 Task: Create a Virtual Fashion Shows and Runways: Online platforms for virtual fashion events.
Action: Key pressed online<Key.space>fasho<Key.backspace>ion<Key.space>show
Screenshot: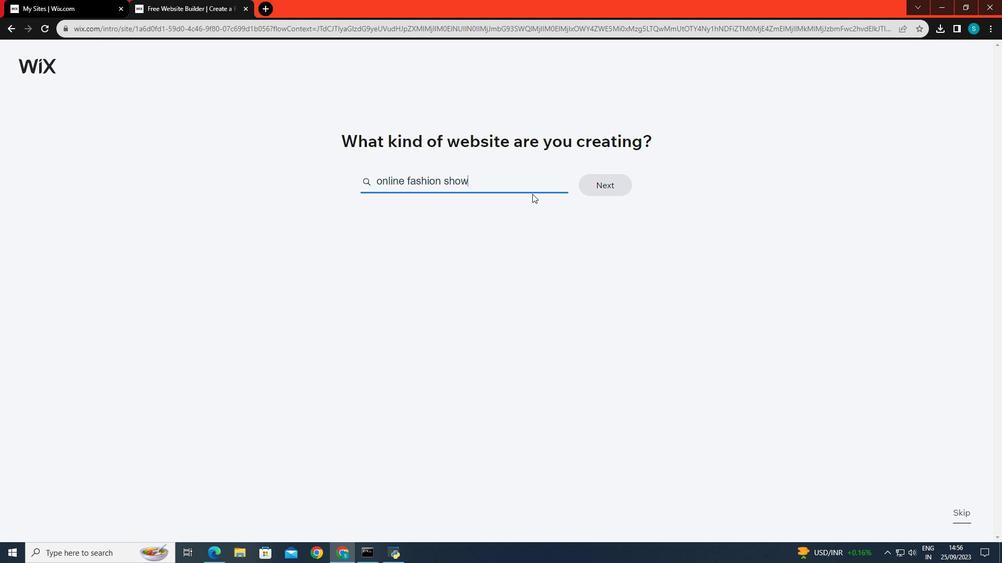 
Action: Mouse moved to (432, 289)
Screenshot: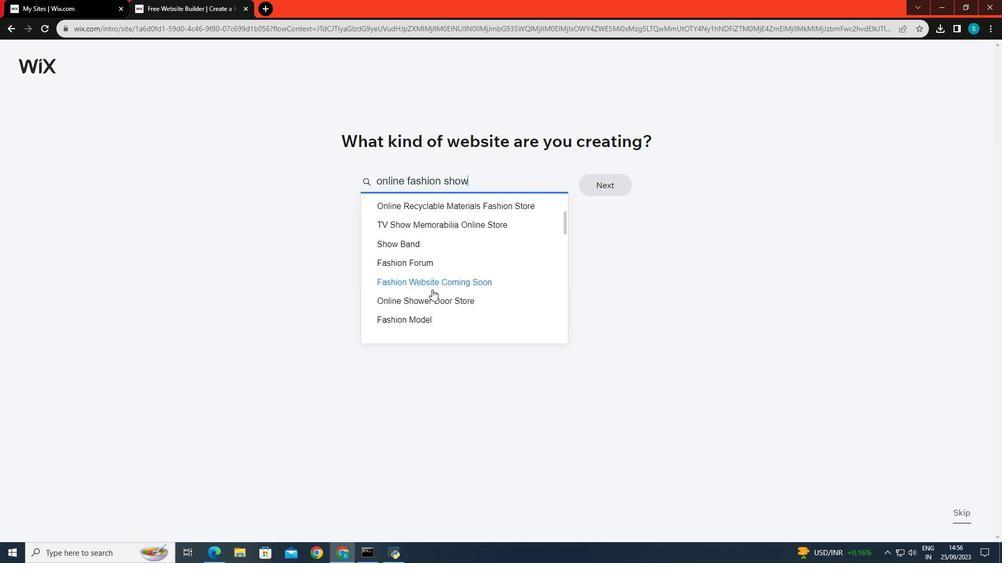 
Action: Mouse scrolled (432, 289) with delta (0, 0)
Screenshot: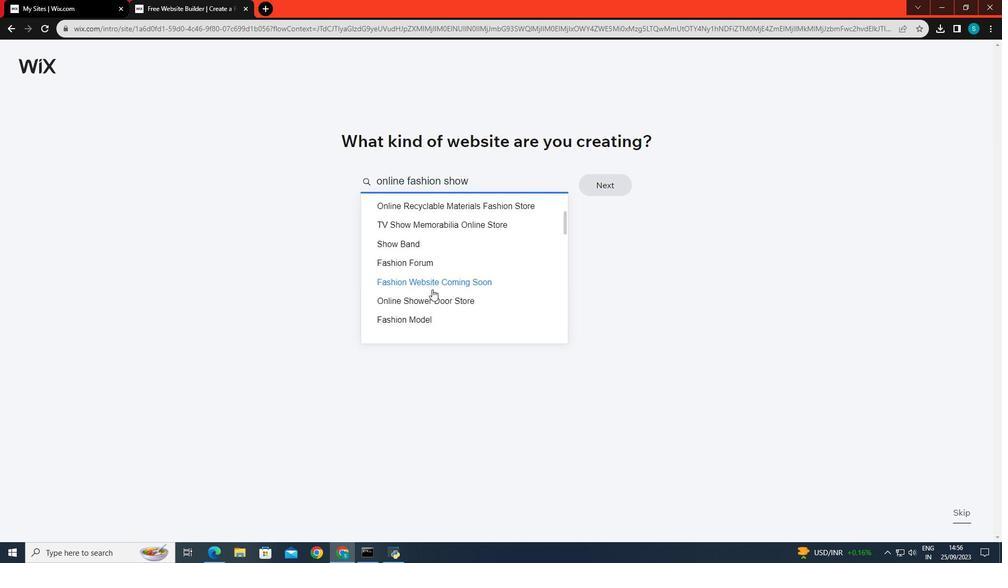 
Action: Mouse scrolled (432, 289) with delta (0, 0)
Screenshot: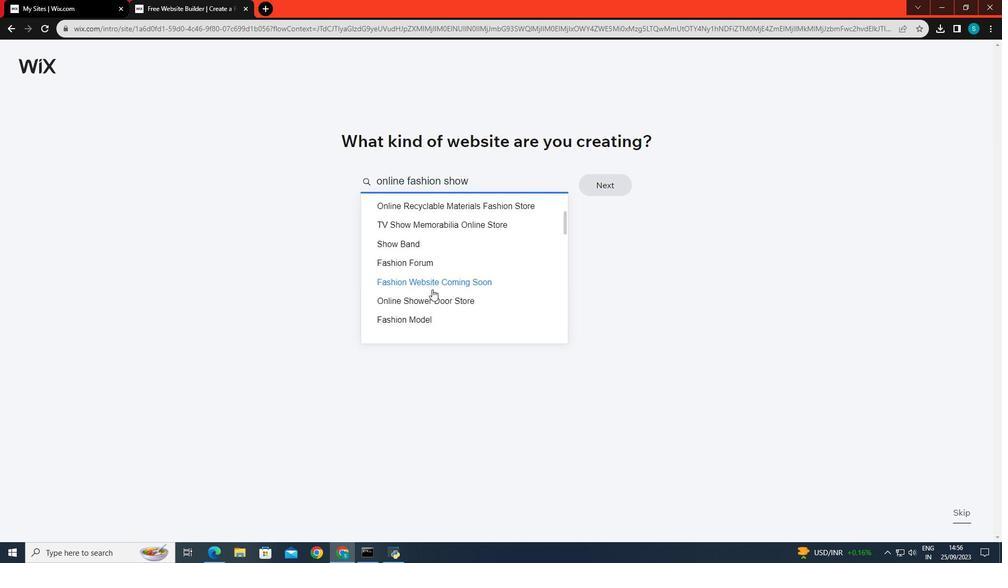 
Action: Mouse scrolled (432, 289) with delta (0, 0)
Screenshot: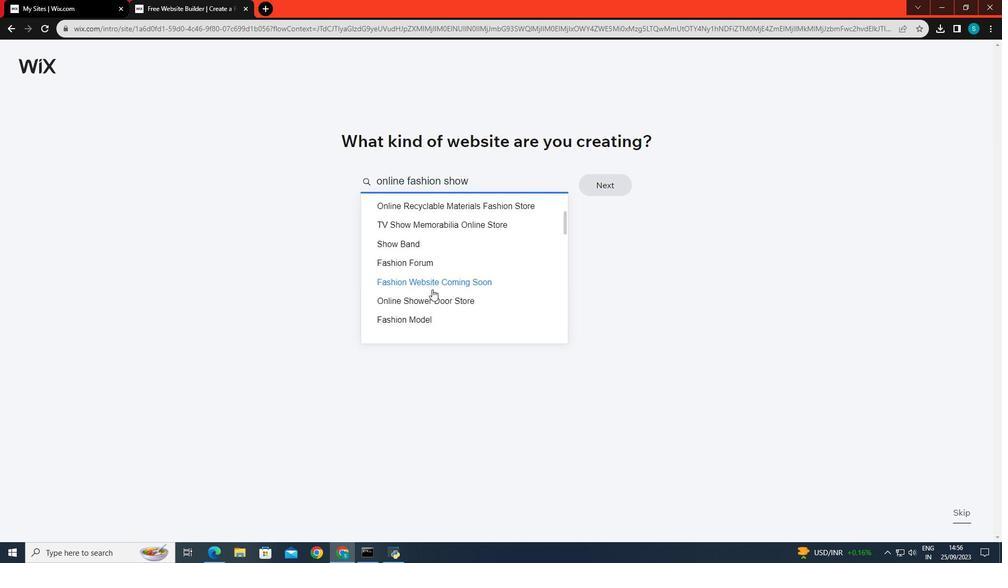 
Action: Mouse moved to (421, 325)
Screenshot: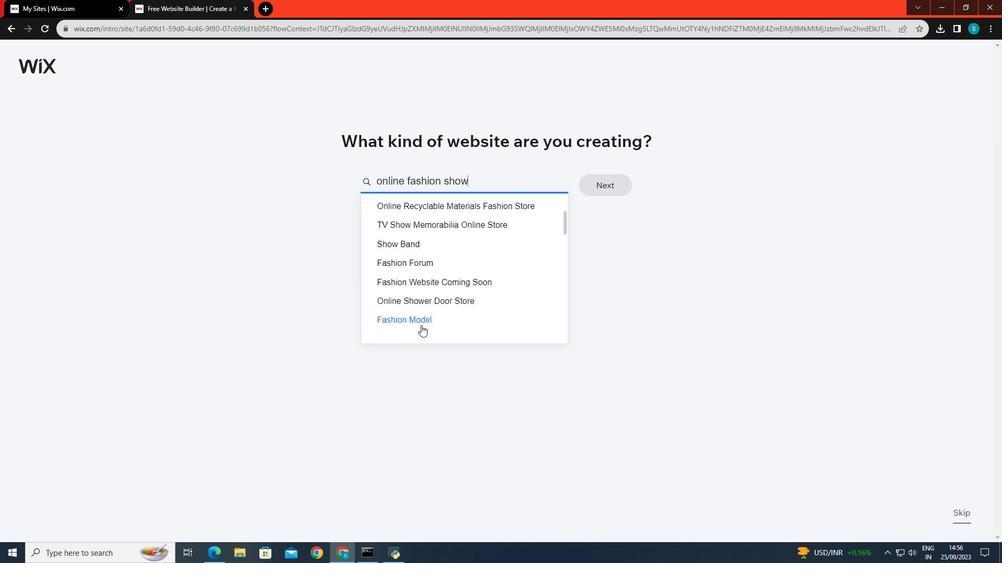 
Action: Mouse scrolled (421, 325) with delta (0, 0)
Screenshot: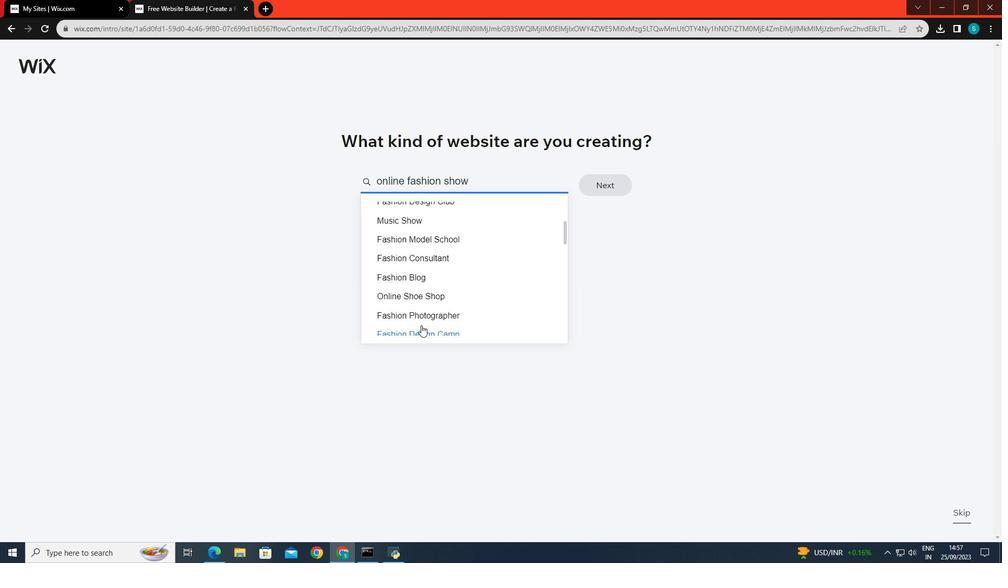 
Action: Mouse scrolled (421, 325) with delta (0, 0)
Screenshot: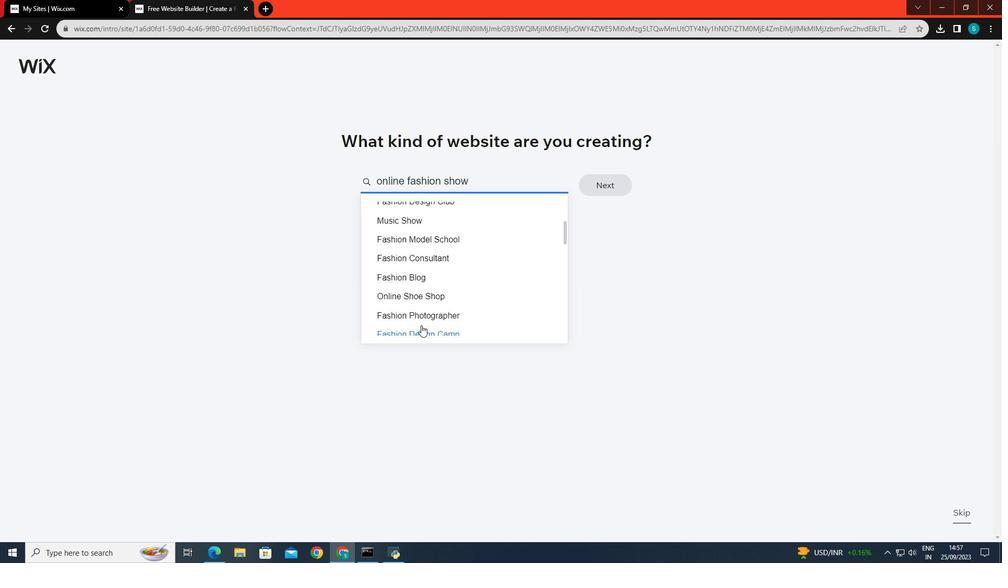 
Action: Mouse scrolled (421, 325) with delta (0, 0)
Screenshot: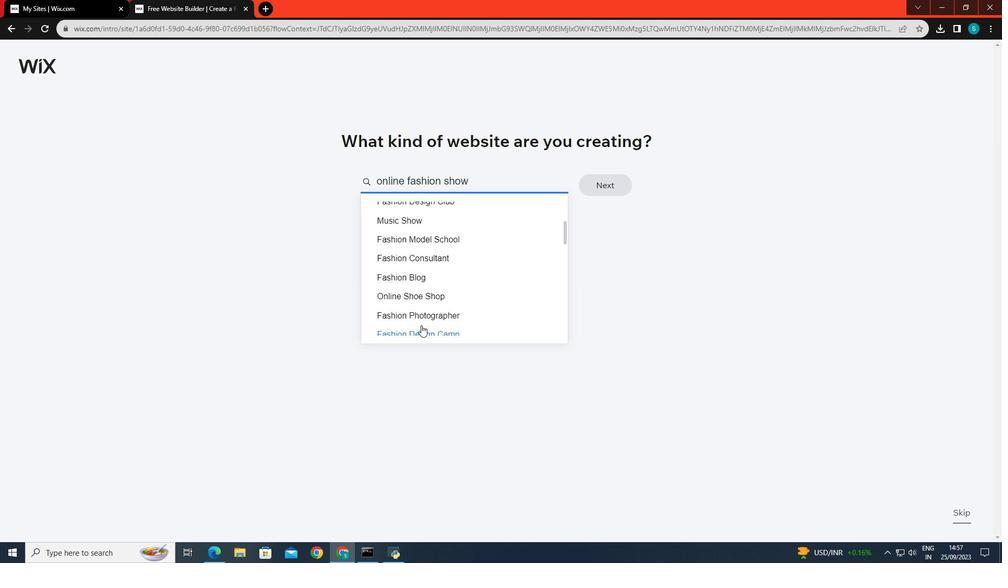 
Action: Mouse scrolled (421, 325) with delta (0, 0)
Screenshot: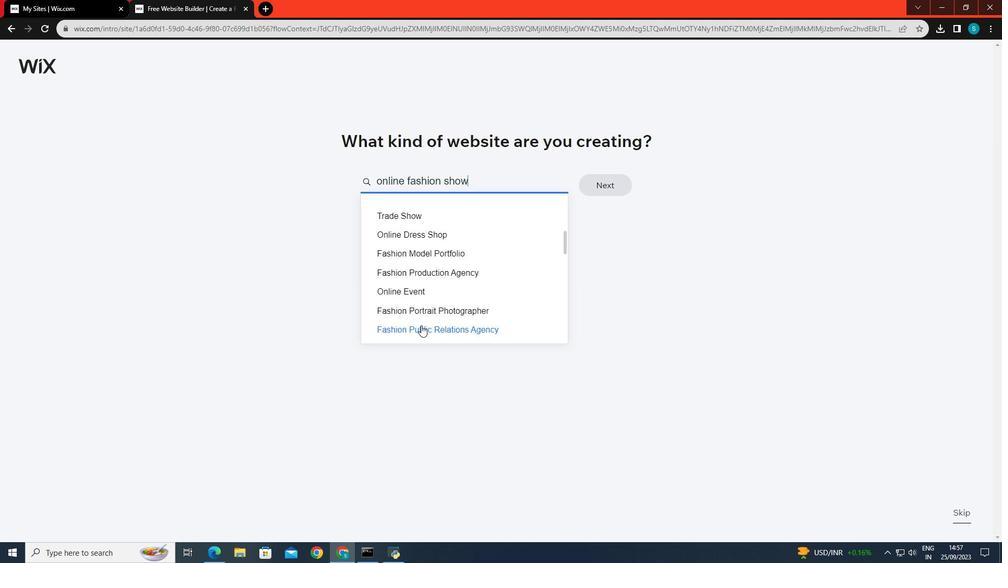 
Action: Mouse scrolled (421, 325) with delta (0, 0)
Screenshot: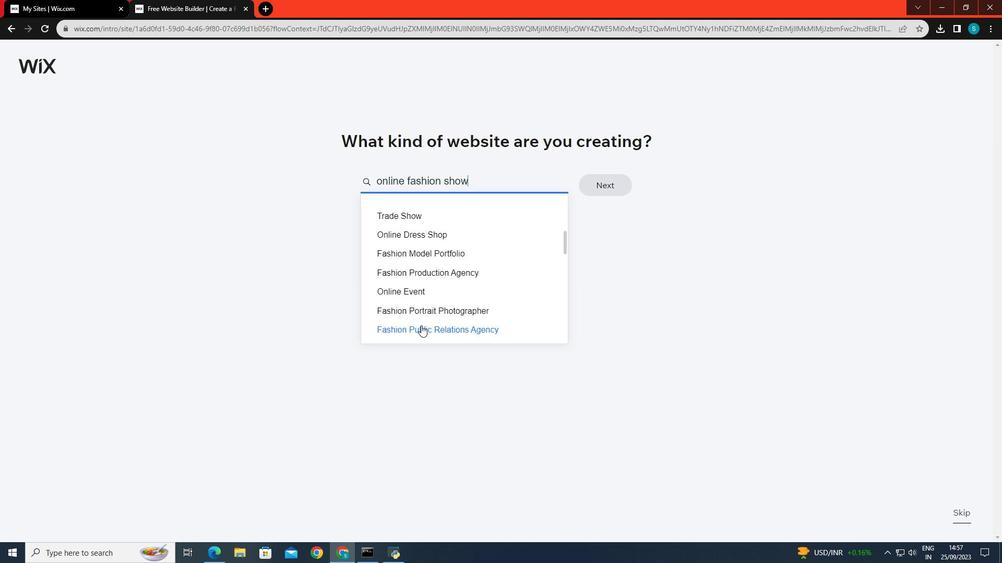 
Action: Mouse scrolled (421, 325) with delta (0, 0)
Screenshot: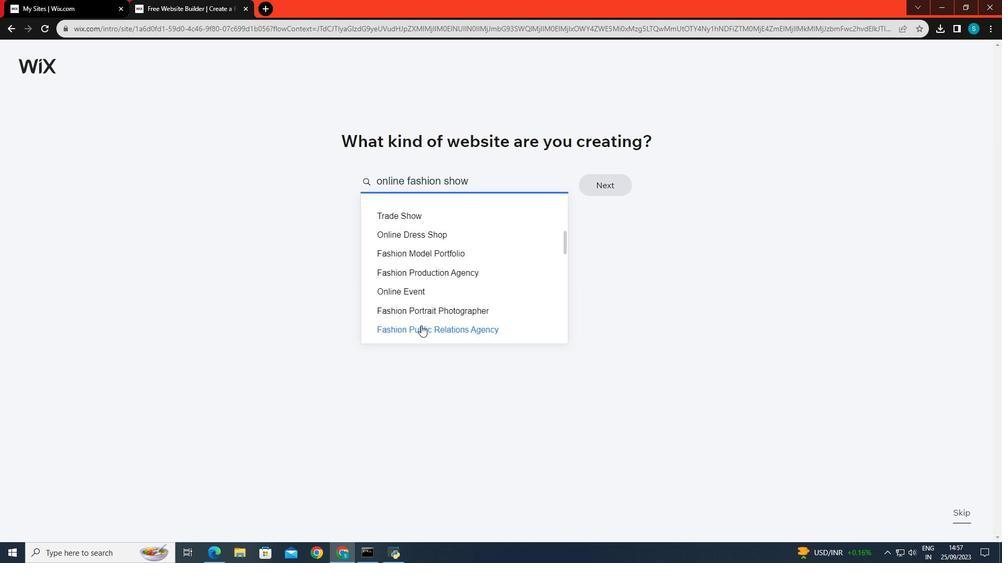 
Action: Mouse moved to (417, 293)
Screenshot: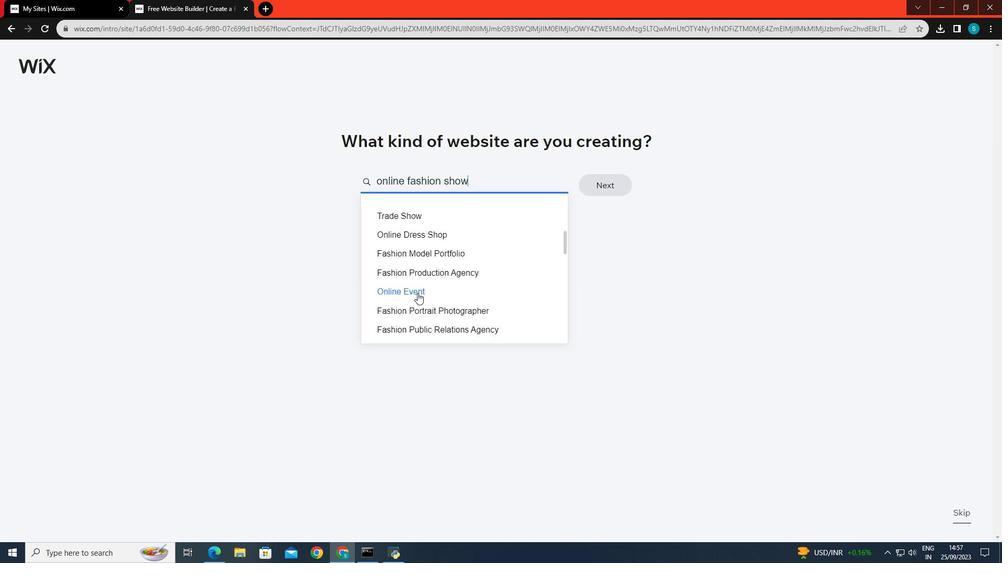 
Action: Mouse pressed left at (417, 293)
Screenshot: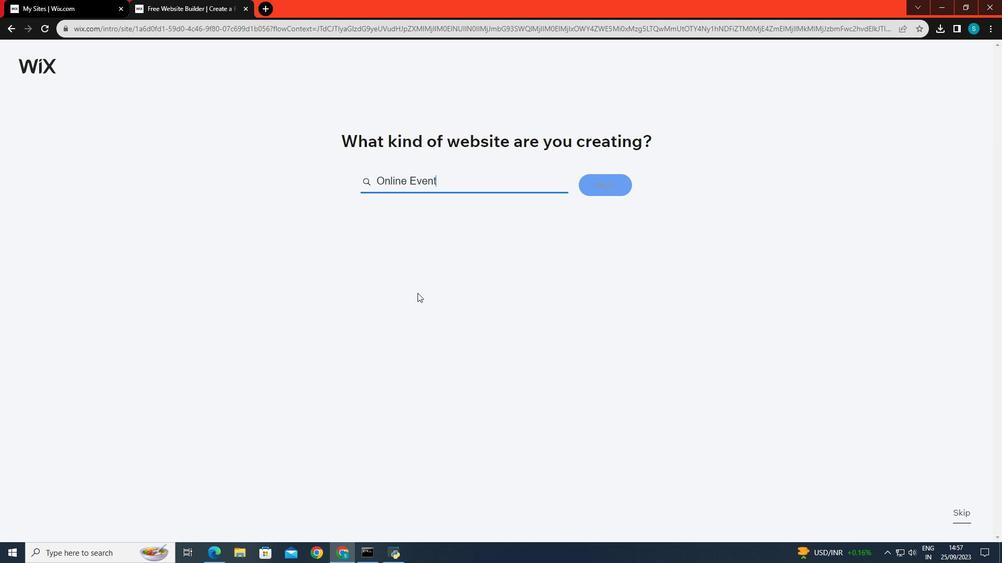 
Action: Mouse moved to (618, 186)
Screenshot: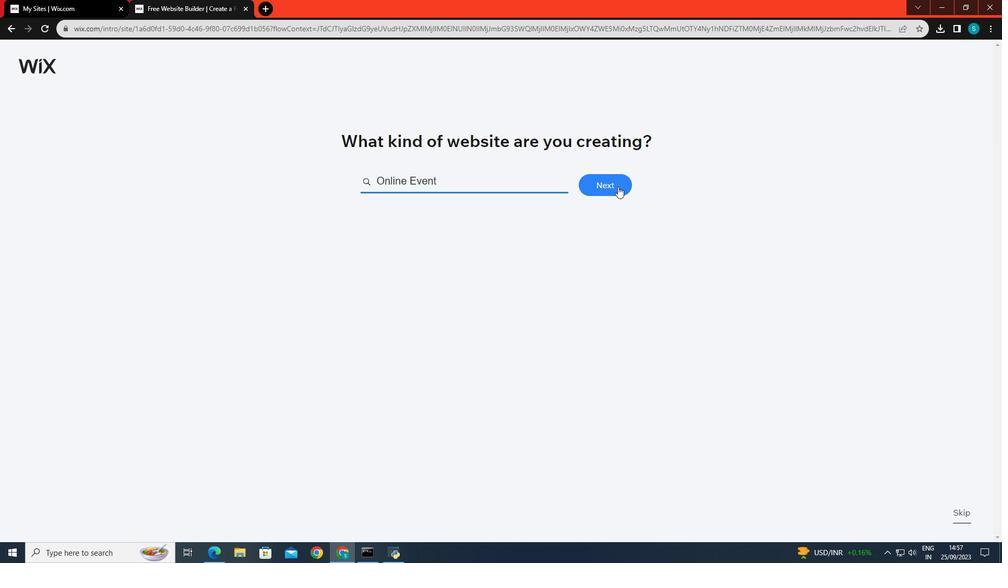 
Action: Mouse pressed left at (618, 186)
Screenshot: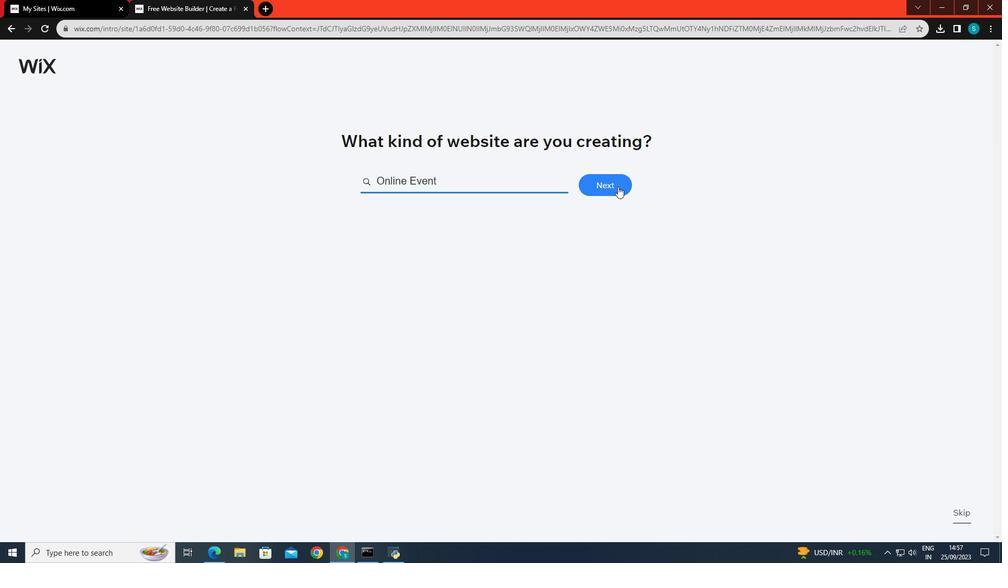 
Action: Mouse moved to (812, 143)
Screenshot: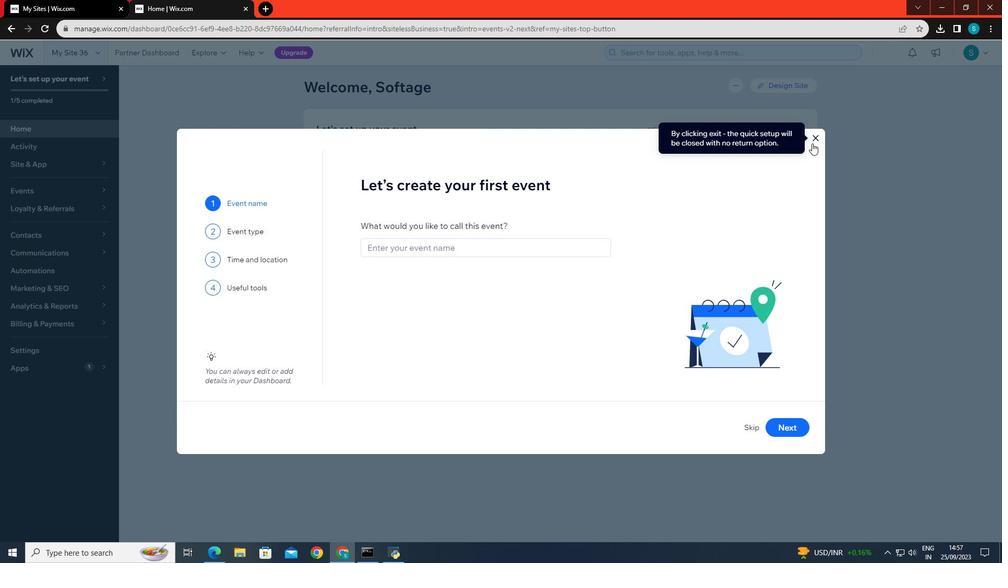 
Action: Mouse pressed left at (812, 143)
Screenshot: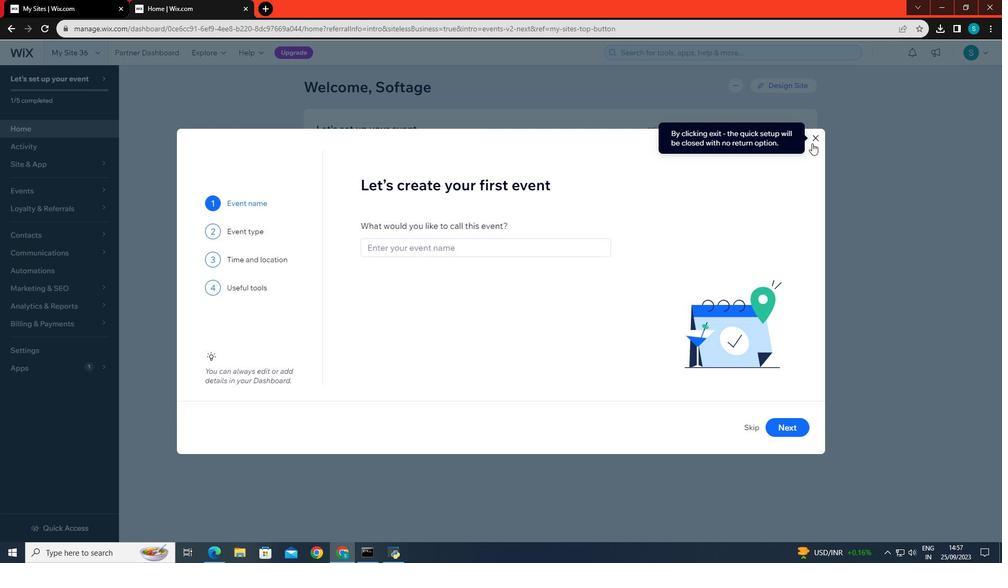 
Action: Mouse moved to (812, 139)
Screenshot: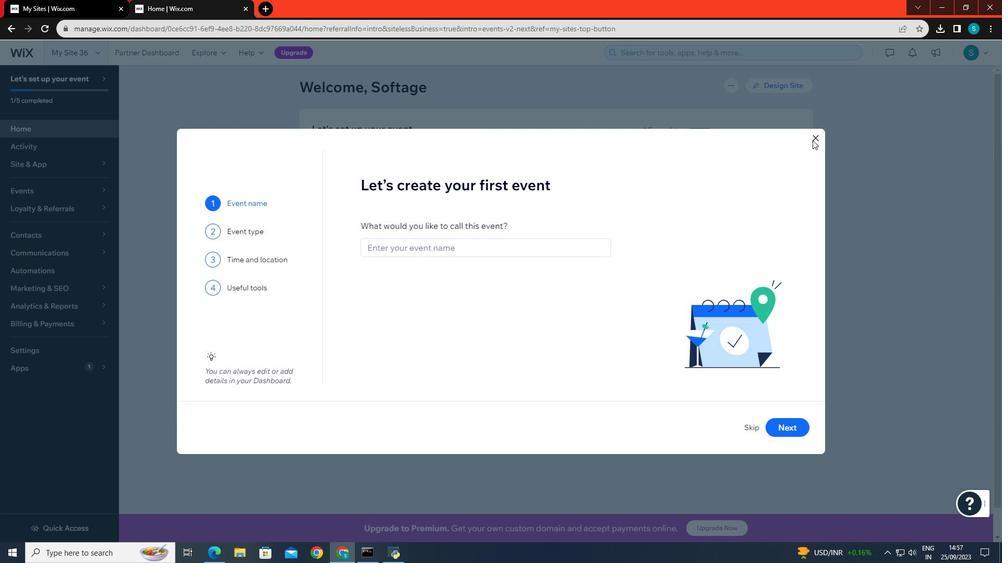 
Action: Mouse pressed left at (812, 139)
Screenshot: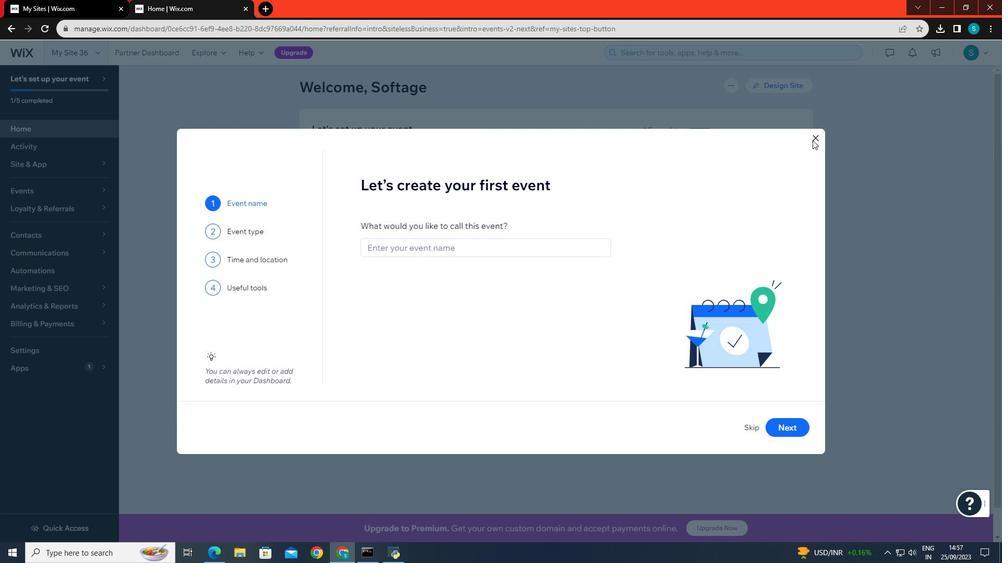 
Action: Mouse moved to (157, 162)
Screenshot: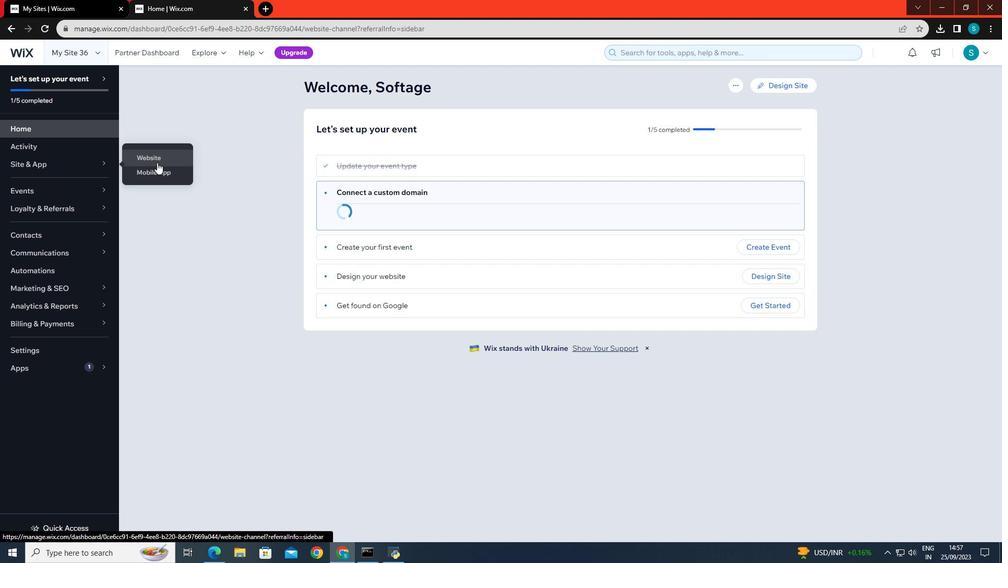 
Action: Mouse pressed left at (157, 162)
Screenshot: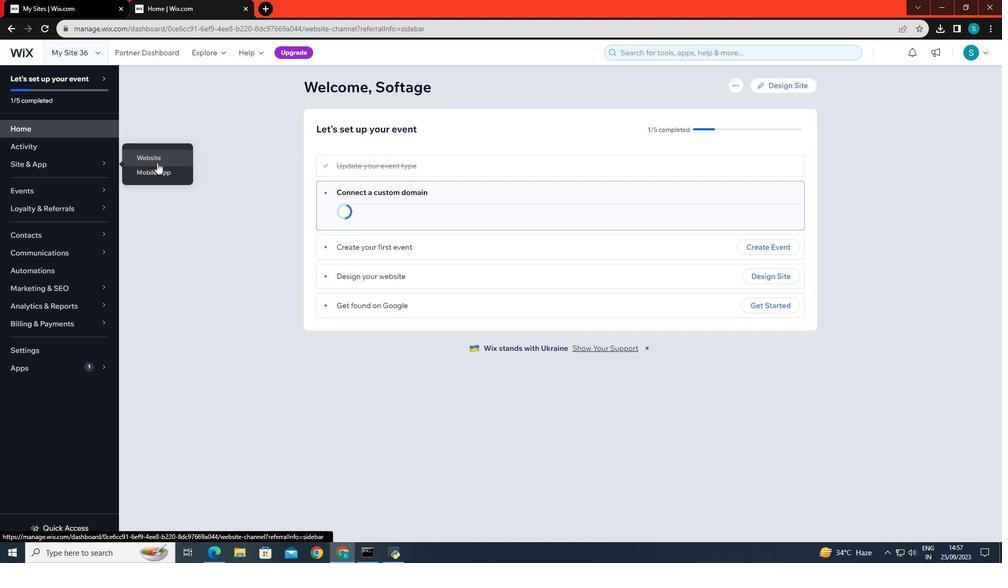 
Action: Mouse moved to (388, 293)
Screenshot: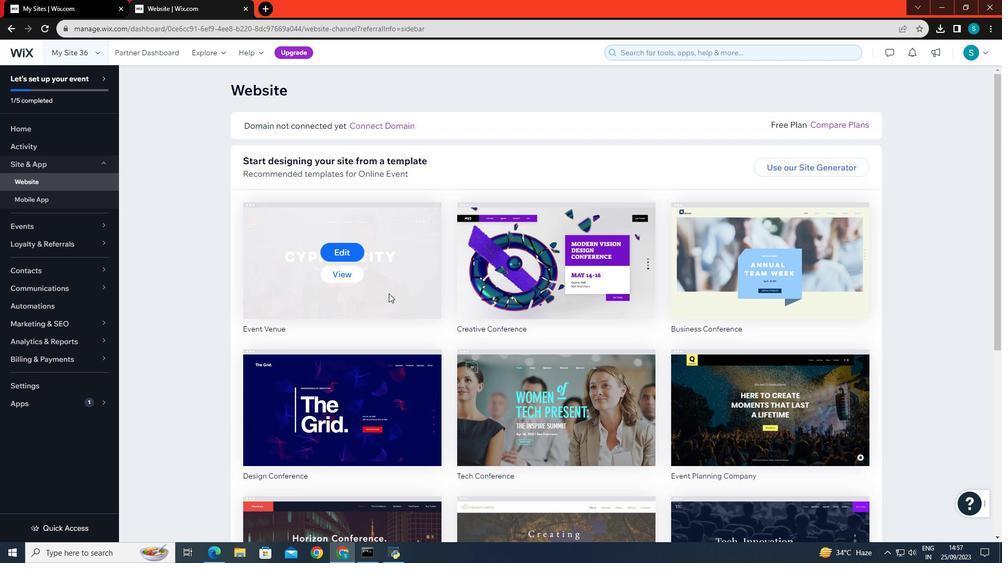 
Action: Mouse scrolled (388, 293) with delta (0, 0)
Screenshot: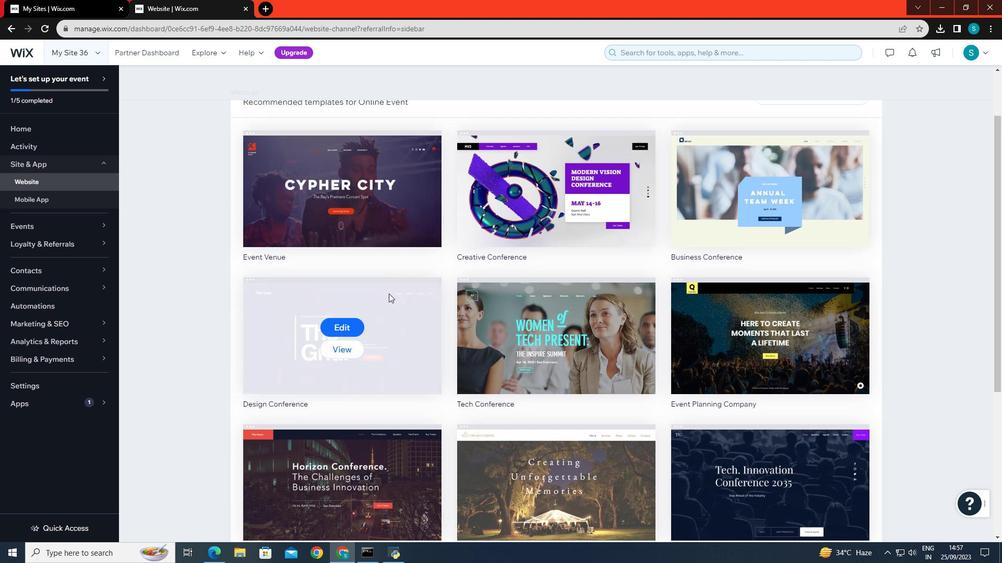
Action: Mouse scrolled (388, 293) with delta (0, 0)
Screenshot: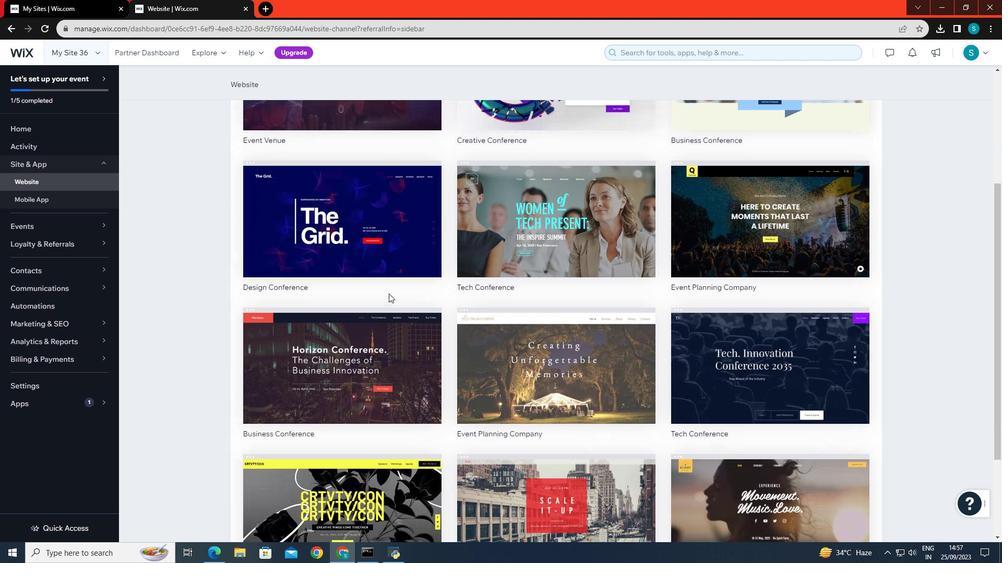 
Action: Mouse scrolled (388, 293) with delta (0, 0)
Screenshot: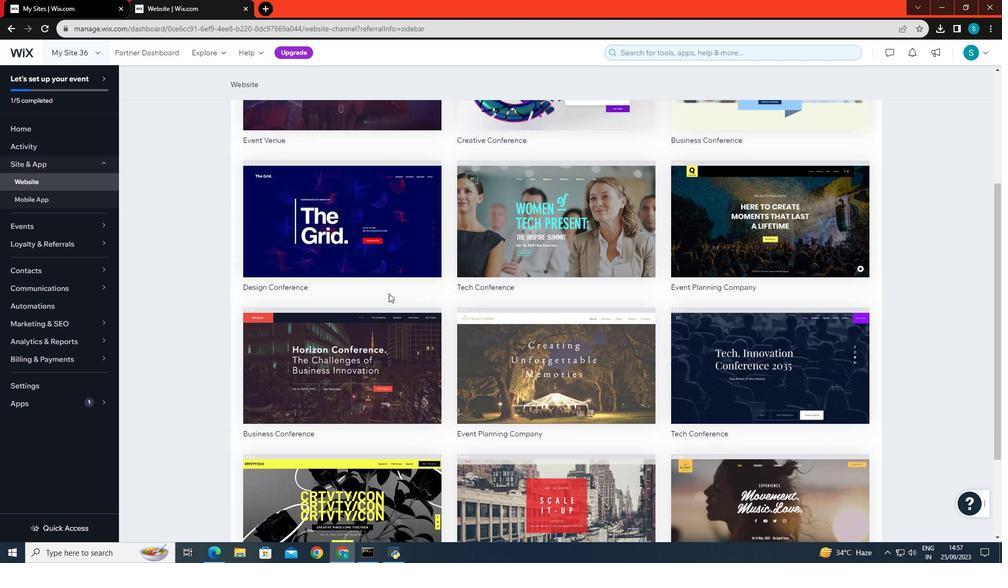 
Action: Mouse scrolled (388, 293) with delta (0, 0)
Screenshot: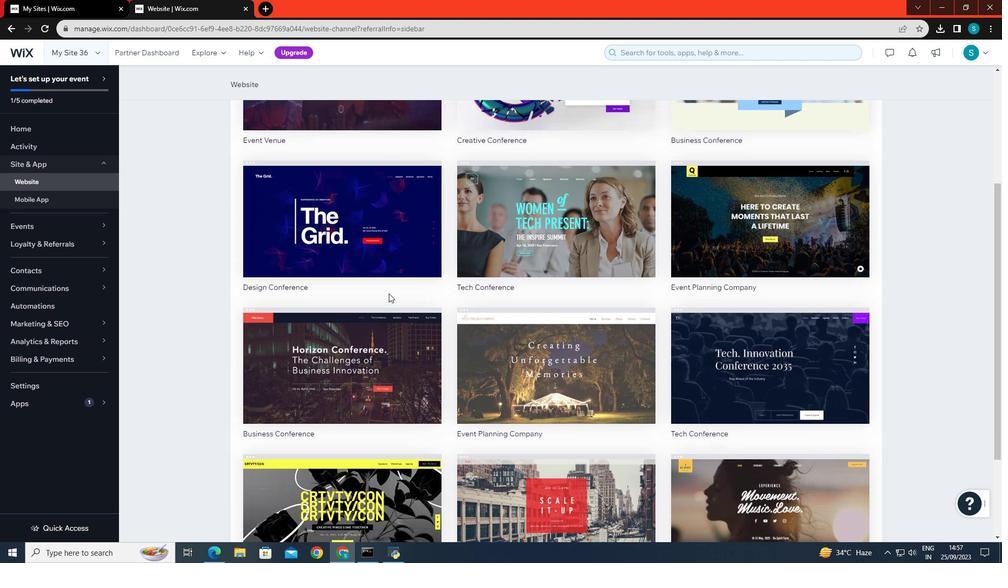 
Action: Mouse scrolled (388, 293) with delta (0, 0)
Screenshot: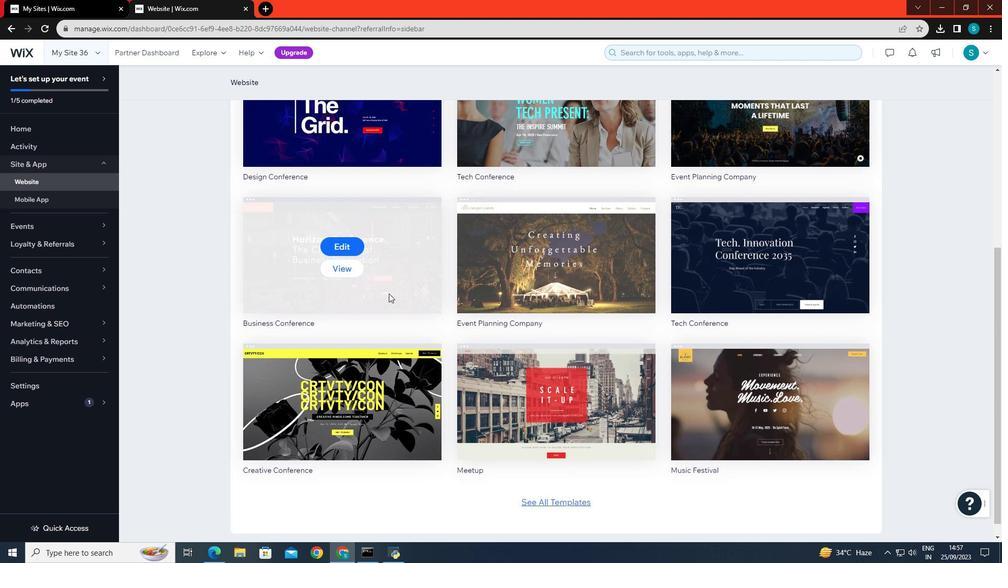 
Action: Mouse scrolled (388, 293) with delta (0, 0)
Screenshot: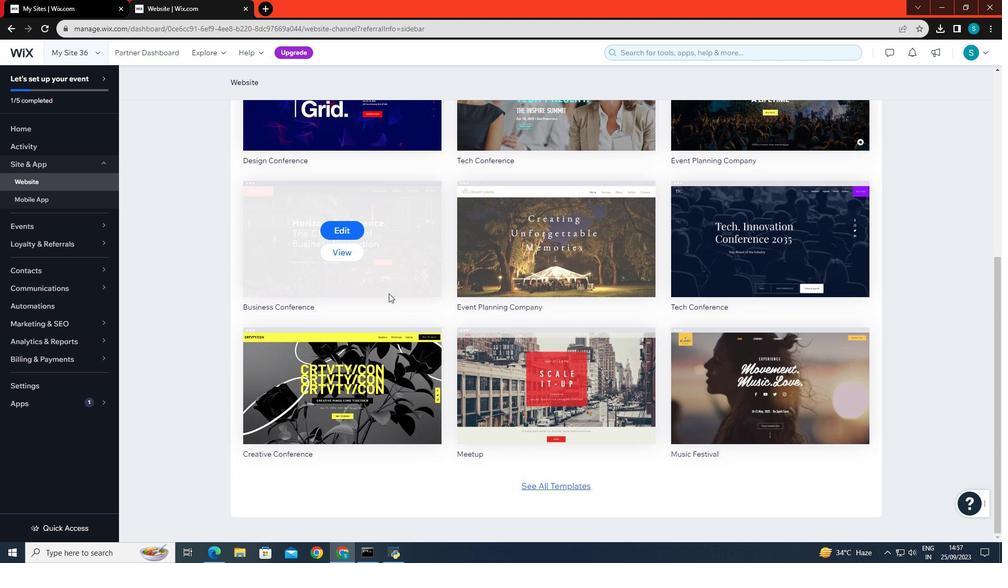 
Action: Mouse scrolled (388, 293) with delta (0, 0)
Screenshot: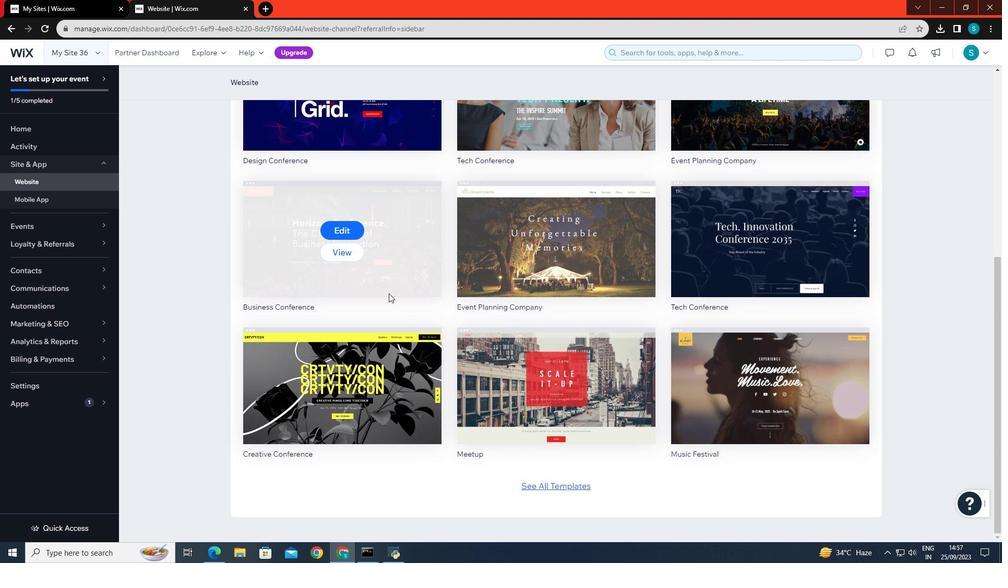 
Action: Mouse moved to (360, 230)
Screenshot: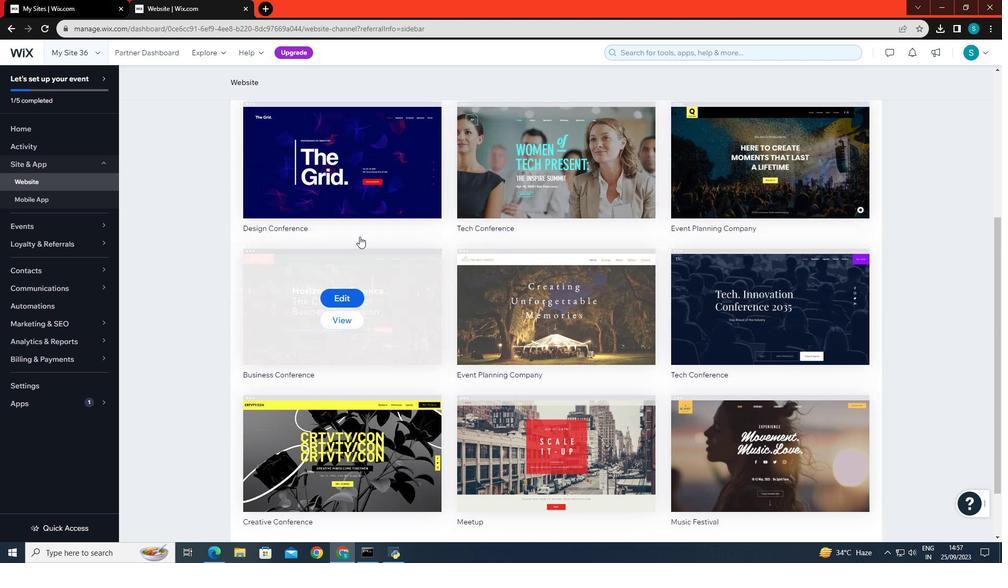 
Action: Mouse scrolled (360, 231) with delta (0, 0)
Screenshot: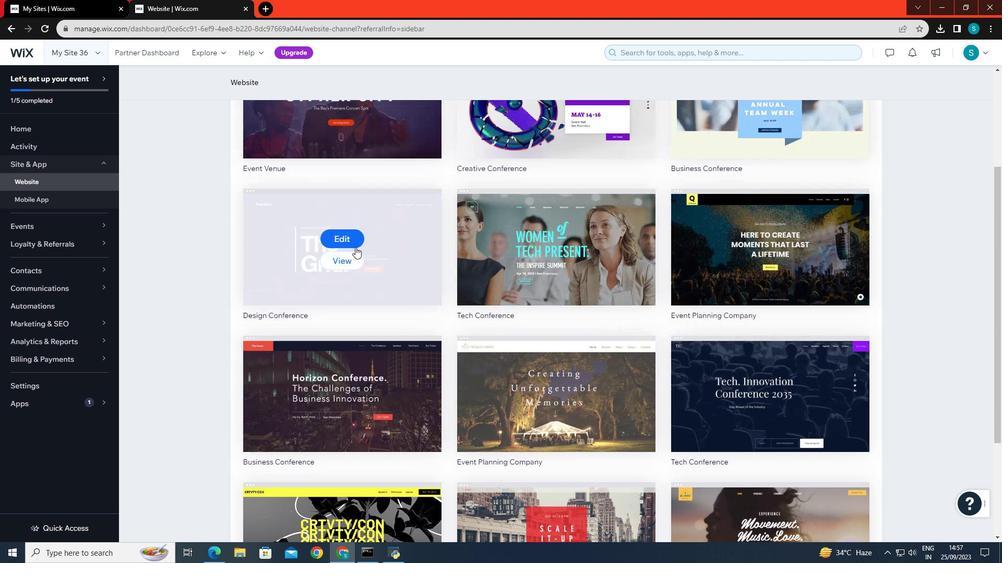 
Action: Mouse scrolled (360, 231) with delta (0, 0)
Screenshot: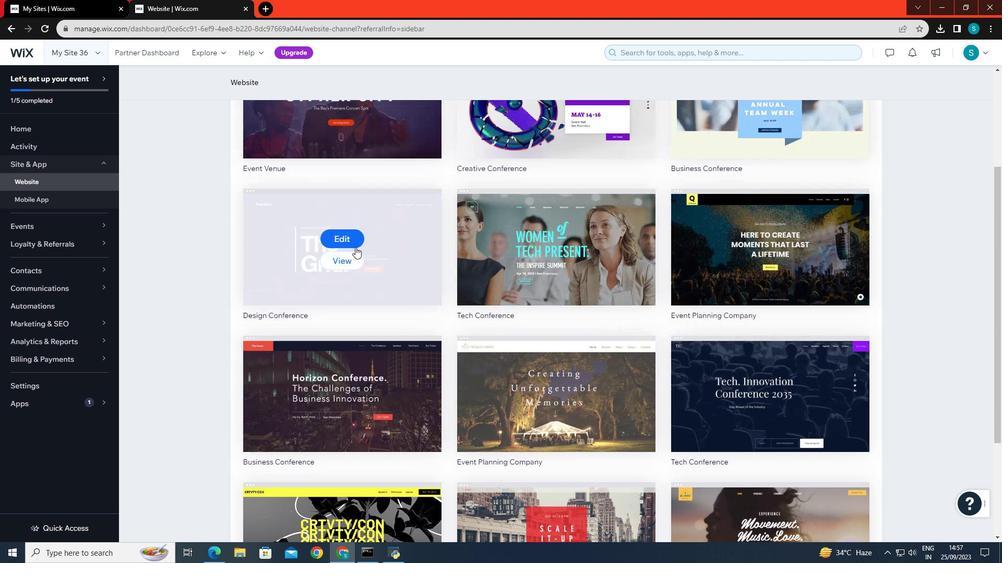 
Action: Mouse scrolled (360, 231) with delta (0, 0)
Screenshot: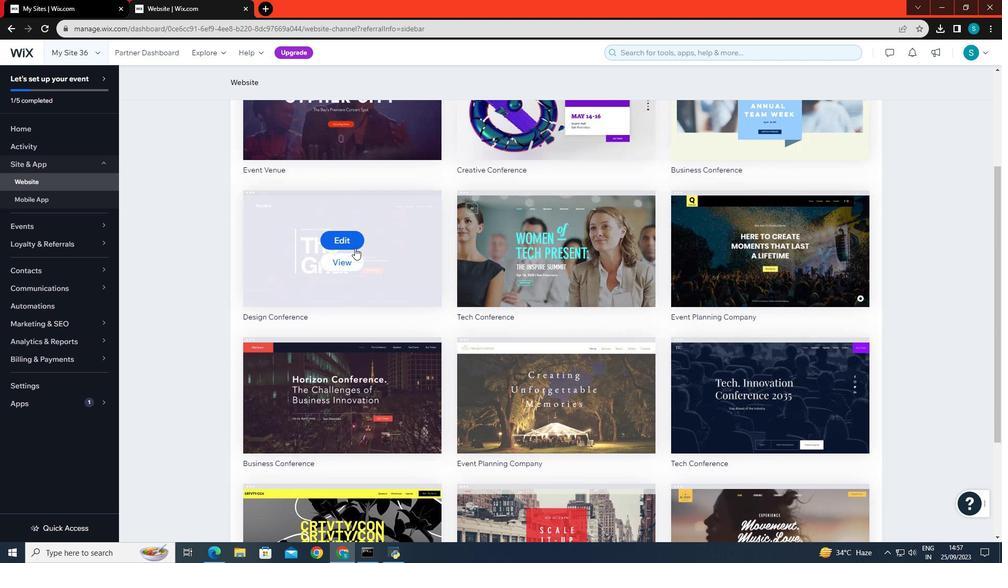 
Action: Mouse moved to (335, 205)
Screenshot: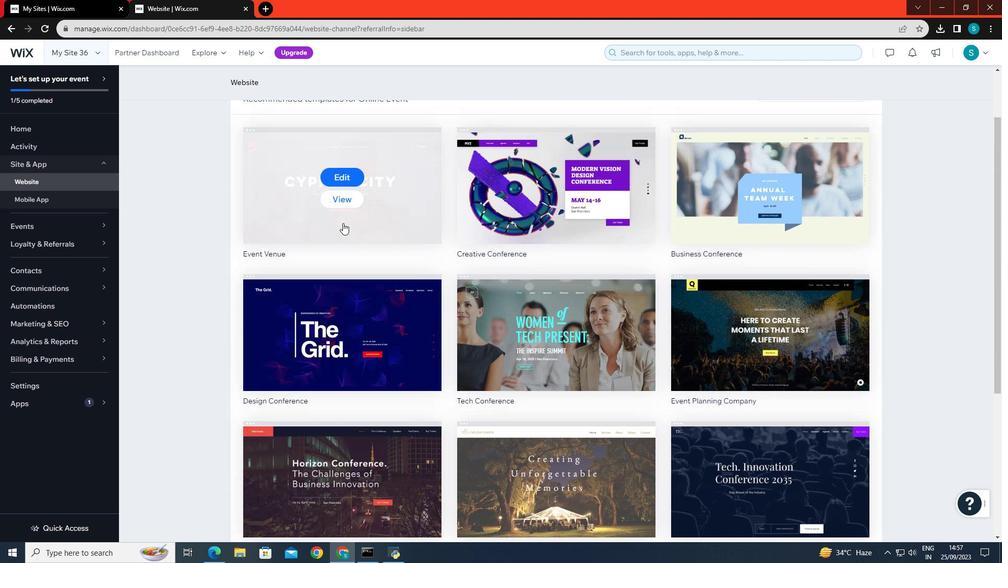 
Action: Mouse scrolled (335, 206) with delta (0, 0)
Screenshot: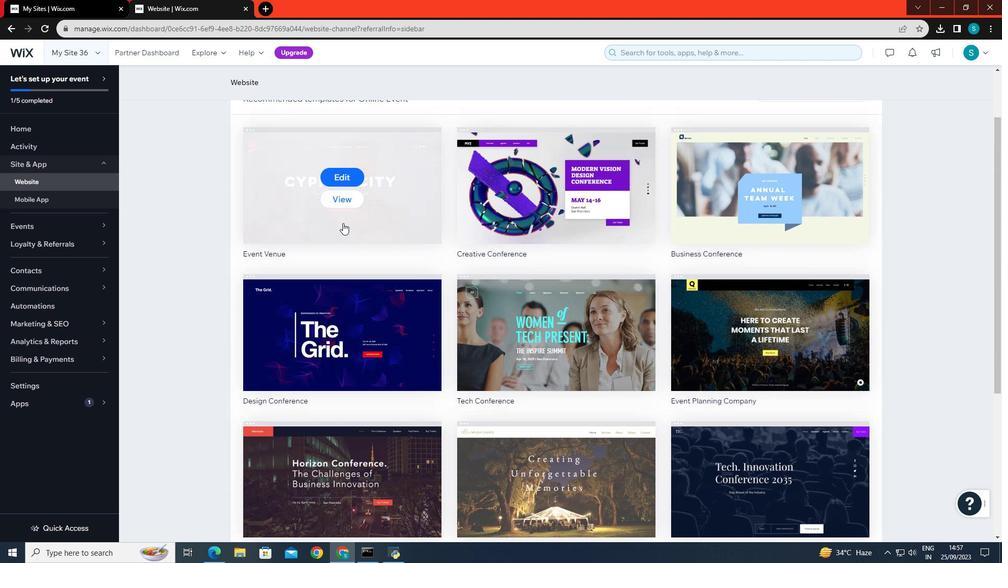 
Action: Mouse scrolled (335, 206) with delta (0, 0)
Screenshot: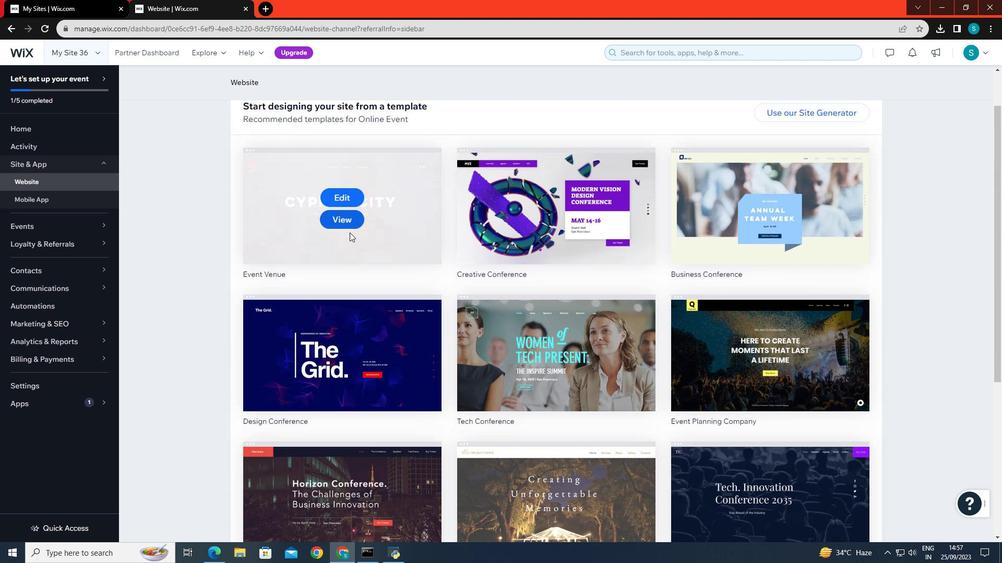
Action: Mouse moved to (342, 221)
Screenshot: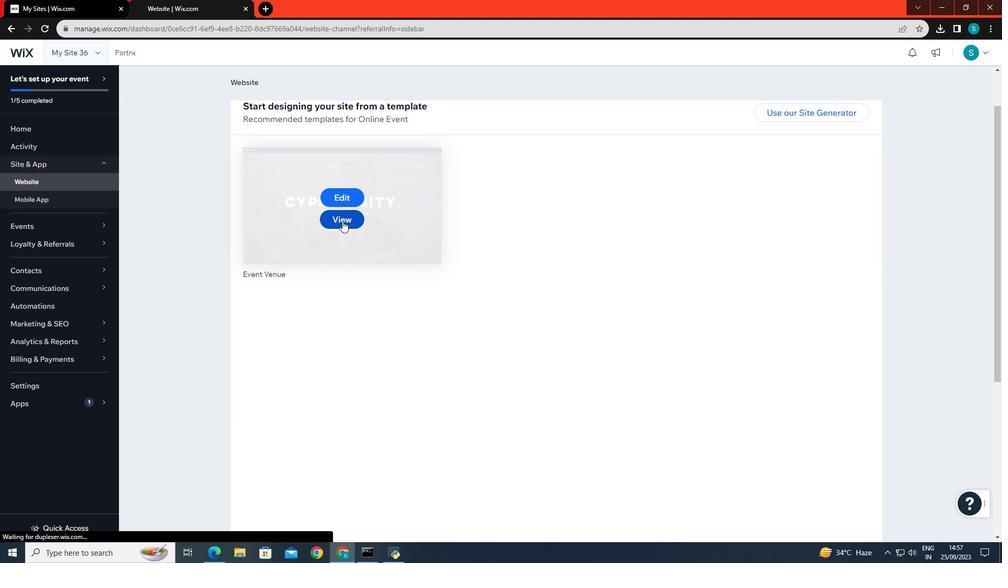 
Action: Mouse pressed left at (342, 221)
Screenshot: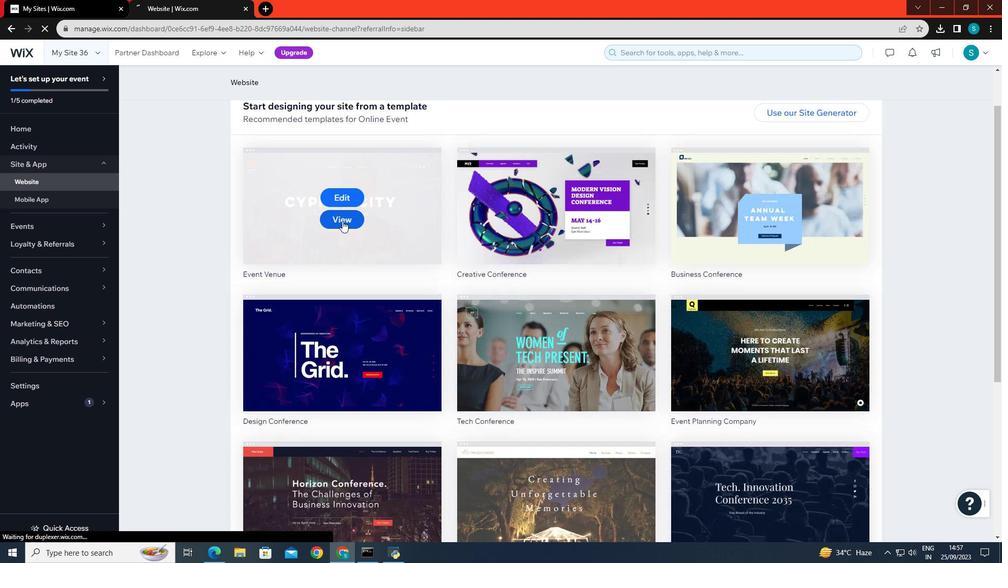 
Action: Mouse moved to (552, 286)
Screenshot: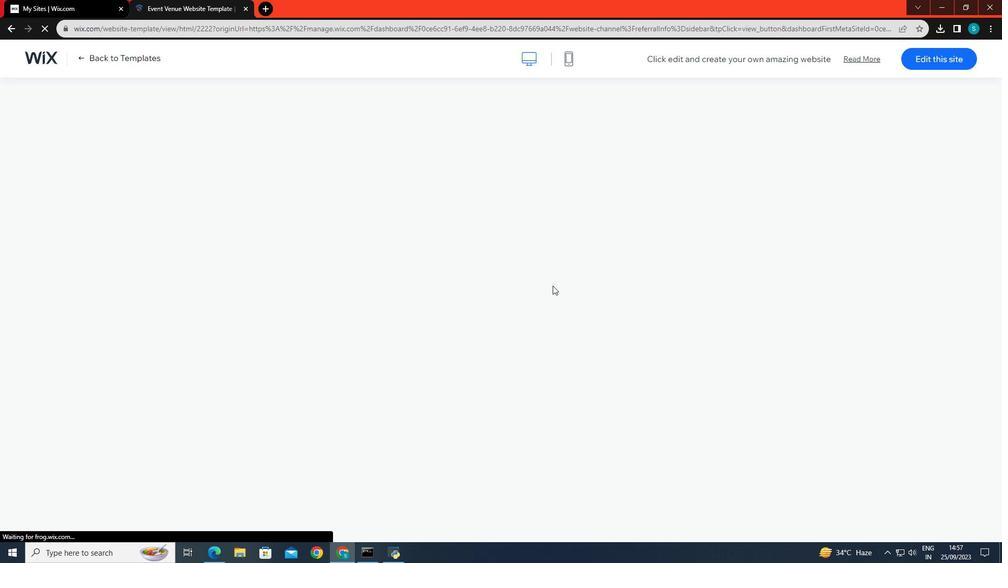 
Action: Mouse scrolled (552, 285) with delta (0, 0)
Screenshot: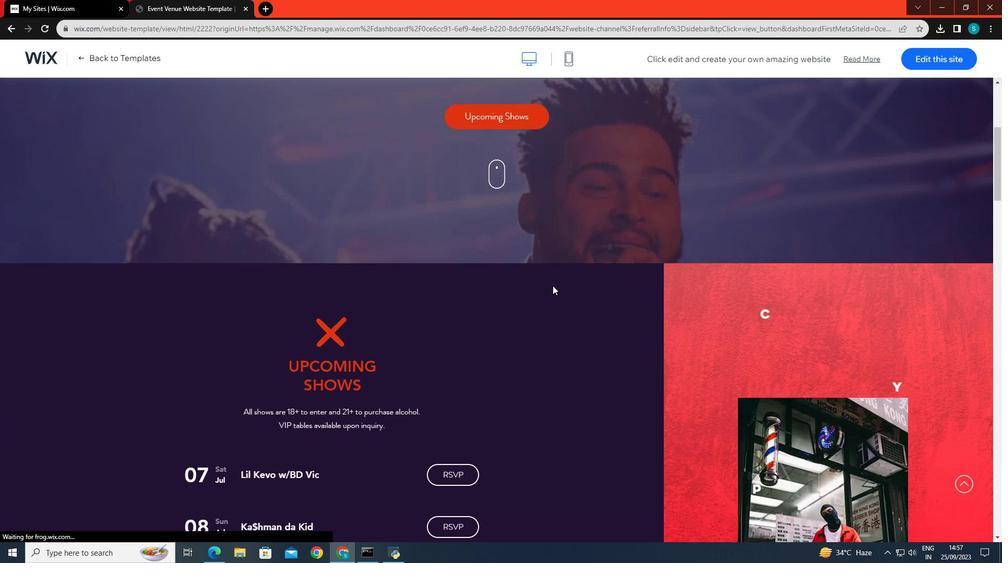 
Action: Mouse scrolled (552, 285) with delta (0, 0)
Screenshot: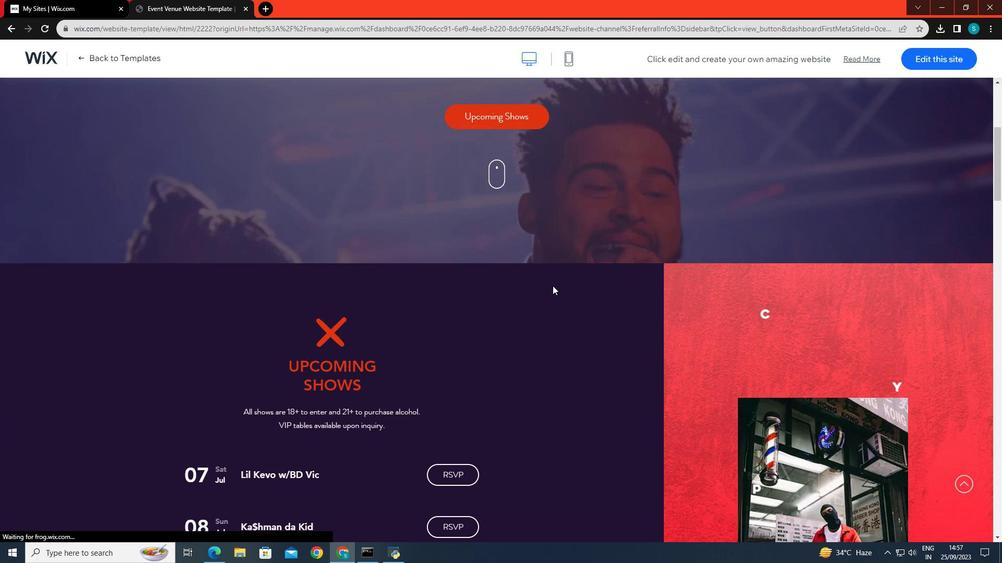 
Action: Mouse scrolled (552, 285) with delta (0, 0)
Screenshot: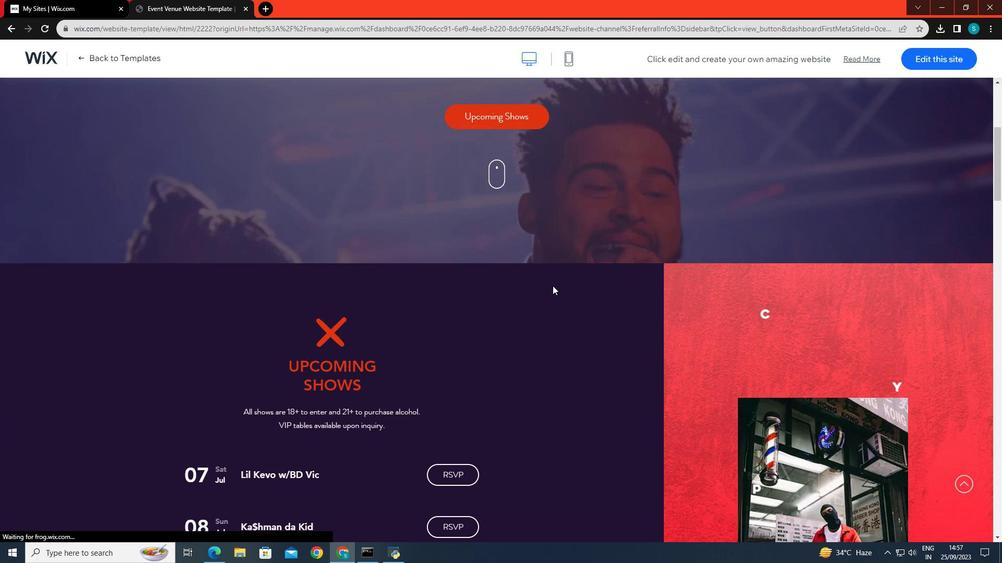 
Action: Mouse scrolled (552, 285) with delta (0, 0)
Screenshot: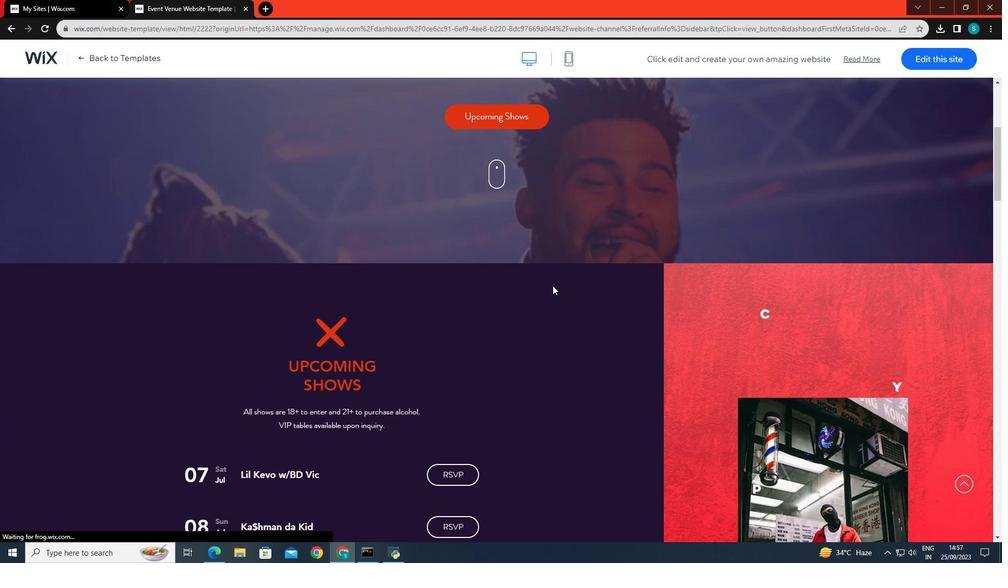 
Action: Mouse scrolled (552, 285) with delta (0, 0)
Screenshot: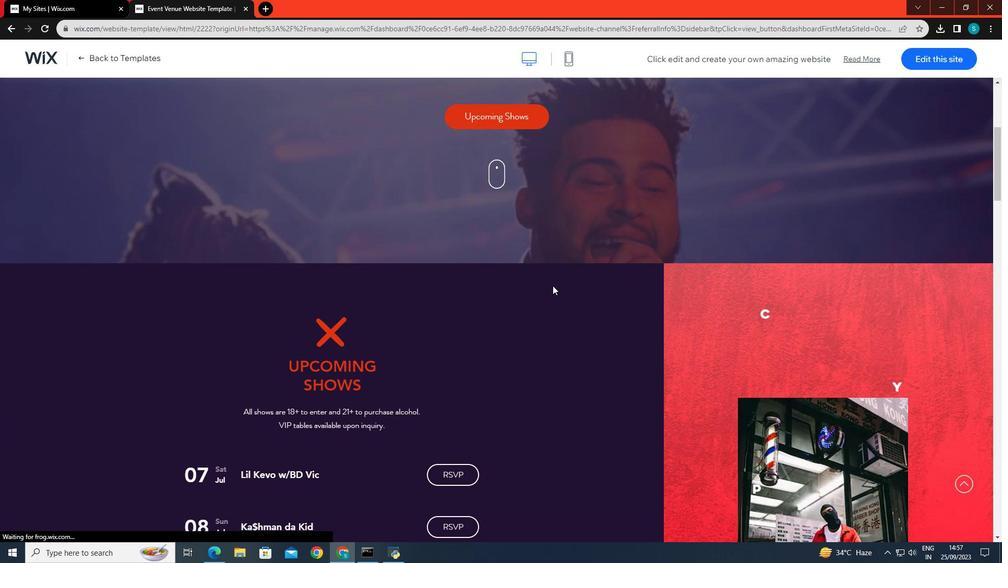 
Action: Mouse scrolled (552, 285) with delta (0, 0)
Screenshot: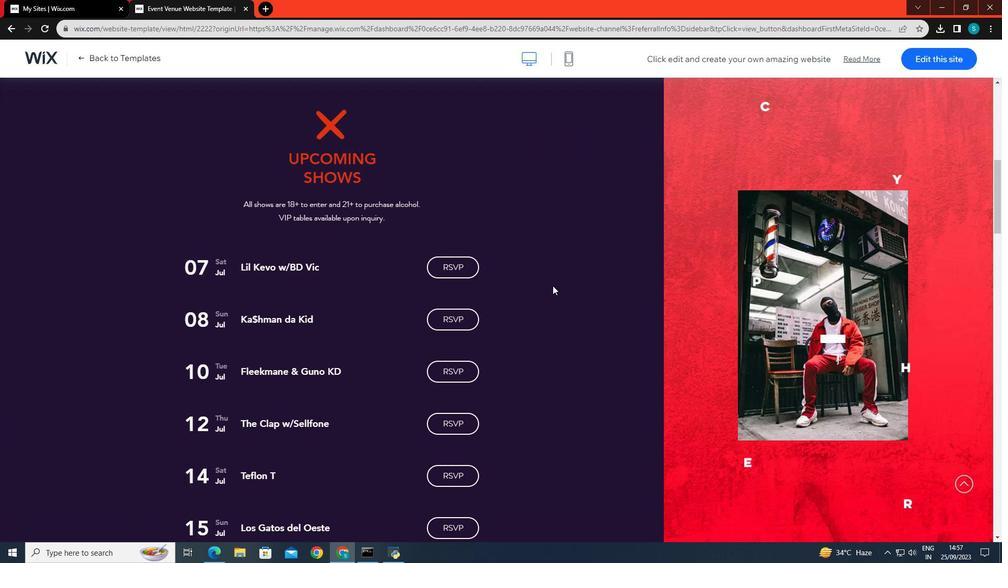 
Action: Mouse scrolled (552, 285) with delta (0, 0)
Screenshot: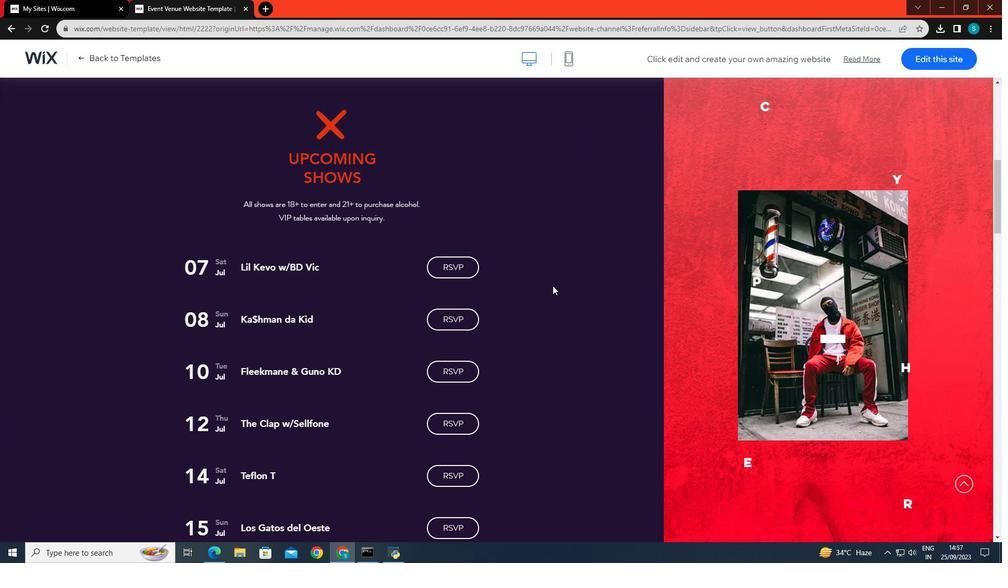 
Action: Mouse scrolled (552, 285) with delta (0, 0)
Screenshot: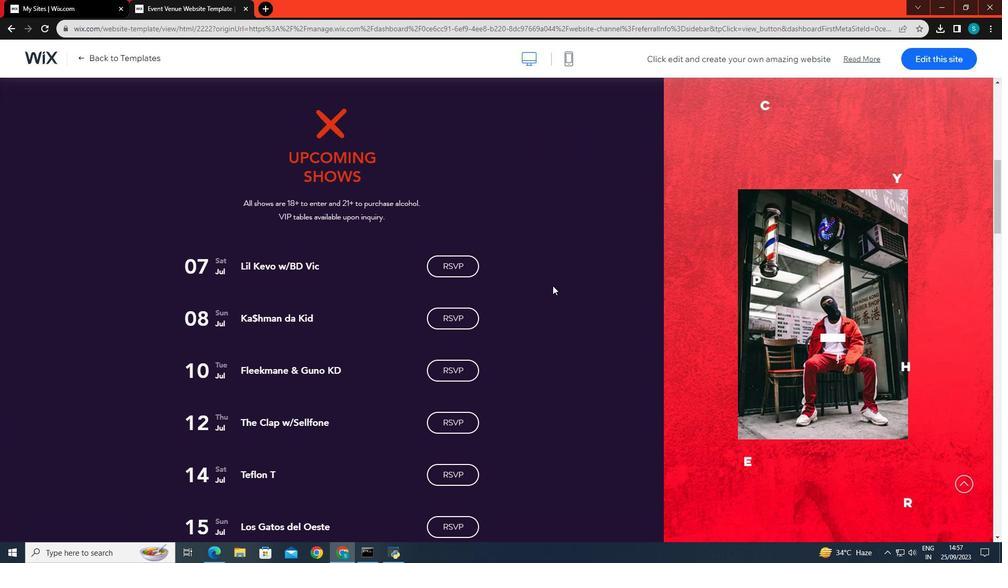 
Action: Mouse scrolled (552, 285) with delta (0, 0)
Screenshot: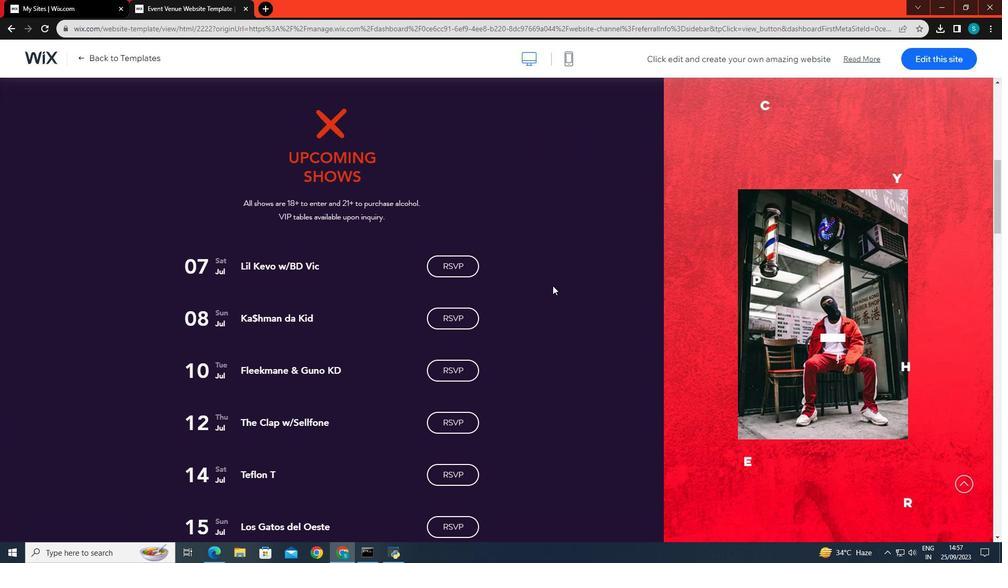 
Action: Mouse scrolled (552, 285) with delta (0, 0)
Screenshot: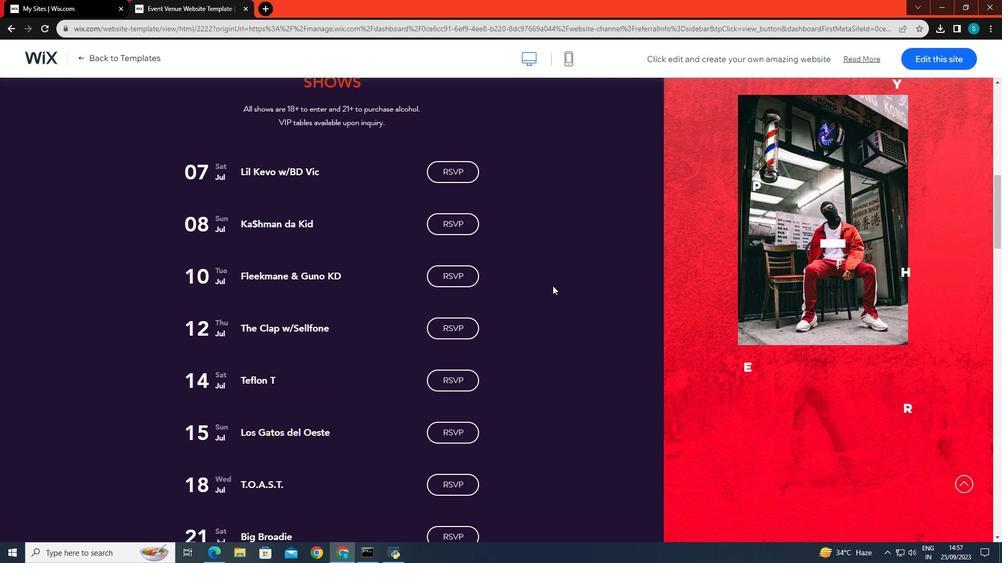 
Action: Mouse scrolled (552, 285) with delta (0, 0)
Screenshot: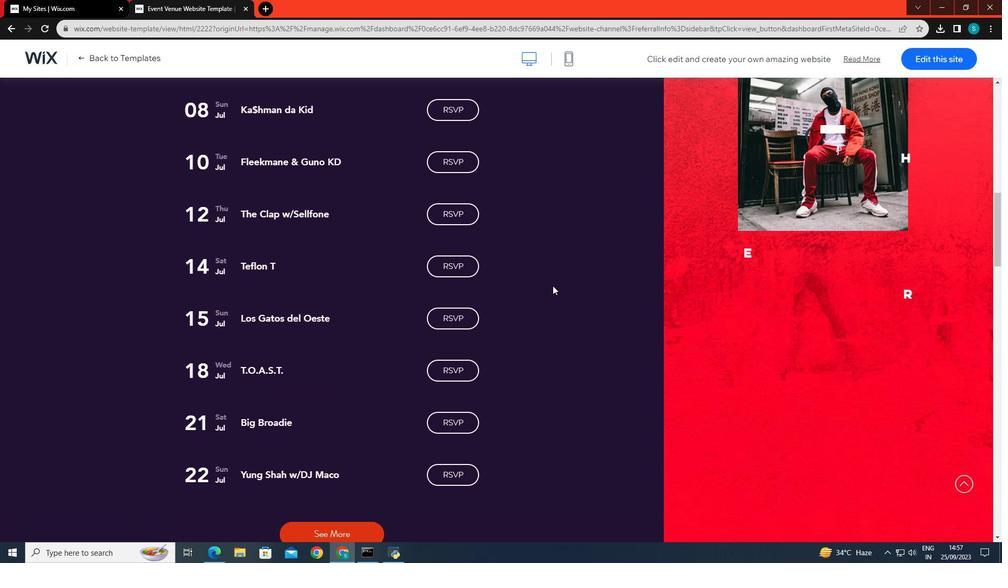 
Action: Mouse scrolled (552, 285) with delta (0, 0)
Screenshot: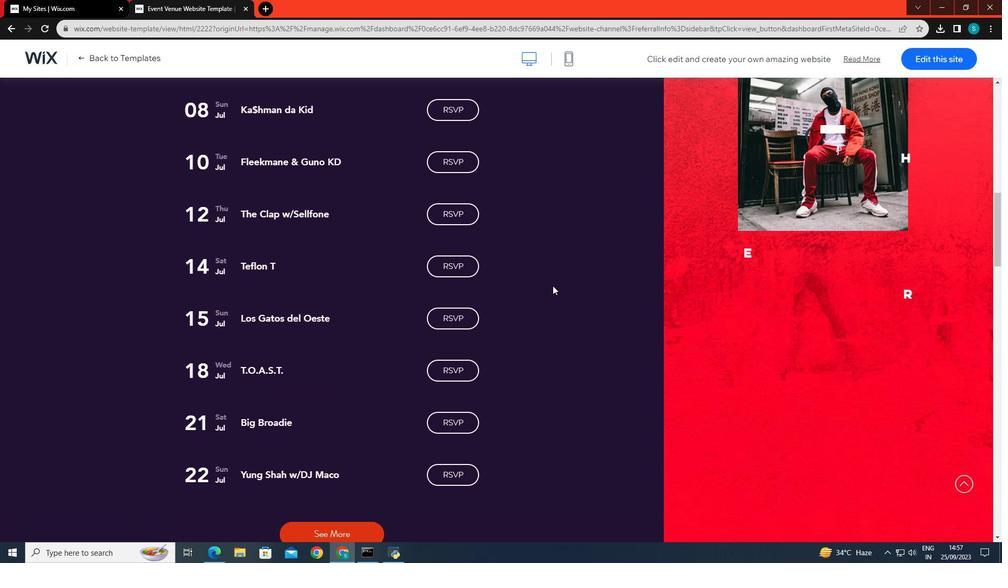 
Action: Mouse scrolled (552, 285) with delta (0, 0)
Screenshot: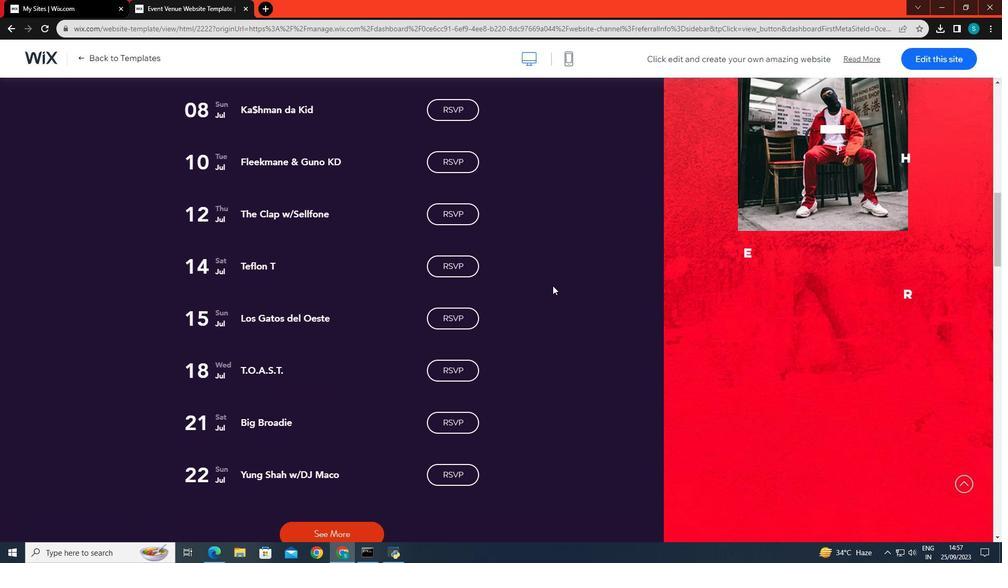 
Action: Mouse scrolled (552, 285) with delta (0, 0)
Screenshot: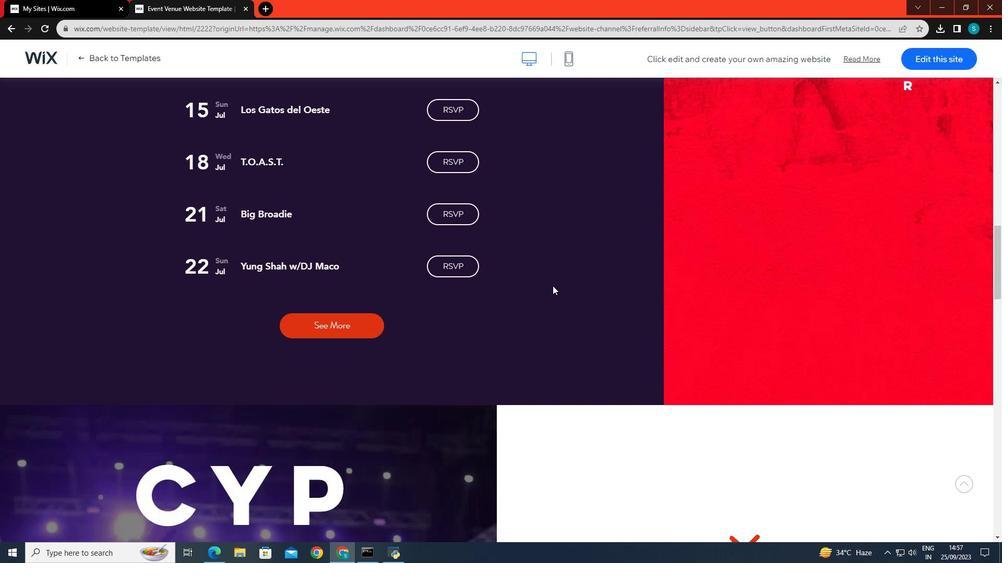 
Action: Mouse scrolled (552, 285) with delta (0, 0)
Screenshot: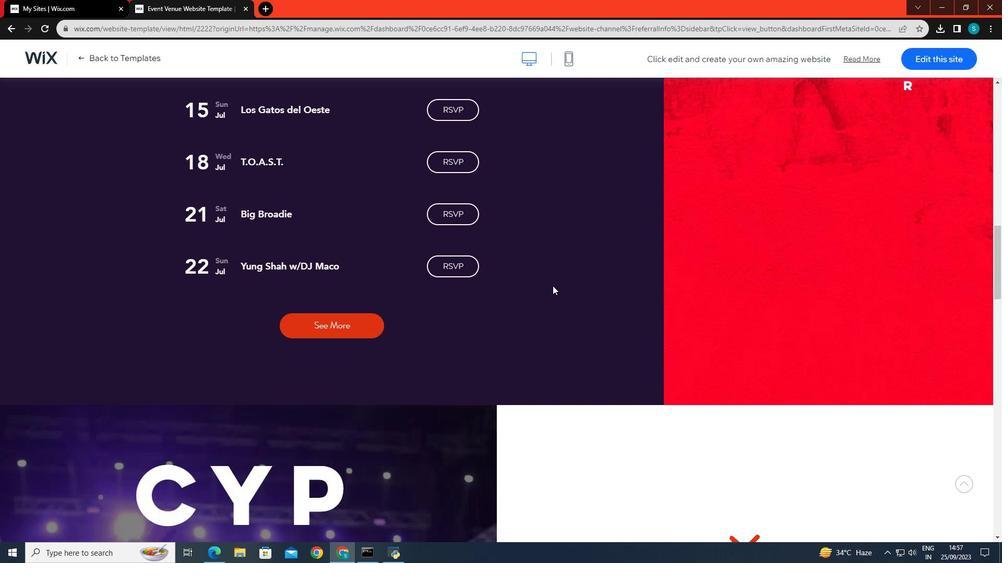 
Action: Mouse scrolled (552, 285) with delta (0, 0)
Screenshot: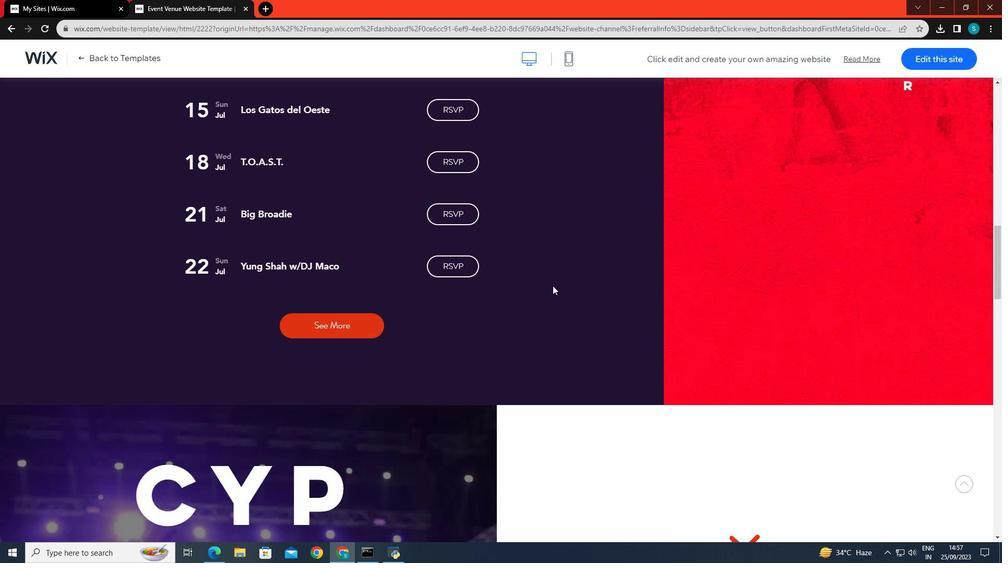 
Action: Mouse scrolled (552, 285) with delta (0, 0)
Screenshot: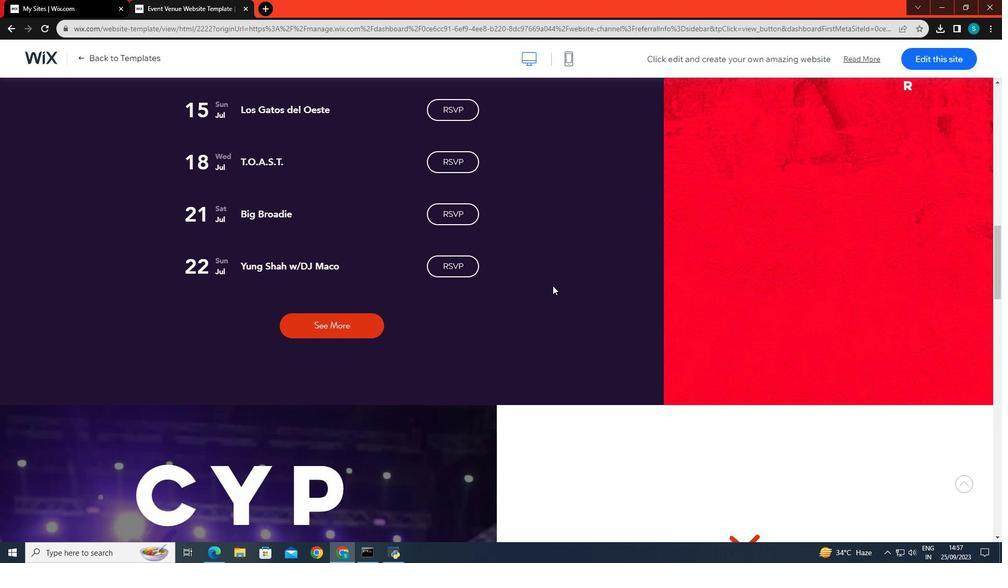 
Action: Mouse scrolled (552, 285) with delta (0, 0)
Screenshot: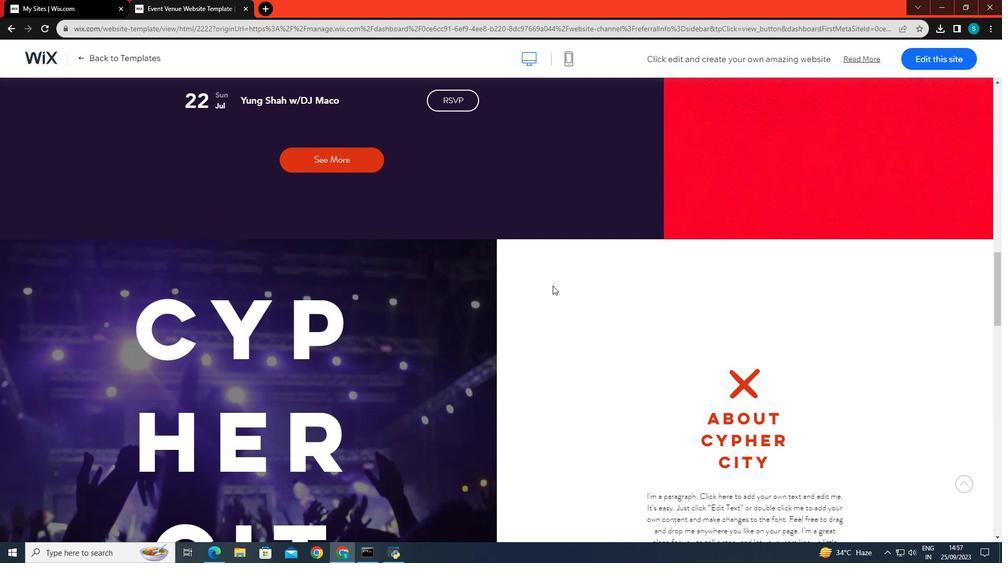 
Action: Mouse scrolled (552, 285) with delta (0, 0)
Screenshot: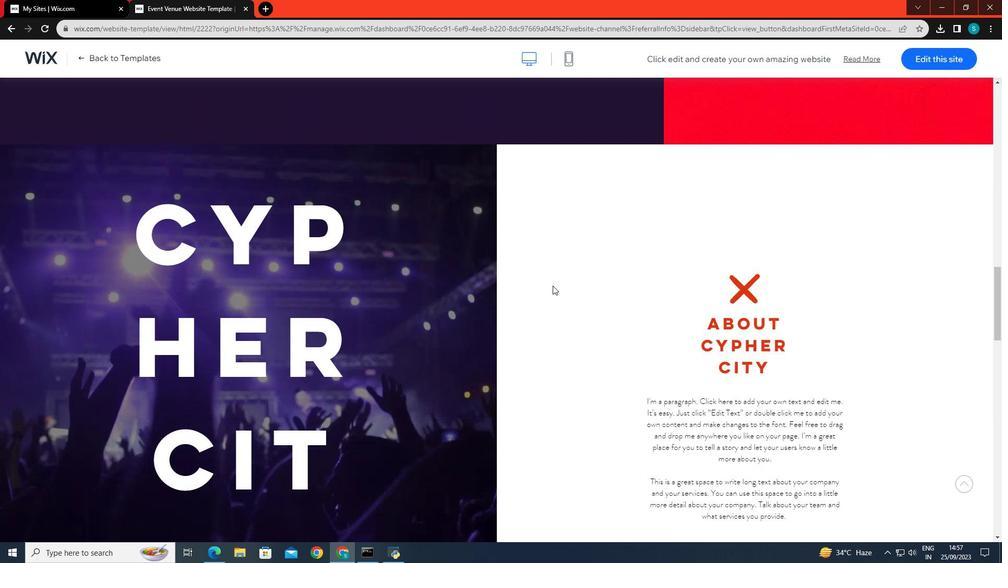 
Action: Mouse scrolled (552, 285) with delta (0, 0)
Screenshot: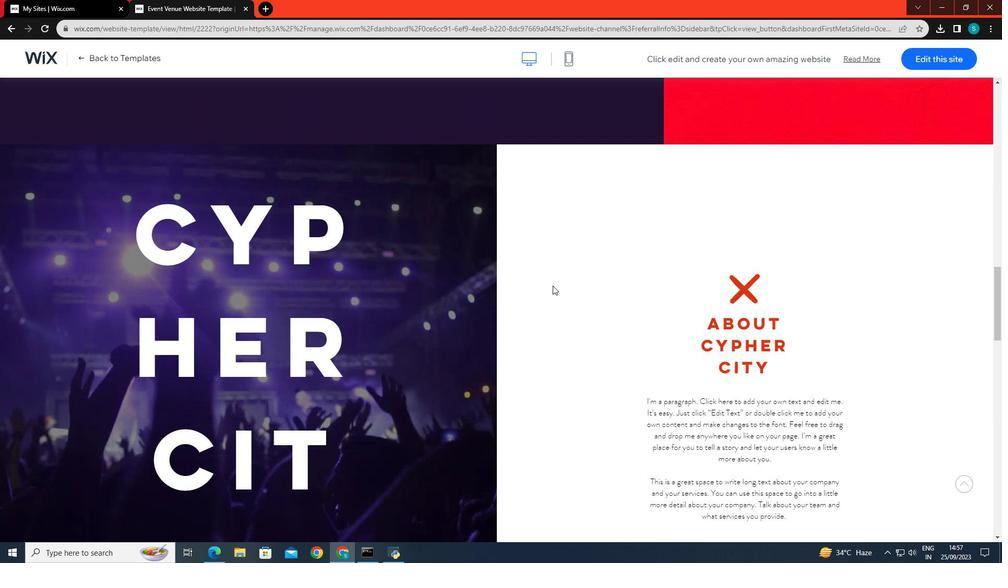 
Action: Mouse scrolled (552, 285) with delta (0, 0)
Screenshot: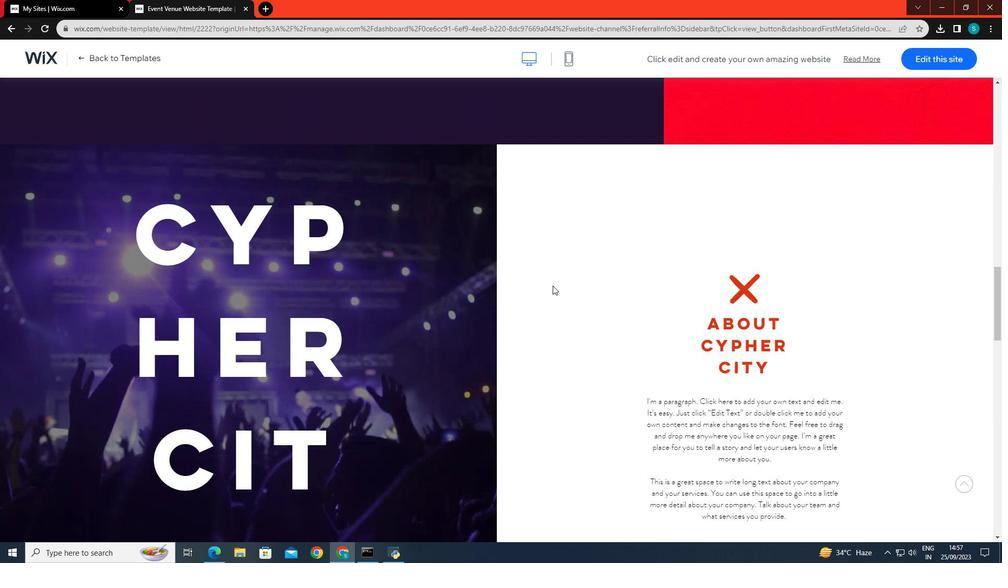 
Action: Mouse scrolled (552, 285) with delta (0, 0)
Screenshot: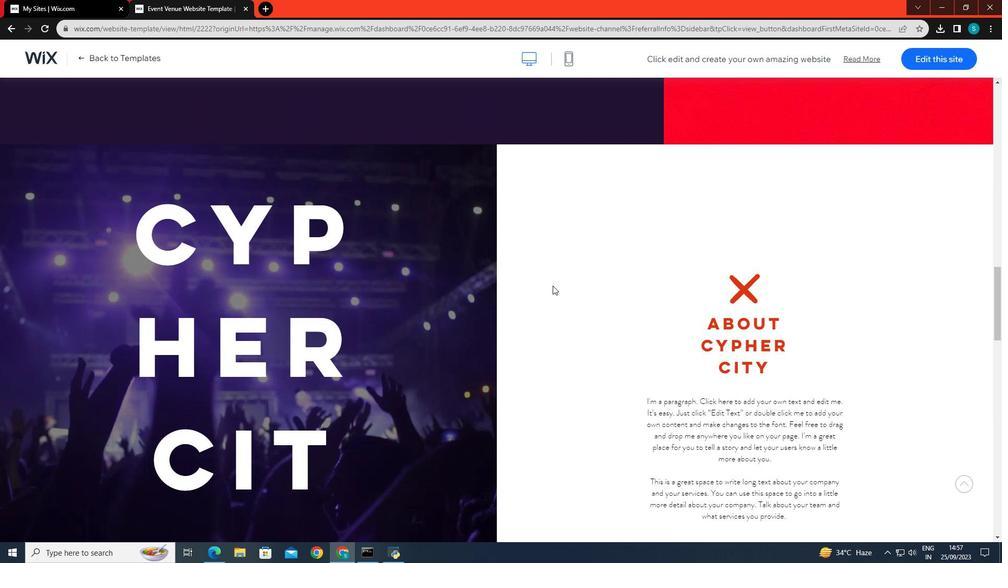 
Action: Mouse scrolled (552, 285) with delta (0, 0)
Screenshot: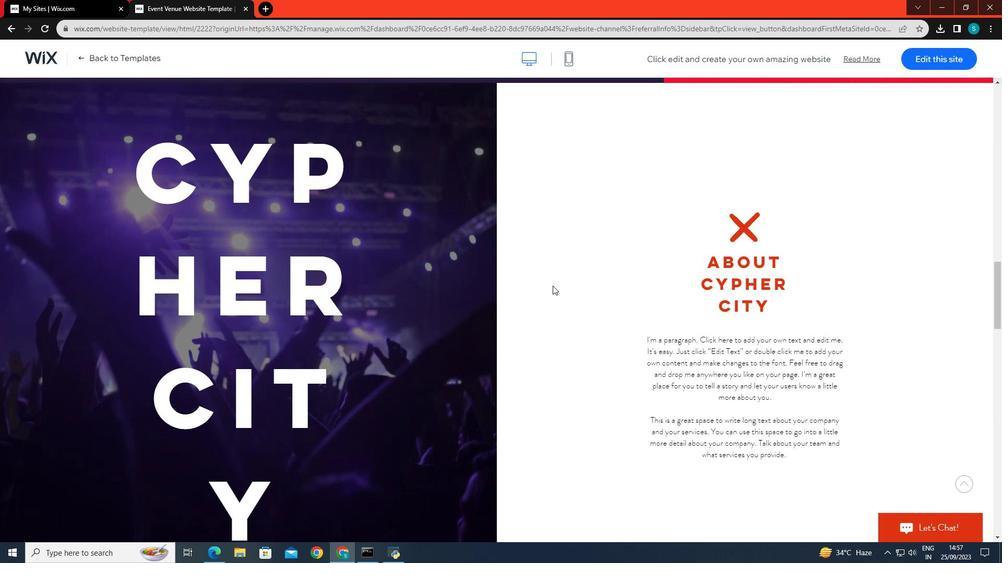 
Action: Mouse scrolled (552, 285) with delta (0, 0)
Screenshot: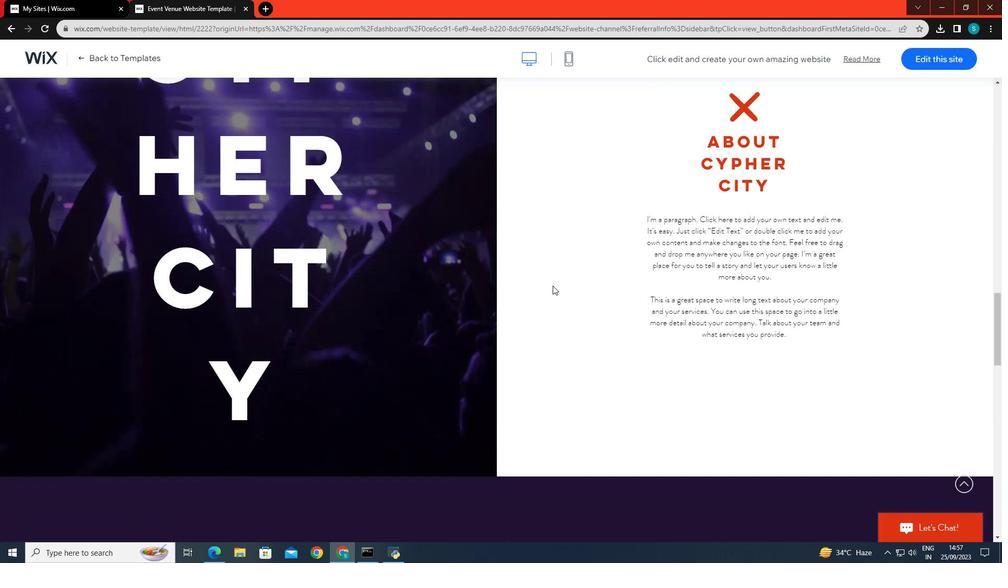 
Action: Mouse scrolled (552, 285) with delta (0, 0)
Screenshot: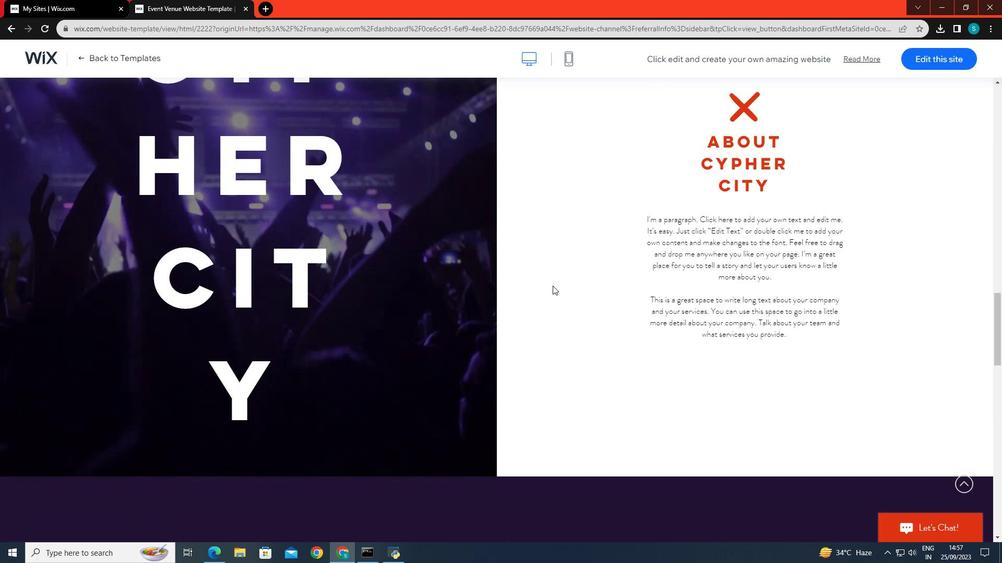 
Action: Mouse scrolled (552, 285) with delta (0, 0)
Screenshot: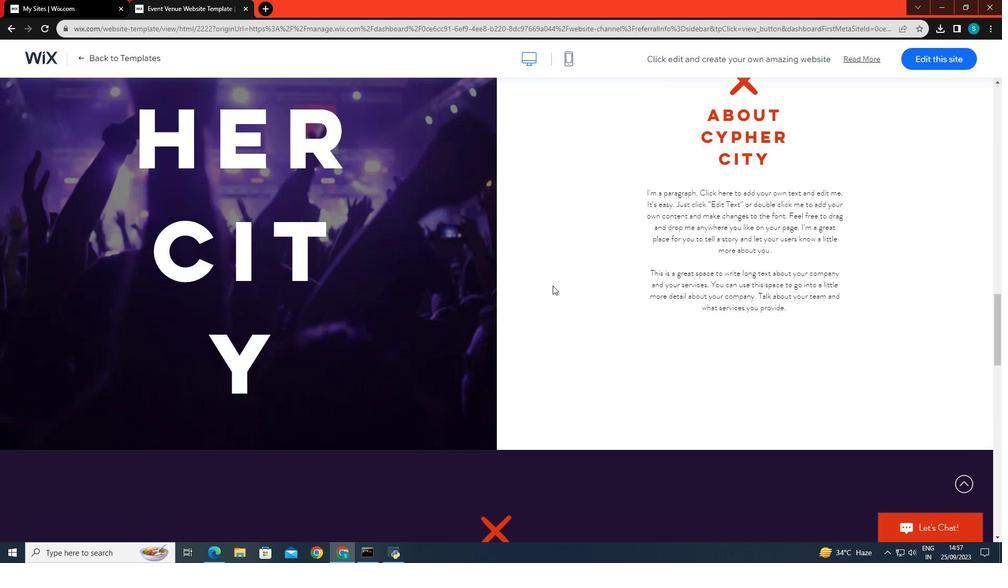 
Action: Mouse scrolled (552, 285) with delta (0, 0)
Screenshot: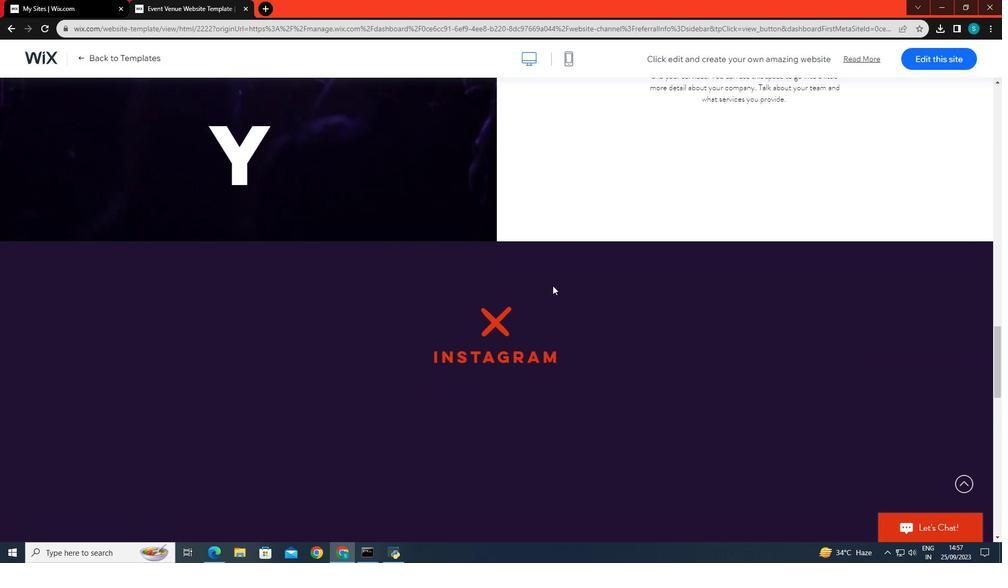 
Action: Mouse scrolled (552, 285) with delta (0, 0)
Screenshot: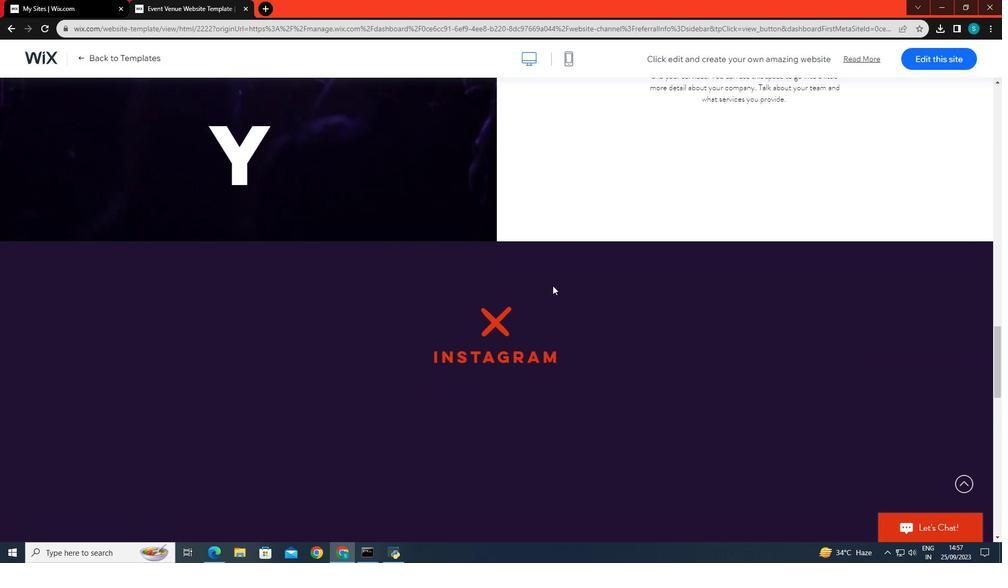 
Action: Mouse scrolled (552, 285) with delta (0, 0)
Screenshot: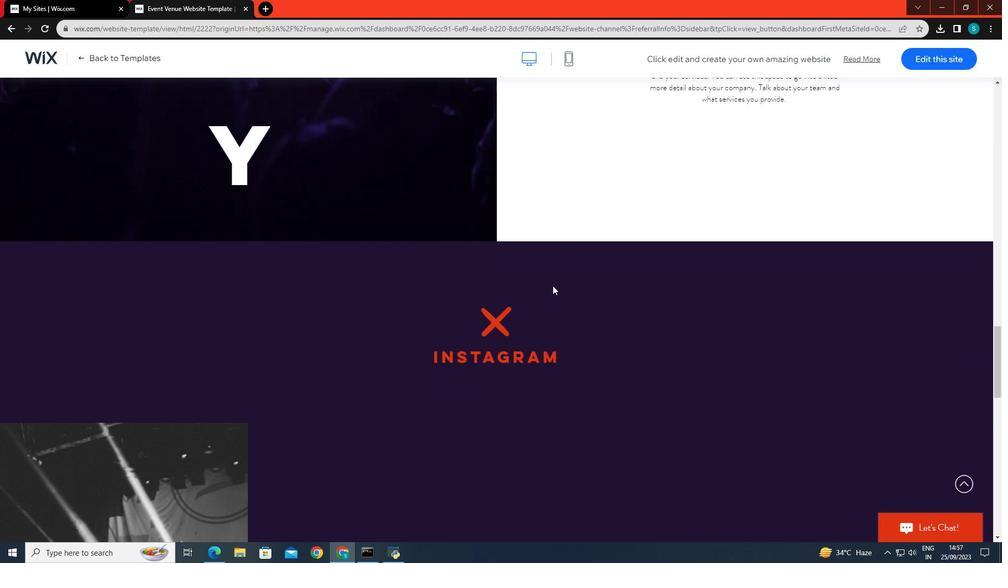 
Action: Mouse scrolled (552, 285) with delta (0, 0)
Screenshot: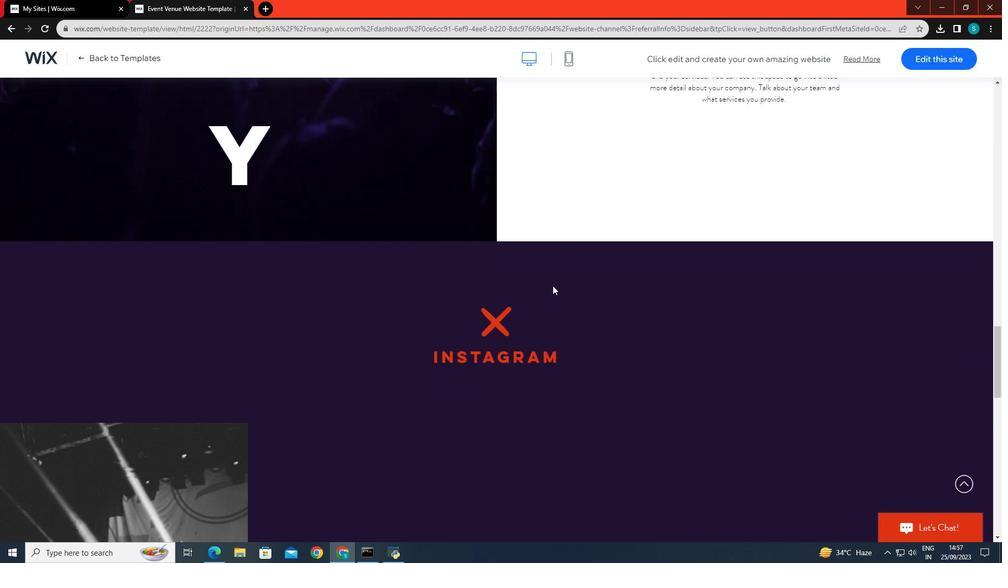 
Action: Mouse scrolled (552, 285) with delta (0, 0)
Screenshot: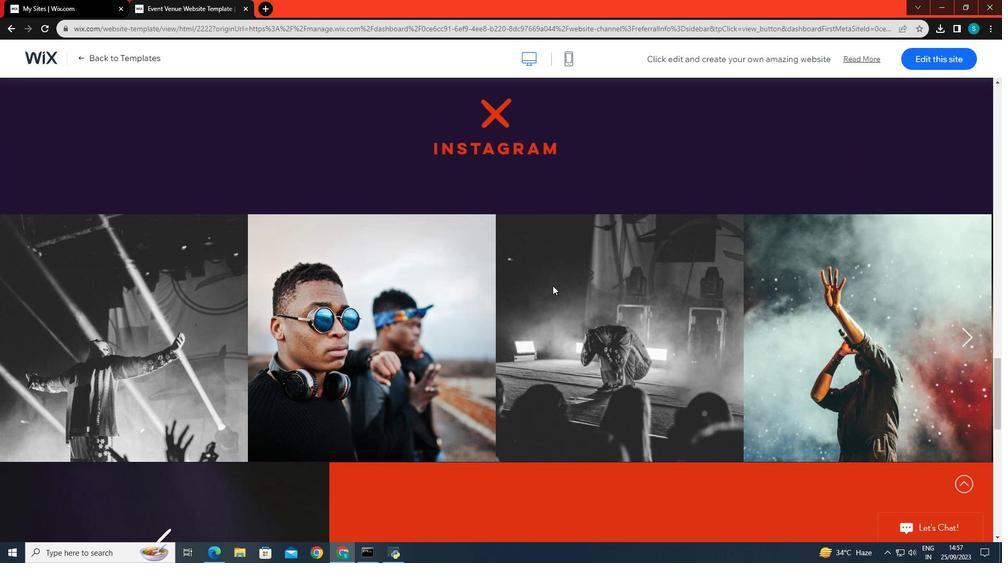 
Action: Mouse scrolled (552, 285) with delta (0, 0)
Screenshot: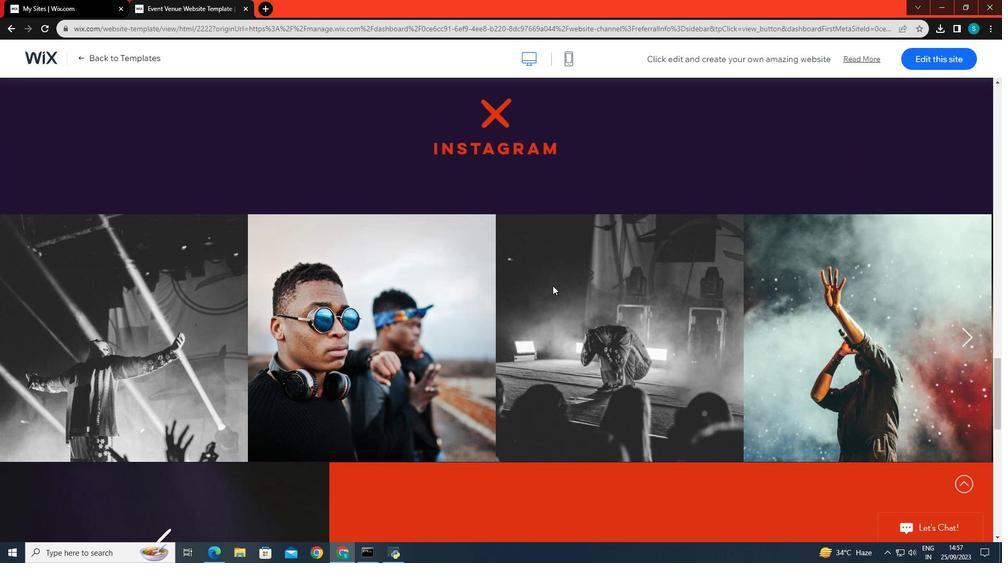 
Action: Mouse scrolled (552, 285) with delta (0, 0)
Screenshot: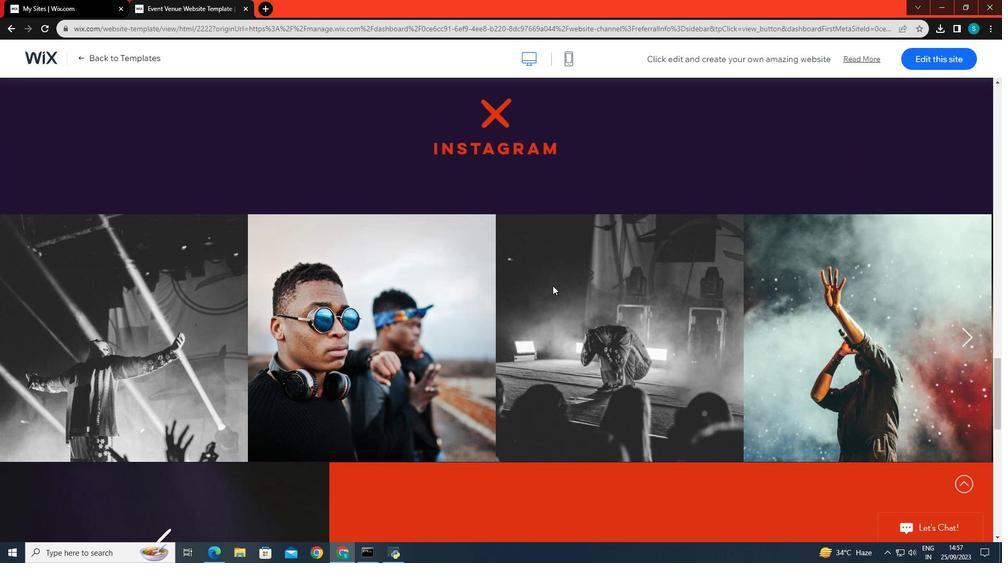 
Action: Mouse scrolled (552, 285) with delta (0, 0)
Screenshot: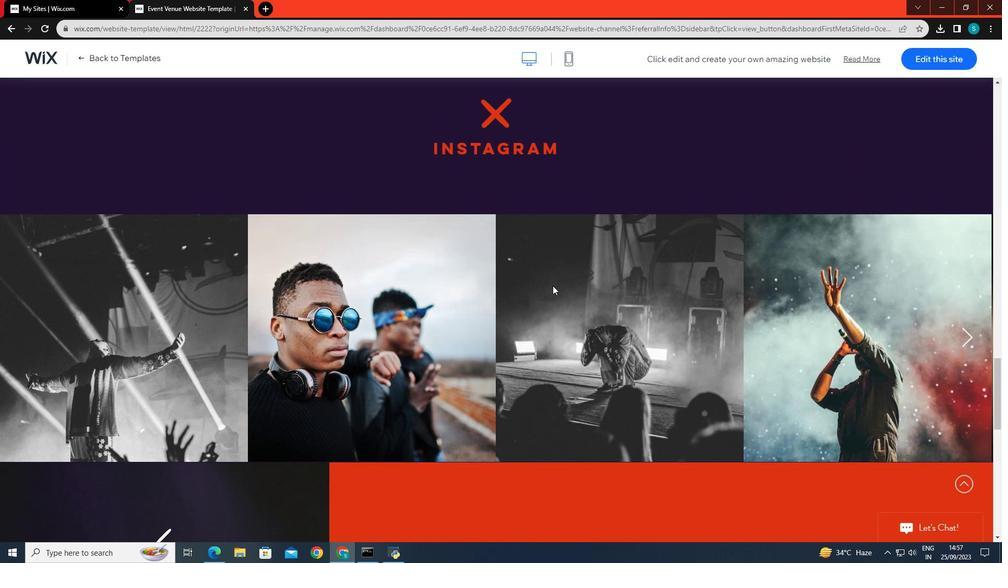 
Action: Mouse scrolled (552, 285) with delta (0, 0)
Screenshot: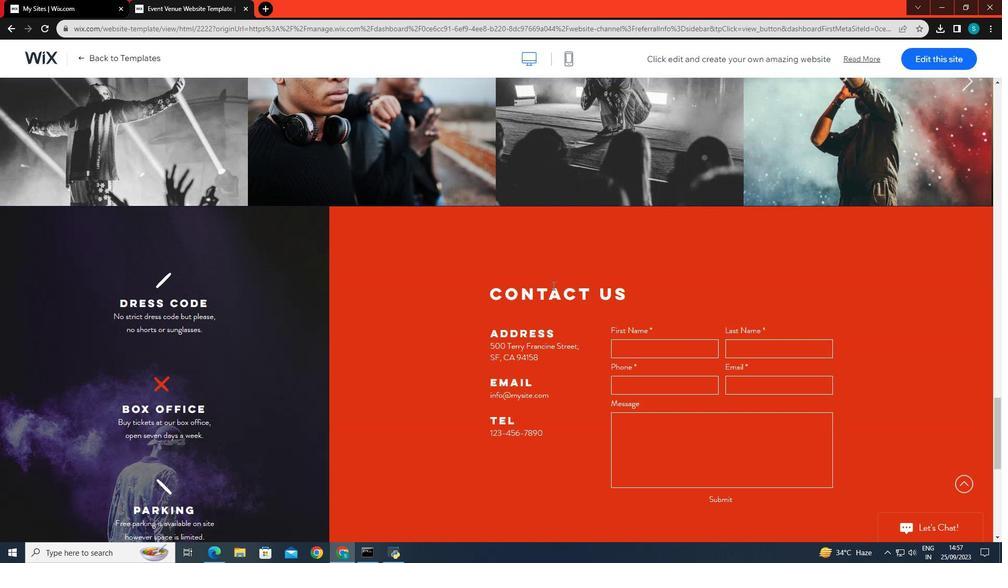 
Action: Mouse scrolled (552, 285) with delta (0, 0)
Screenshot: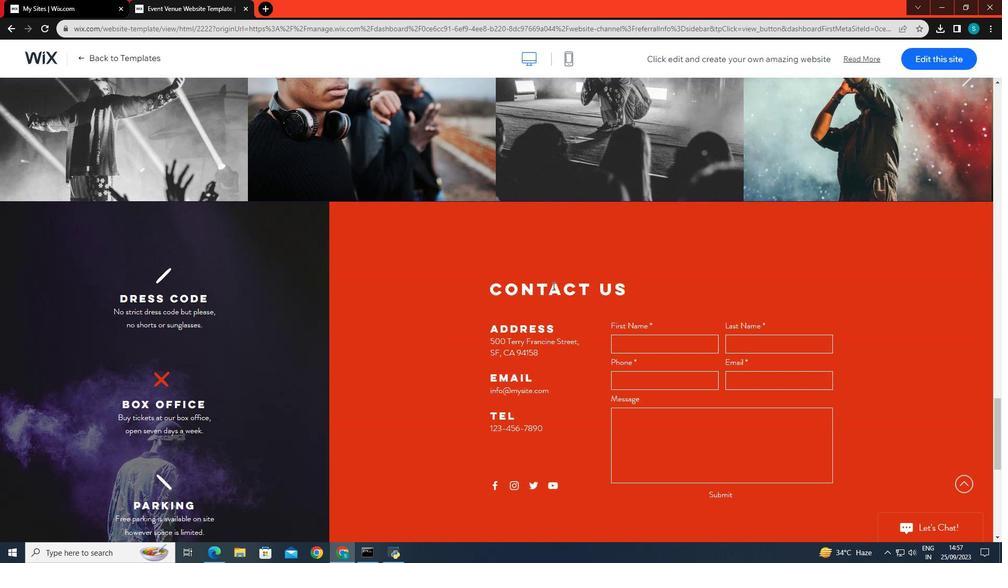 
Action: Mouse scrolled (552, 285) with delta (0, 0)
Screenshot: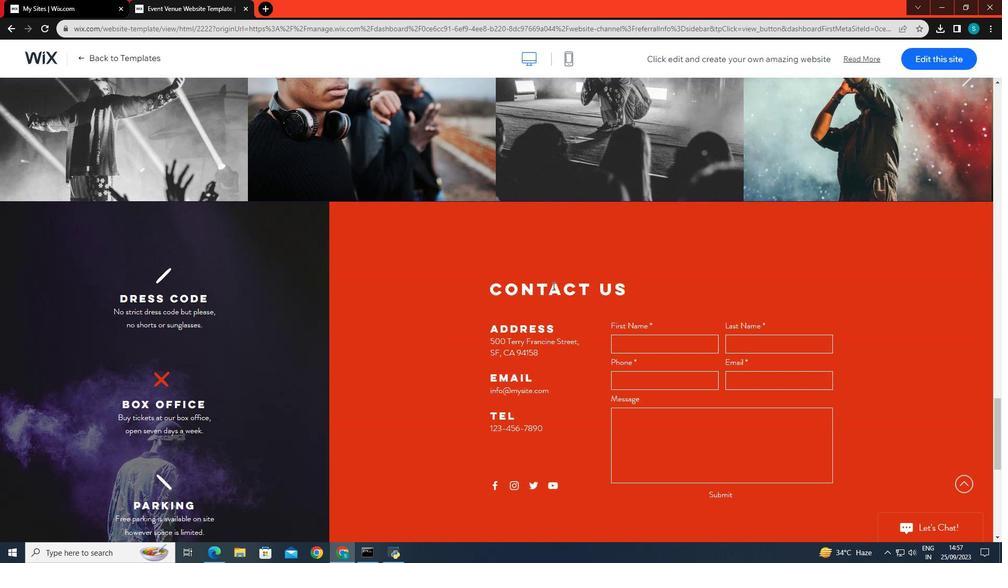 
Action: Mouse scrolled (552, 285) with delta (0, 0)
Screenshot: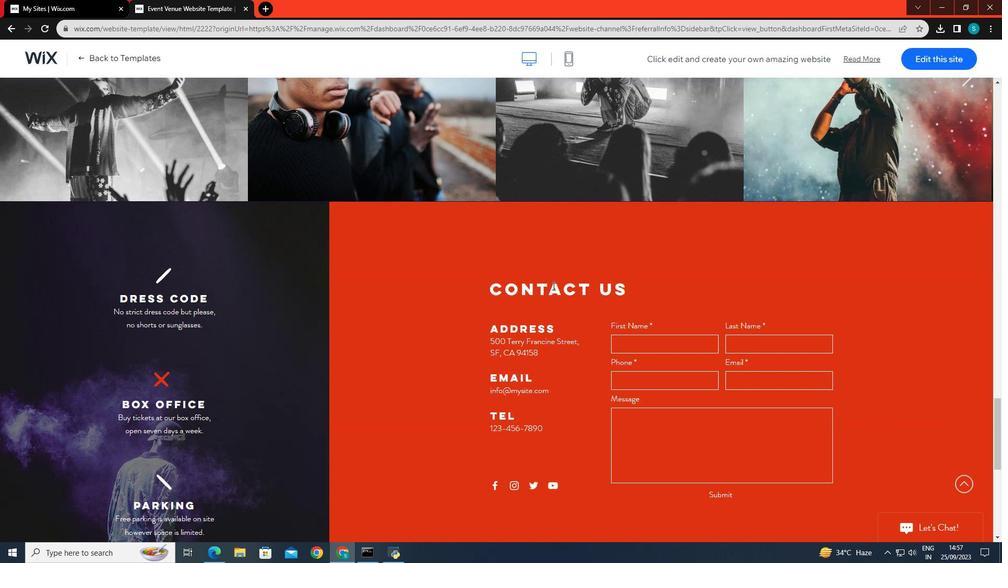 
Action: Mouse scrolled (552, 285) with delta (0, 0)
Screenshot: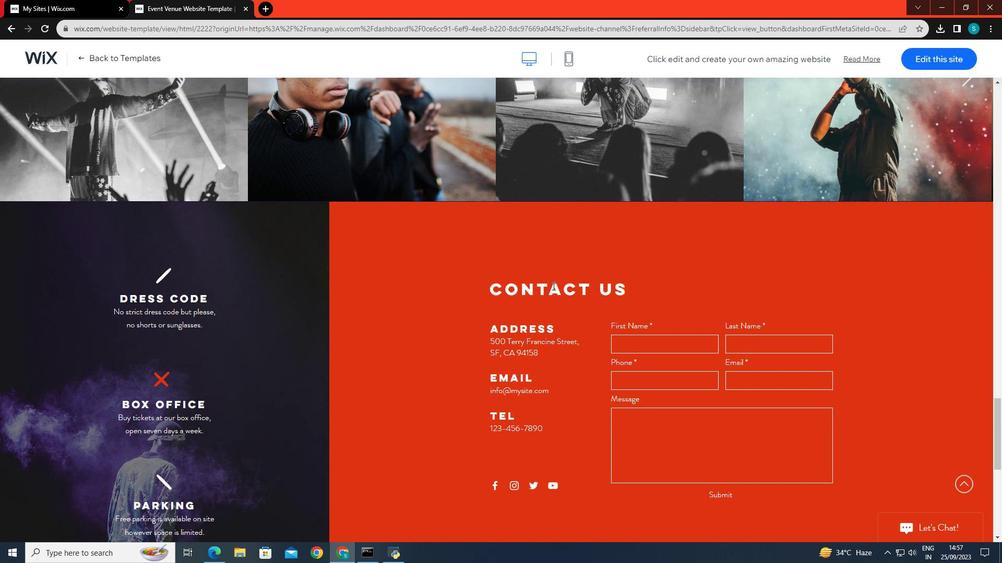 
Action: Mouse scrolled (552, 285) with delta (0, 0)
Screenshot: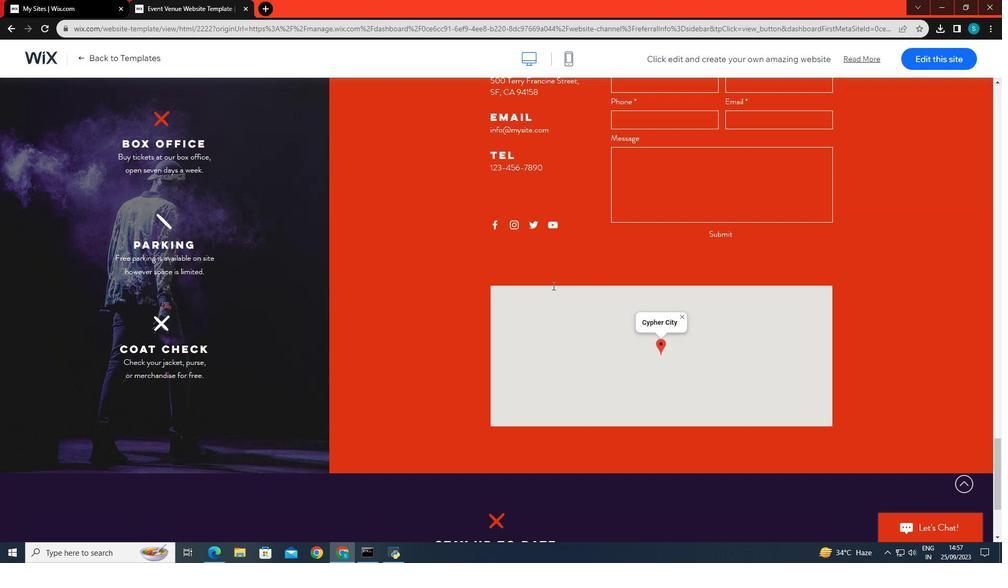 
Action: Mouse scrolled (552, 285) with delta (0, 0)
Screenshot: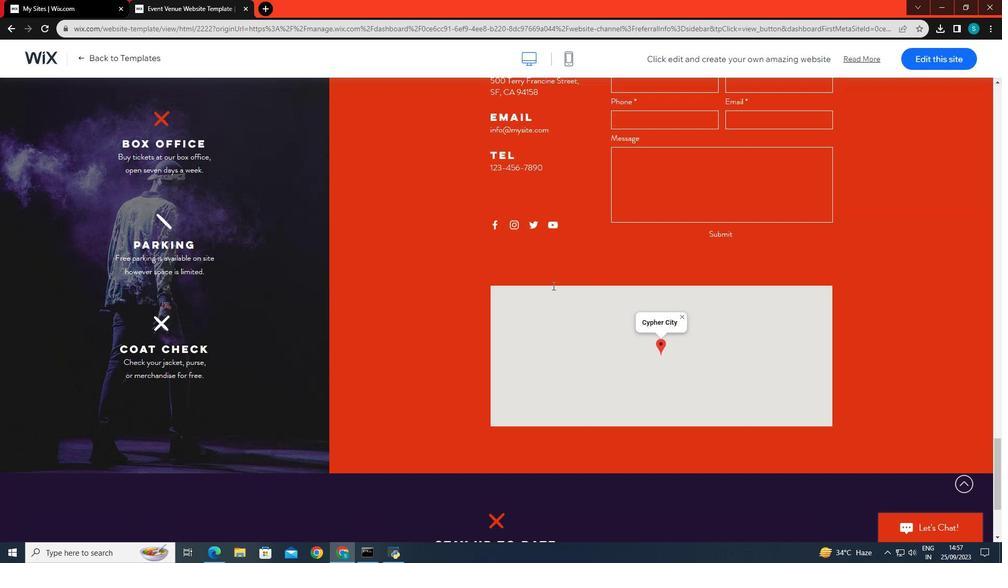 
Action: Mouse scrolled (552, 285) with delta (0, 0)
Screenshot: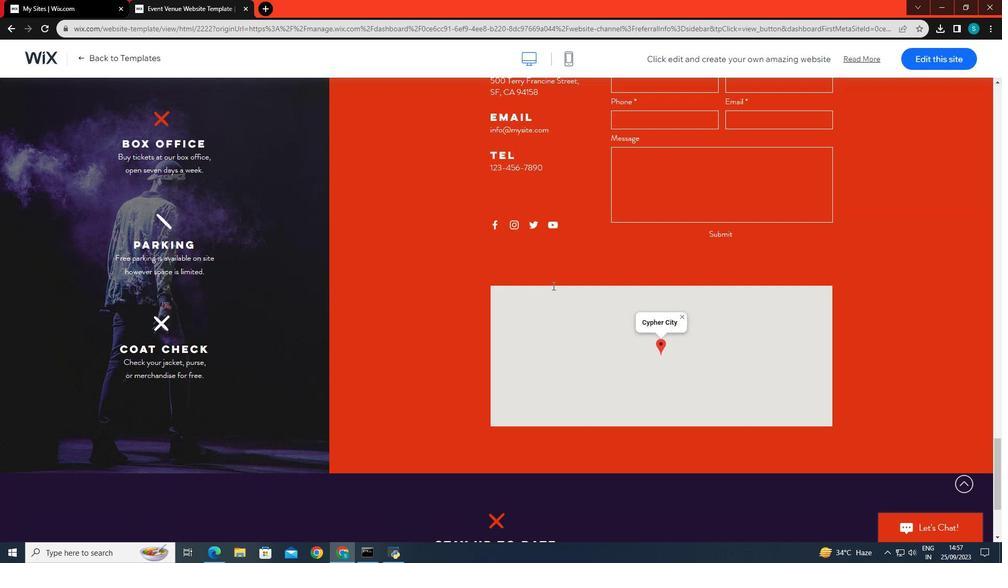 
Action: Mouse scrolled (552, 285) with delta (0, 0)
Screenshot: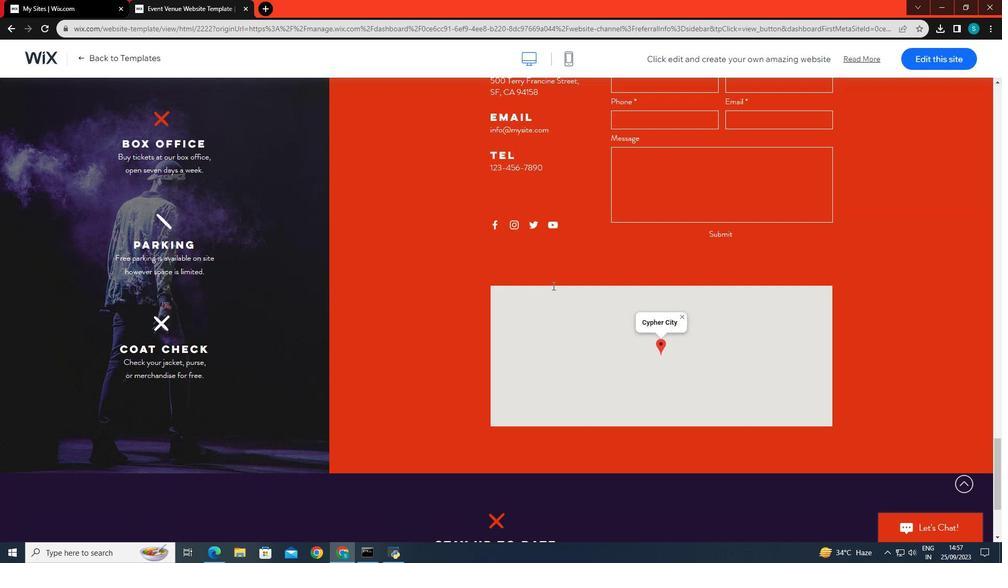 
Action: Mouse scrolled (552, 285) with delta (0, 0)
Screenshot: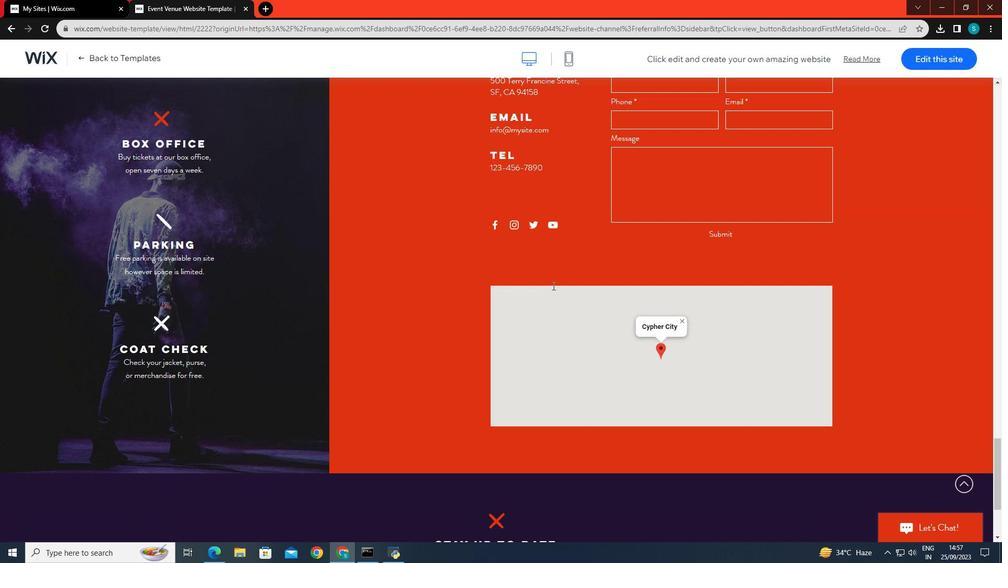 
Action: Mouse scrolled (552, 285) with delta (0, 0)
Screenshot: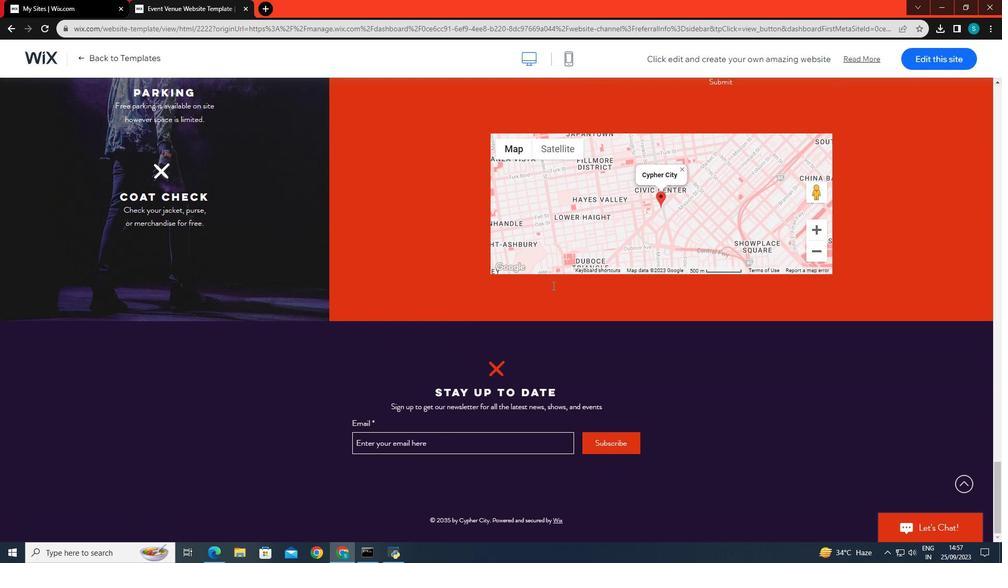 
Action: Mouse scrolled (552, 285) with delta (0, 0)
Screenshot: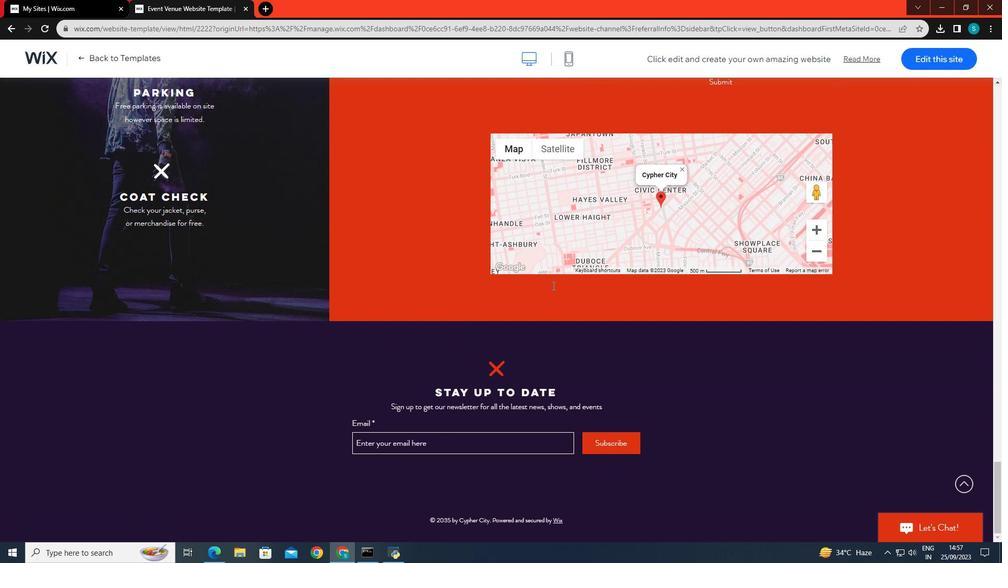 
Action: Mouse scrolled (552, 285) with delta (0, 0)
Screenshot: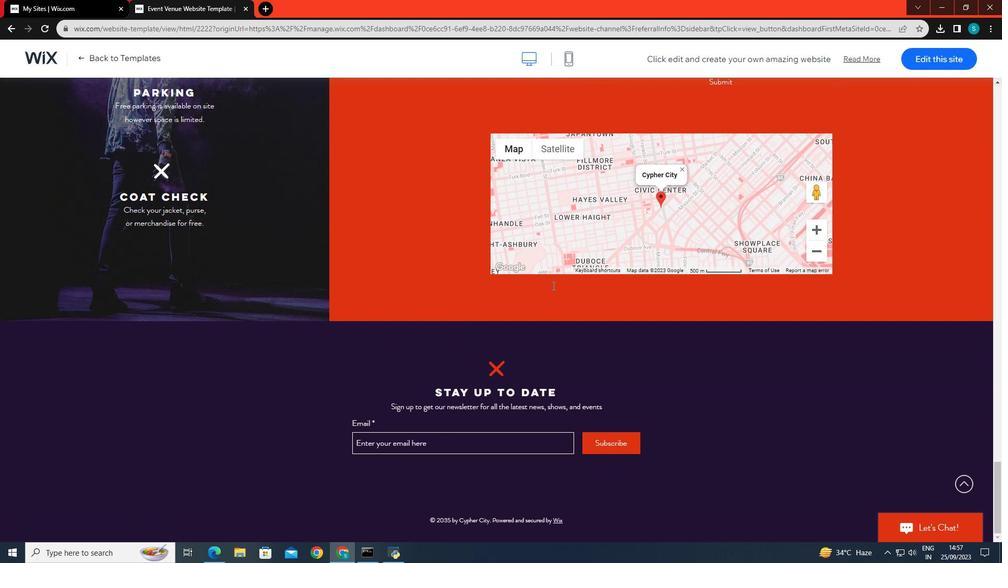 
Action: Mouse scrolled (552, 285) with delta (0, 0)
Screenshot: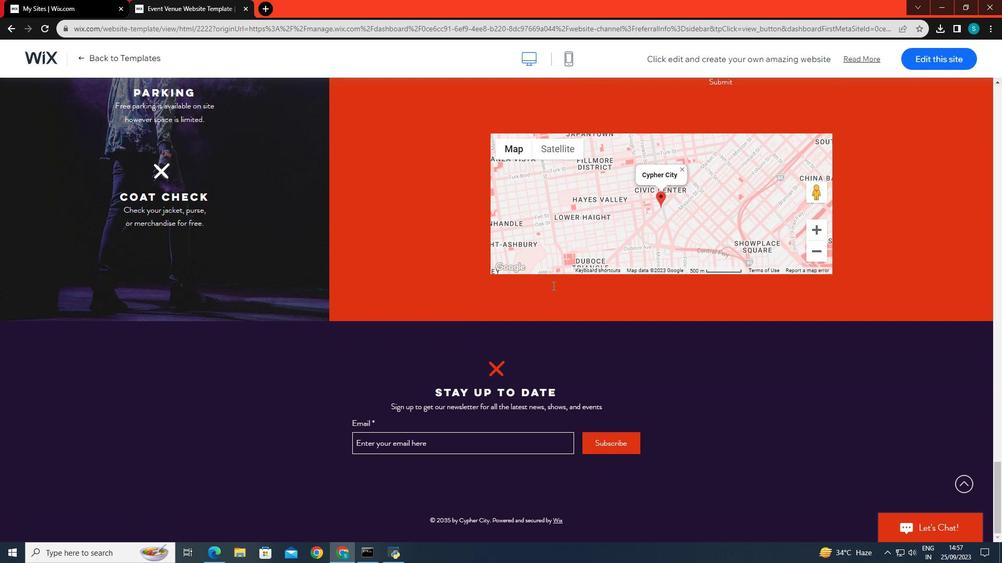
Action: Mouse scrolled (552, 285) with delta (0, 0)
Screenshot: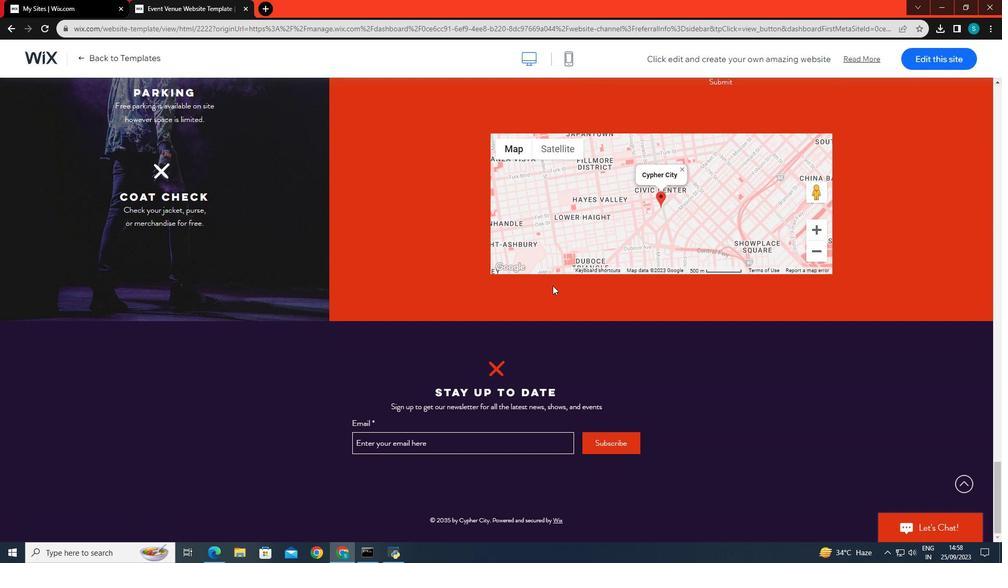 
Action: Mouse scrolled (552, 285) with delta (0, 0)
Screenshot: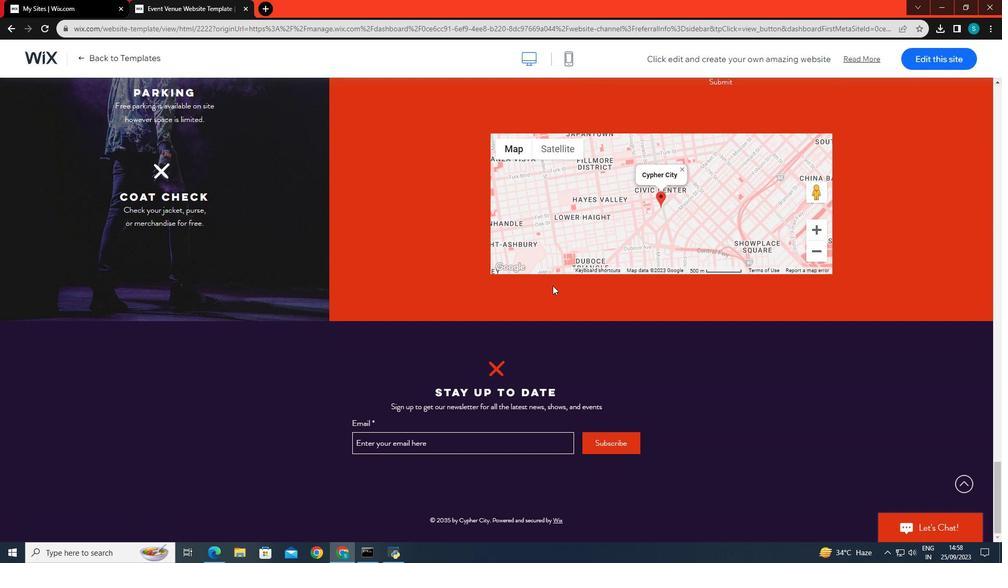 
Action: Mouse scrolled (552, 285) with delta (0, 0)
Screenshot: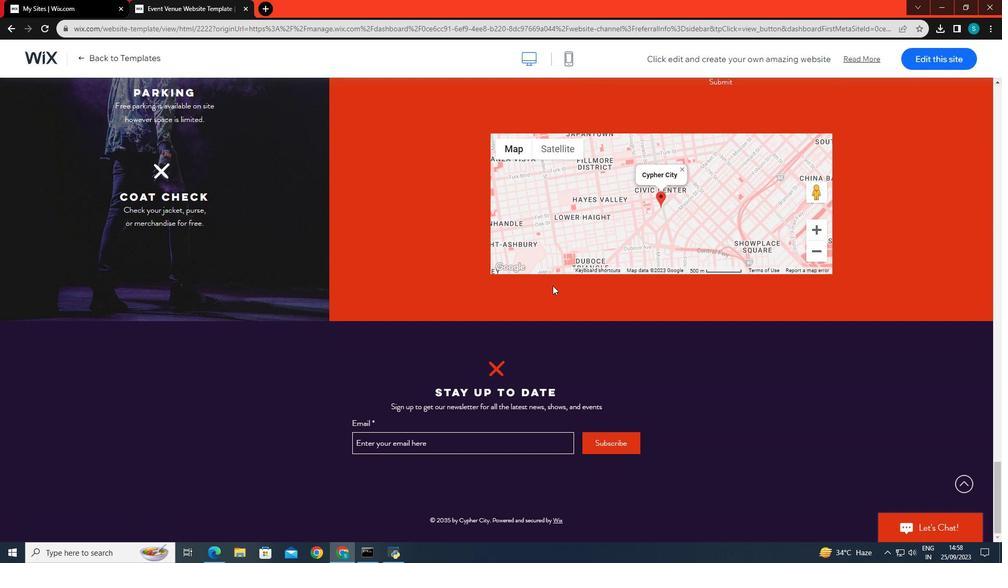 
Action: Mouse scrolled (552, 285) with delta (0, 0)
Screenshot: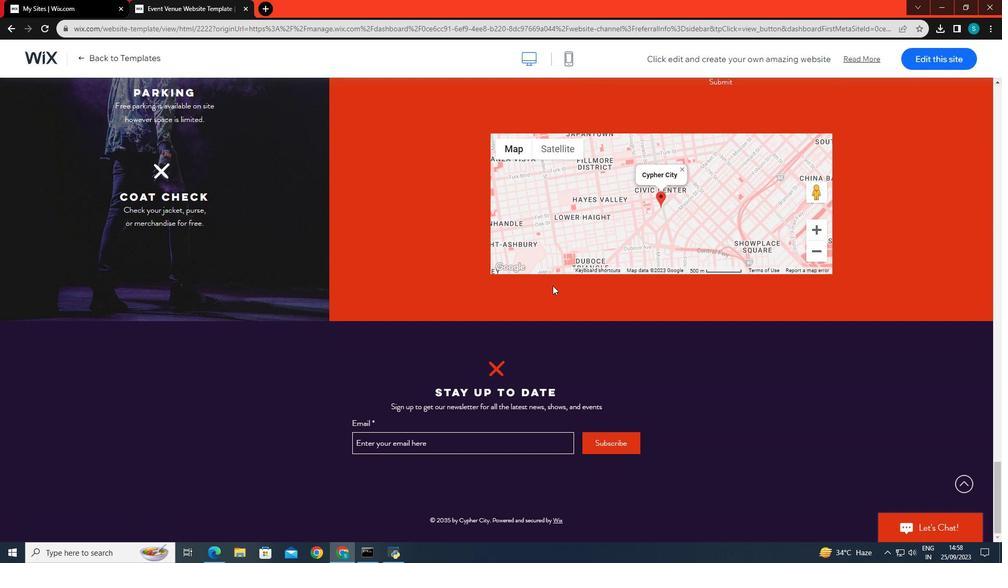 
Action: Mouse scrolled (552, 285) with delta (0, 0)
Screenshot: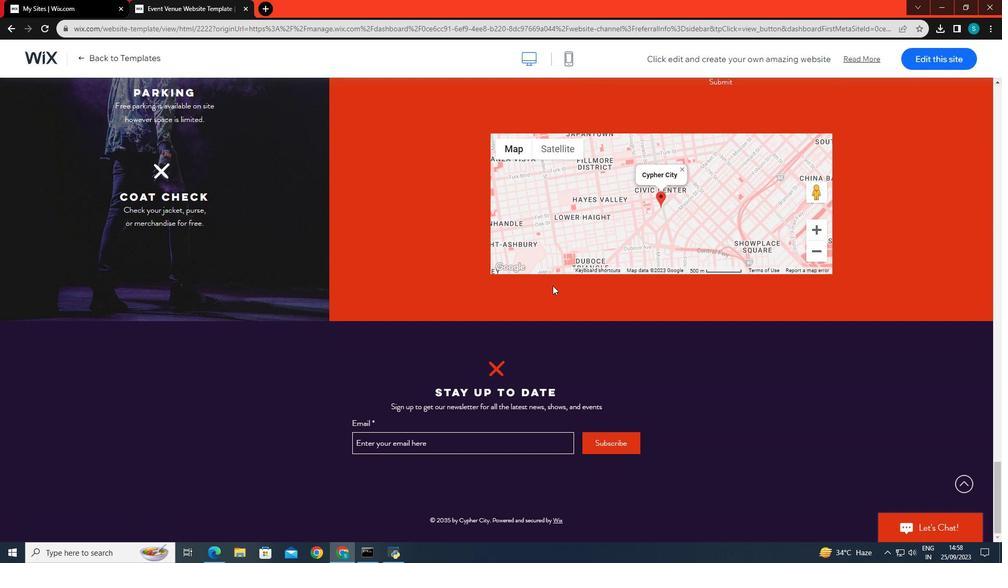 
Action: Mouse scrolled (552, 286) with delta (0, 0)
Screenshot: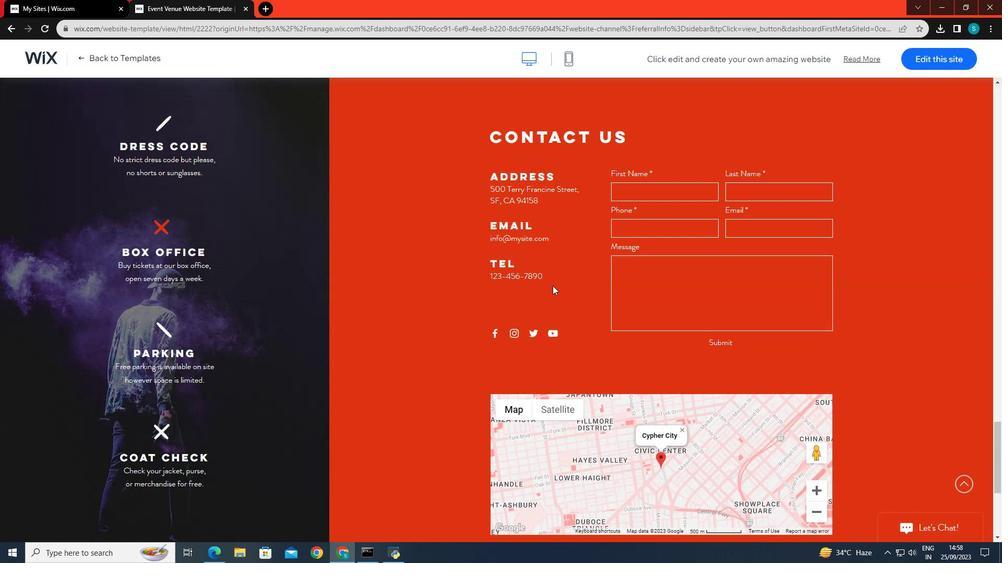 
Action: Mouse scrolled (552, 286) with delta (0, 0)
Screenshot: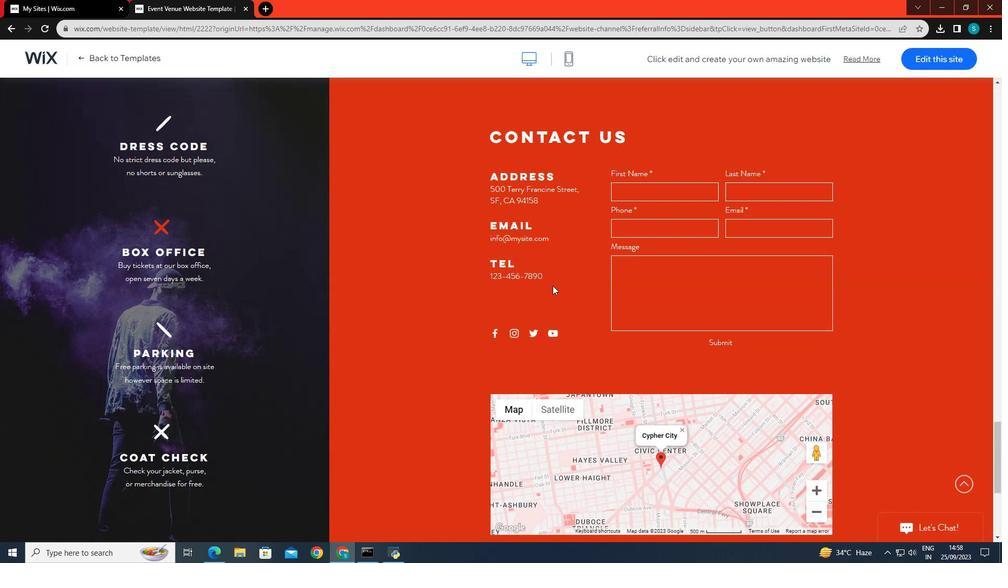 
Action: Mouse scrolled (552, 286) with delta (0, 0)
Screenshot: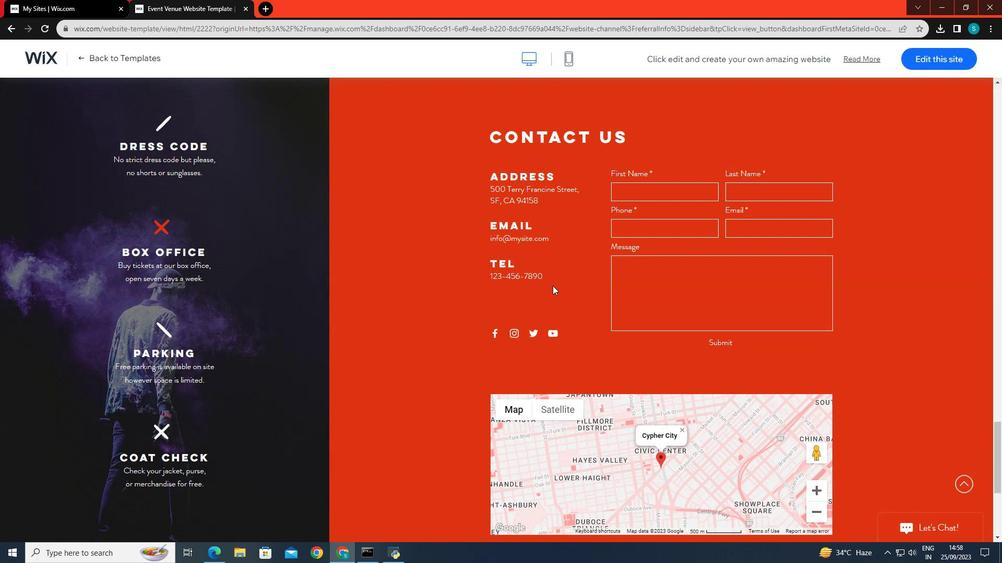 
Action: Mouse scrolled (552, 286) with delta (0, 0)
Screenshot: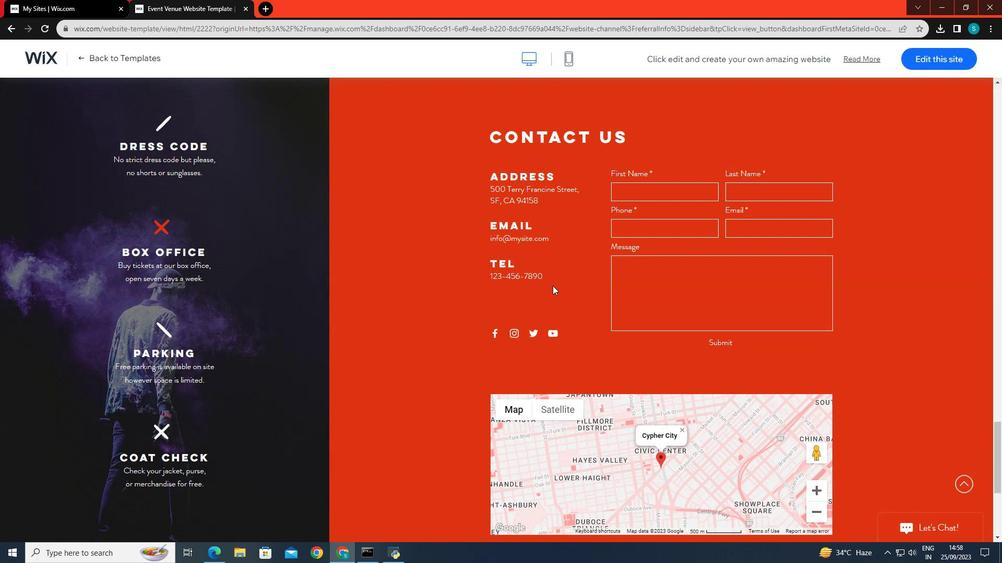 
Action: Mouse scrolled (552, 286) with delta (0, 0)
Screenshot: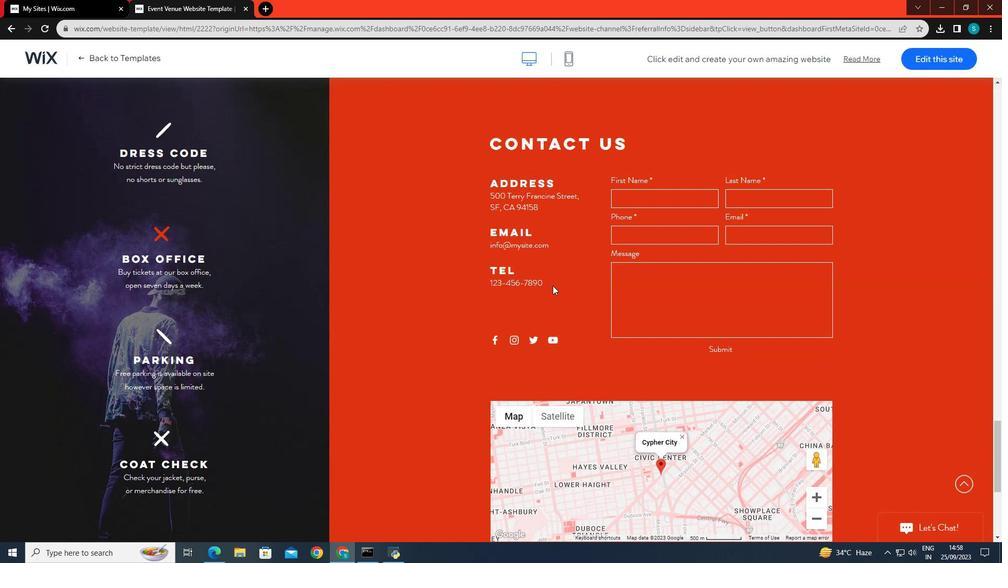 
Action: Mouse scrolled (552, 286) with delta (0, 0)
Screenshot: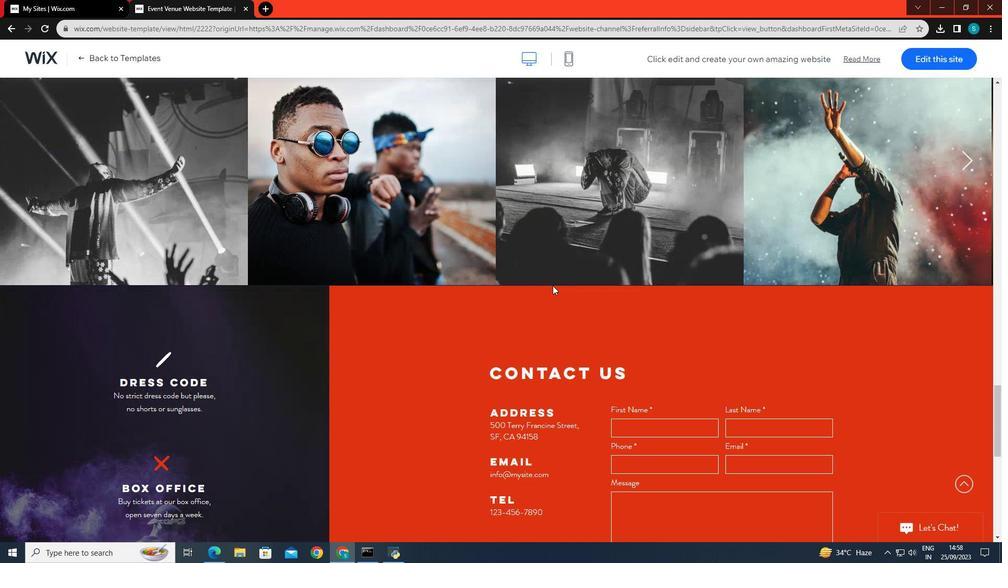 
Action: Mouse scrolled (552, 286) with delta (0, 0)
Screenshot: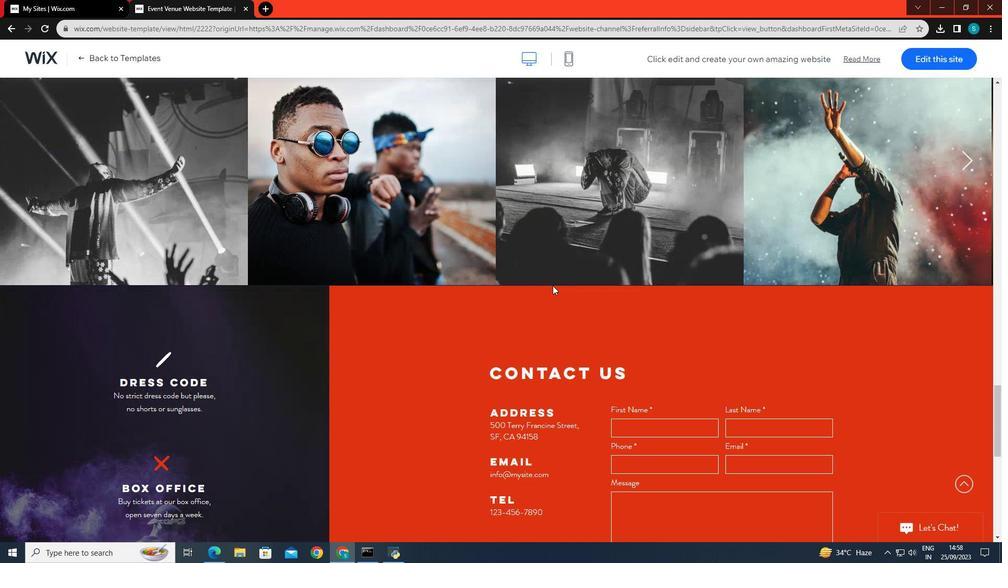 
Action: Mouse scrolled (552, 286) with delta (0, 0)
Screenshot: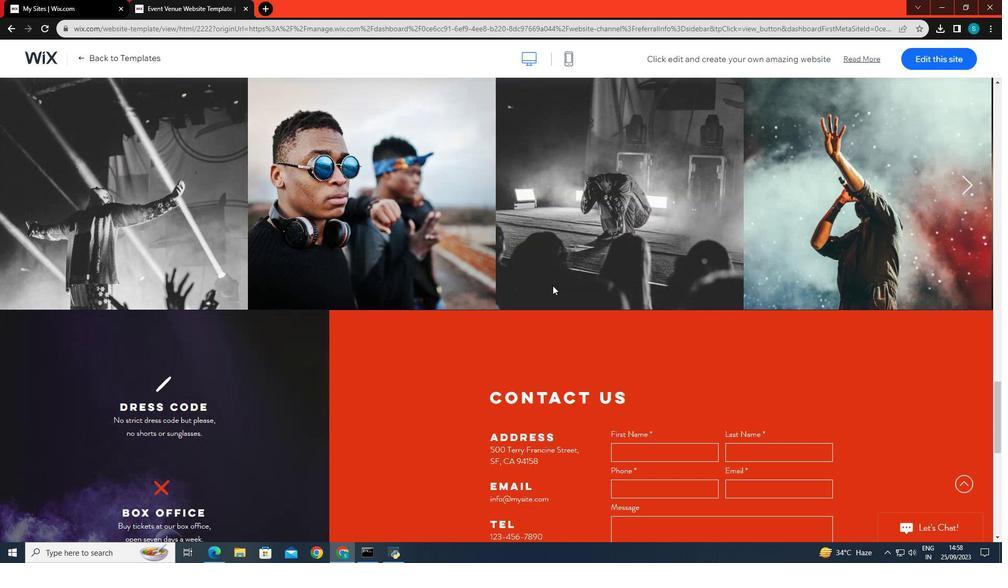 
Action: Mouse scrolled (552, 286) with delta (0, 0)
Screenshot: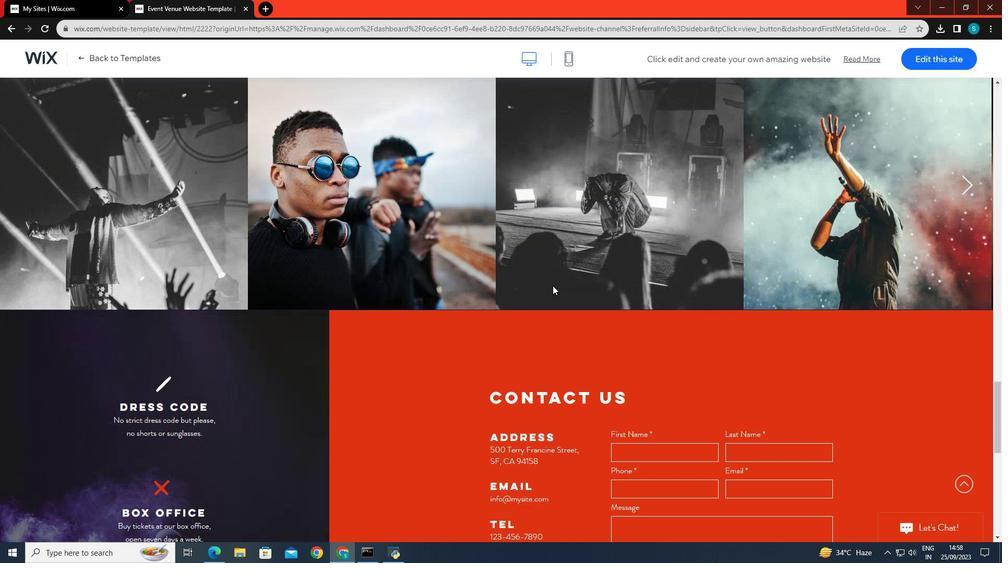 
Action: Mouse scrolled (552, 286) with delta (0, 0)
Screenshot: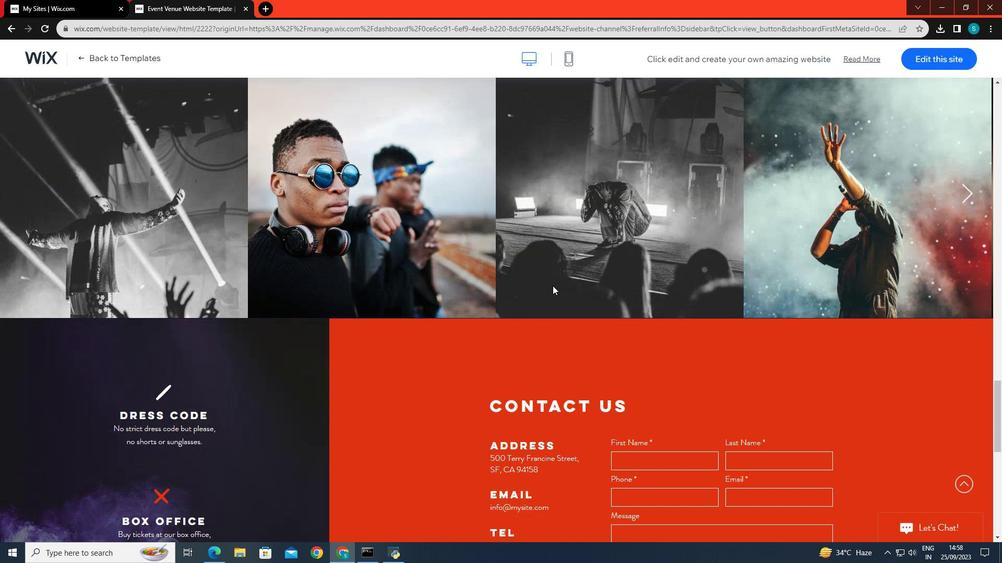 
Action: Mouse scrolled (552, 286) with delta (0, 0)
Screenshot: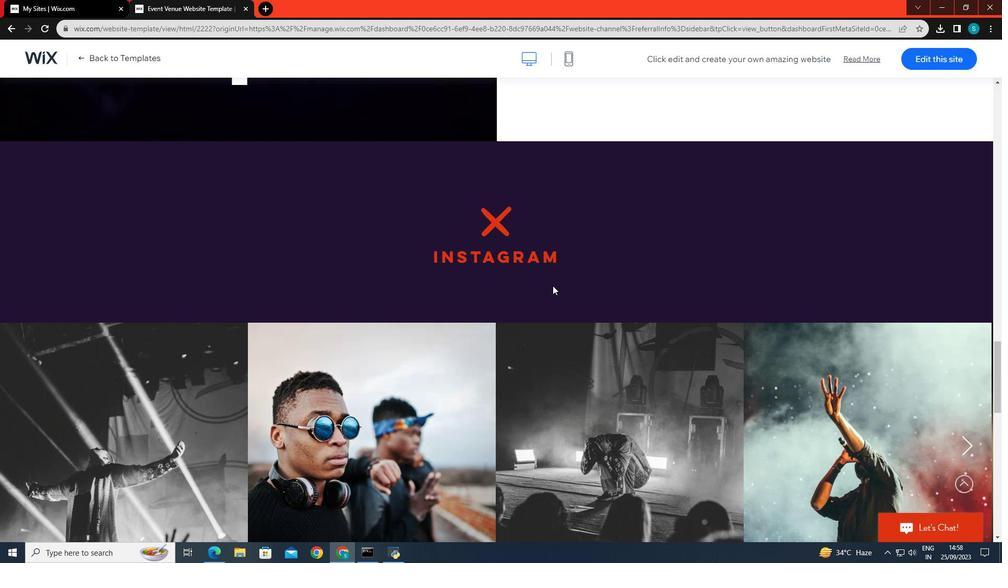 
Action: Mouse scrolled (552, 286) with delta (0, 0)
Screenshot: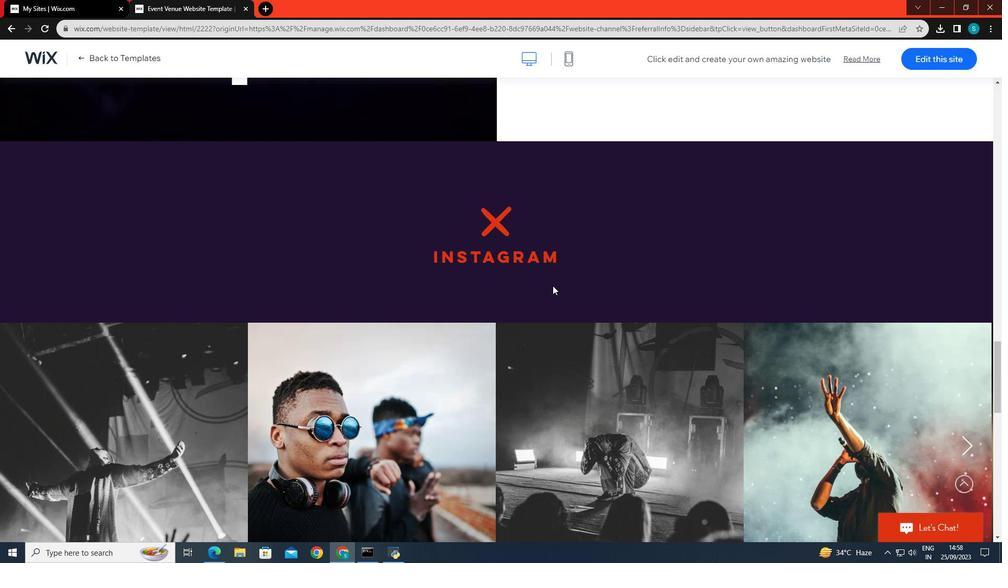 
Action: Mouse scrolled (552, 286) with delta (0, 0)
Screenshot: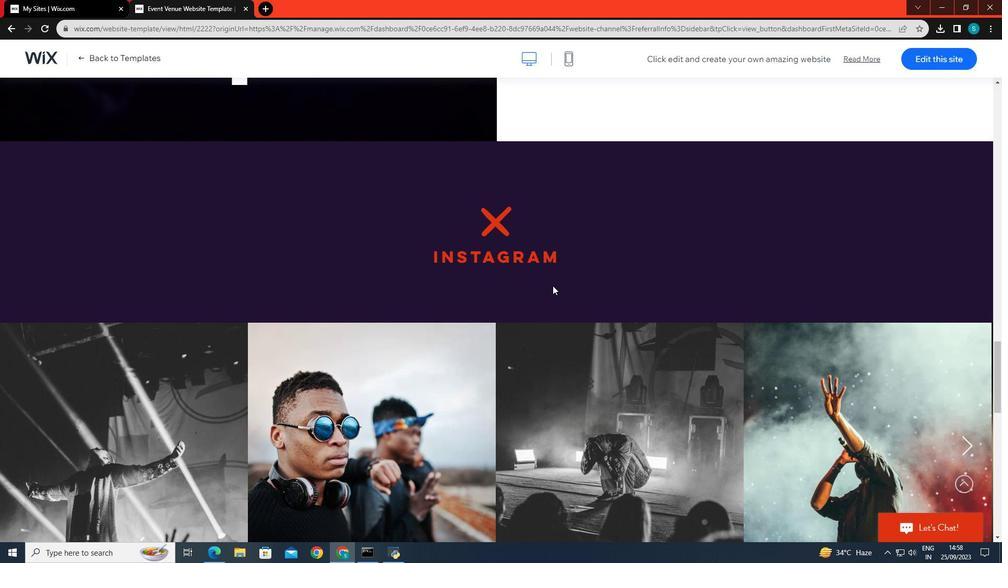 
Action: Mouse scrolled (552, 286) with delta (0, 0)
Screenshot: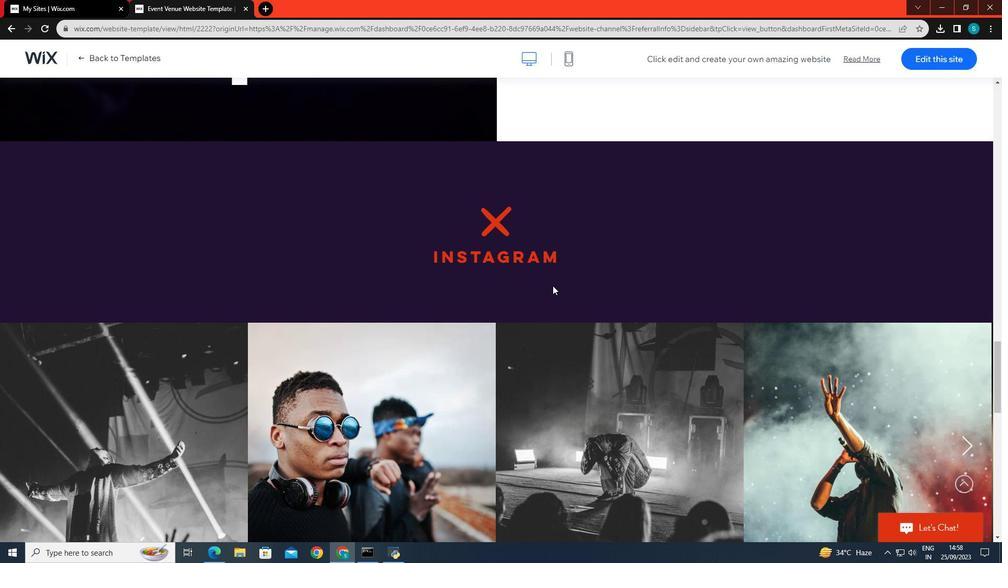 
Action: Mouse scrolled (552, 286) with delta (0, 0)
Screenshot: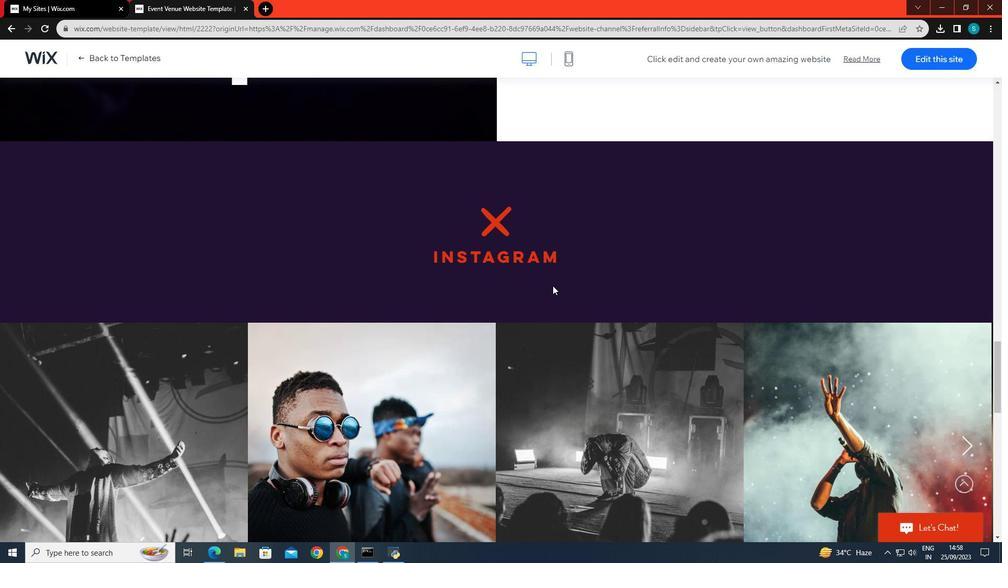 
Action: Mouse scrolled (552, 286) with delta (0, 0)
Screenshot: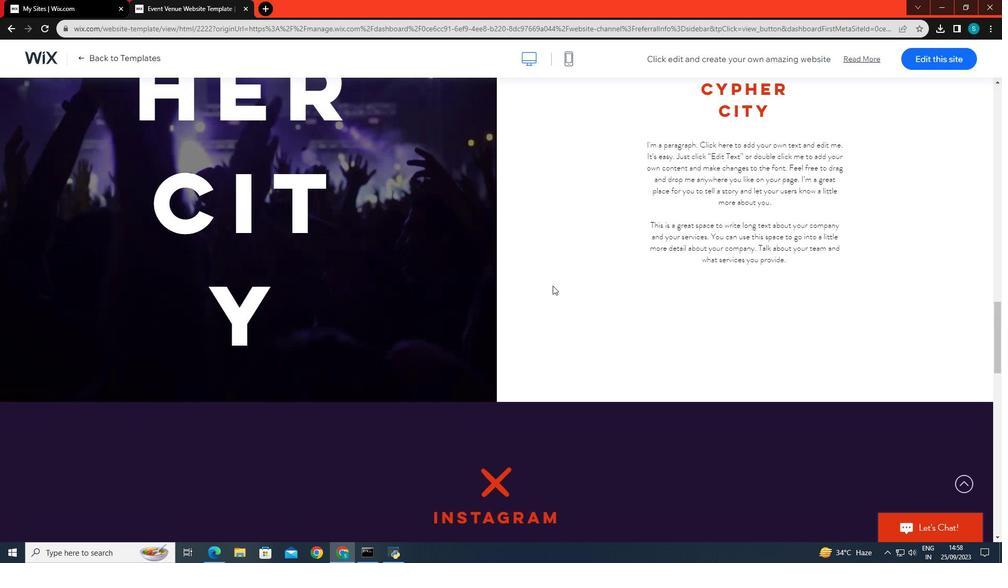 
Action: Mouse scrolled (552, 286) with delta (0, 0)
Screenshot: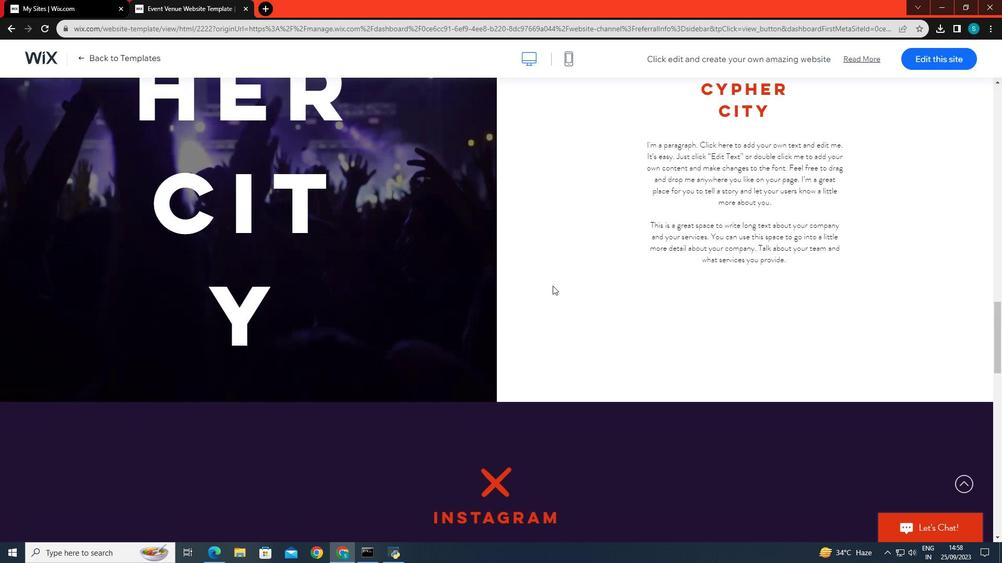 
Action: Mouse scrolled (552, 286) with delta (0, 0)
Screenshot: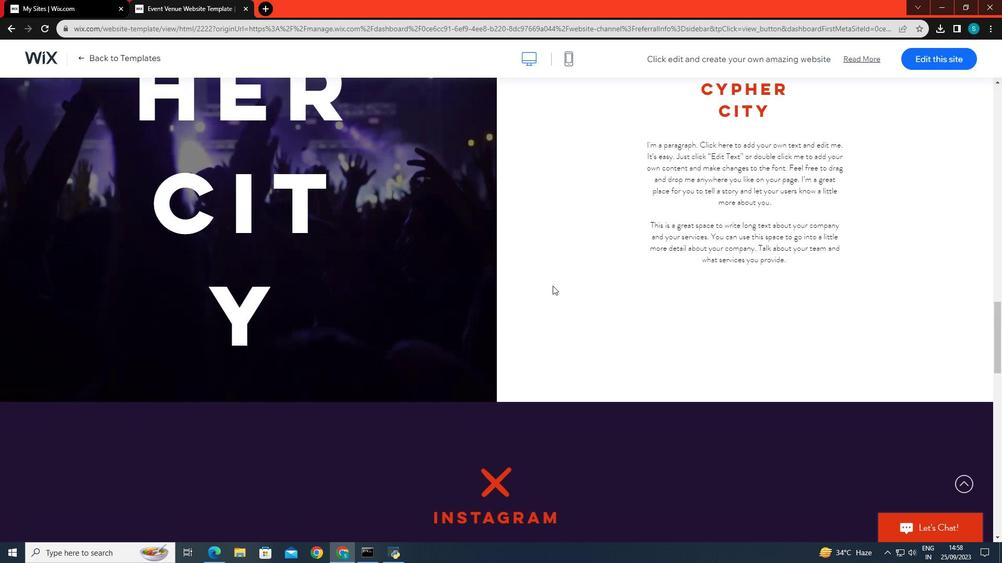 
Action: Mouse scrolled (552, 286) with delta (0, 0)
Screenshot: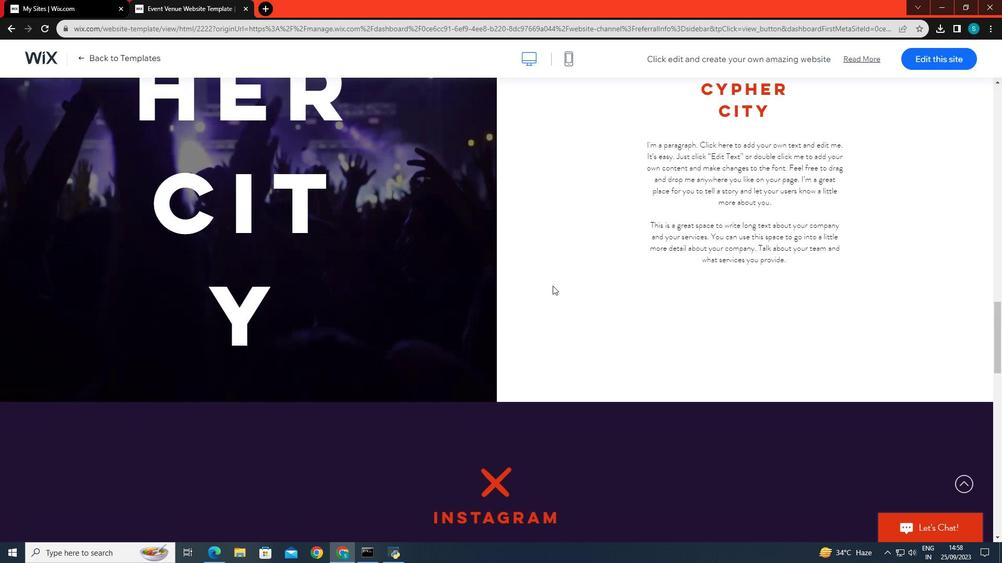 
Action: Mouse scrolled (552, 286) with delta (0, 0)
Screenshot: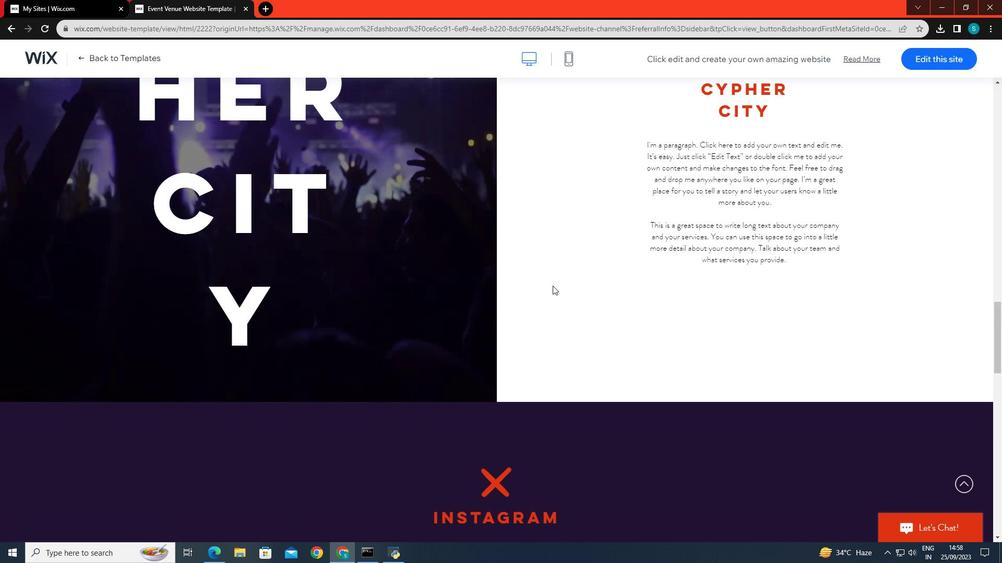 
Action: Mouse scrolled (552, 286) with delta (0, 0)
Screenshot: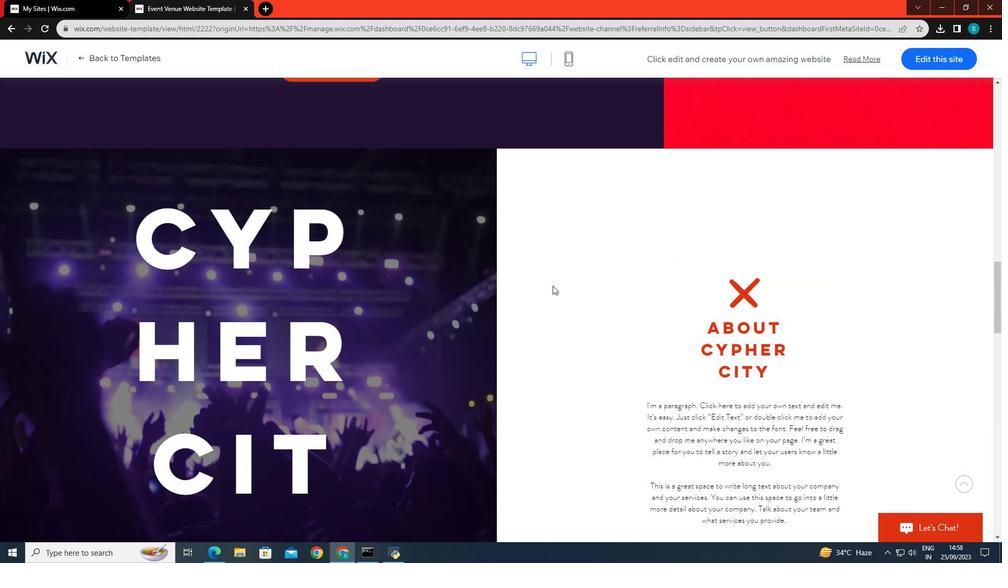 
Action: Mouse scrolled (552, 286) with delta (0, 0)
Screenshot: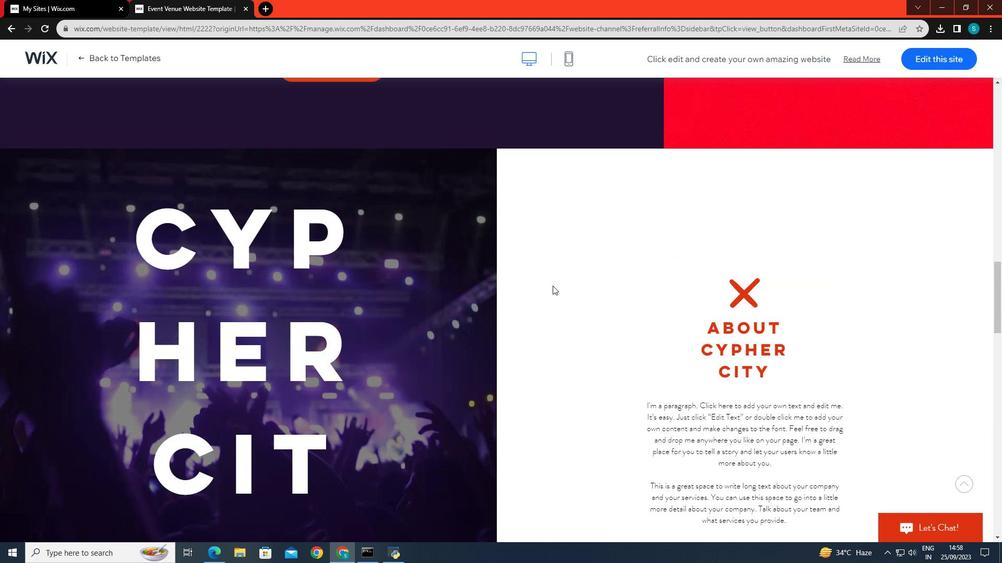 
Action: Mouse scrolled (552, 286) with delta (0, 0)
Screenshot: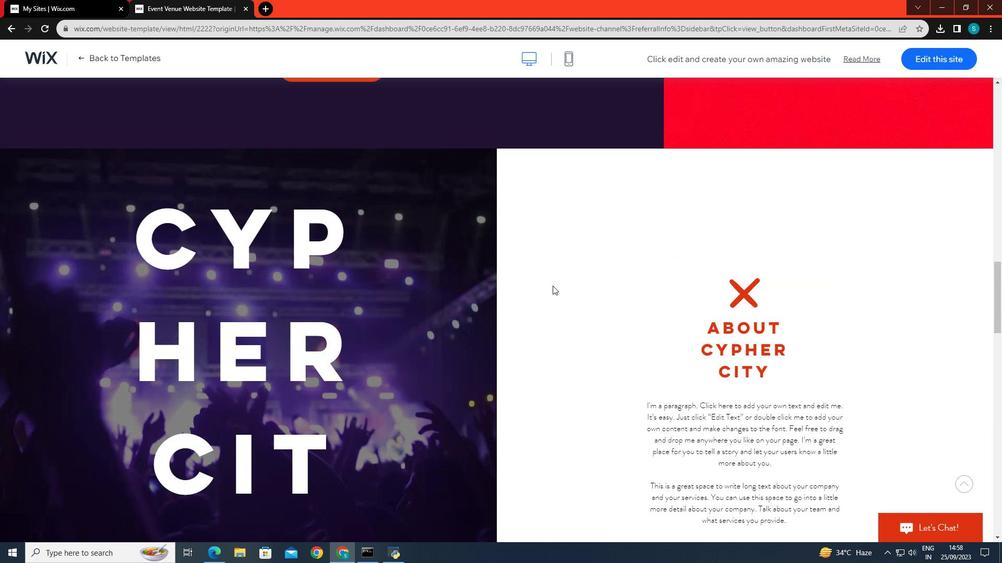 
Action: Mouse scrolled (552, 286) with delta (0, 0)
Screenshot: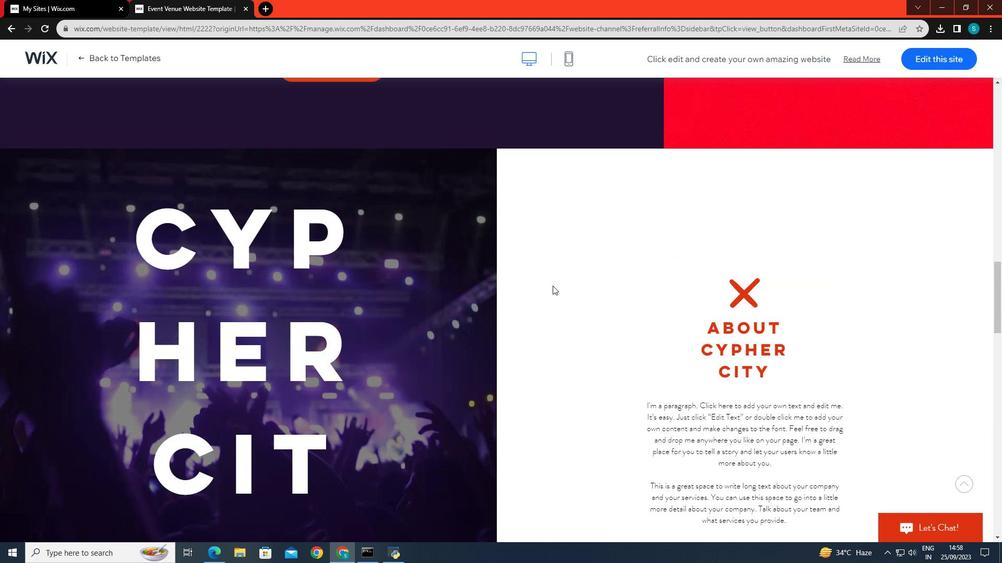 
Action: Mouse scrolled (552, 286) with delta (0, 0)
Screenshot: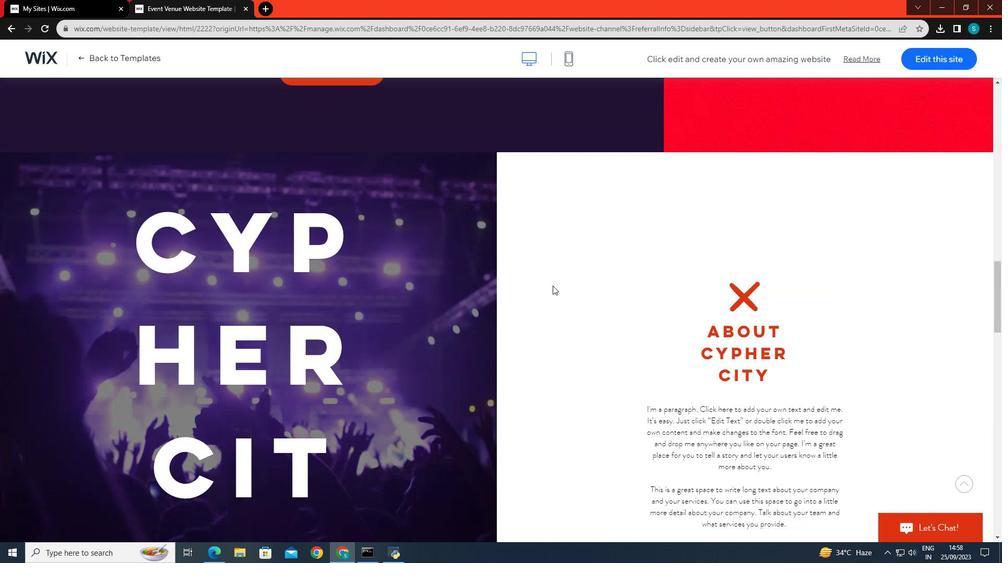 
Action: Mouse scrolled (552, 286) with delta (0, 0)
Screenshot: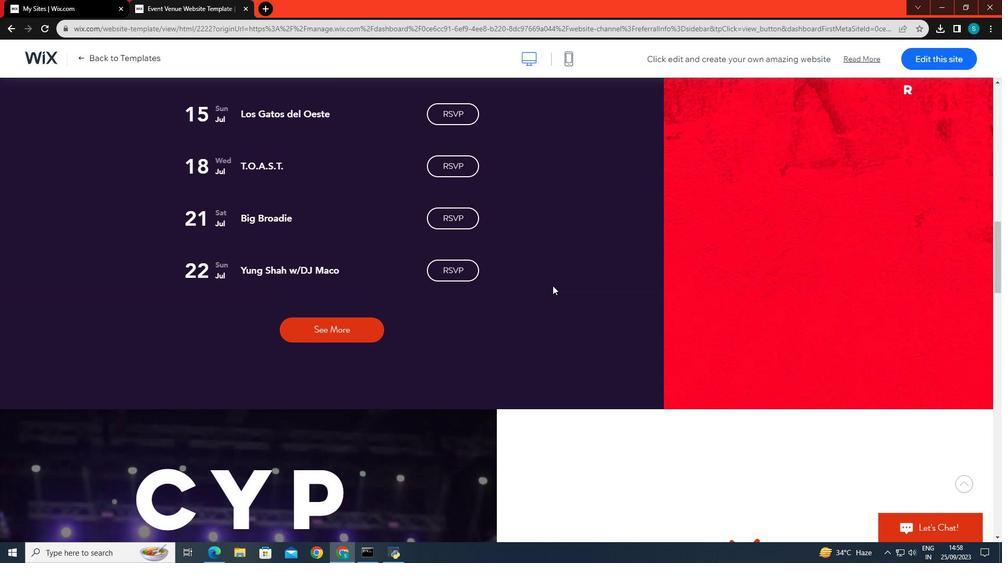 
Action: Mouse scrolled (552, 286) with delta (0, 0)
Screenshot: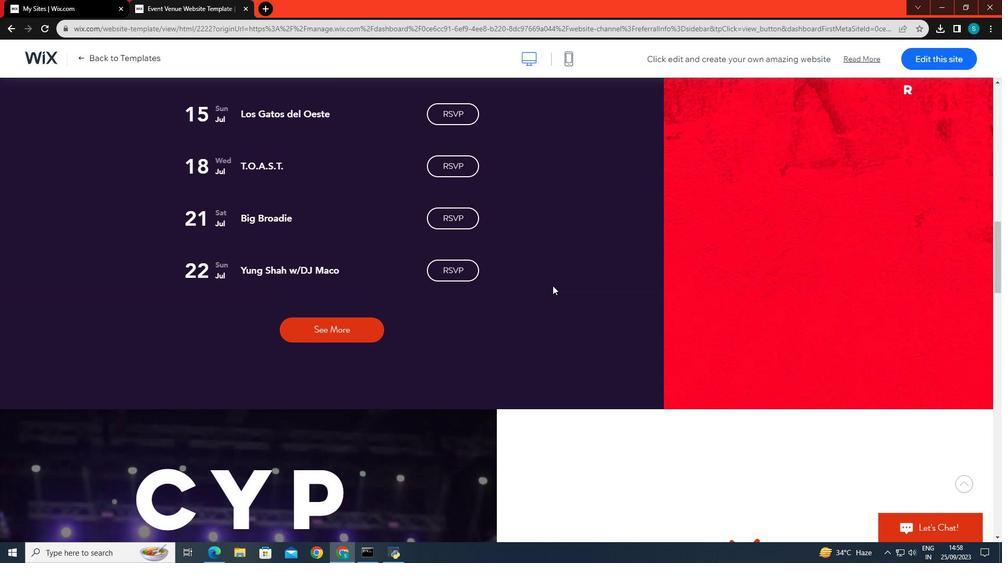
Action: Mouse scrolled (552, 286) with delta (0, 0)
Screenshot: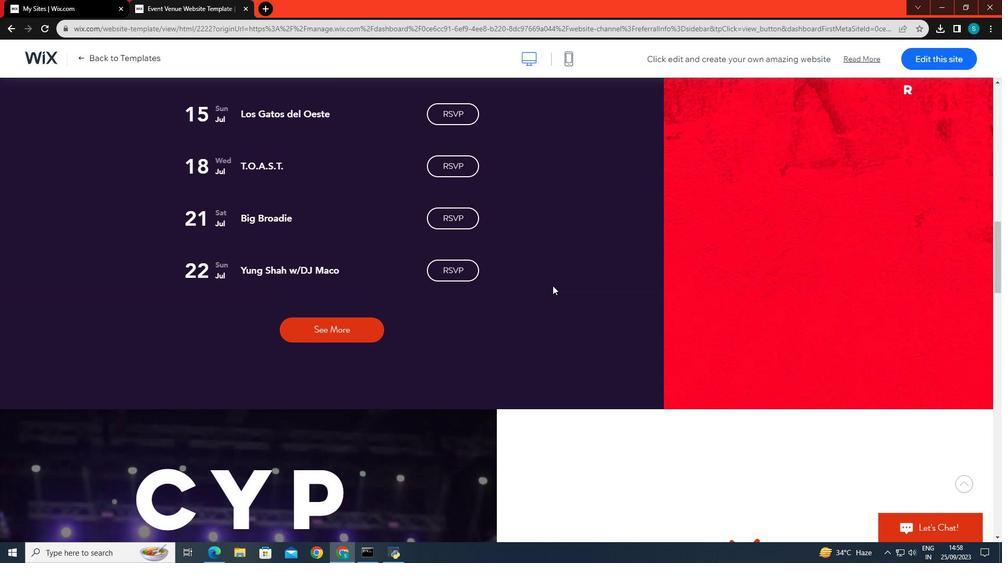 
Action: Mouse scrolled (552, 286) with delta (0, 0)
Screenshot: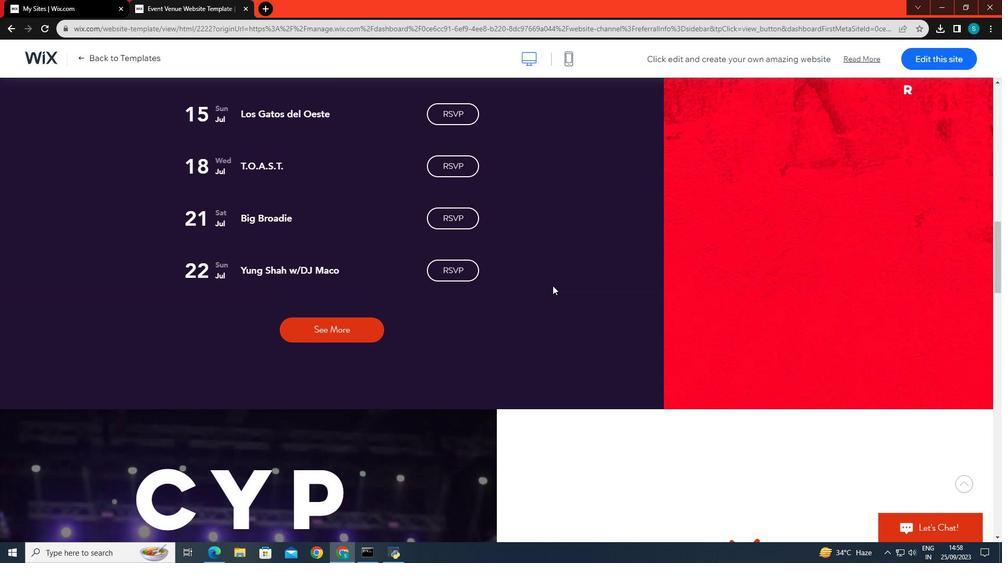 
Action: Mouse scrolled (552, 286) with delta (0, 0)
Screenshot: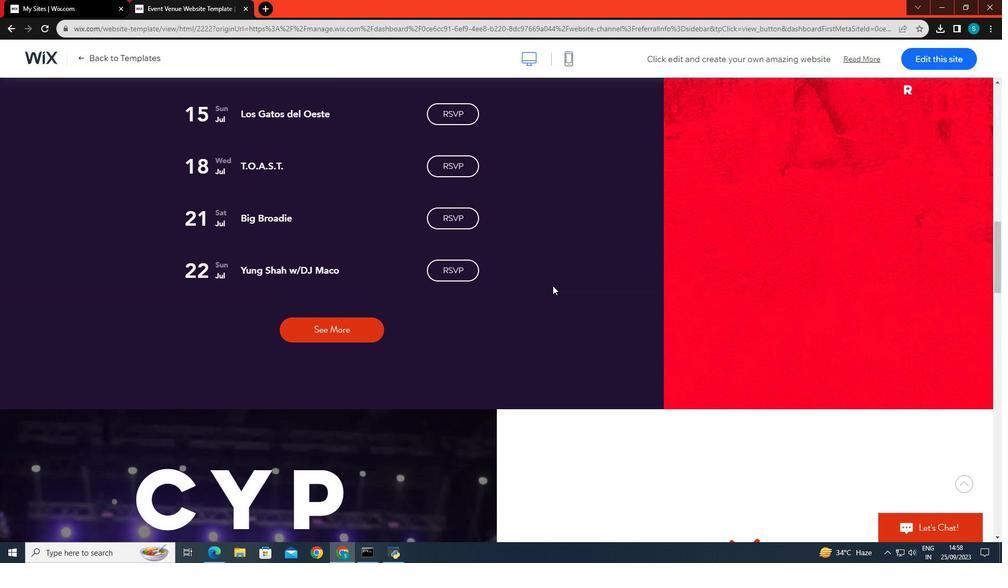 
Action: Mouse scrolled (552, 286) with delta (0, 0)
Screenshot: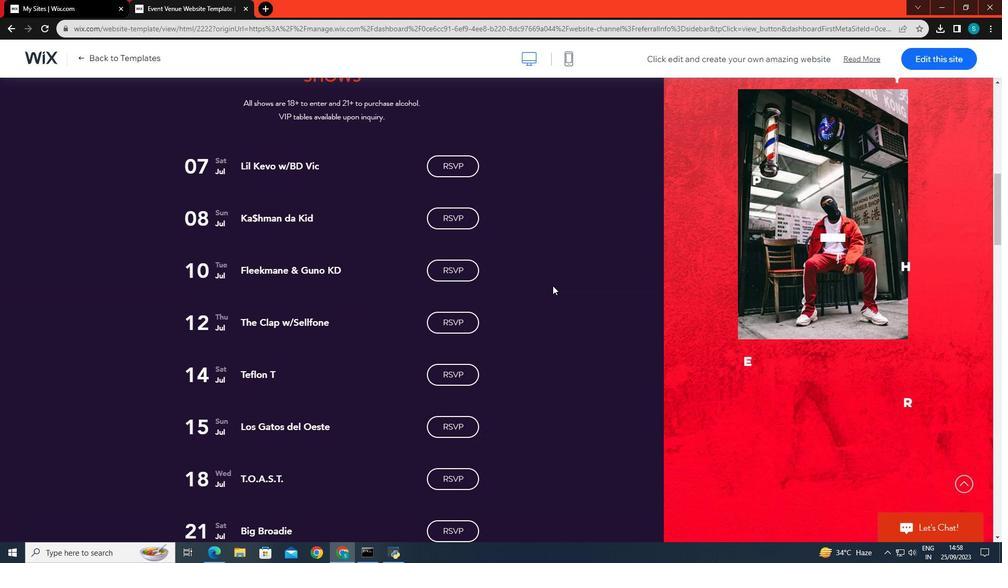 
Action: Mouse scrolled (552, 286) with delta (0, 0)
Screenshot: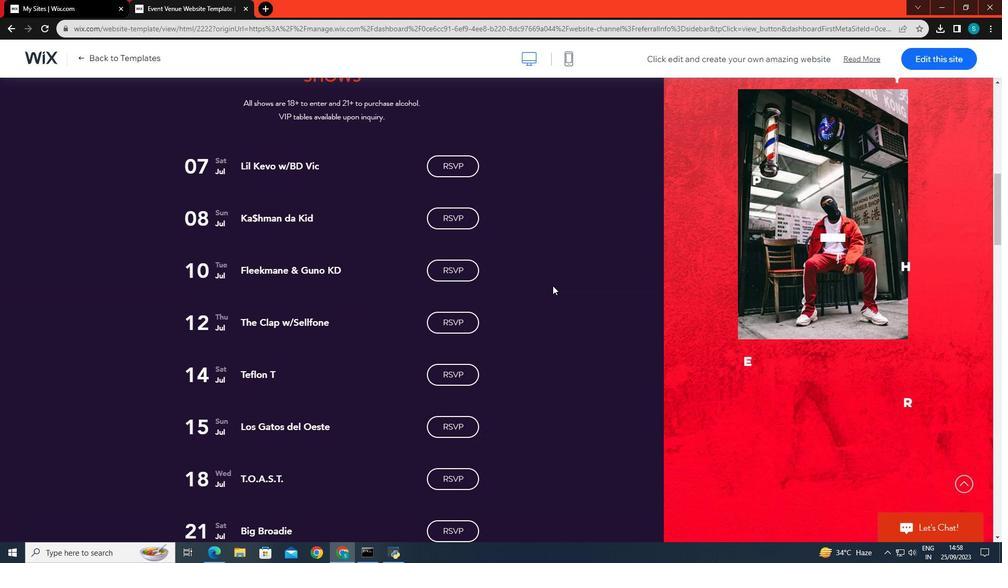 
Action: Mouse scrolled (552, 286) with delta (0, 0)
Screenshot: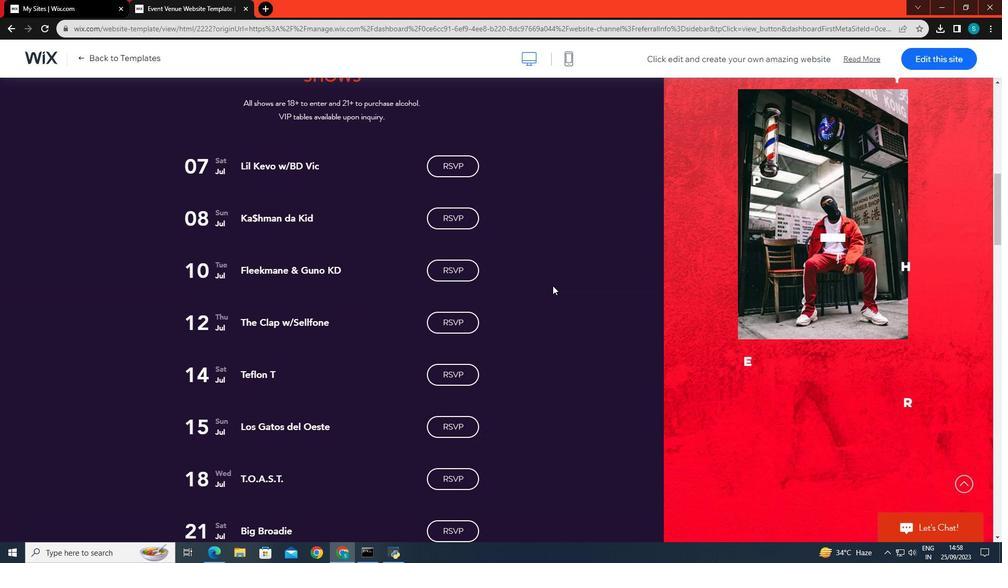 
Action: Mouse scrolled (552, 286) with delta (0, 0)
Screenshot: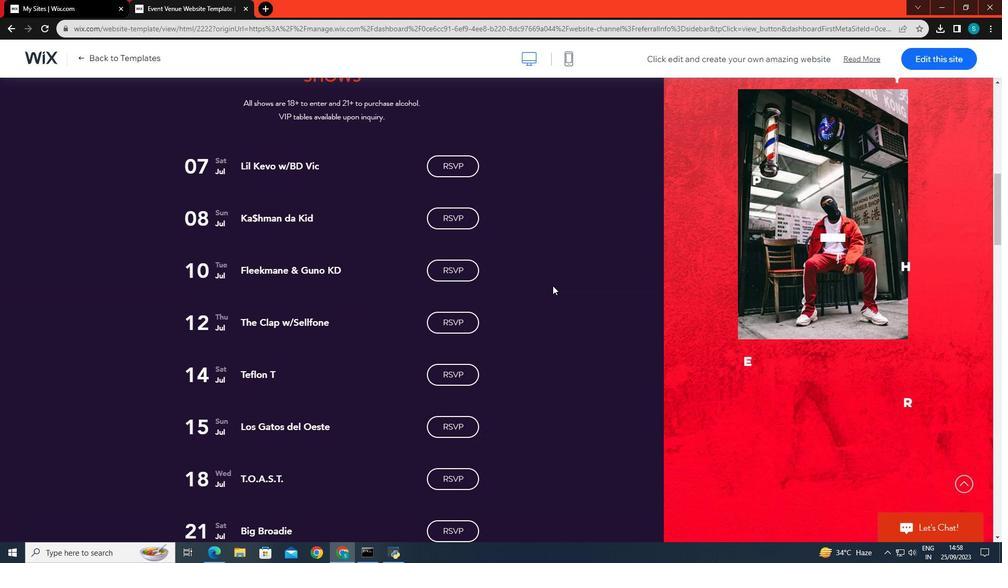 
Action: Mouse scrolled (552, 286) with delta (0, 0)
Screenshot: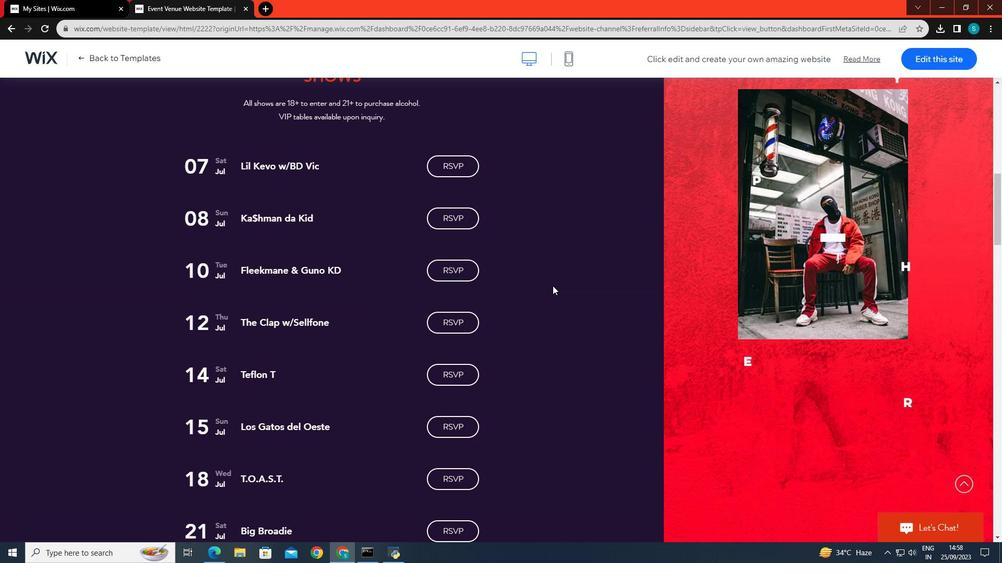 
Action: Mouse scrolled (552, 286) with delta (0, 0)
Screenshot: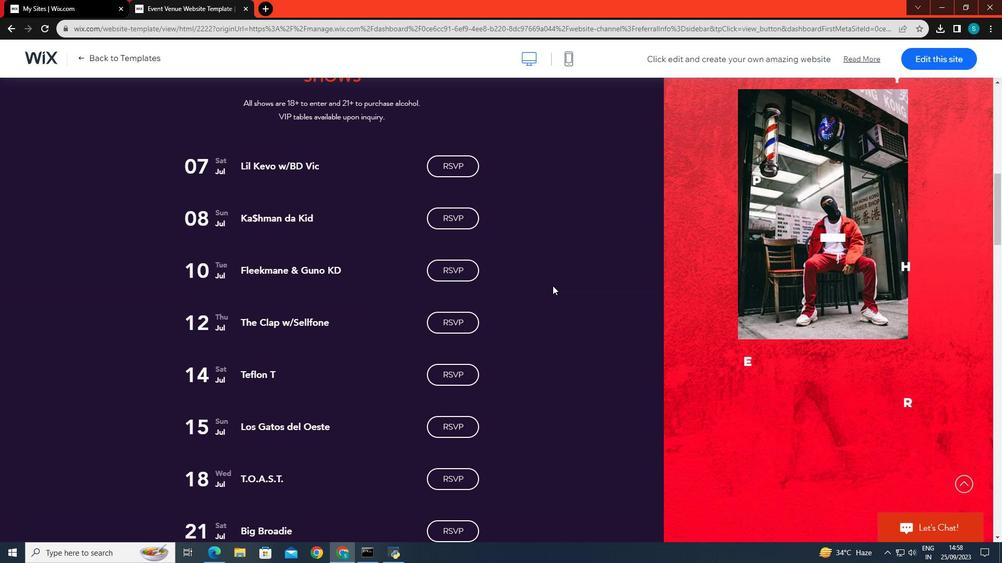 
Action: Mouse scrolled (552, 286) with delta (0, 0)
Screenshot: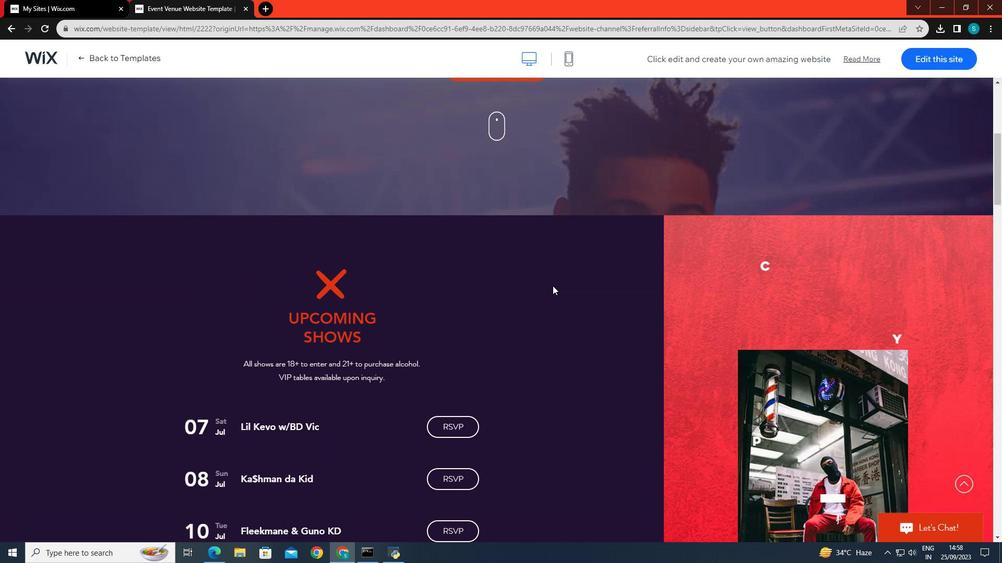 
Action: Mouse scrolled (552, 286) with delta (0, 0)
Screenshot: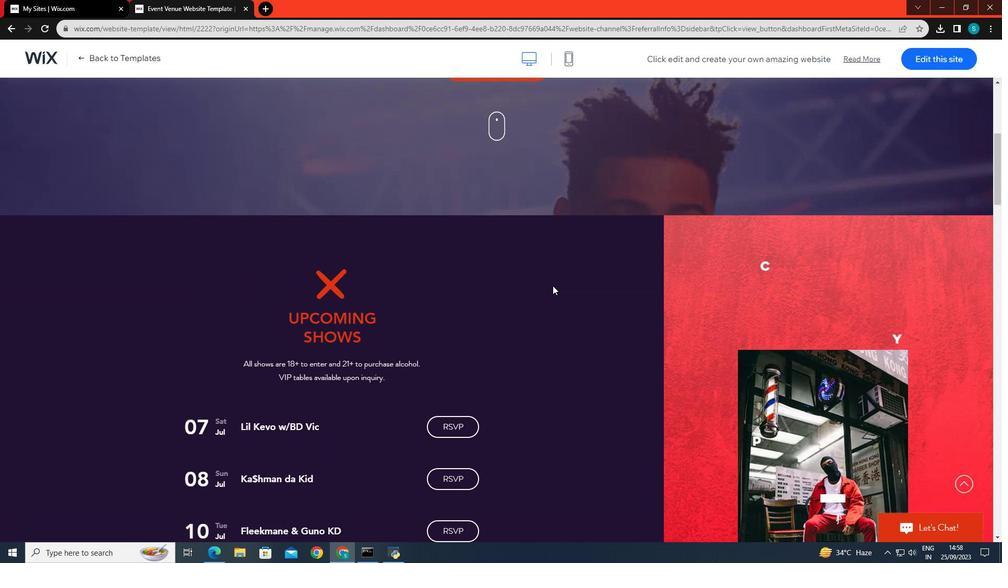 
Action: Mouse scrolled (552, 286) with delta (0, 0)
Screenshot: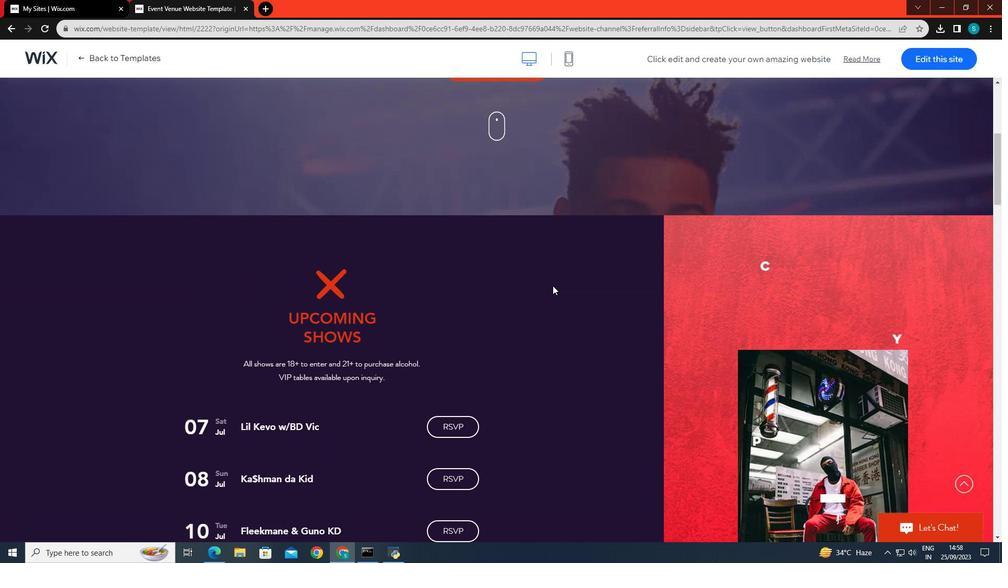 
Action: Mouse scrolled (552, 286) with delta (0, 0)
Screenshot: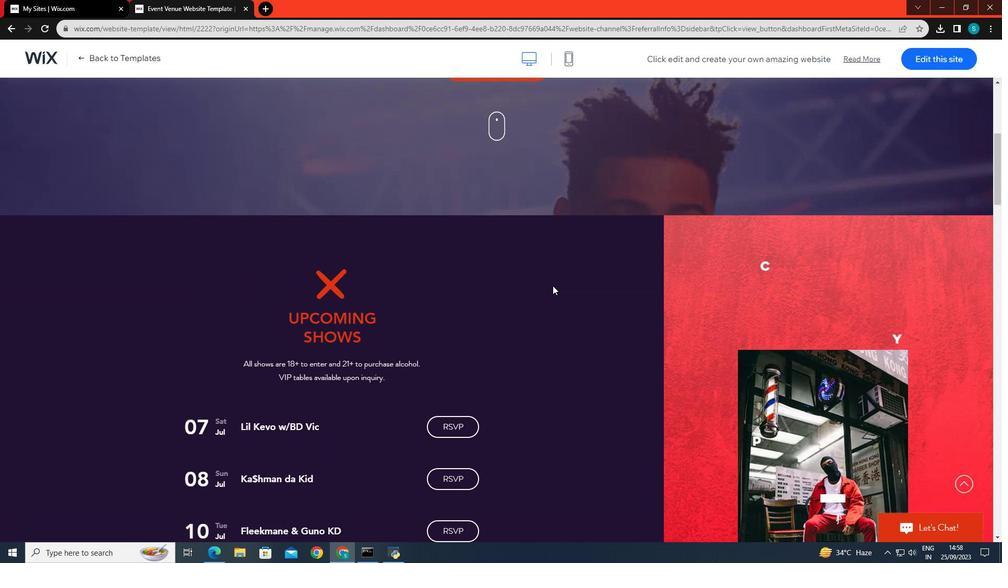
Action: Mouse scrolled (552, 286) with delta (0, 0)
Screenshot: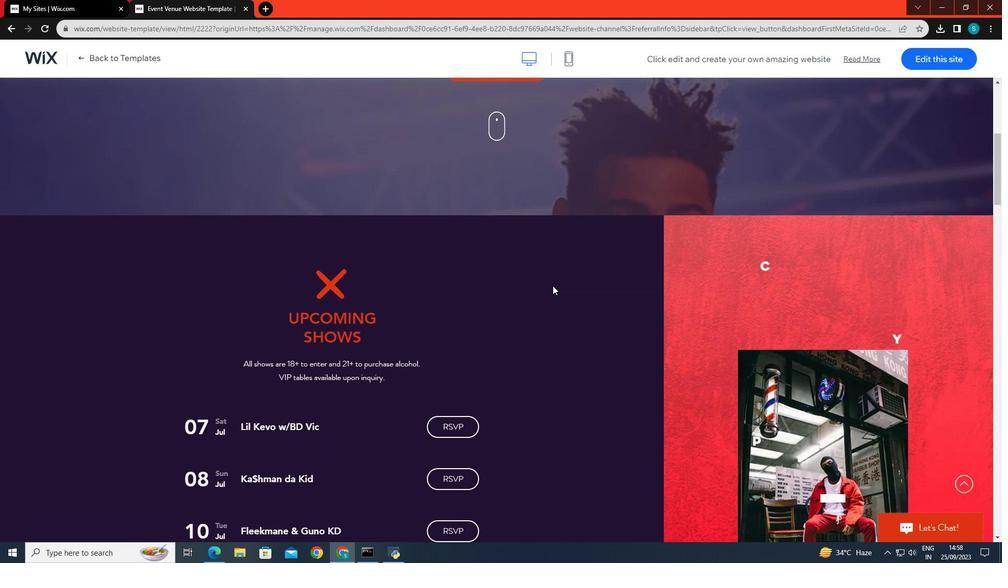 
Action: Mouse scrolled (552, 285) with delta (0, 0)
Screenshot: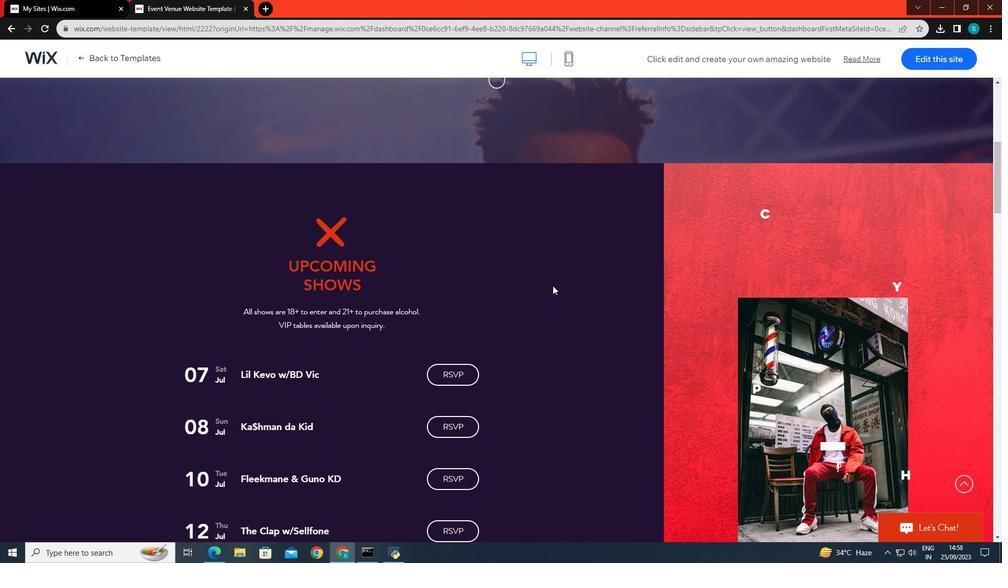 
Action: Mouse scrolled (552, 286) with delta (0, 0)
Screenshot: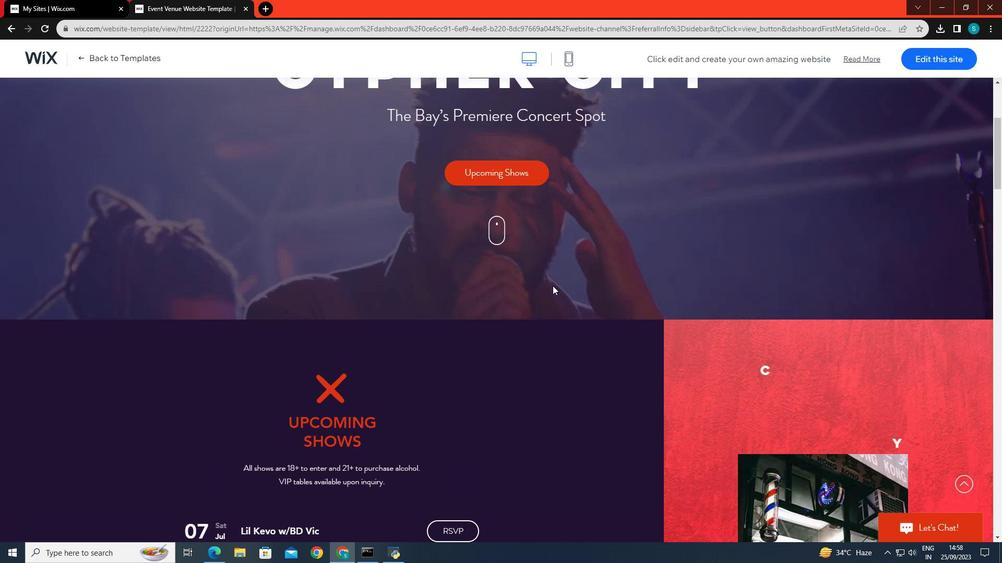
Action: Mouse scrolled (552, 286) with delta (0, 0)
Screenshot: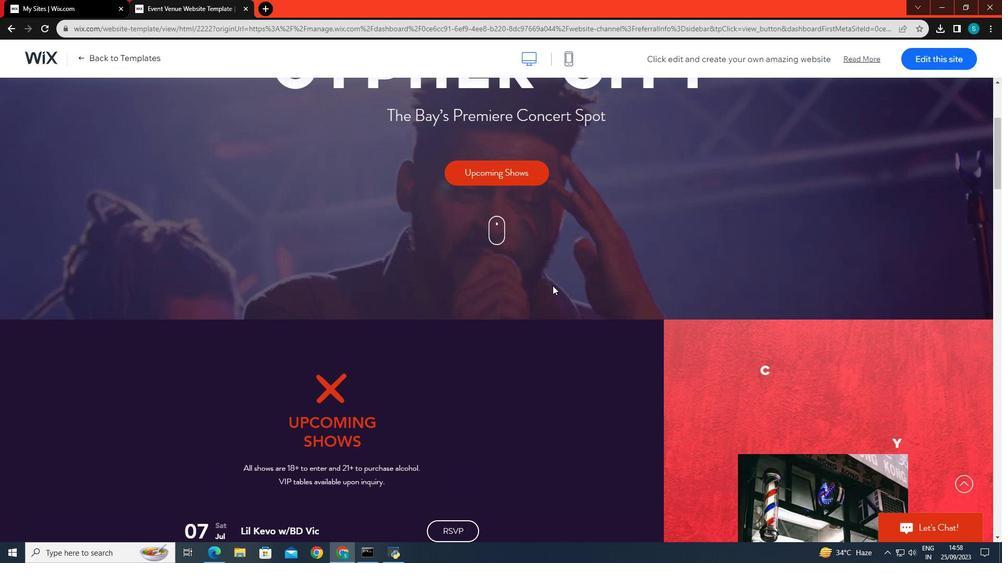 
Action: Mouse scrolled (552, 286) with delta (0, 0)
Screenshot: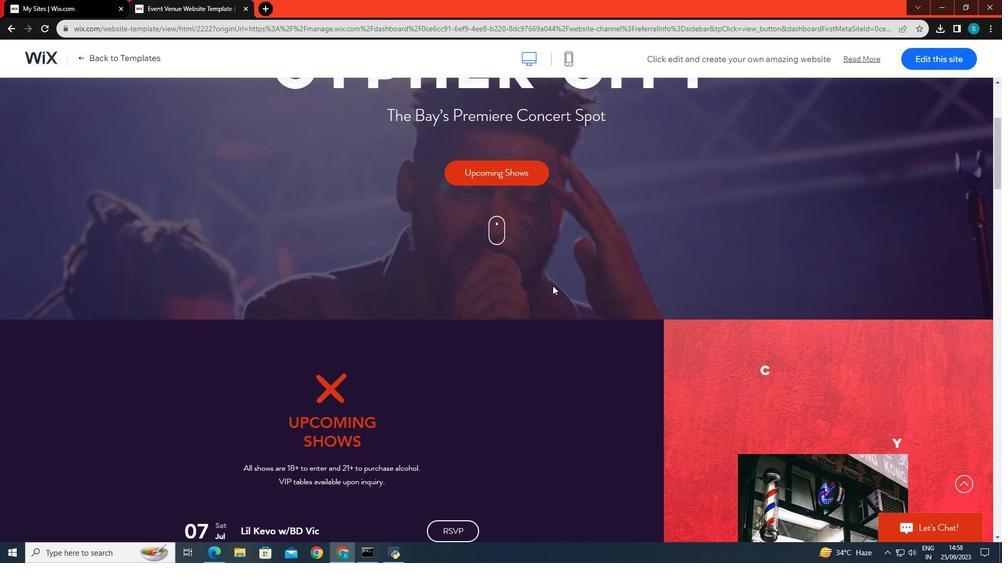 
Action: Mouse scrolled (552, 286) with delta (0, 0)
Screenshot: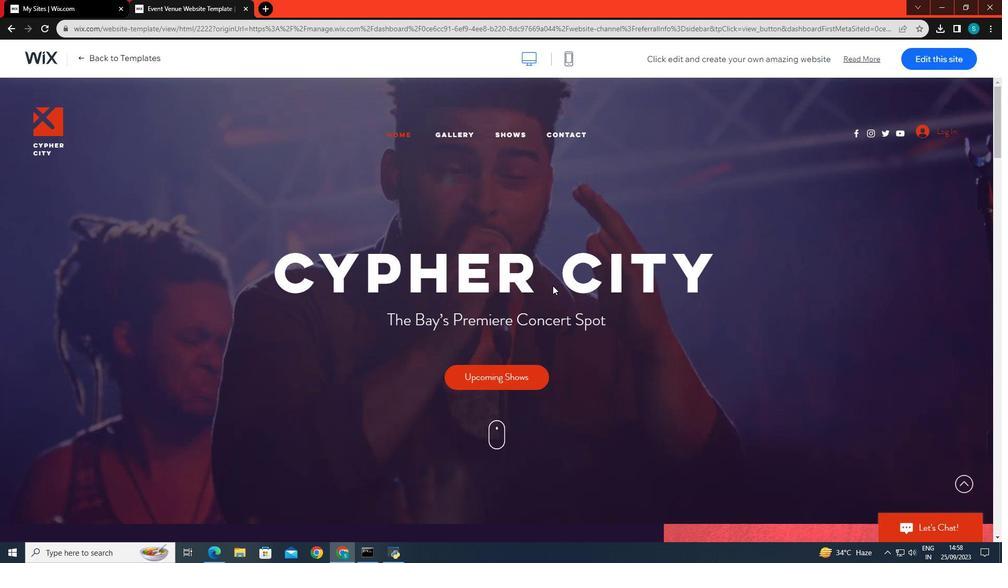 
Action: Mouse scrolled (552, 286) with delta (0, 0)
Screenshot: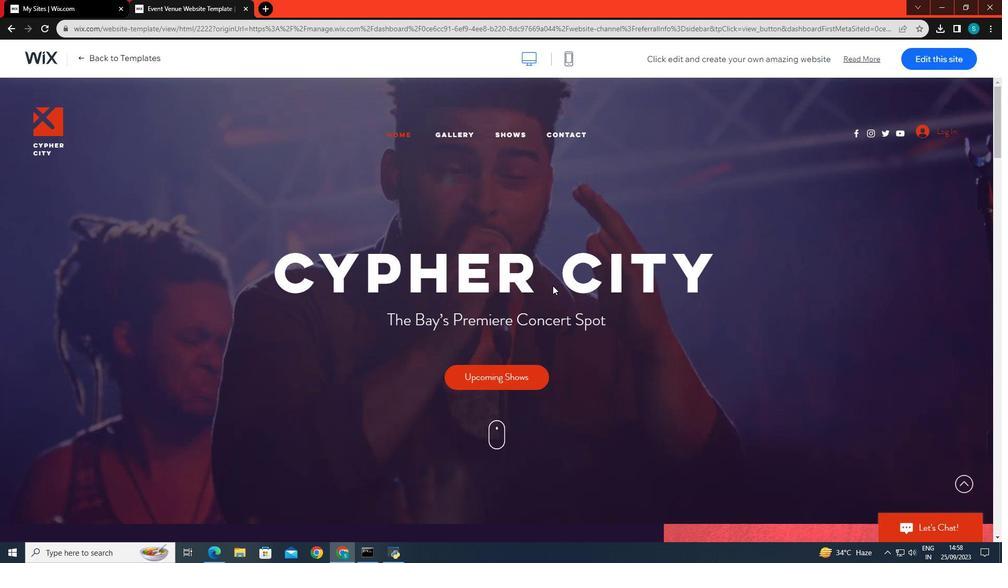 
Action: Mouse scrolled (552, 286) with delta (0, 0)
Screenshot: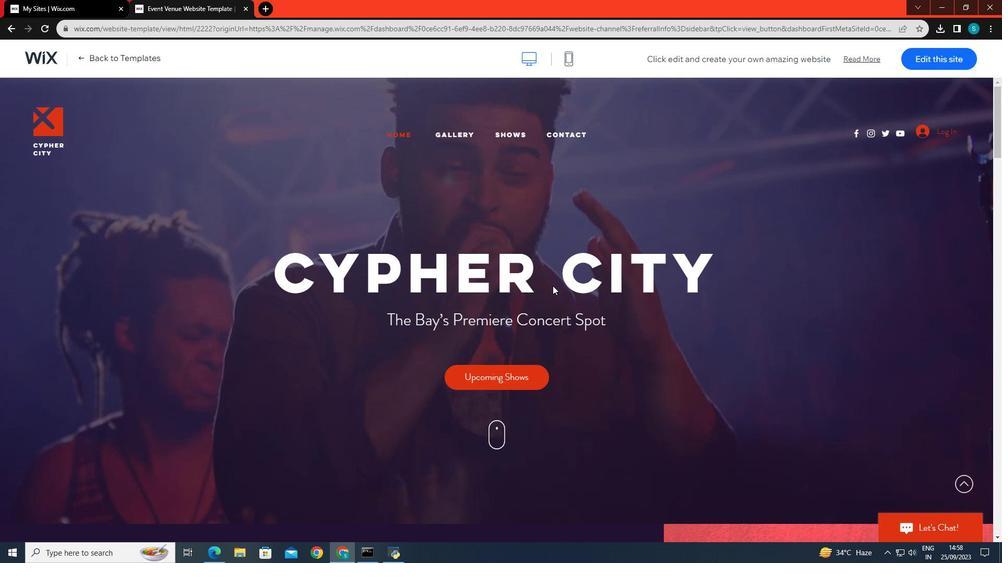 
Action: Mouse scrolled (552, 286) with delta (0, 0)
Screenshot: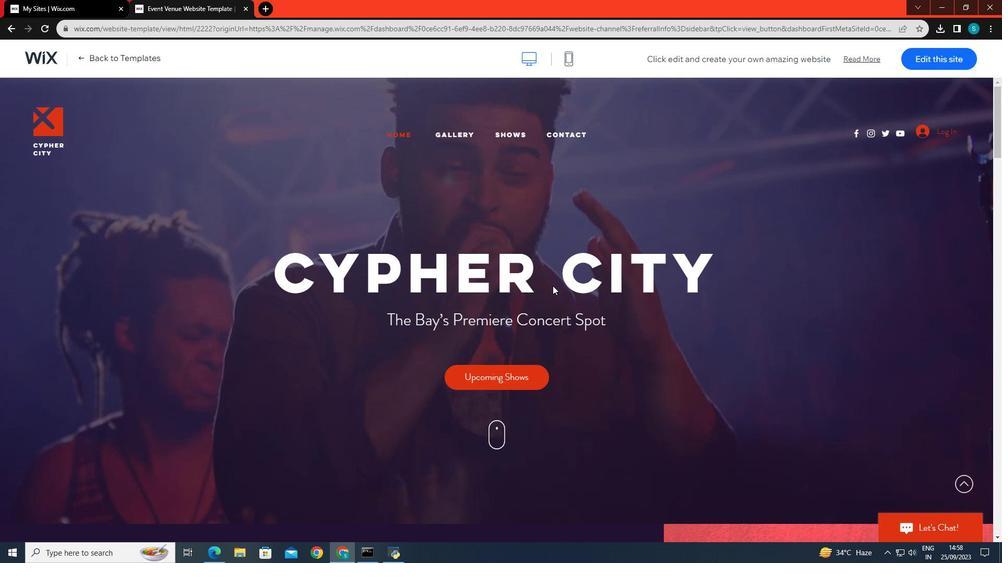
Action: Mouse scrolled (552, 286) with delta (0, 0)
Screenshot: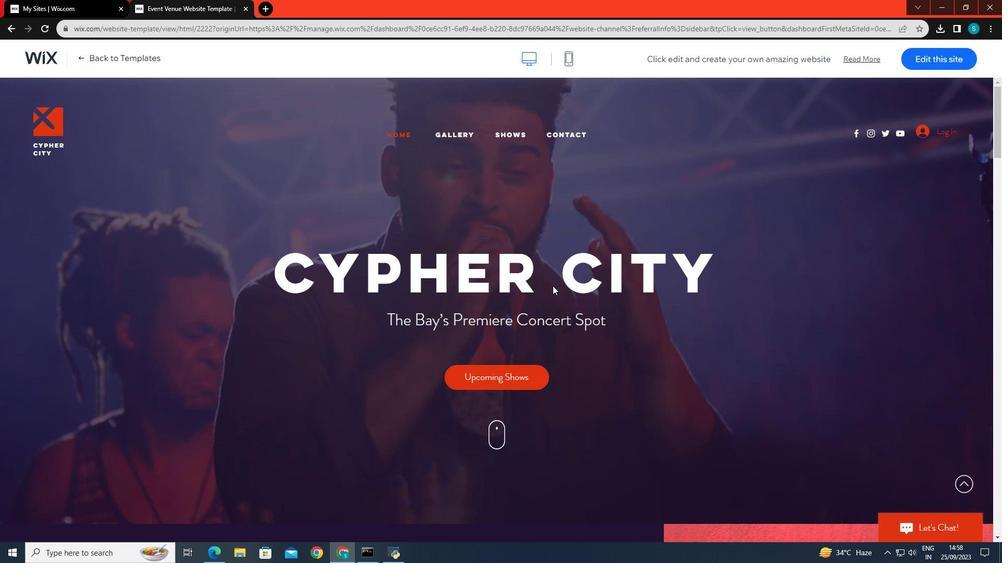 
Action: Mouse scrolled (552, 286) with delta (0, 0)
Screenshot: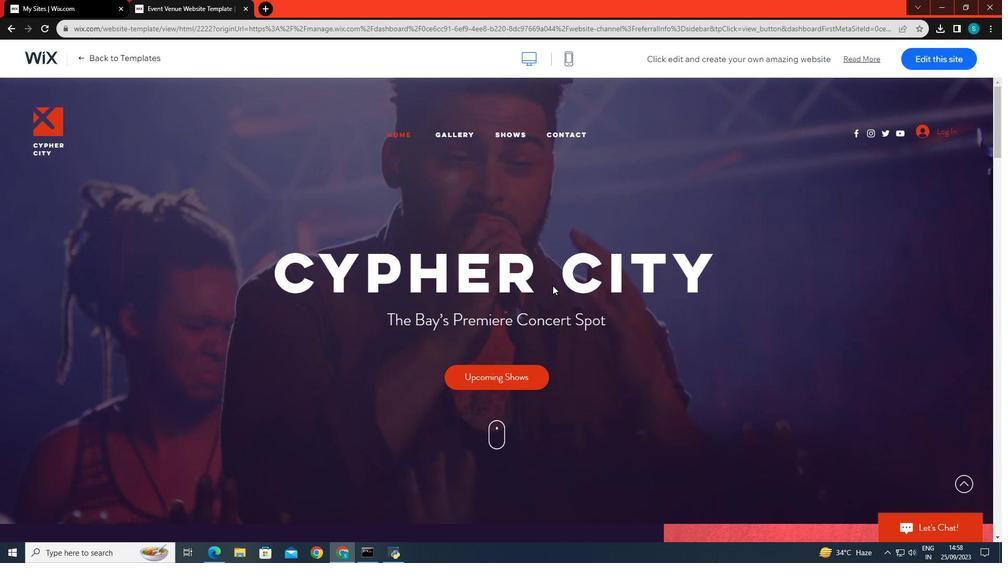 
Action: Mouse scrolled (552, 286) with delta (0, 0)
Screenshot: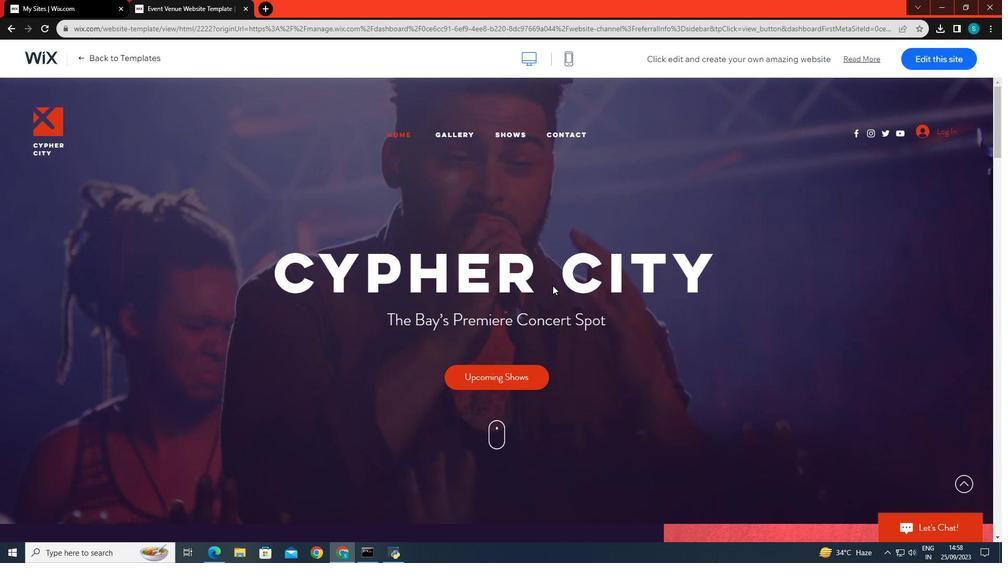 
Action: Mouse scrolled (552, 286) with delta (0, 0)
Screenshot: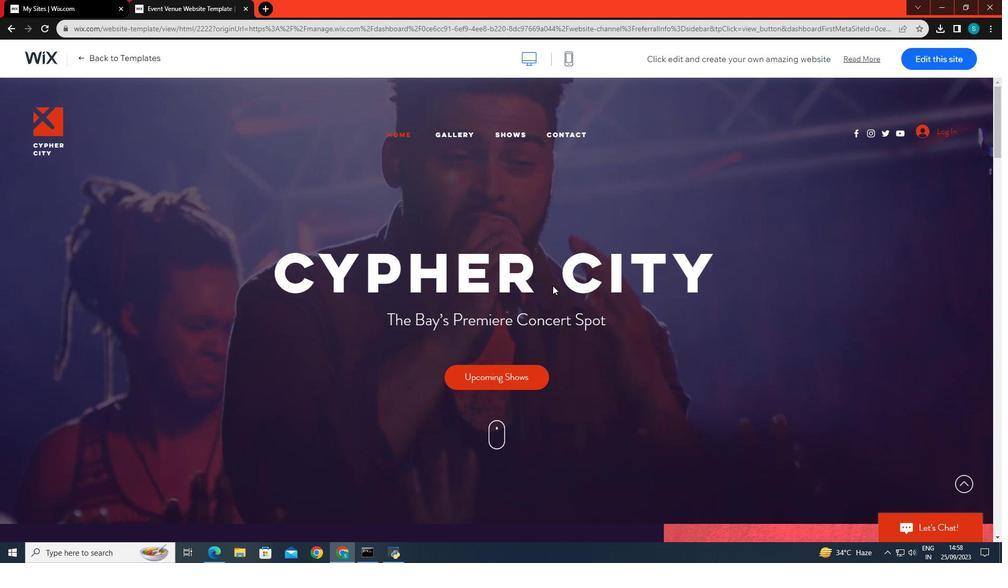 
Action: Mouse scrolled (552, 286) with delta (0, 0)
Screenshot: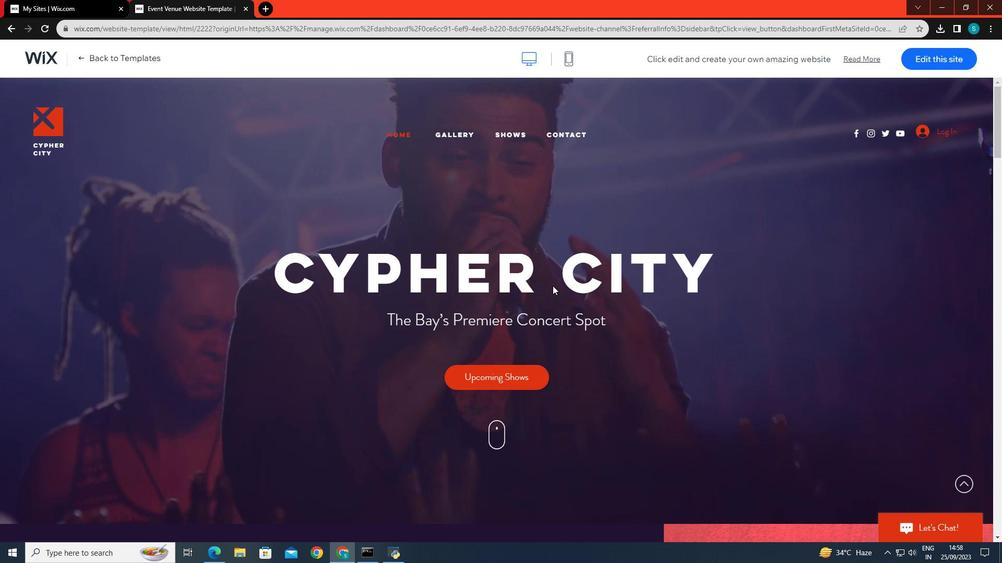 
Action: Mouse moved to (932, 66)
Screenshot: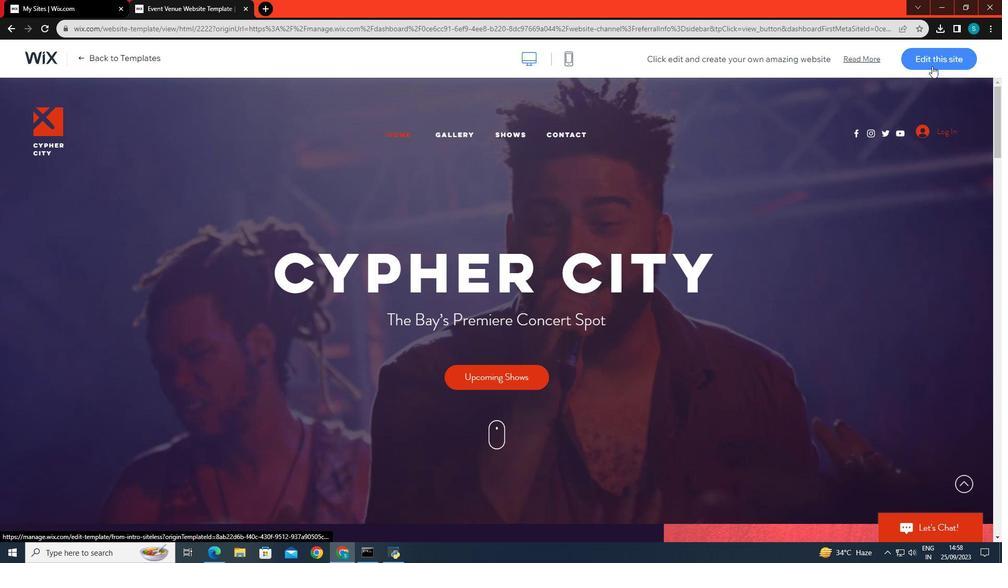 
Action: Mouse pressed left at (932, 66)
Screenshot: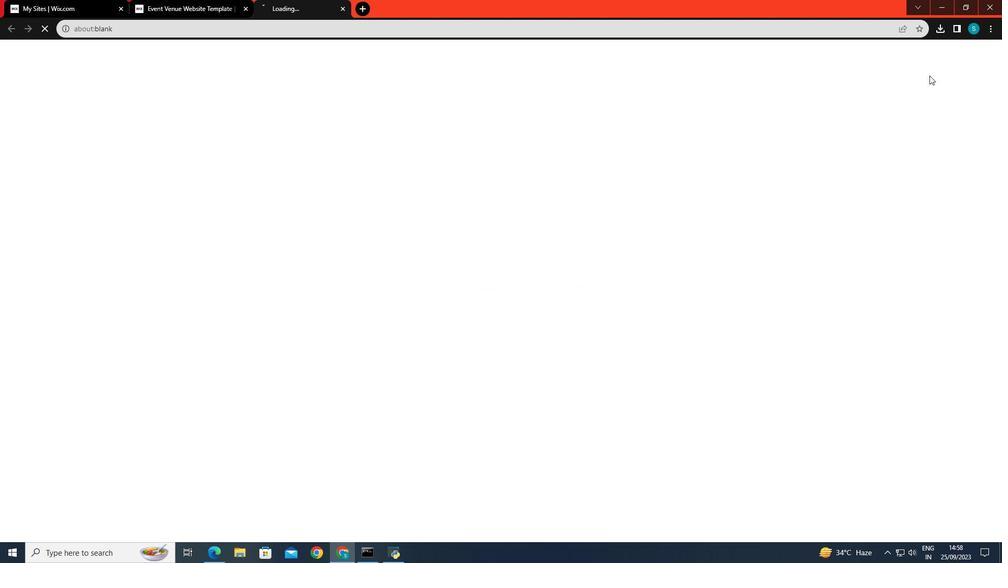 
Action: Mouse moved to (663, 119)
Screenshot: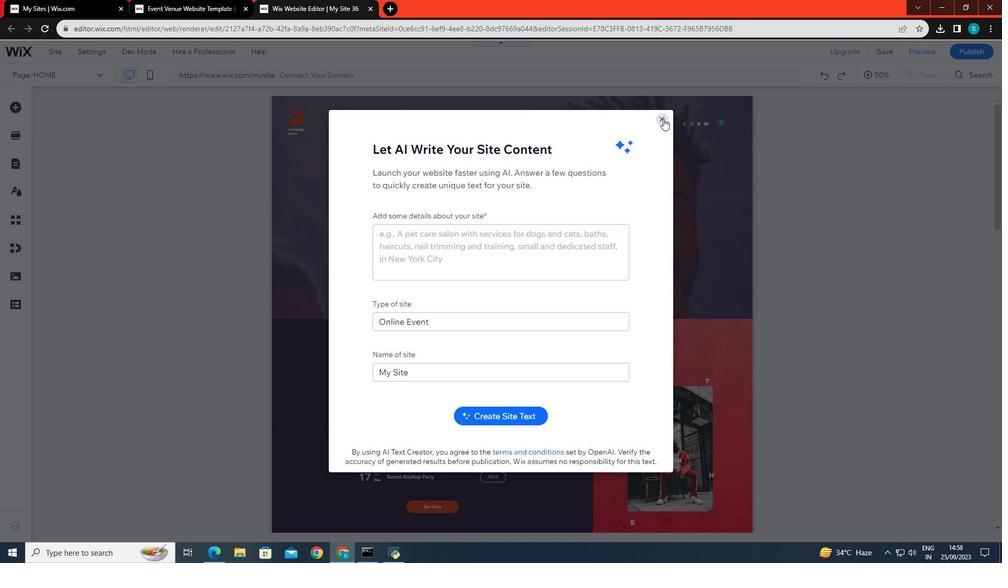 
Action: Mouse pressed left at (663, 119)
Screenshot: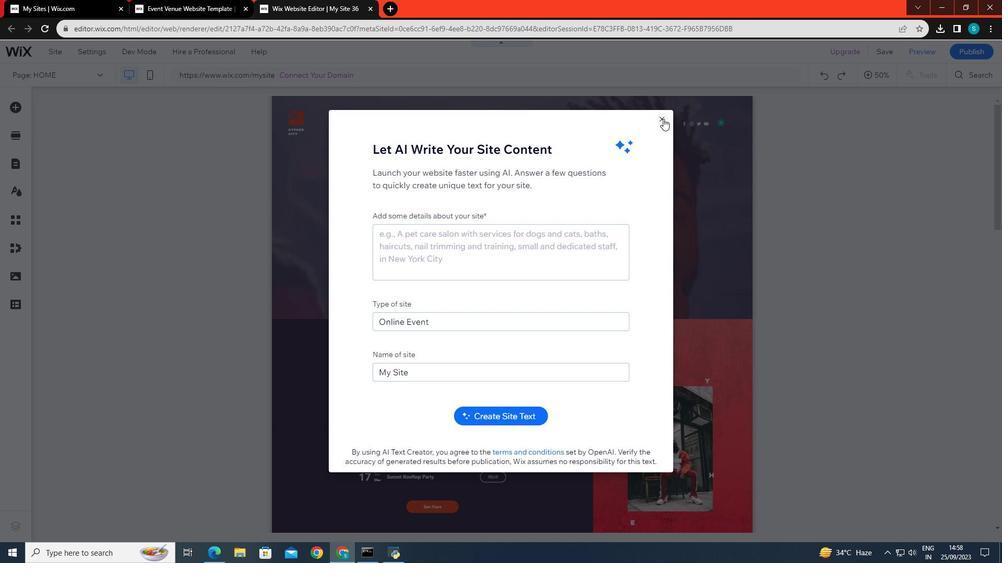 
Action: Mouse moved to (79, 164)
Screenshot: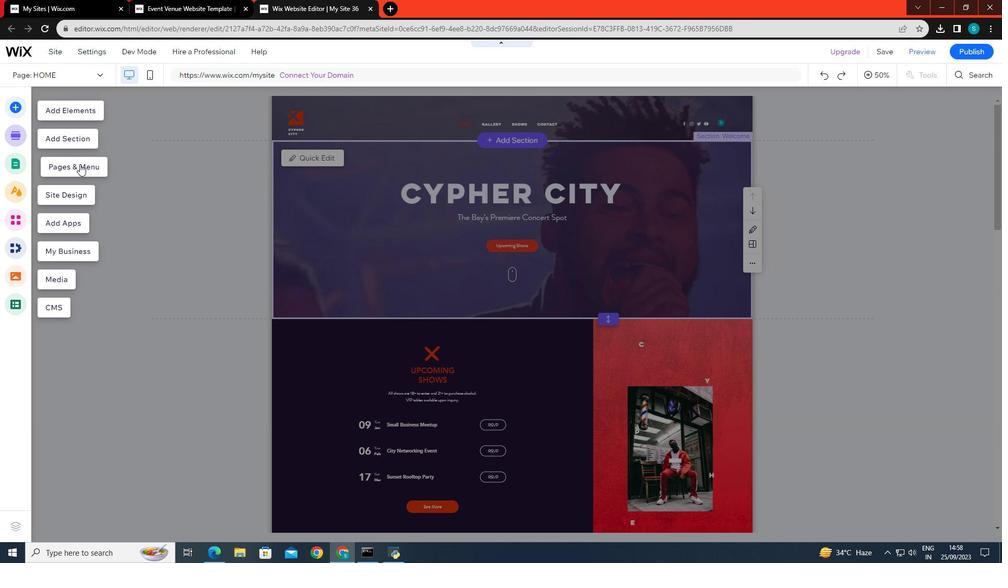 
Action: Mouse pressed left at (79, 164)
Screenshot: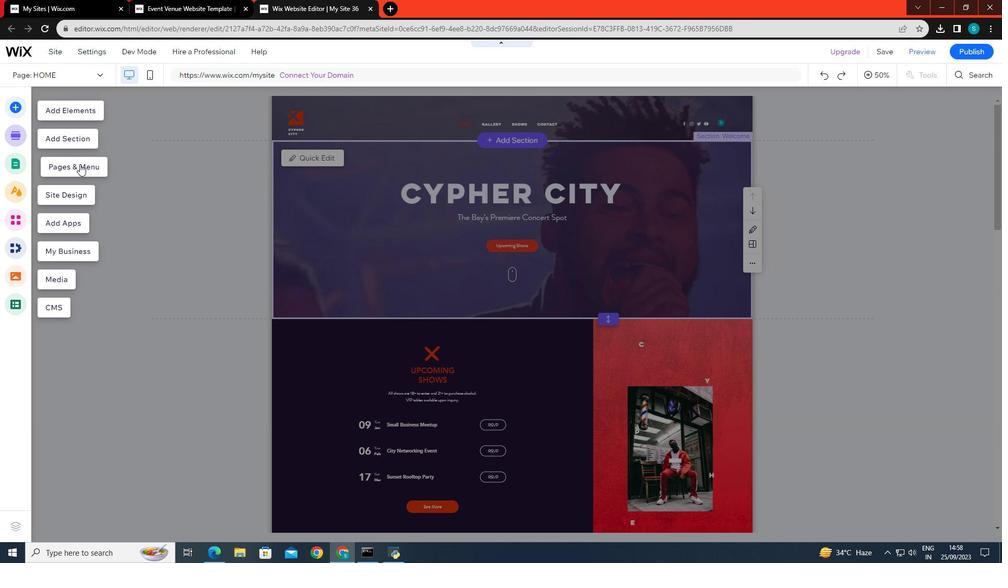 
Action: Mouse moved to (272, 182)
Screenshot: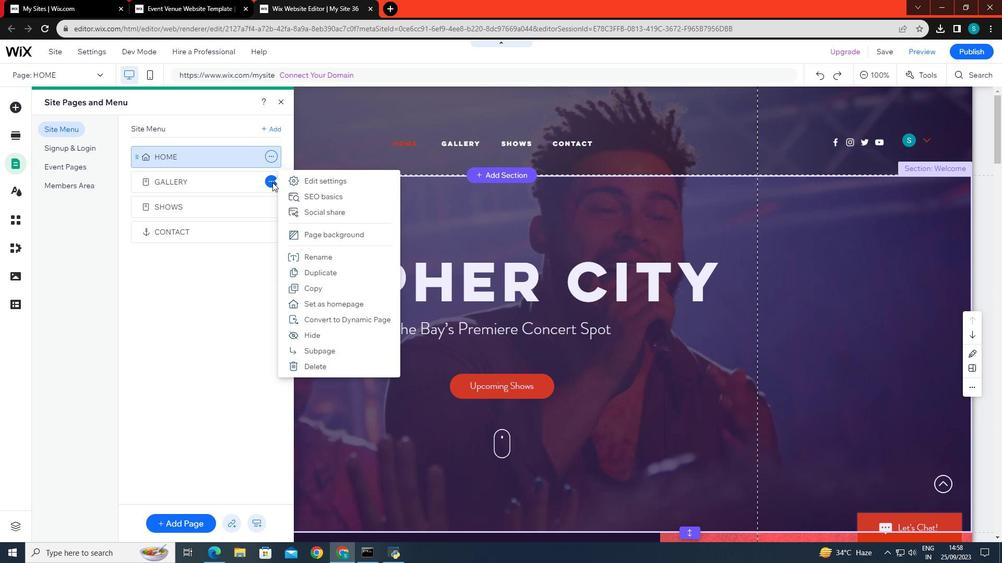 
Action: Mouse pressed left at (272, 182)
Screenshot: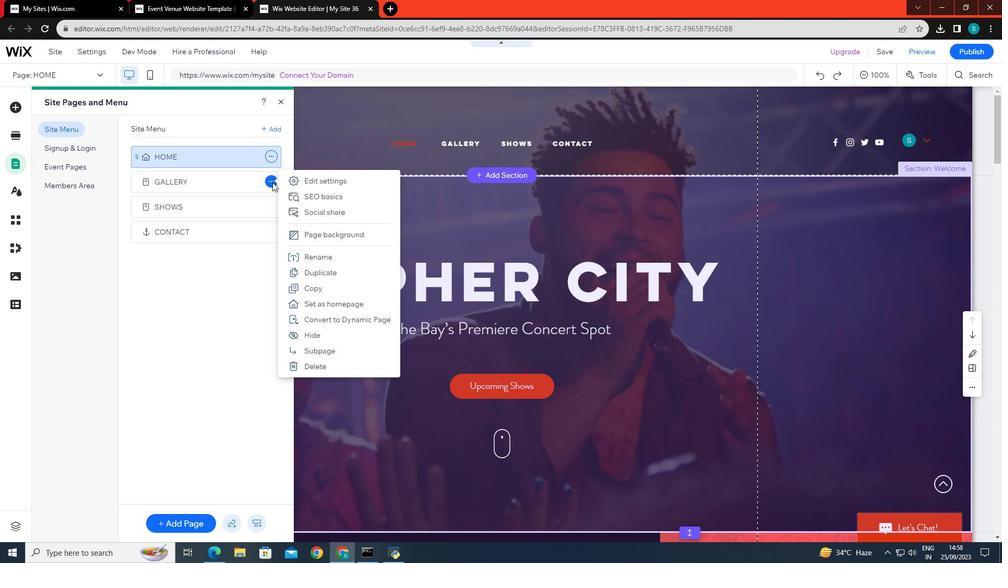 
Action: Mouse moved to (313, 365)
Screenshot: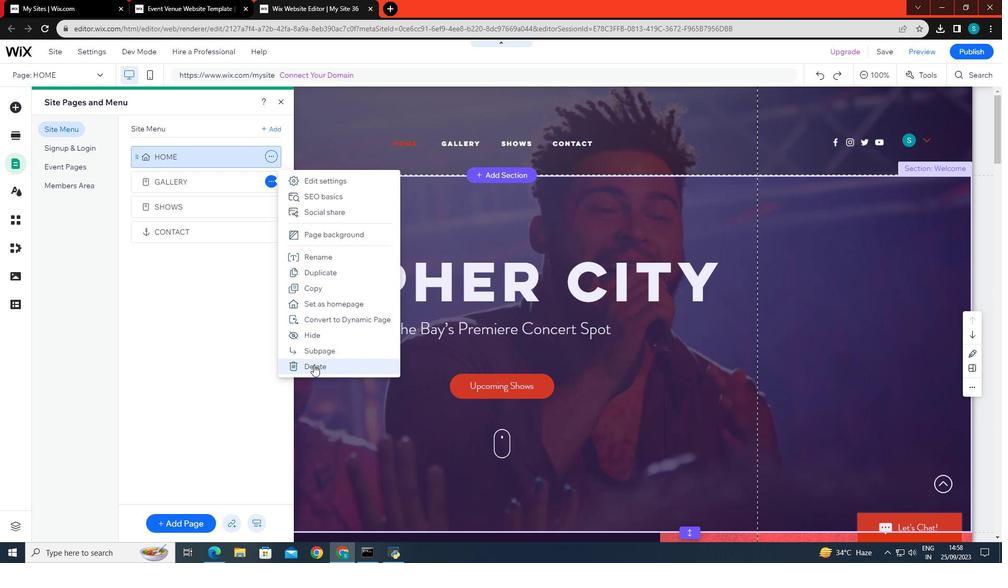 
Action: Mouse pressed left at (313, 365)
Screenshot: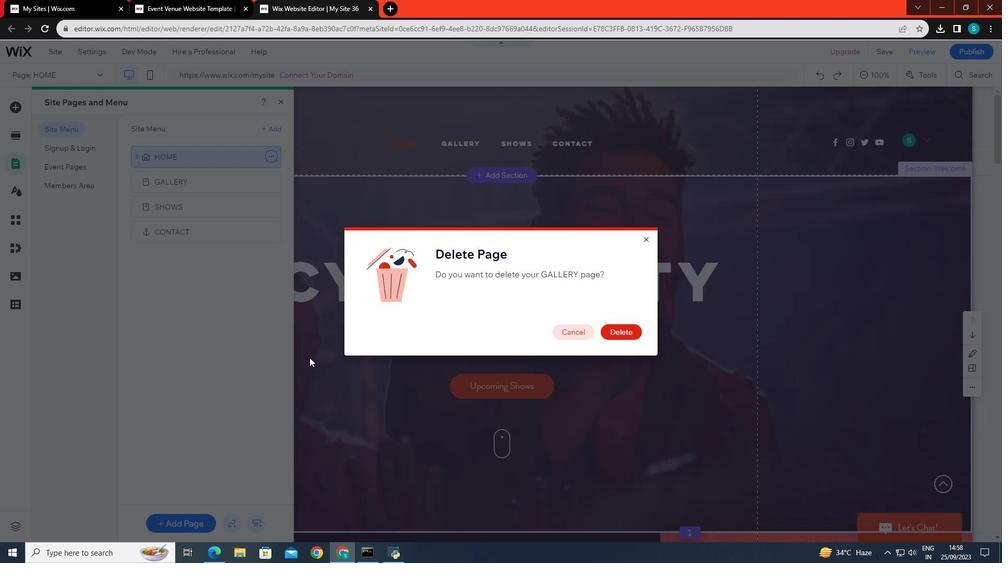 
Action: Mouse moved to (631, 334)
Screenshot: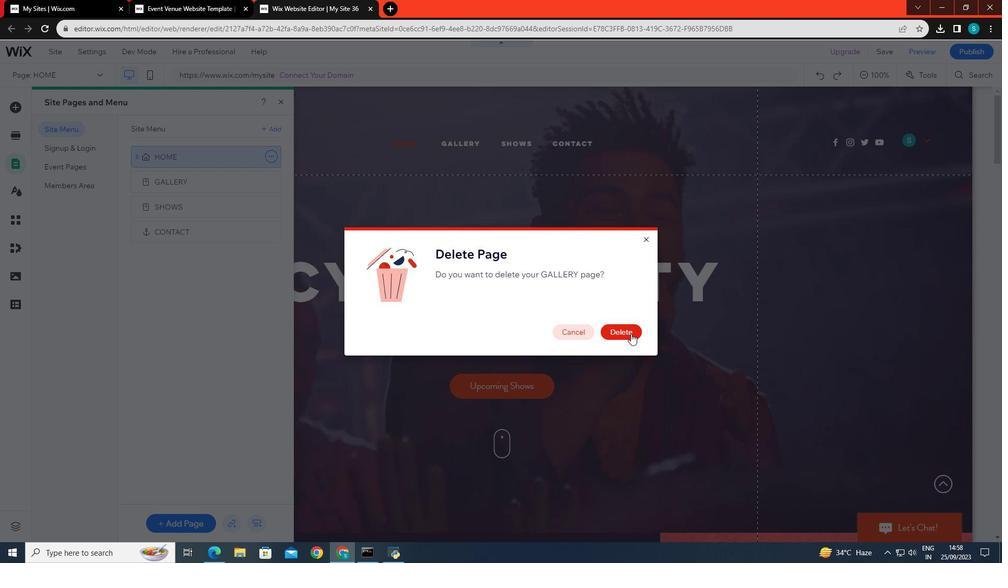 
Action: Mouse pressed left at (631, 334)
Screenshot: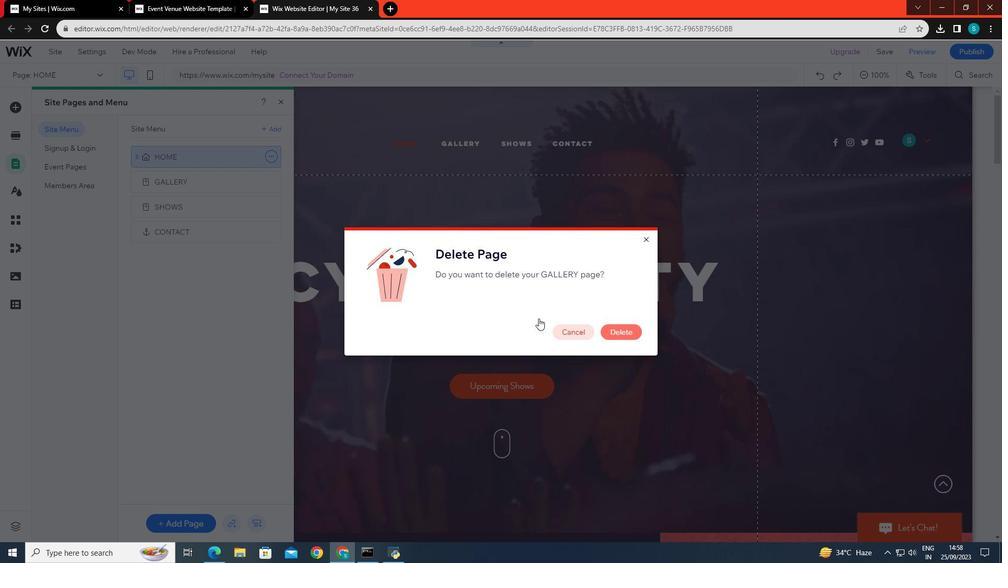 
Action: Mouse moved to (270, 184)
Screenshot: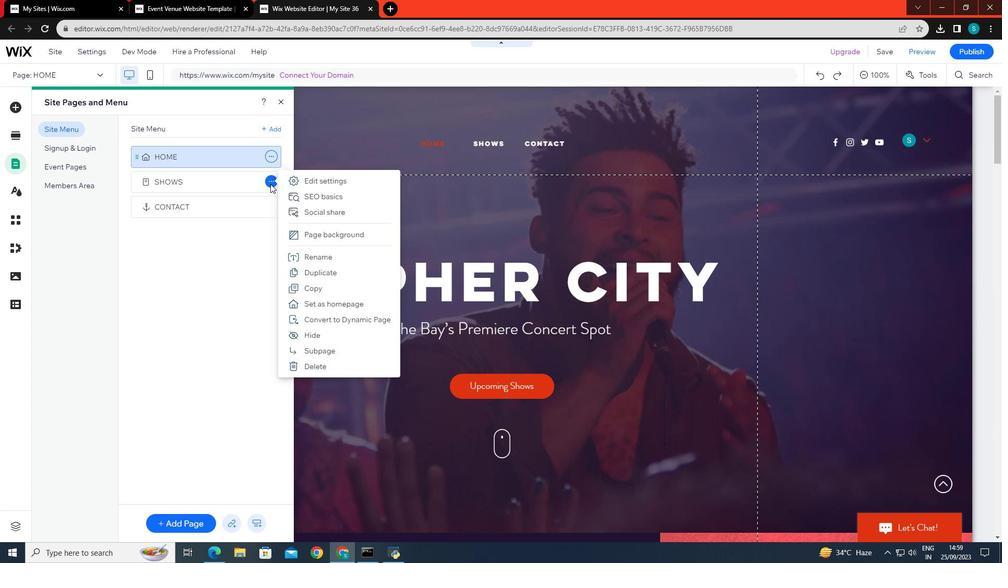 
Action: Mouse pressed left at (270, 184)
Screenshot: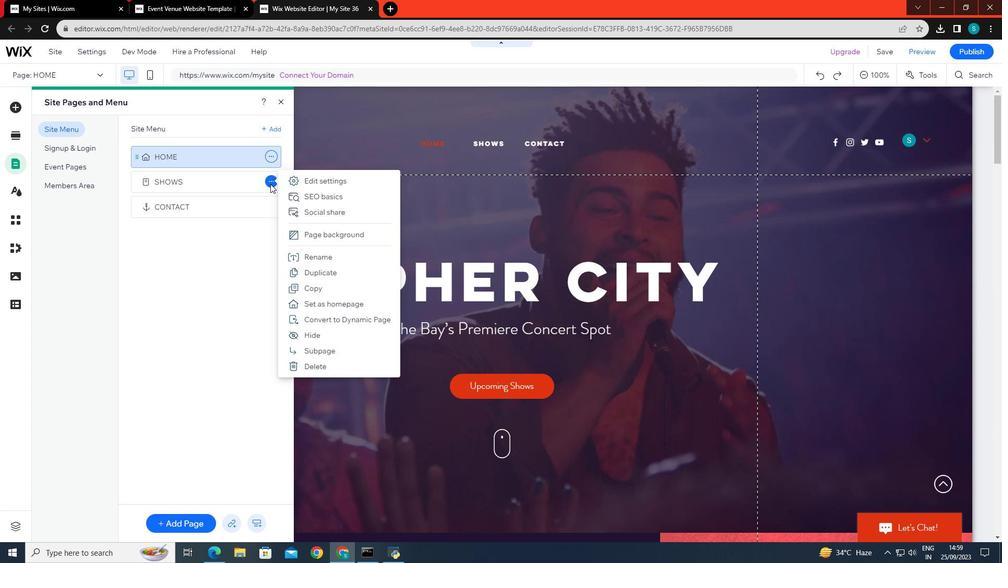 
Action: Mouse moved to (319, 367)
Screenshot: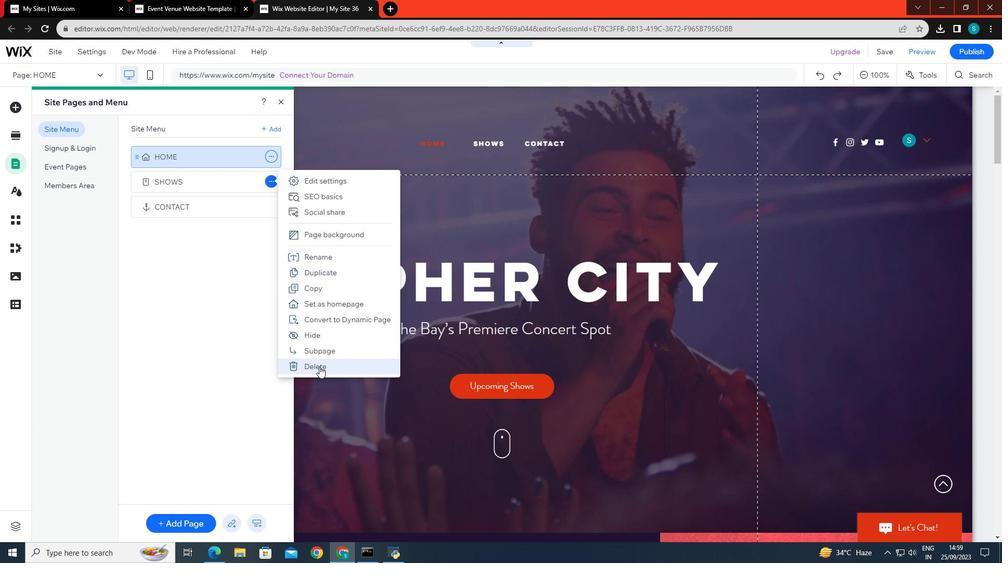 
Action: Mouse pressed left at (319, 367)
Screenshot: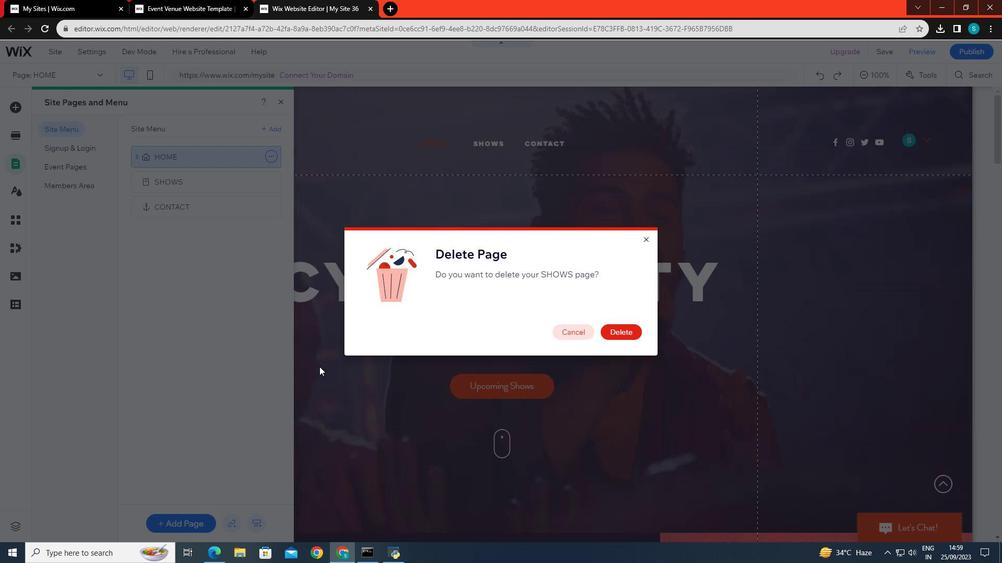 
Action: Mouse moved to (641, 237)
Screenshot: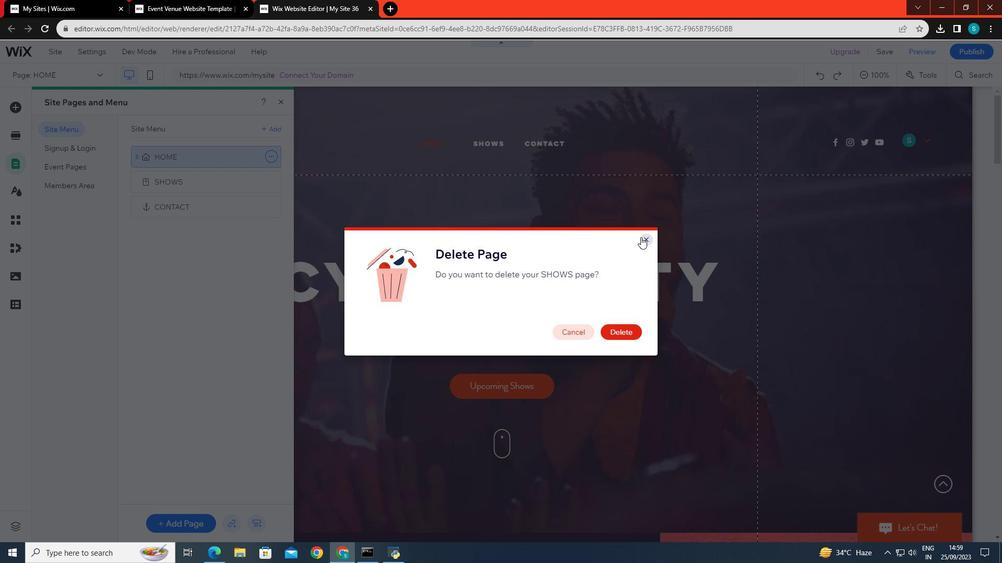 
Action: Mouse pressed left at (641, 237)
Screenshot: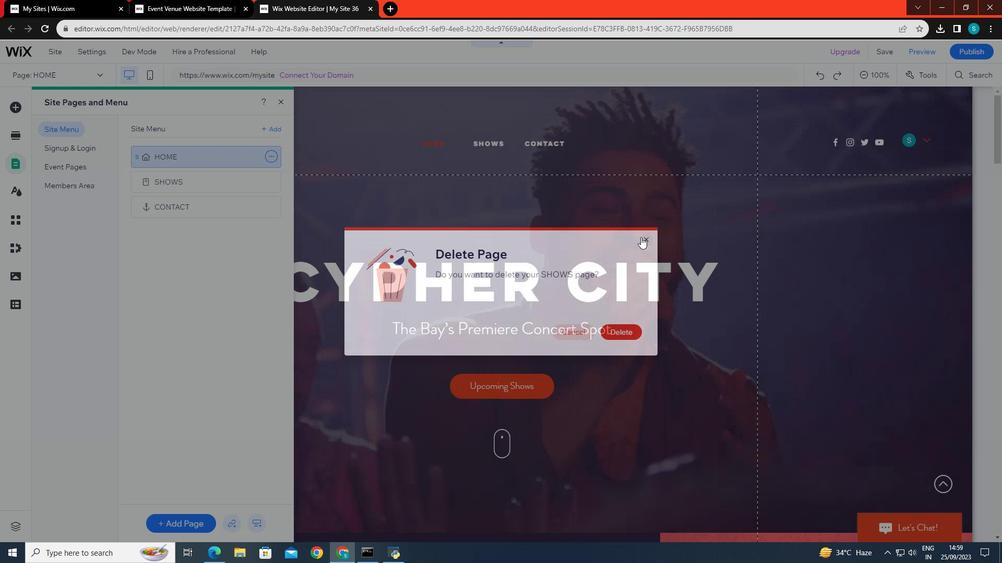 
Action: Mouse moved to (273, 185)
Screenshot: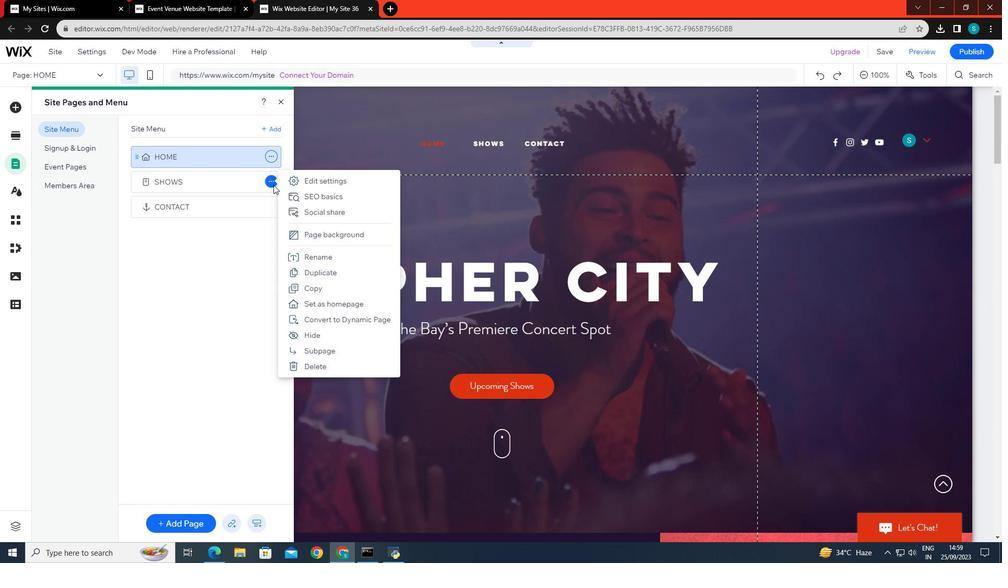 
Action: Mouse pressed left at (273, 185)
Screenshot: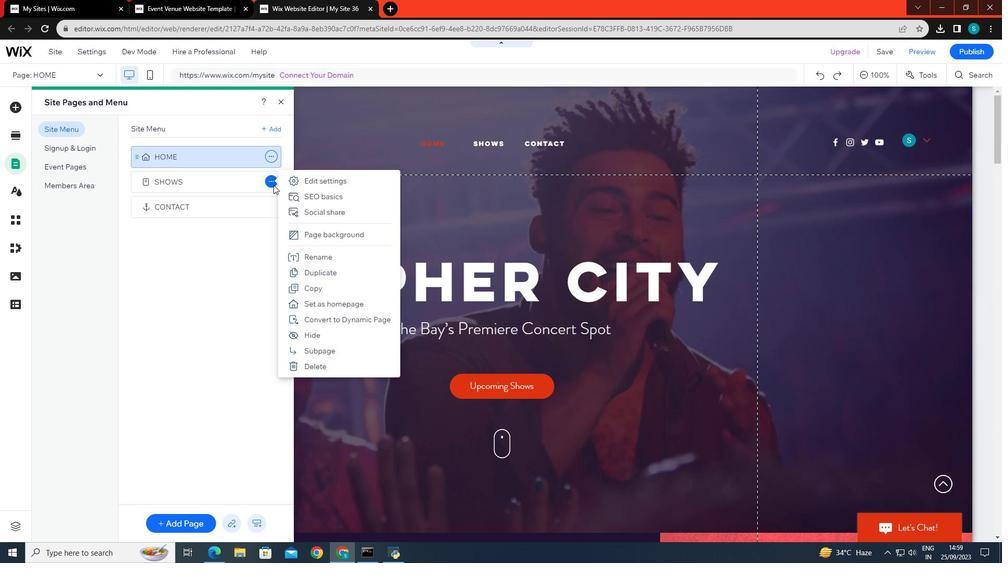
Action: Mouse moved to (320, 260)
Screenshot: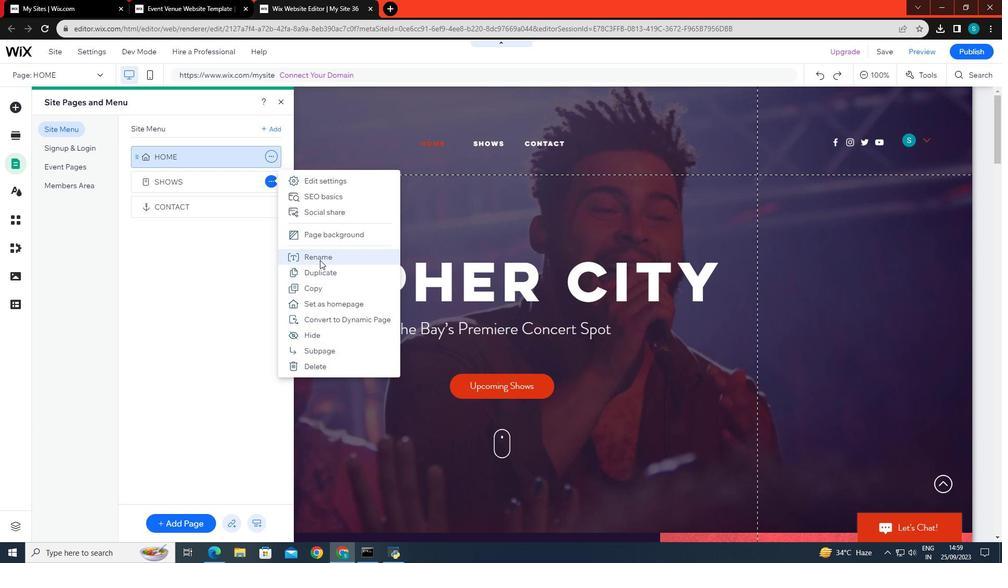 
Action: Mouse pressed left at (320, 260)
Screenshot: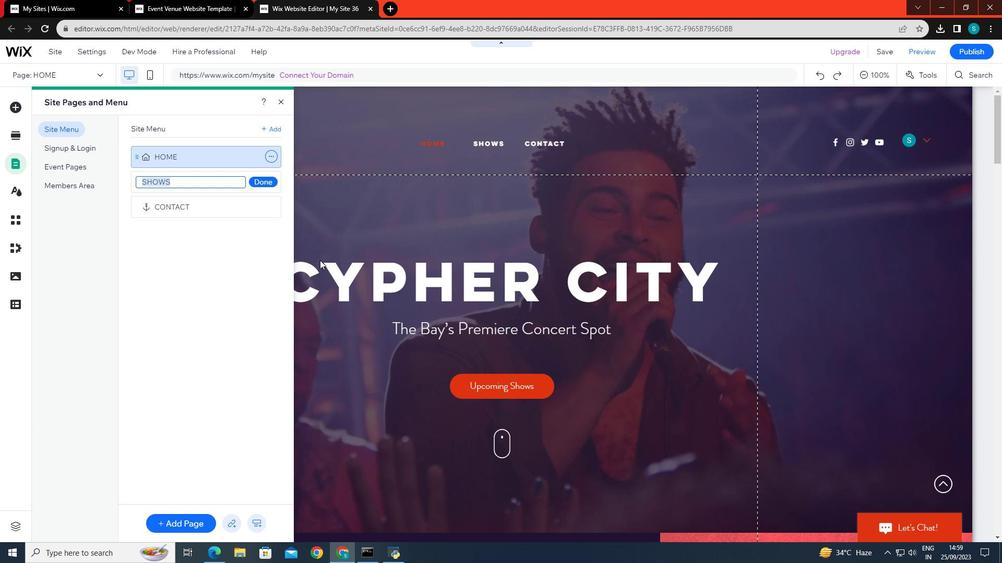 
Action: Mouse moved to (176, 183)
Screenshot: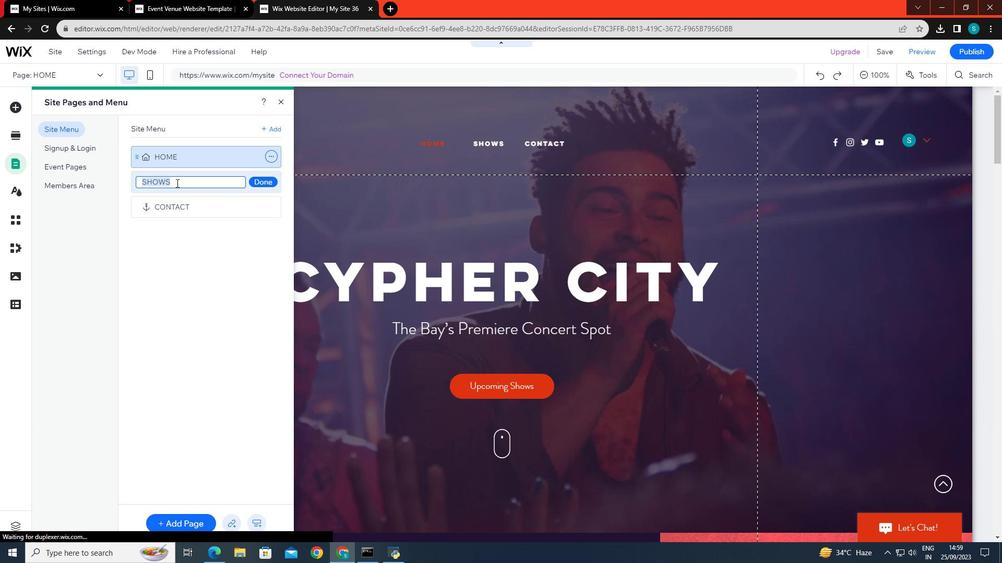 
Action: Mouse pressed left at (176, 183)
Screenshot: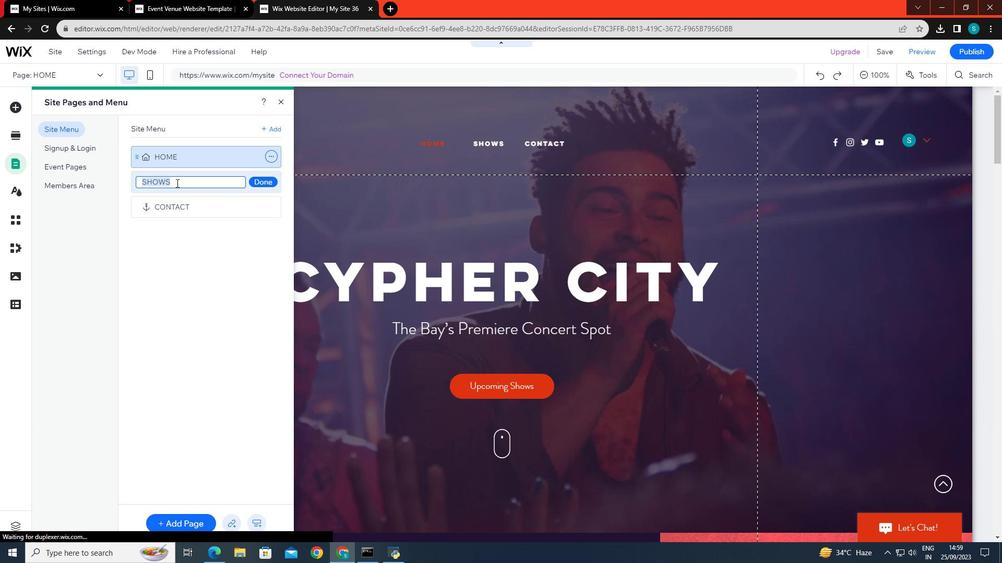 
Action: Key pressed <Key.backspace><Key.caps_lock>E<Key.caps_lock>vents
Screenshot: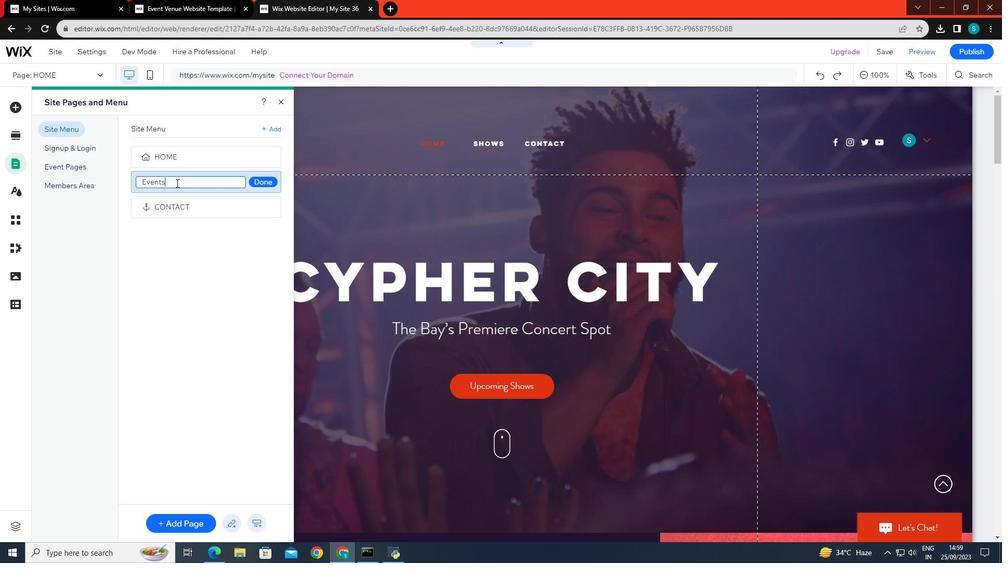 
Action: Mouse moved to (258, 184)
Screenshot: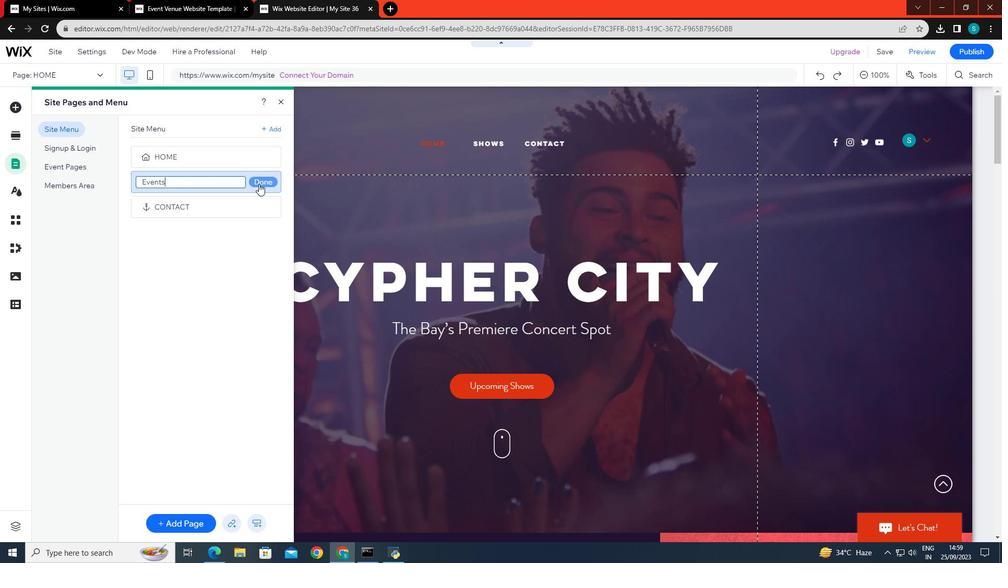 
Action: Mouse pressed left at (258, 184)
Screenshot: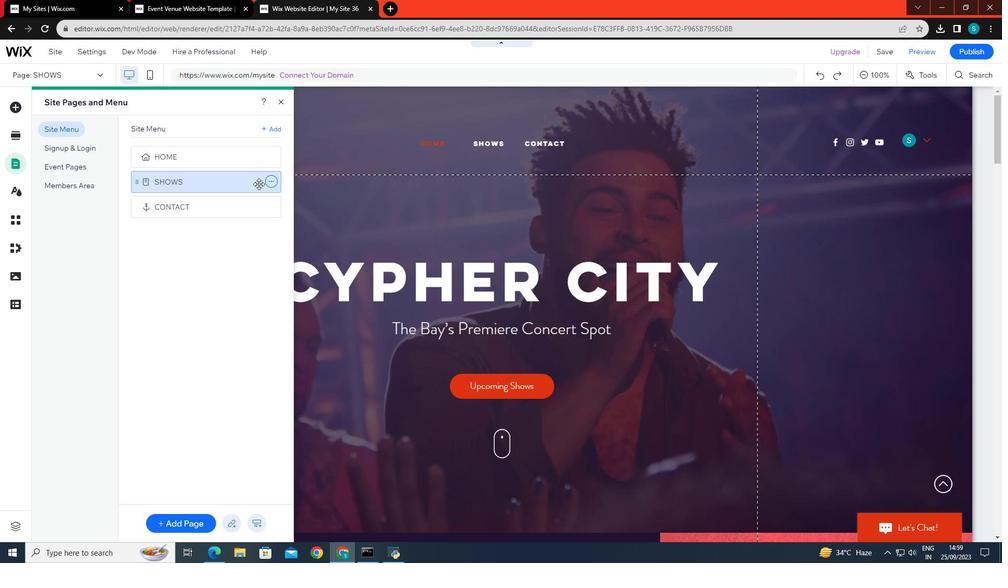 
Action: Mouse moved to (171, 525)
Screenshot: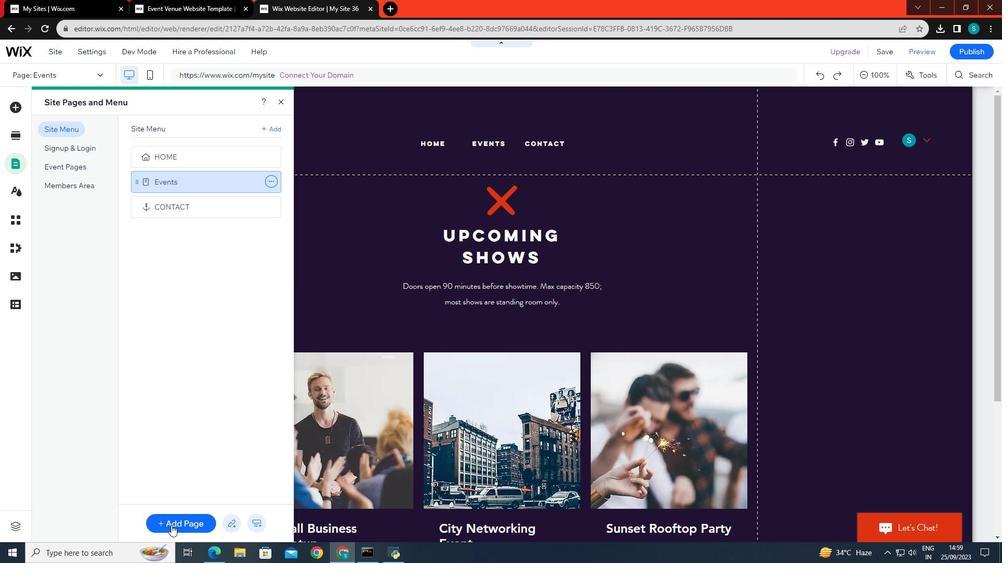 
Action: Mouse pressed left at (171, 525)
Screenshot: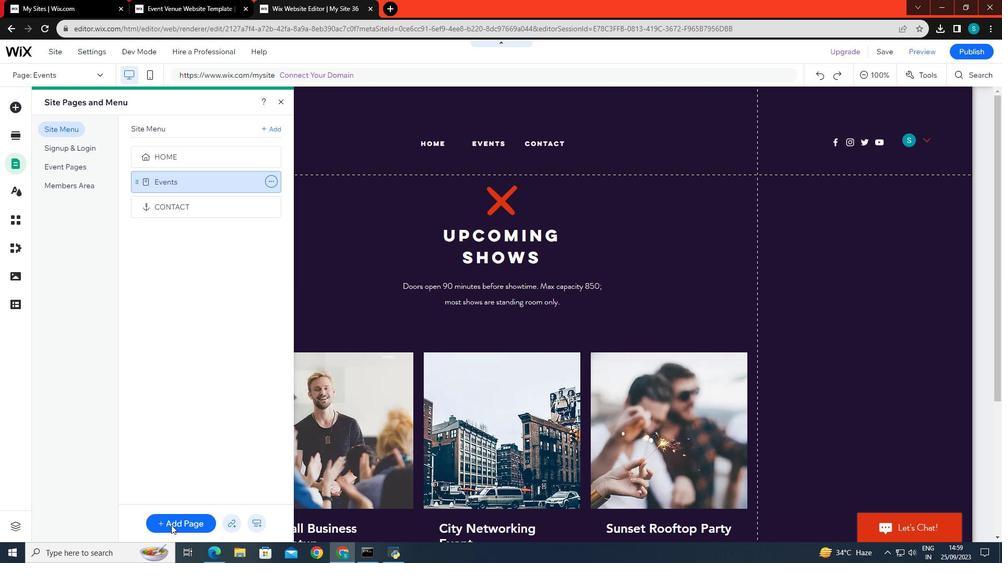 
Action: Mouse moved to (613, 266)
Screenshot: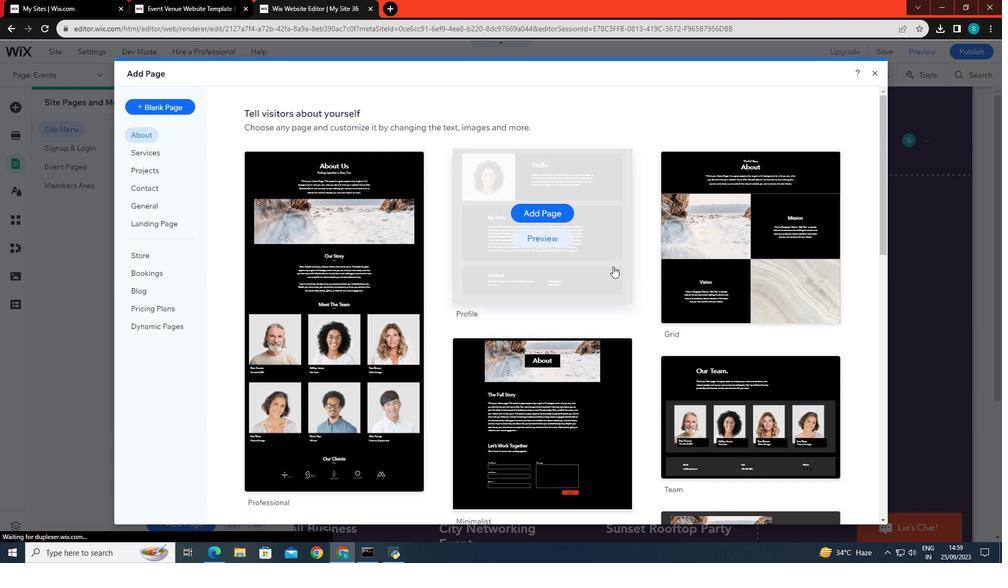 
Action: Mouse scrolled (613, 266) with delta (0, 0)
Screenshot: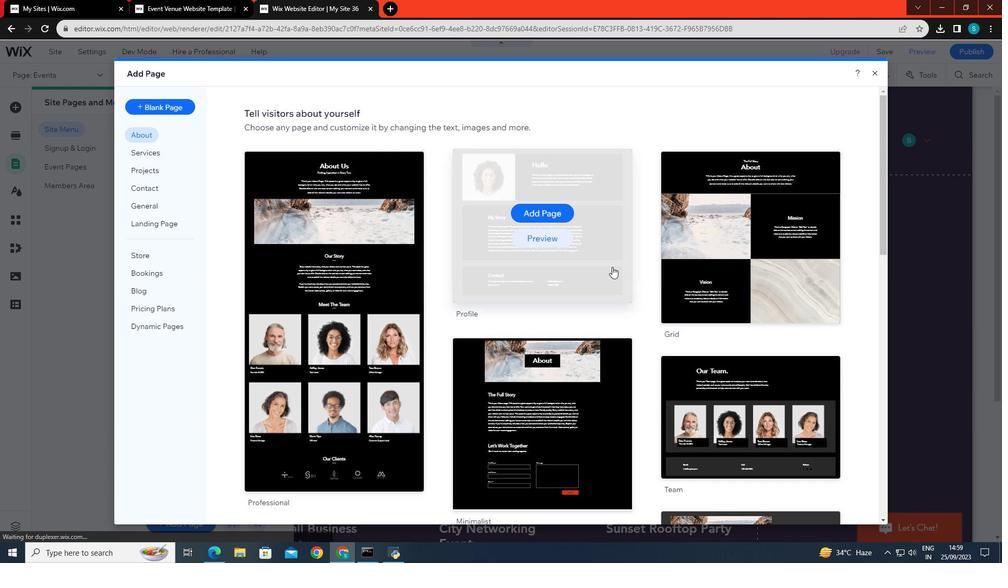 
Action: Mouse scrolled (613, 266) with delta (0, 0)
Screenshot: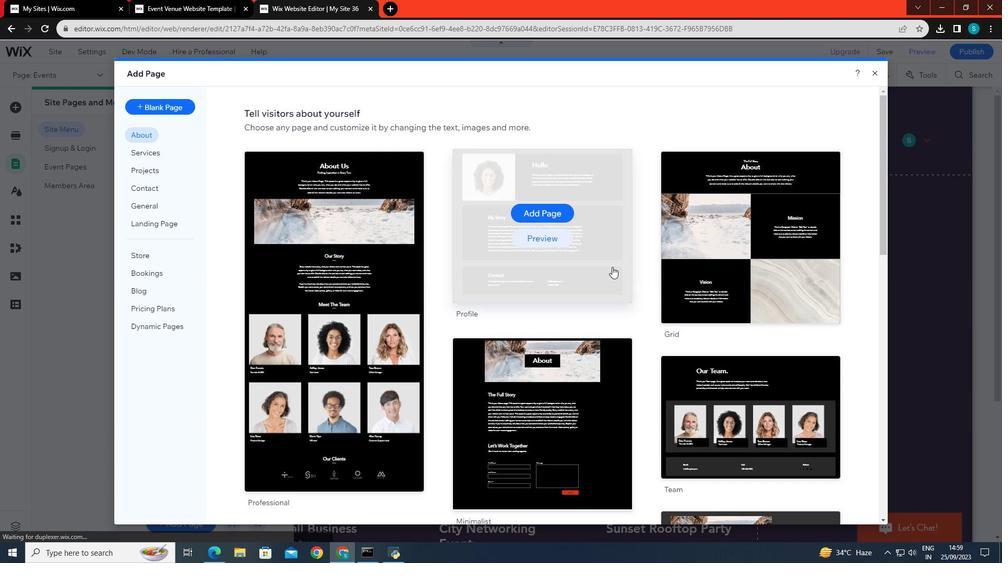 
Action: Mouse scrolled (613, 266) with delta (0, 0)
Screenshot: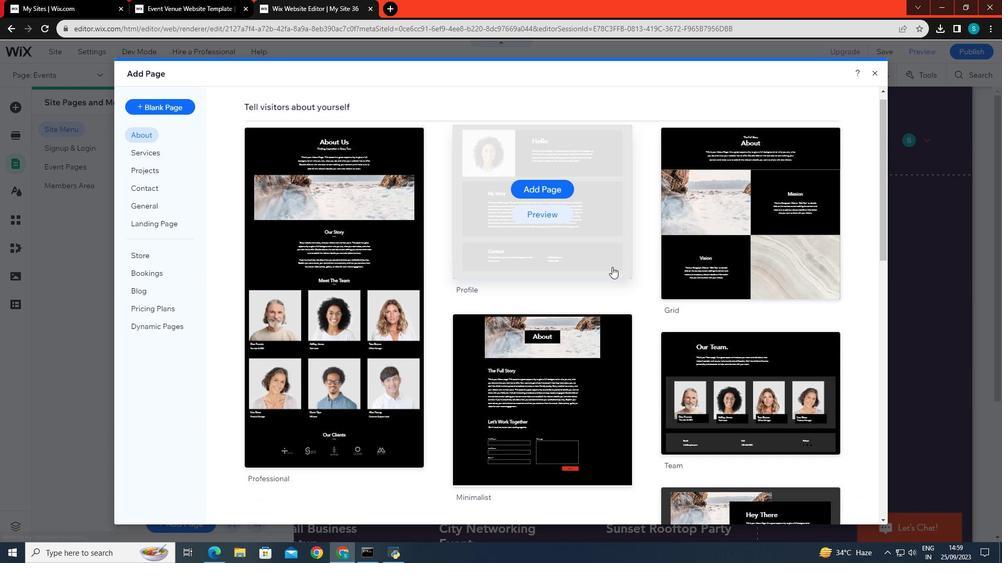 
Action: Mouse moved to (586, 281)
Screenshot: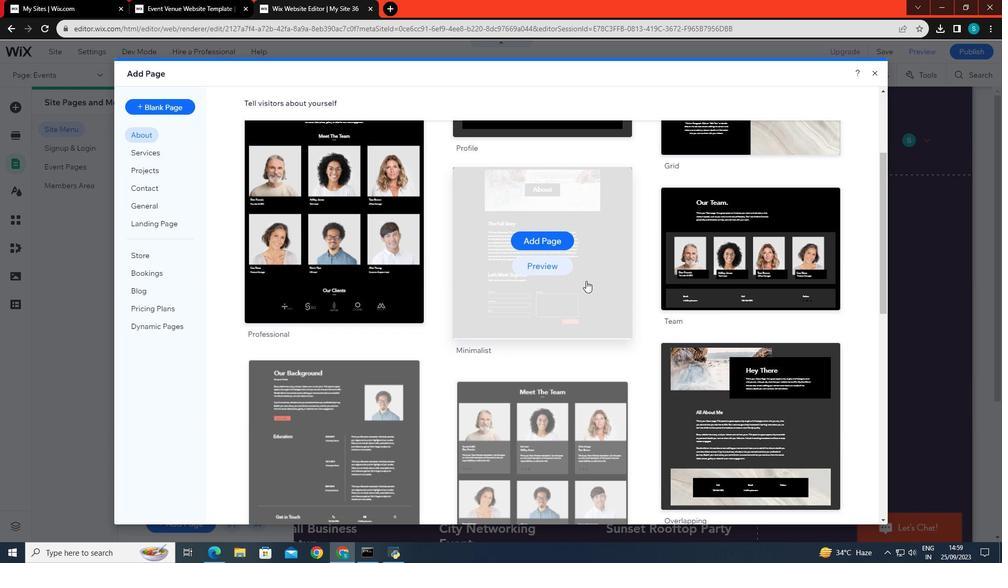 
Action: Mouse scrolled (586, 280) with delta (0, 0)
Screenshot: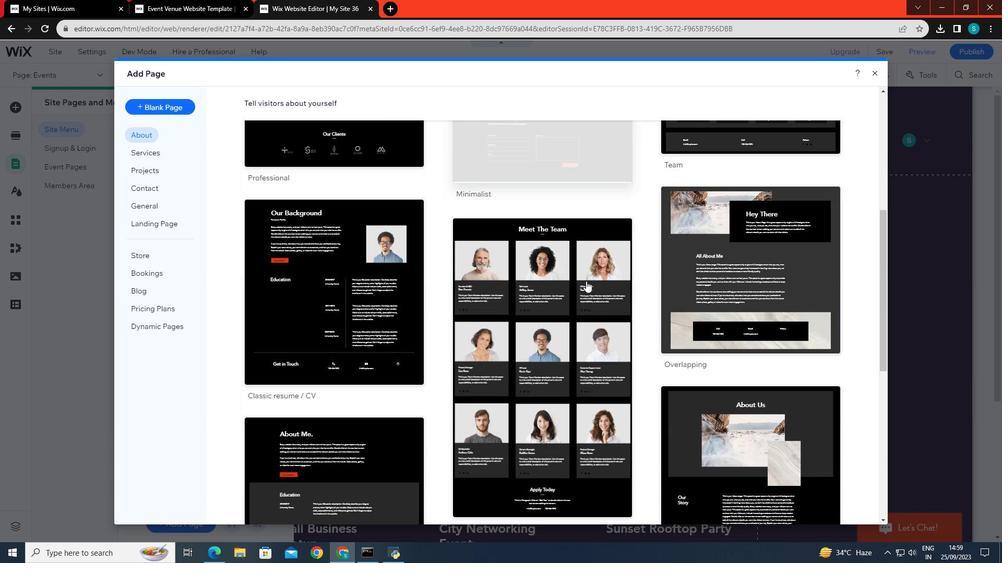 
Action: Mouse scrolled (586, 280) with delta (0, 0)
Screenshot: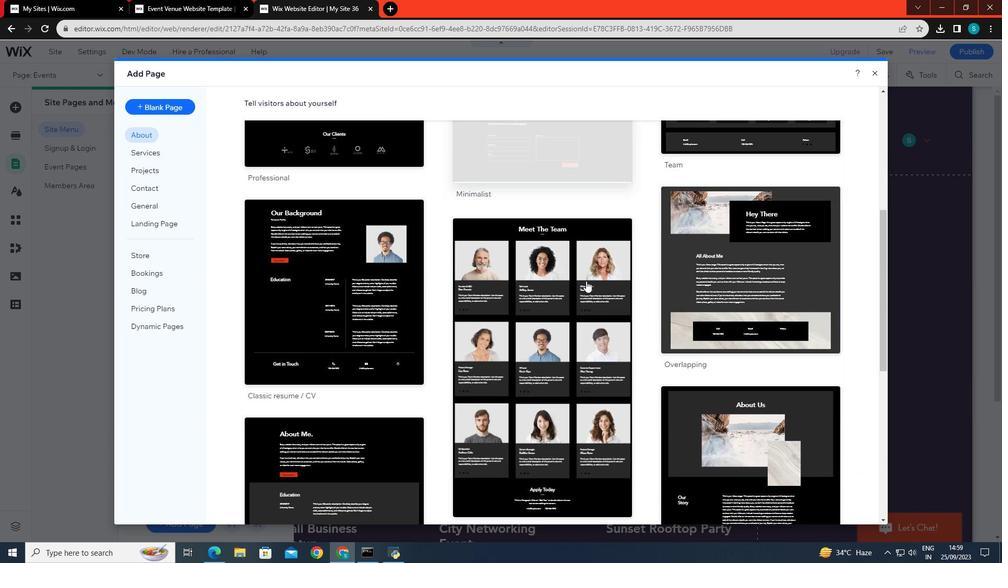 
Action: Mouse scrolled (586, 280) with delta (0, 0)
Screenshot: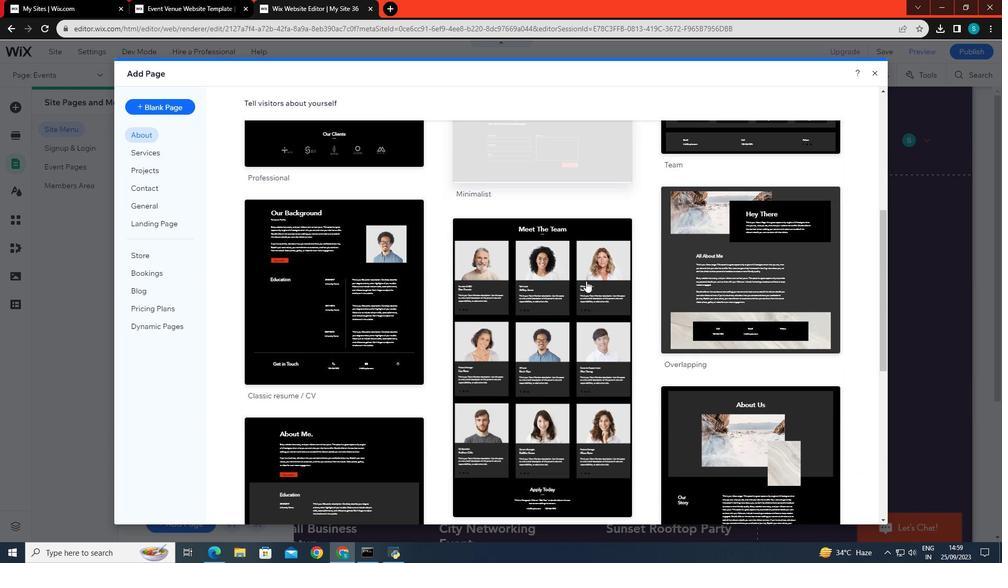 
Action: Mouse scrolled (586, 281) with delta (0, 0)
Screenshot: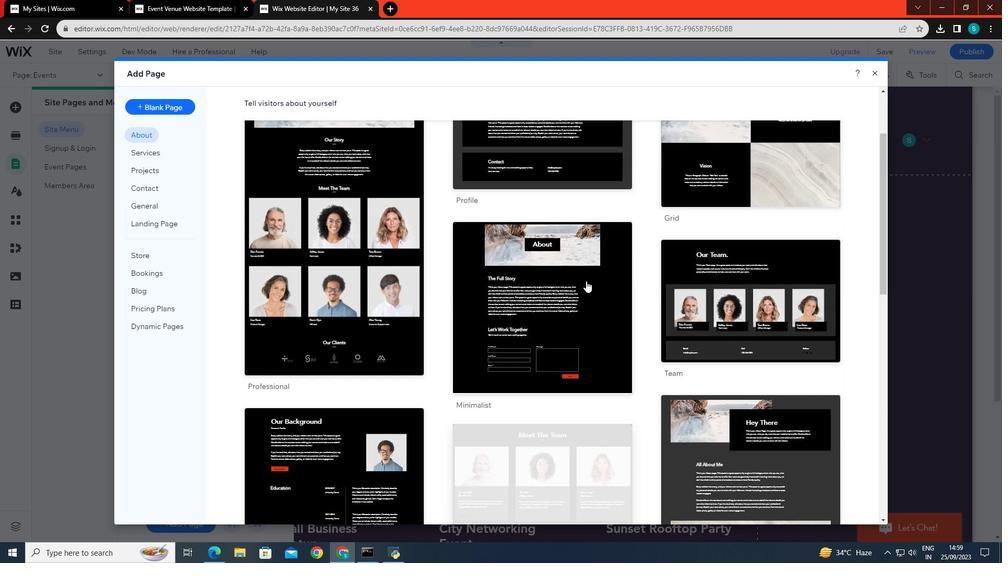 
Action: Mouse scrolled (586, 281) with delta (0, 0)
Screenshot: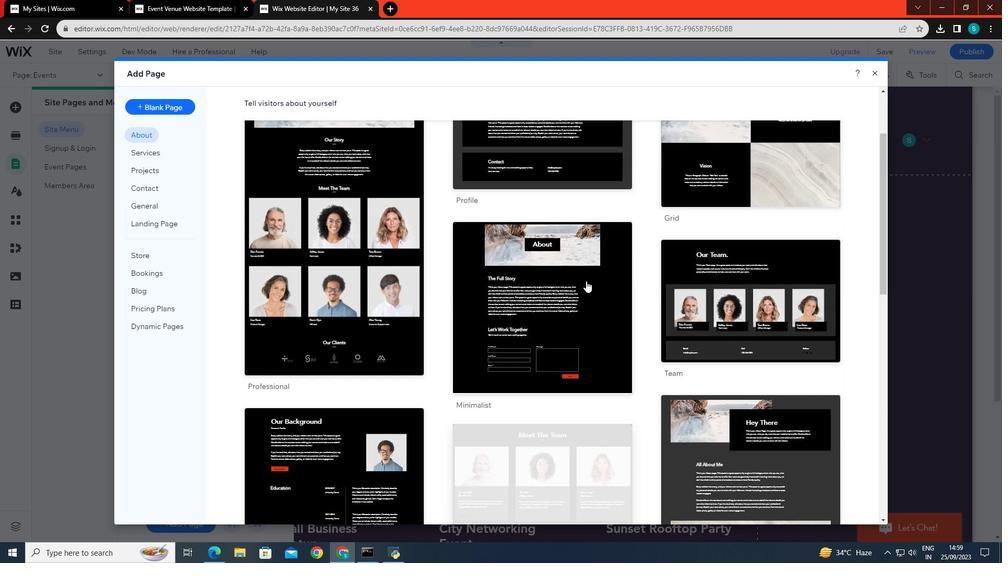 
Action: Mouse scrolled (586, 281) with delta (0, 0)
Screenshot: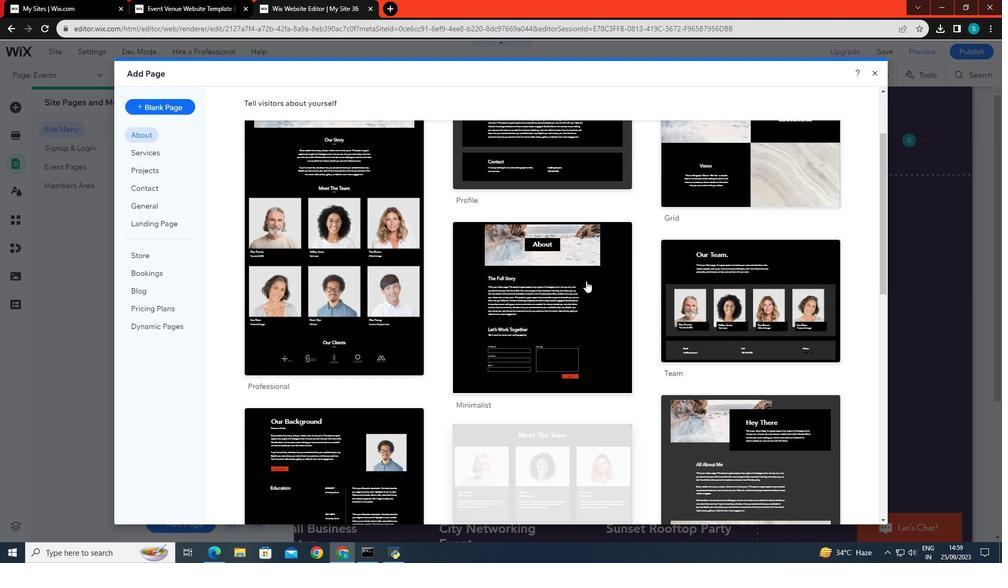 
Action: Mouse scrolled (586, 281) with delta (0, 0)
Screenshot: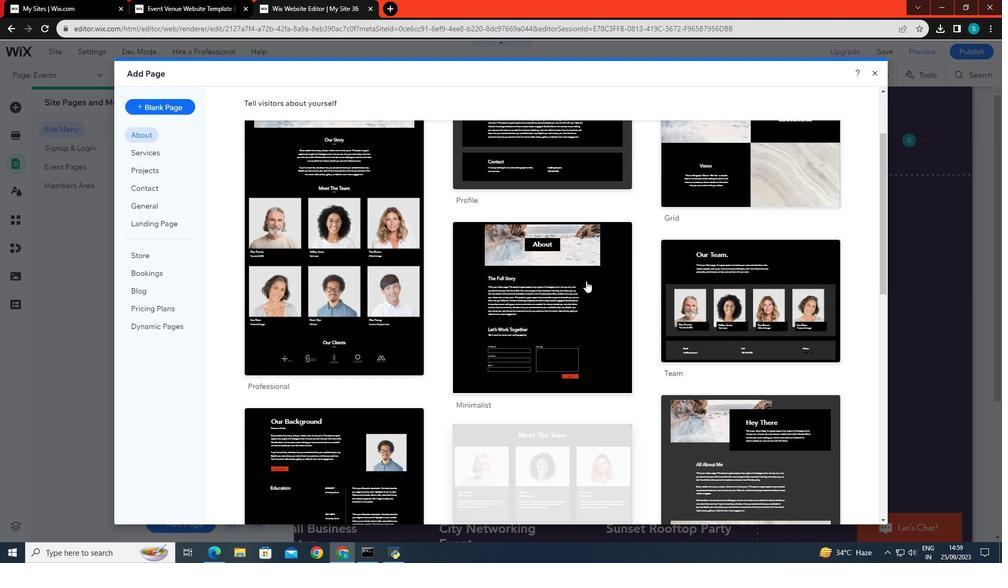 
Action: Mouse scrolled (586, 281) with delta (0, 0)
Screenshot: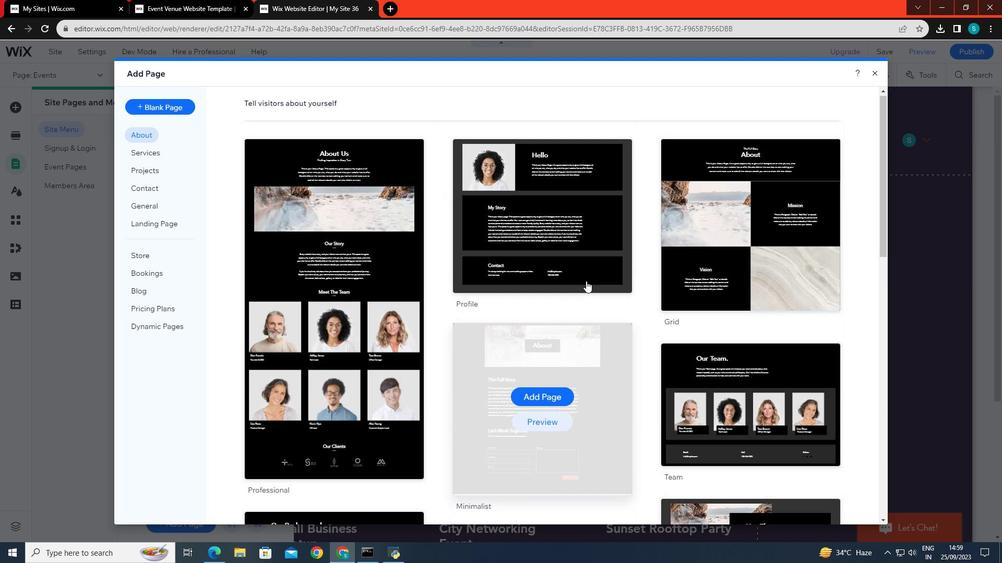 
Action: Mouse scrolled (586, 281) with delta (0, 0)
Screenshot: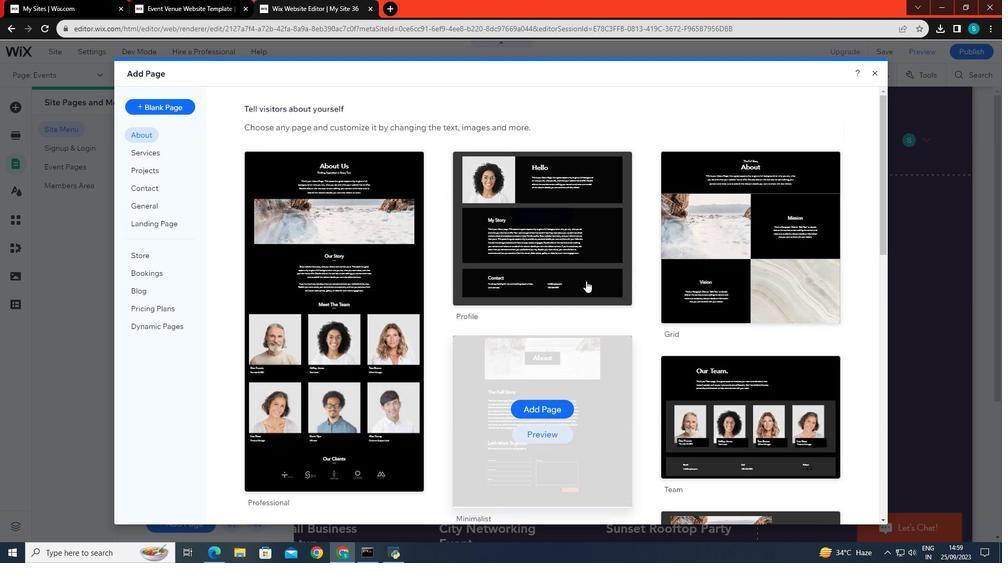 
Action: Mouse scrolled (586, 281) with delta (0, 0)
Screenshot: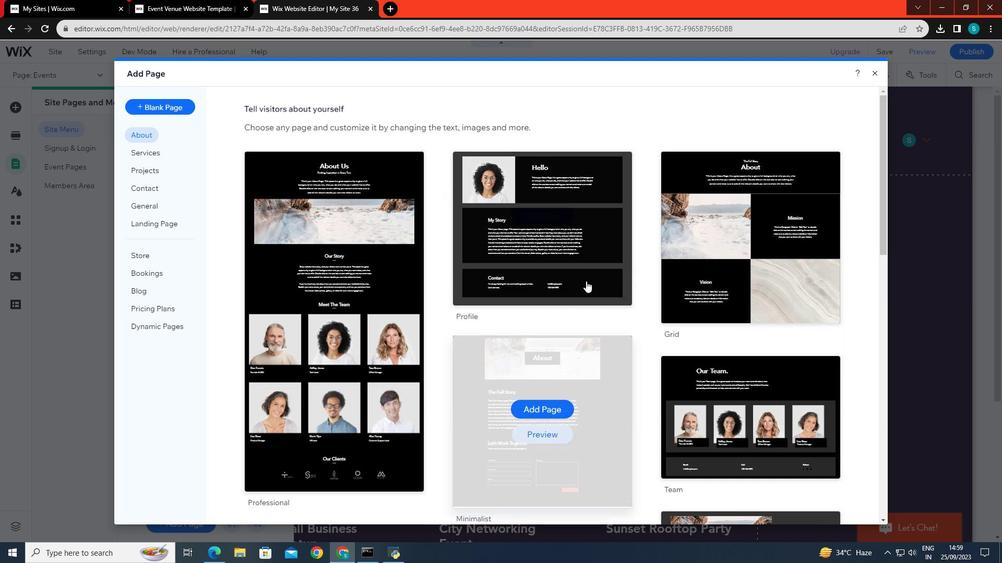 
Action: Mouse scrolled (586, 281) with delta (0, 0)
Screenshot: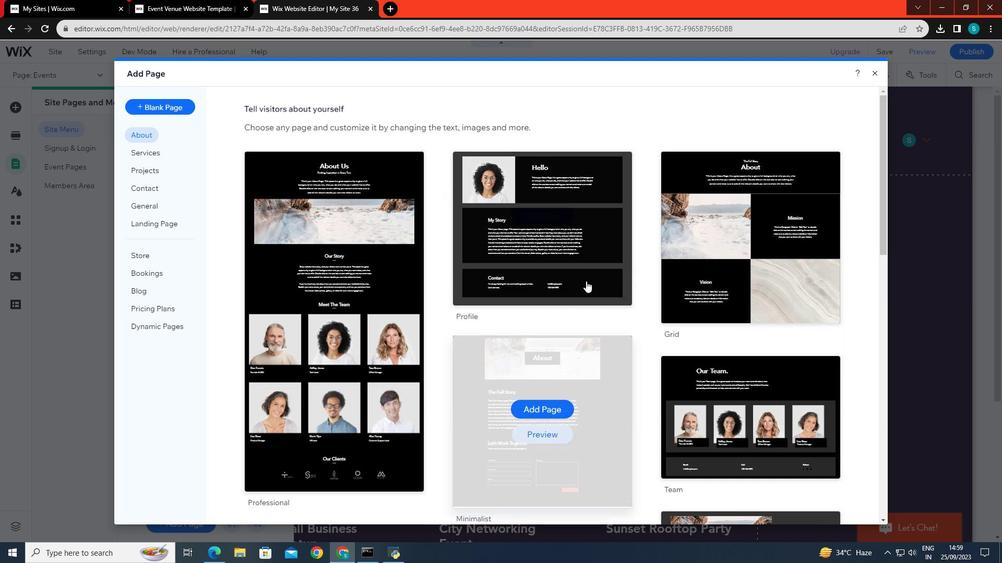 
Action: Mouse moved to (736, 219)
Screenshot: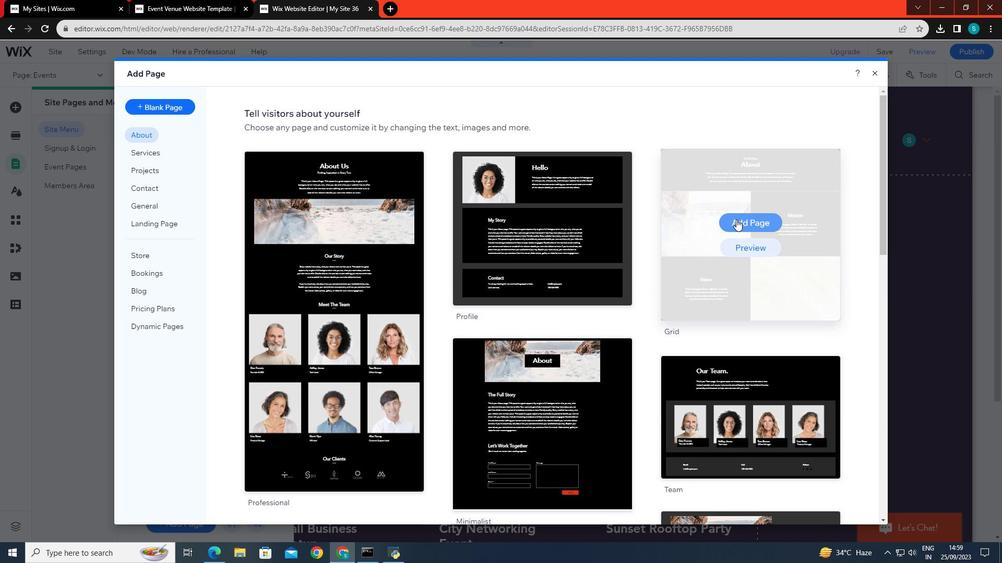 
Action: Mouse pressed left at (736, 219)
Screenshot: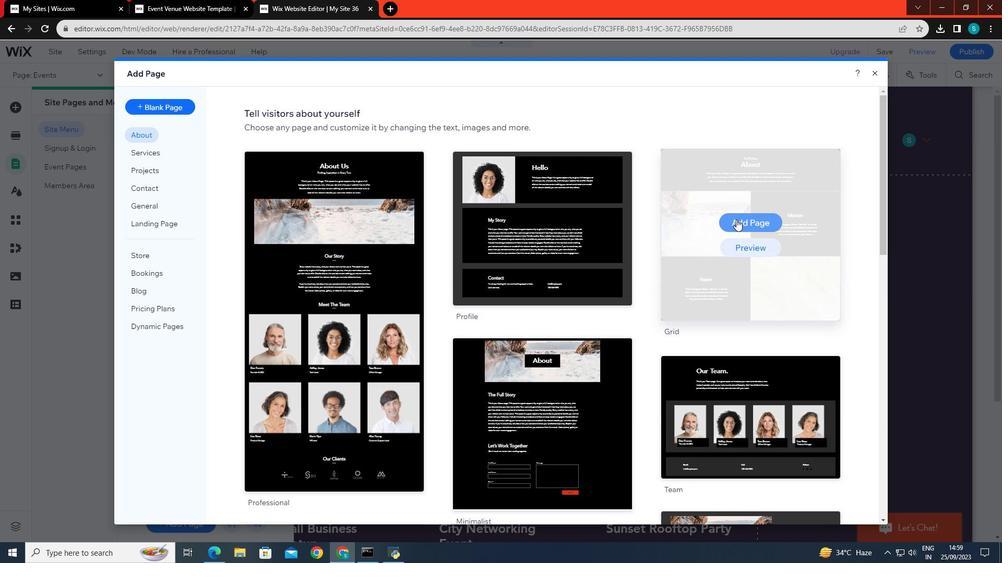 
Action: Mouse moved to (197, 207)
Screenshot: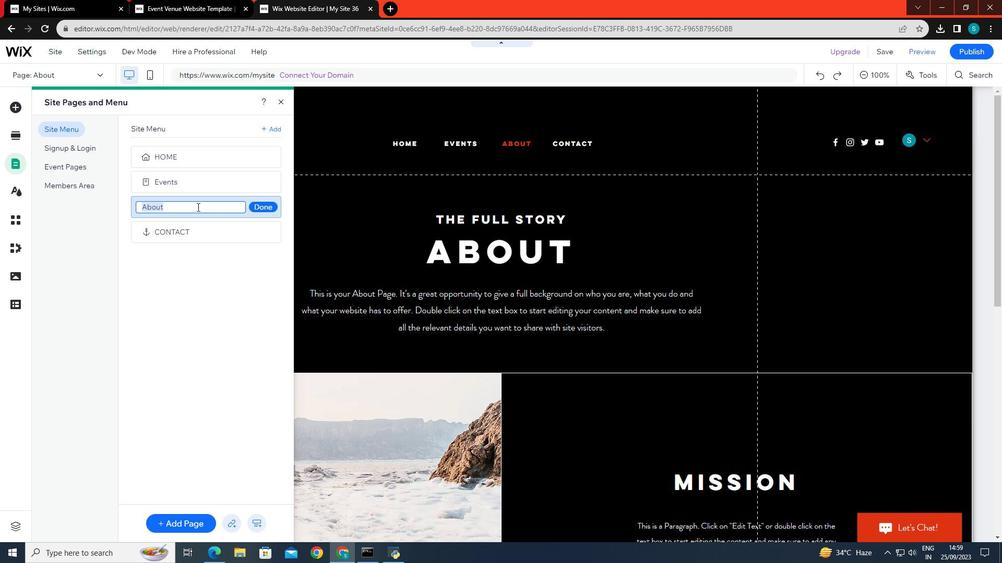 
Action: Mouse pressed left at (197, 207)
Screenshot: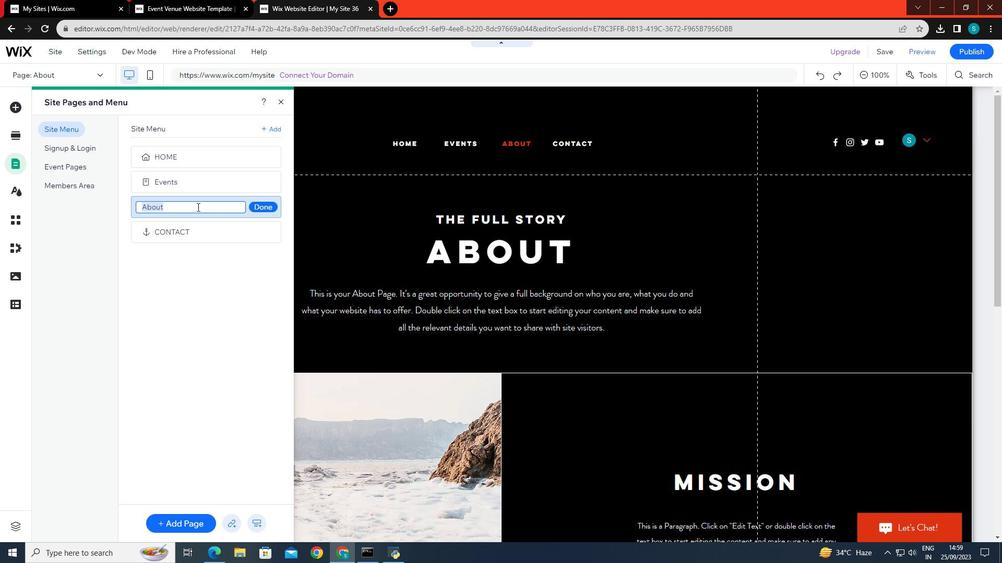 
Action: Key pressed <Key.backspace><Key.caps_lock>FA<Key.backspace><Key.caps_lock>ashion<Key.space><Key.caps_lock>S<Key.caps_lock>how
Screenshot: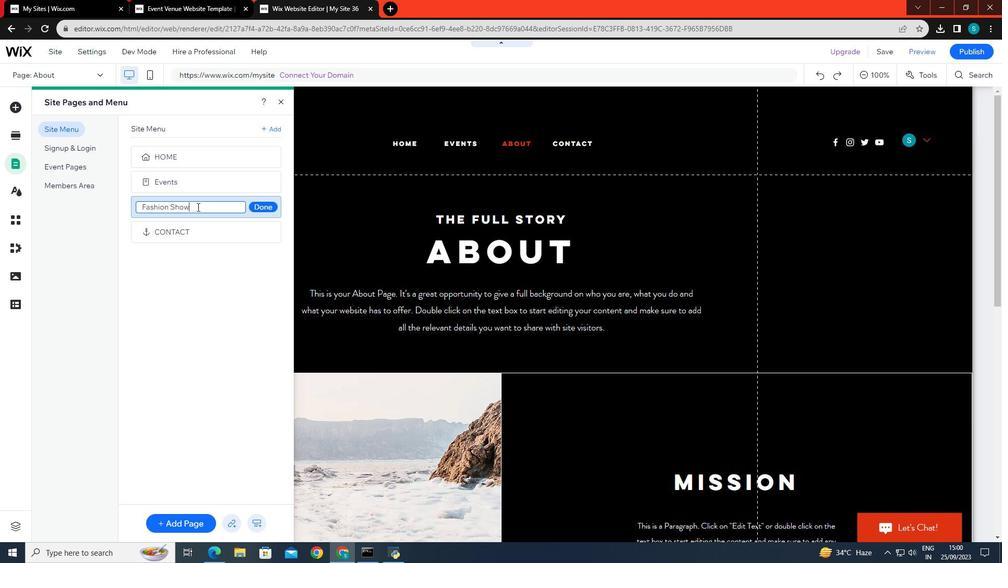 
Action: Mouse moved to (265, 207)
Screenshot: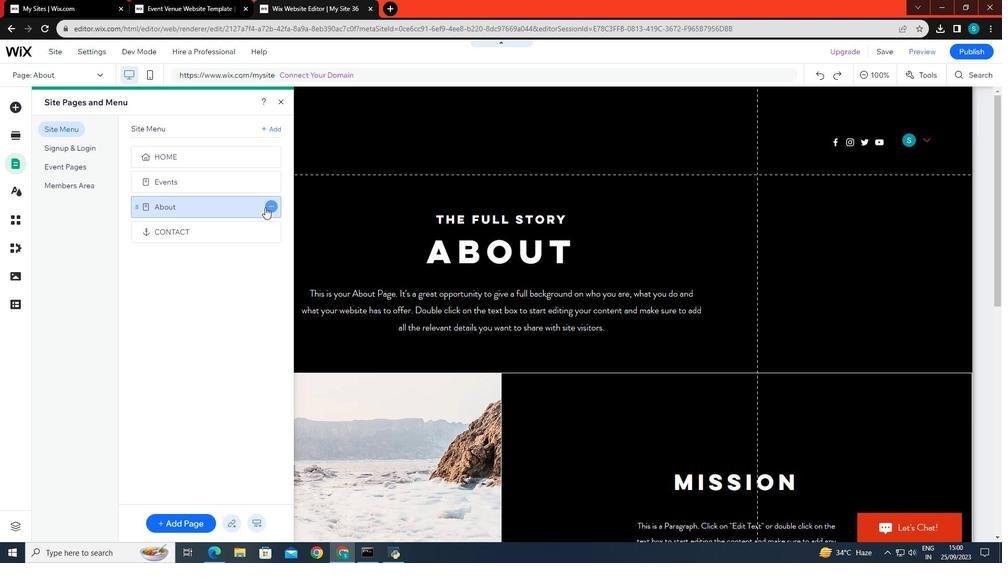 
Action: Mouse pressed left at (265, 207)
Screenshot: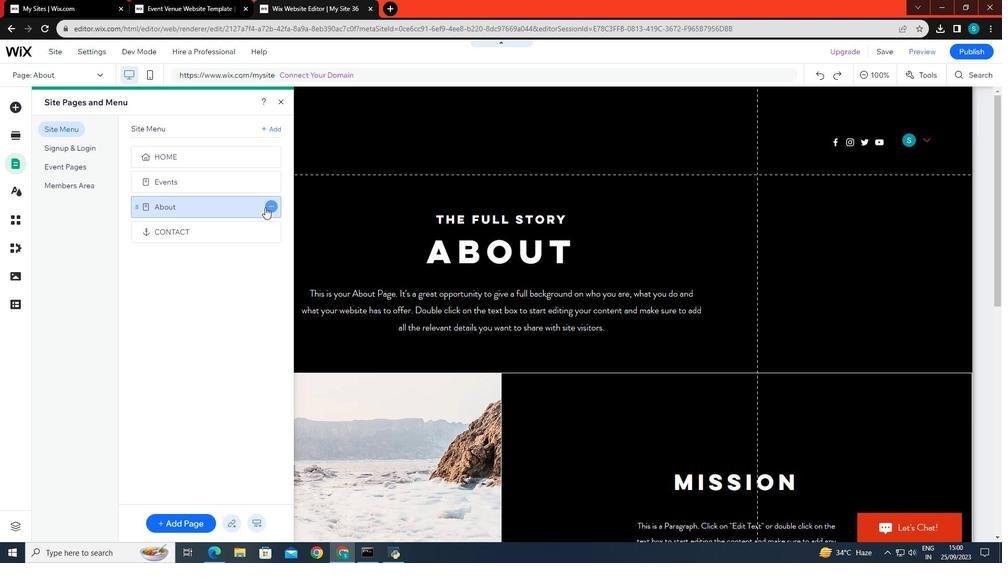 
Action: Mouse moved to (189, 521)
Screenshot: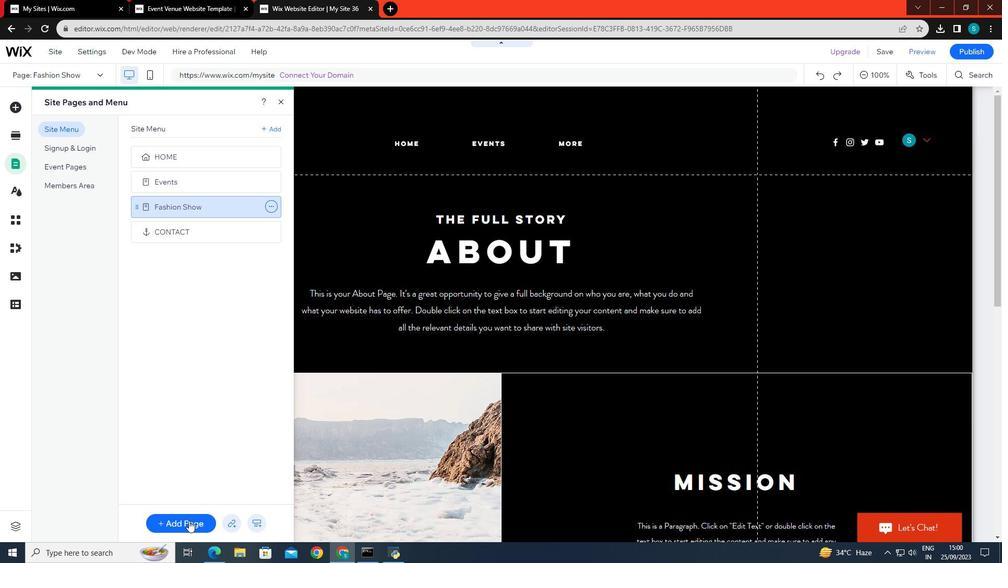 
Action: Mouse pressed left at (189, 521)
Screenshot: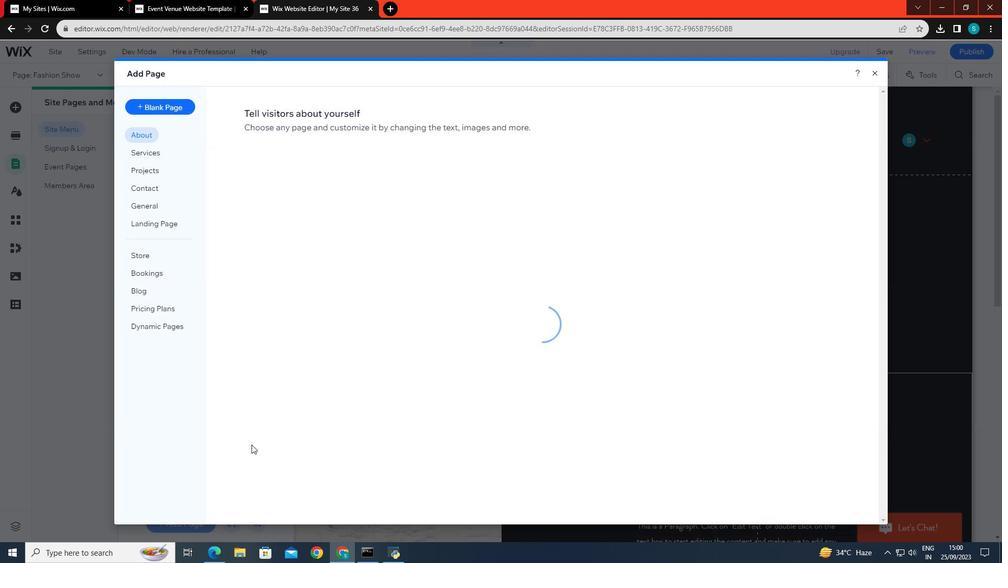 
Action: Mouse moved to (746, 250)
Screenshot: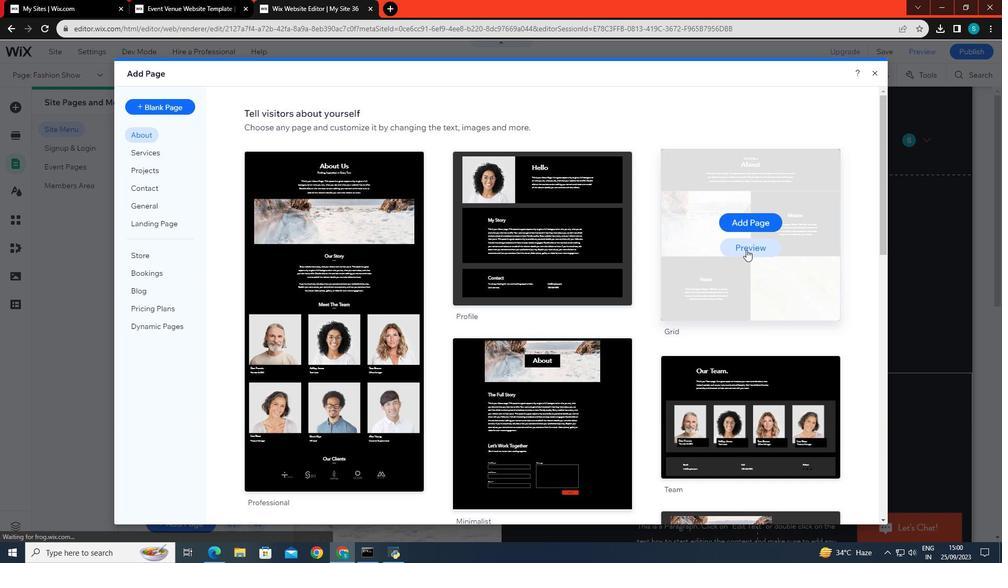 
Action: Mouse pressed left at (746, 250)
Screenshot: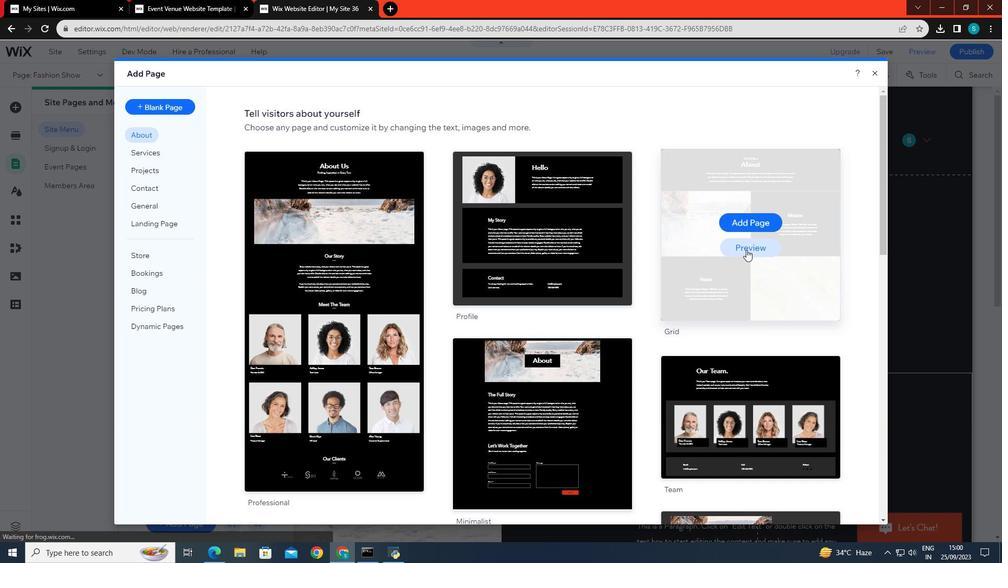 
Action: Mouse moved to (864, 95)
Screenshot: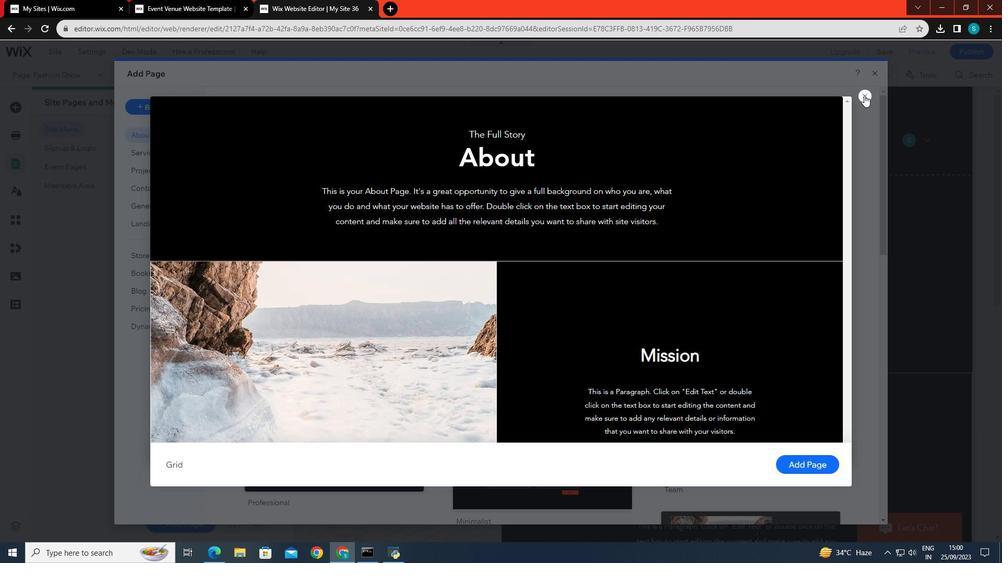 
Action: Mouse pressed left at (864, 95)
Screenshot: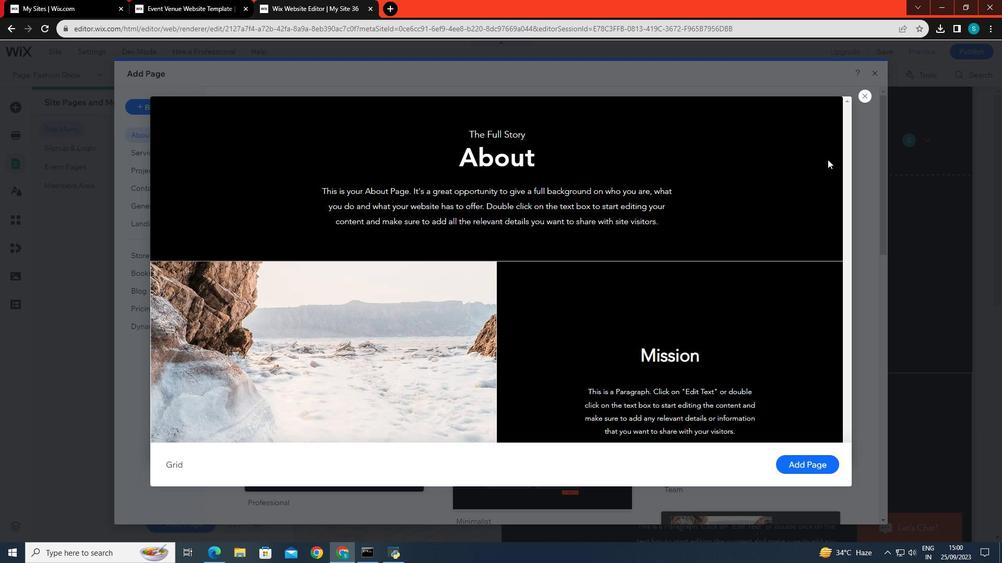 
Action: Mouse moved to (774, 225)
Screenshot: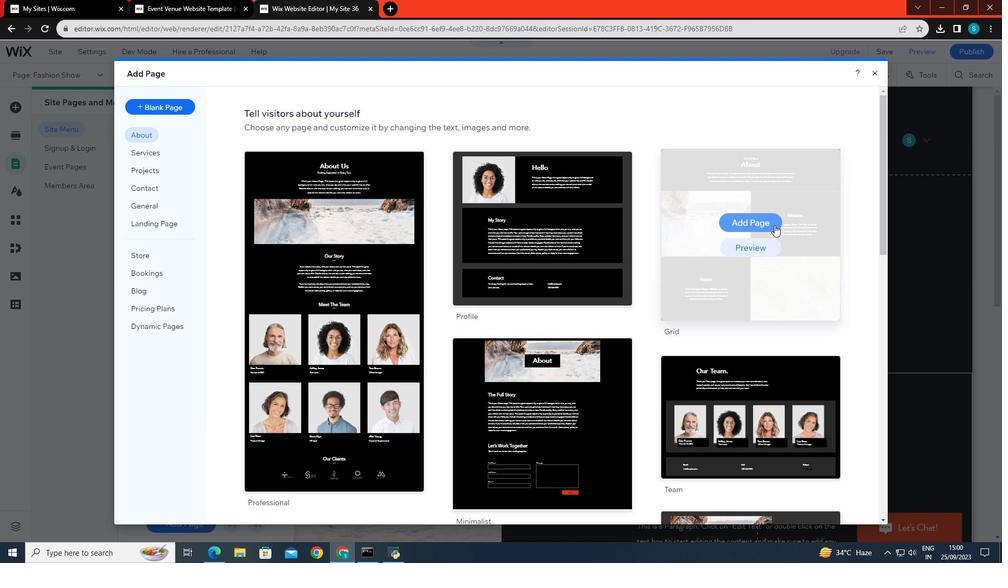 
Action: Mouse pressed left at (774, 225)
Screenshot: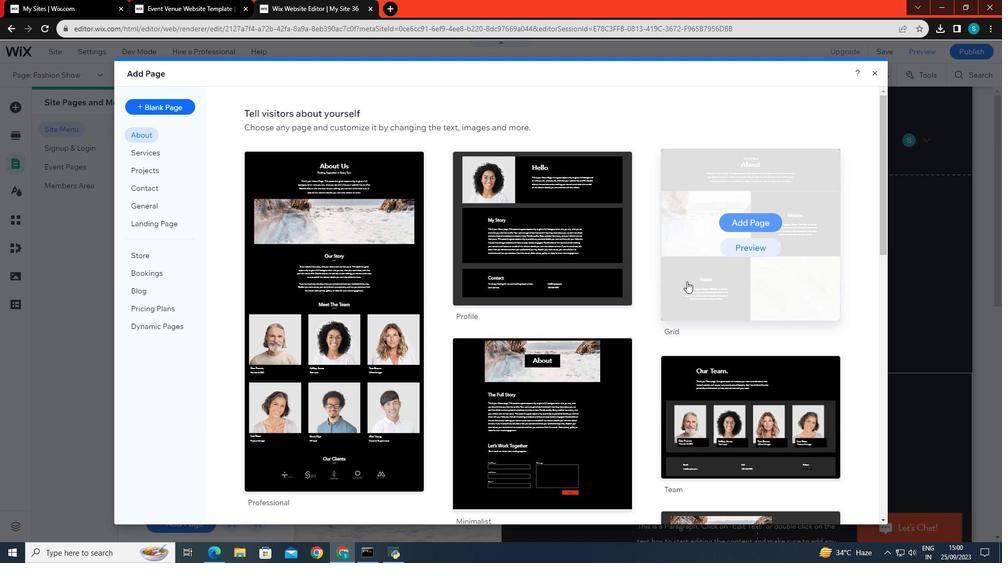 
Action: Mouse moved to (221, 232)
Screenshot: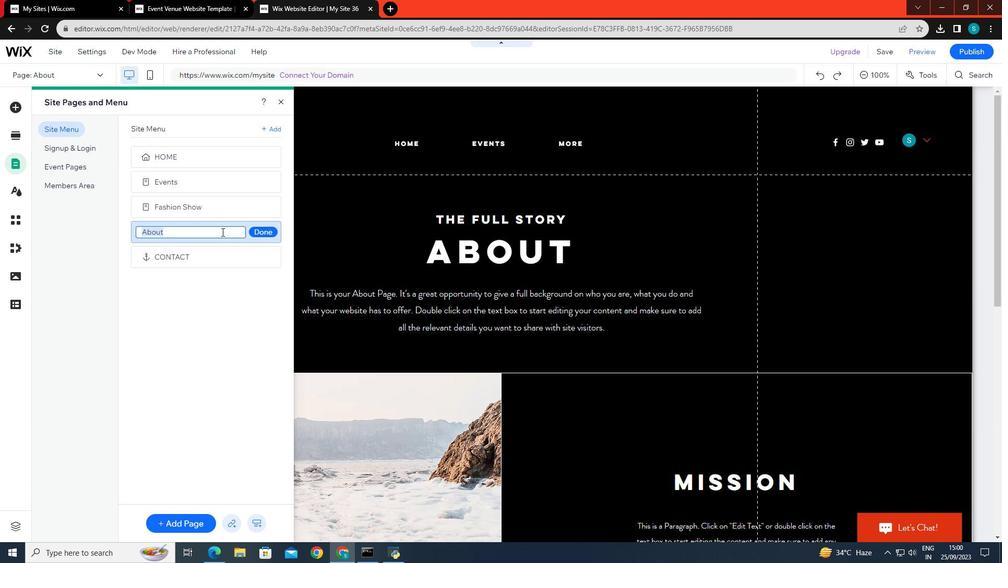 
Action: Mouse pressed left at (221, 232)
Screenshot: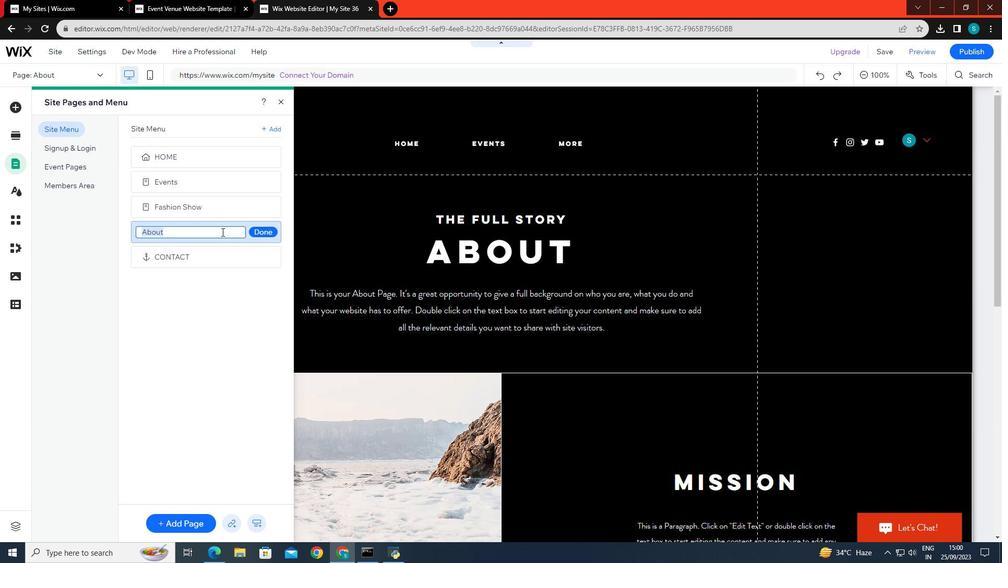 
Action: Key pressed <Key.backspace><Key.caps_lock>R<Key.caps_lock>u<Key.backspace><Key.backspace><Key.backspace><Key.caps_lock>V<Key.caps_lock>irtual<Key.space><Key.caps_lock>R<Key.caps_lock>unways
Screenshot: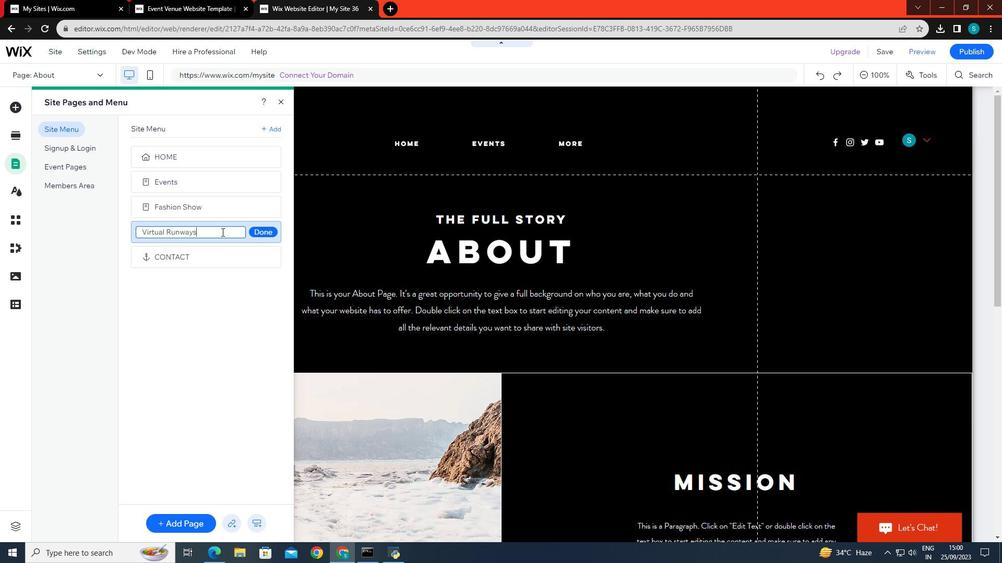 
Action: Mouse moved to (268, 238)
Screenshot: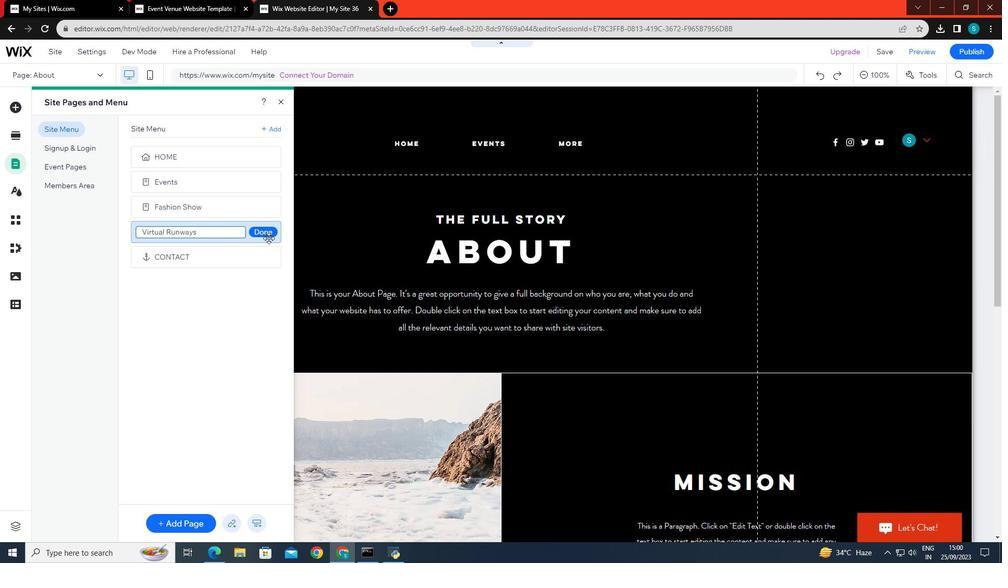 
Action: Mouse pressed left at (268, 238)
Screenshot: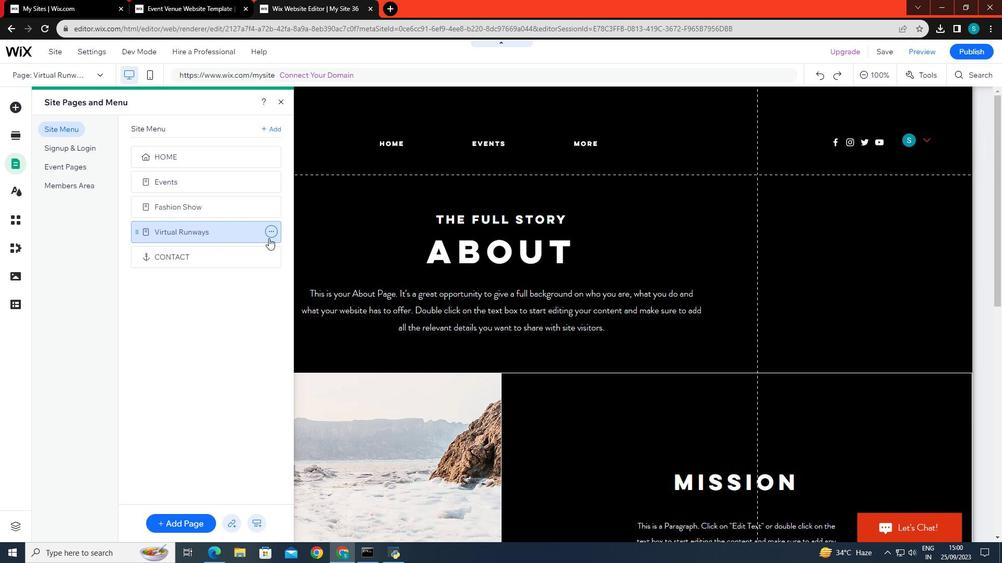 
Action: Mouse moved to (189, 522)
Screenshot: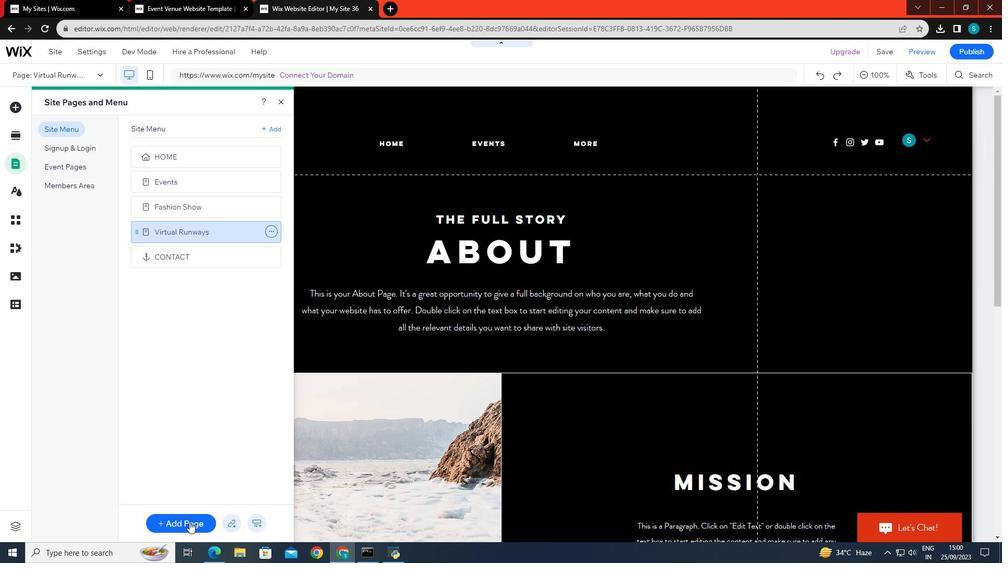 
Action: Mouse pressed left at (189, 522)
Screenshot: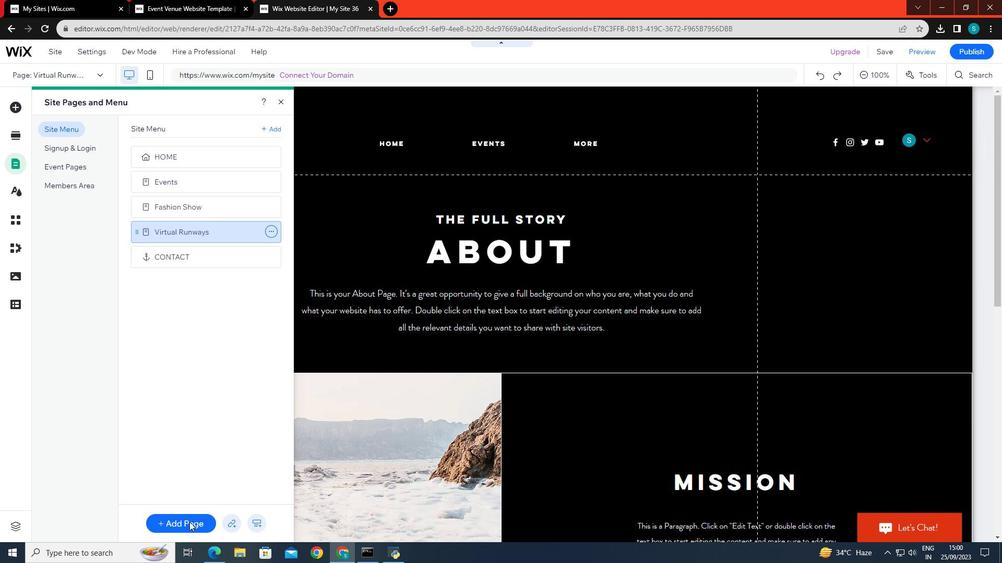 
Action: Mouse moved to (289, 214)
Screenshot: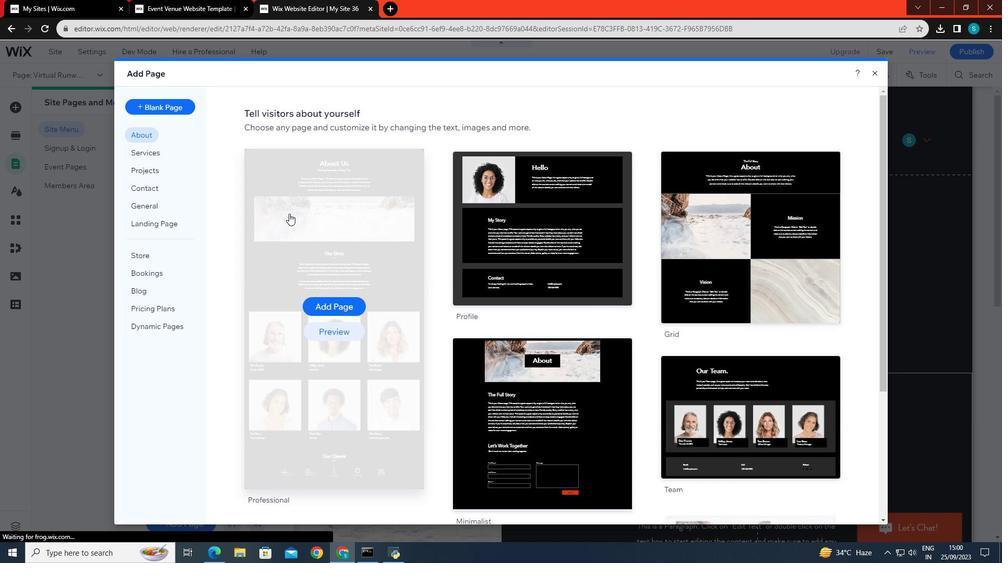 
Action: Mouse pressed left at (289, 214)
Screenshot: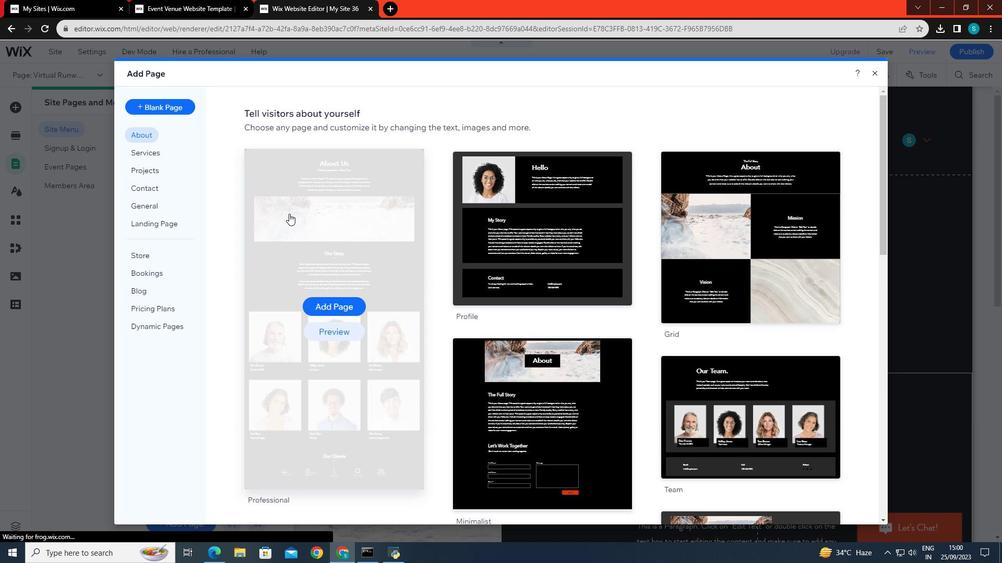 
Action: Mouse moved to (325, 304)
Screenshot: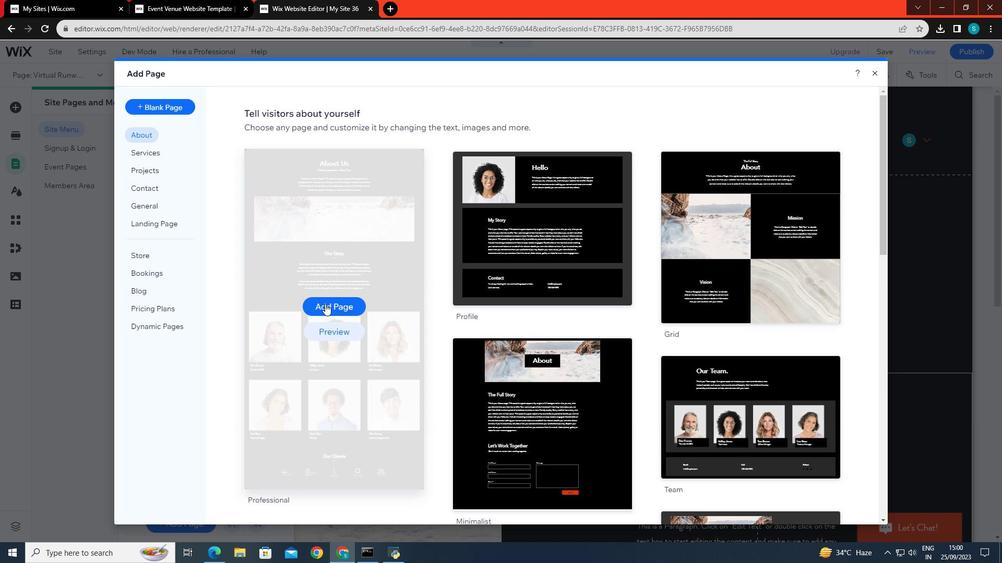 
Action: Mouse pressed left at (325, 304)
Screenshot: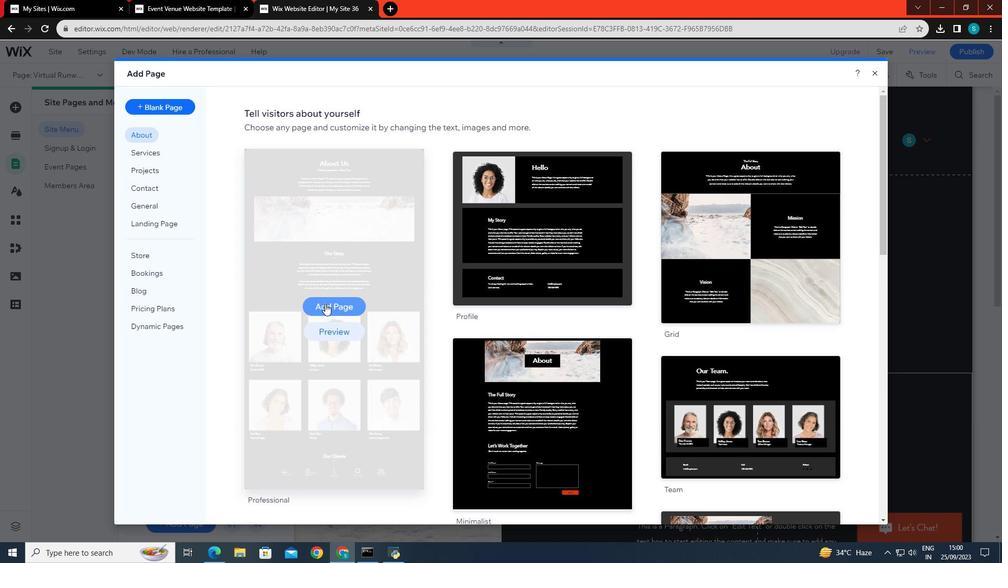
Action: Mouse moved to (210, 262)
Screenshot: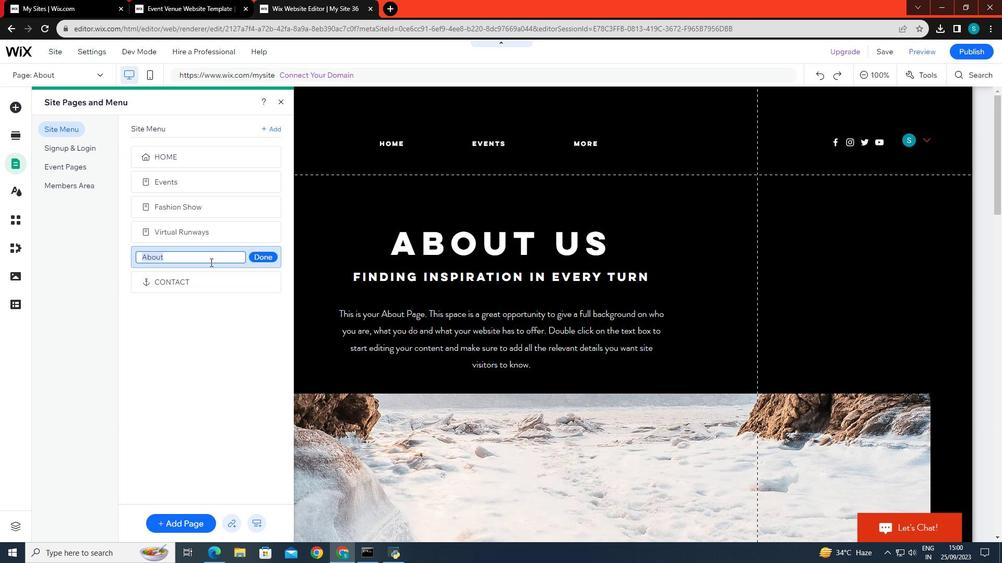 
Action: Mouse pressed left at (210, 262)
Screenshot: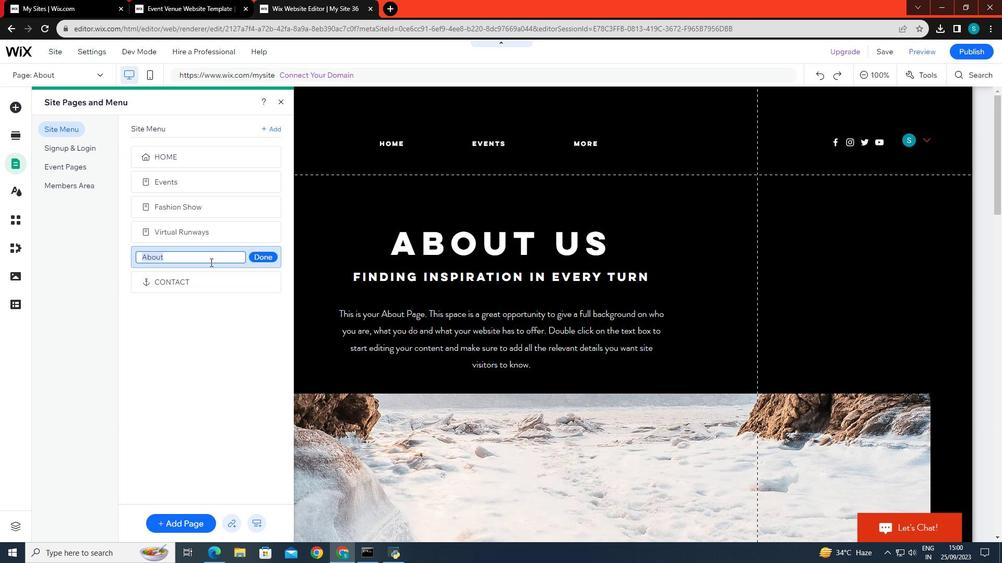 
Action: Mouse moved to (209, 254)
Screenshot: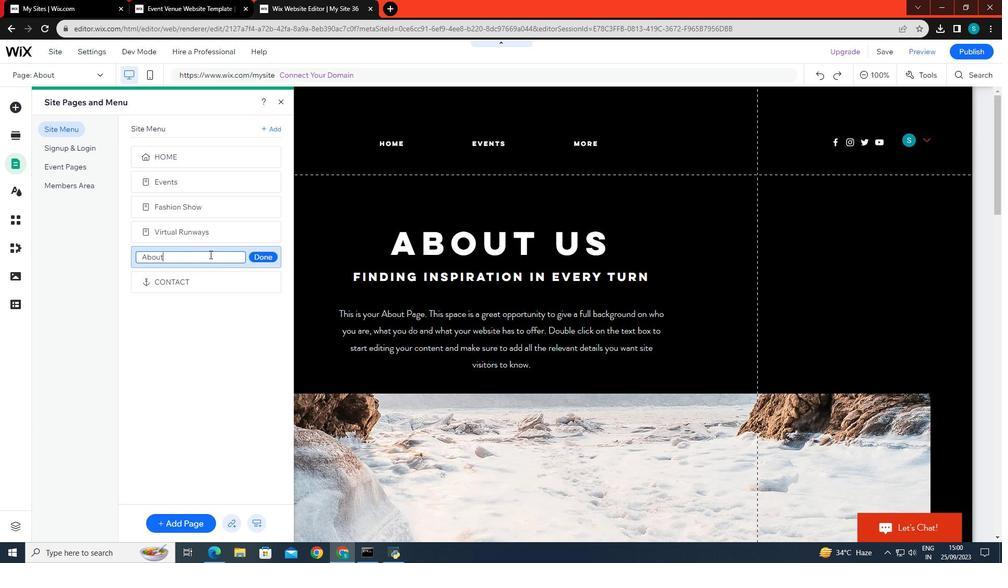 
Action: Mouse pressed left at (209, 254)
Screenshot: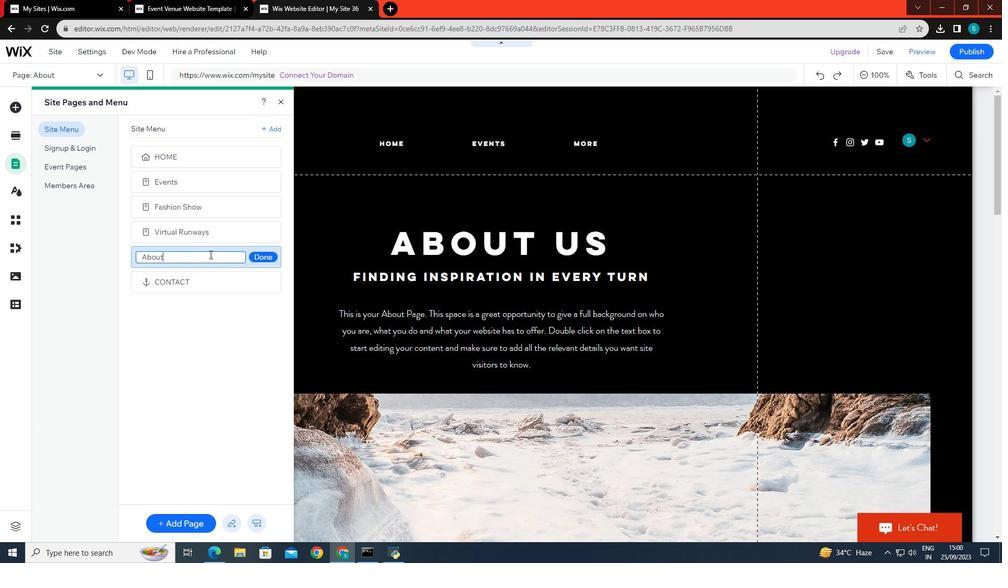 
Action: Mouse moved to (214, 277)
Screenshot: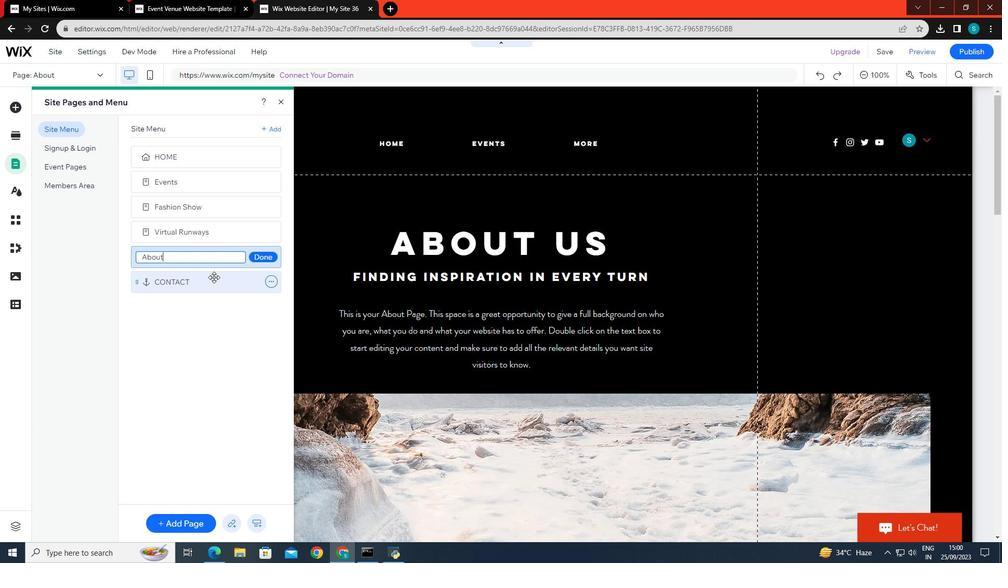 
Action: Mouse pressed left at (214, 277)
Screenshot: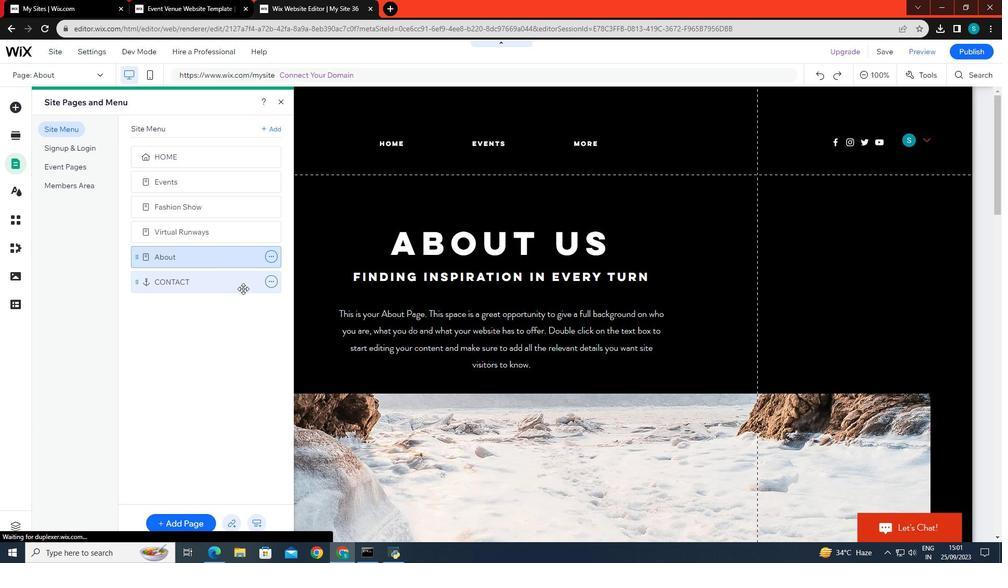 
Action: Mouse moved to (274, 279)
Screenshot: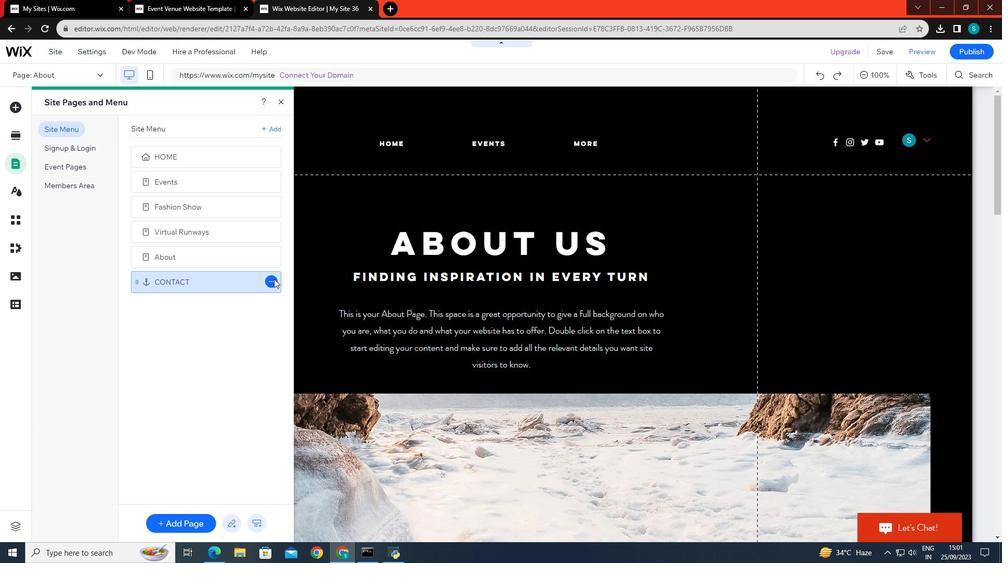 
Action: Mouse pressed left at (274, 279)
Screenshot: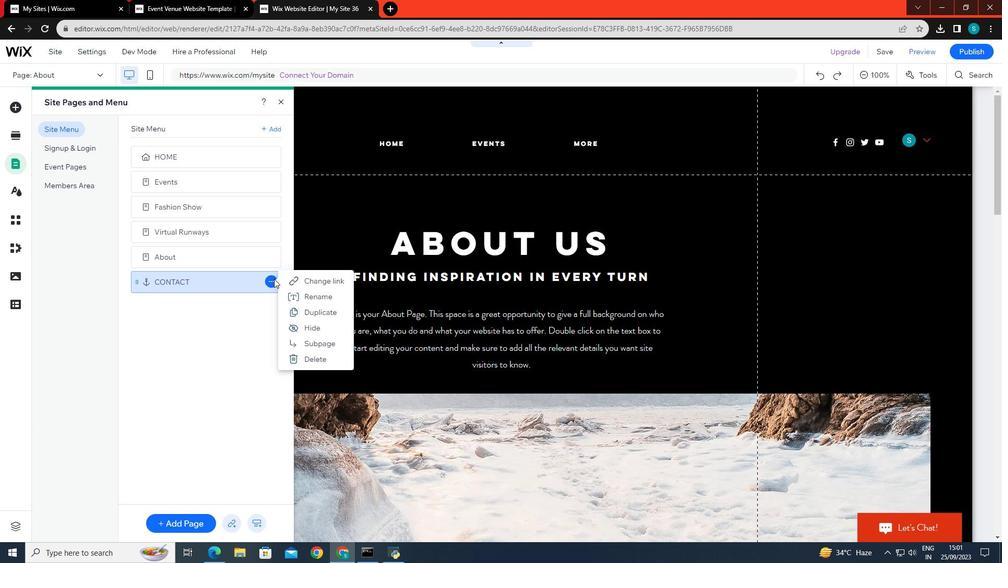 
Action: Mouse moved to (314, 297)
Screenshot: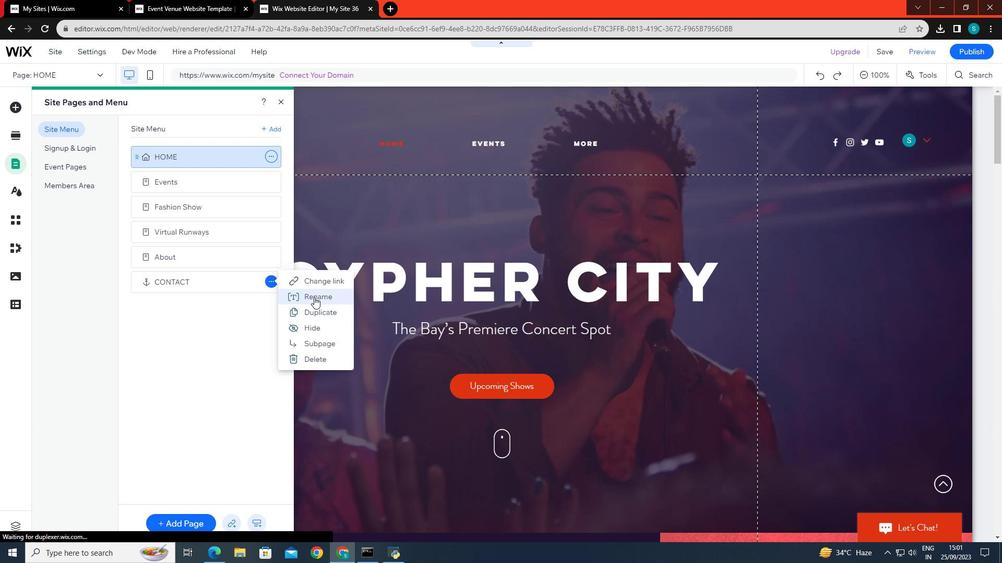 
Action: Mouse pressed left at (314, 297)
Screenshot: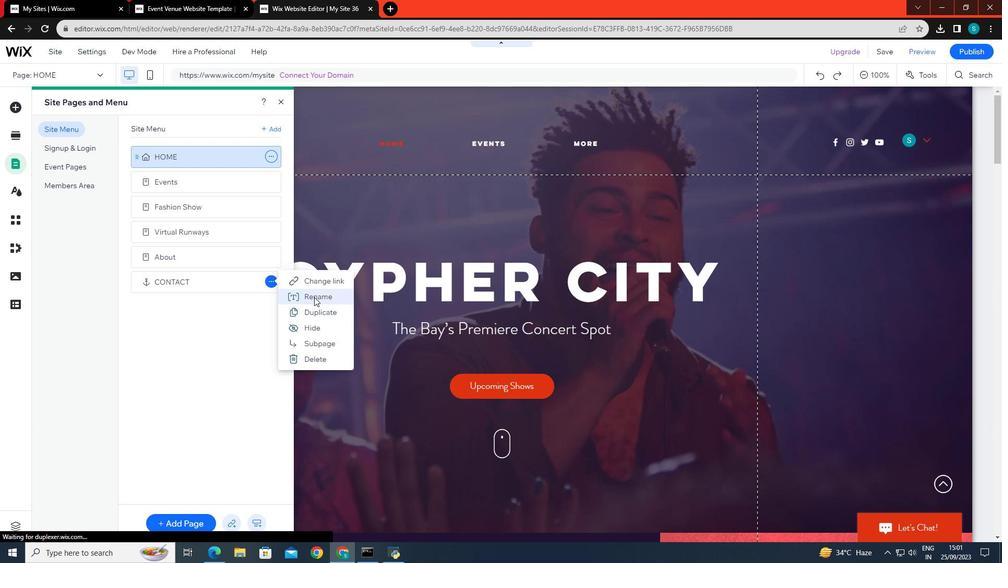 
Action: Mouse moved to (213, 278)
Screenshot: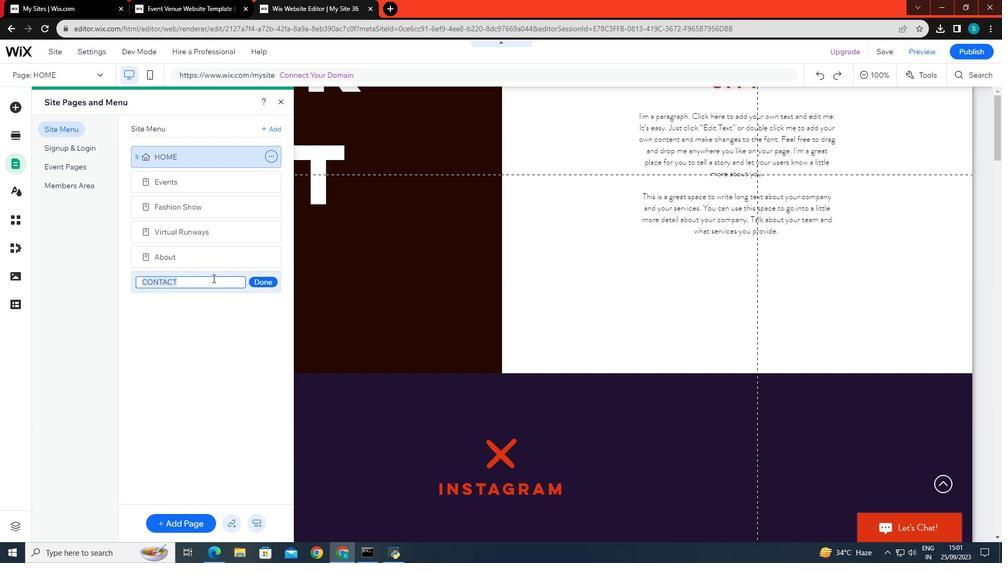 
Action: Mouse pressed left at (213, 278)
Screenshot: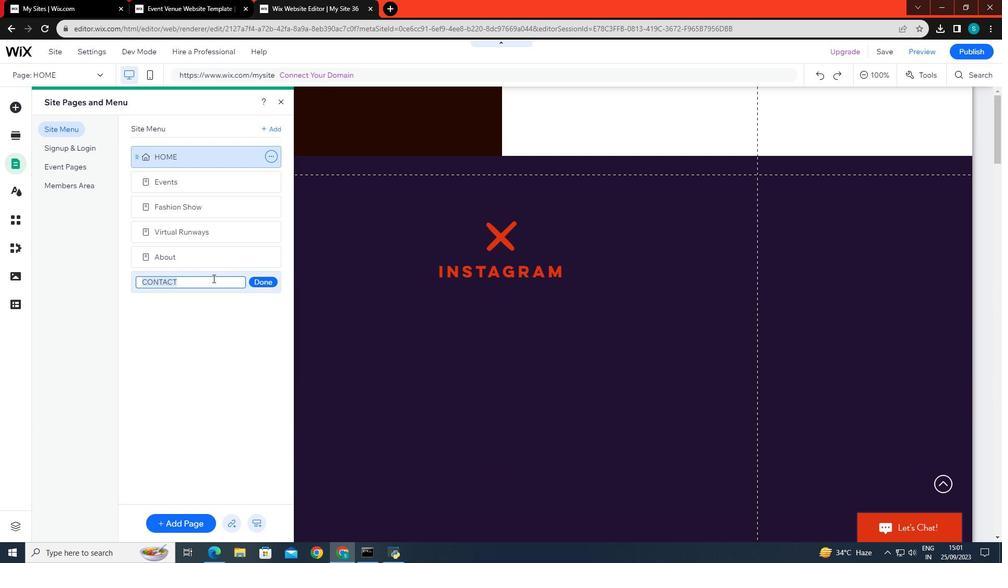 
Action: Key pressed <Key.right>
Screenshot: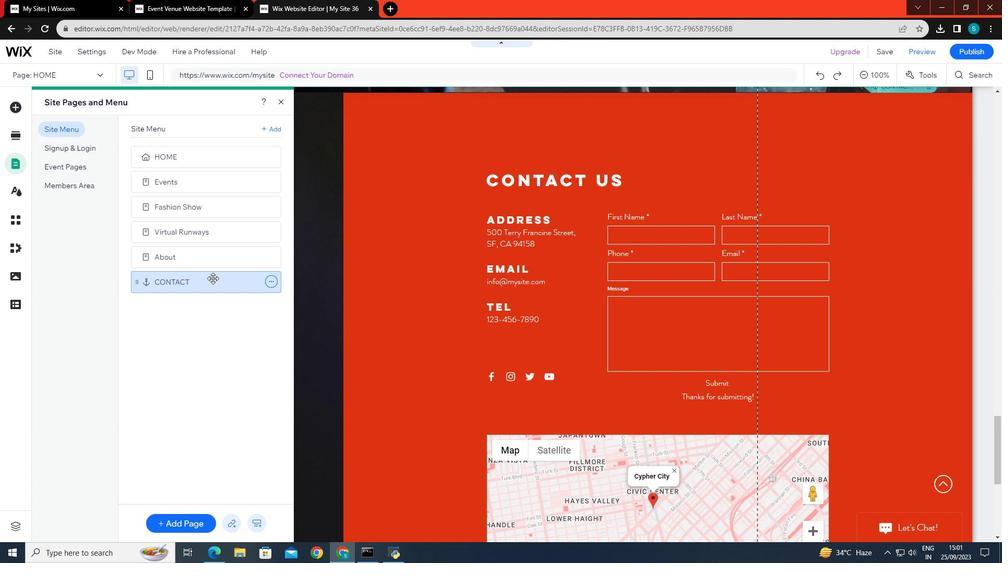 
Action: Mouse moved to (270, 284)
Screenshot: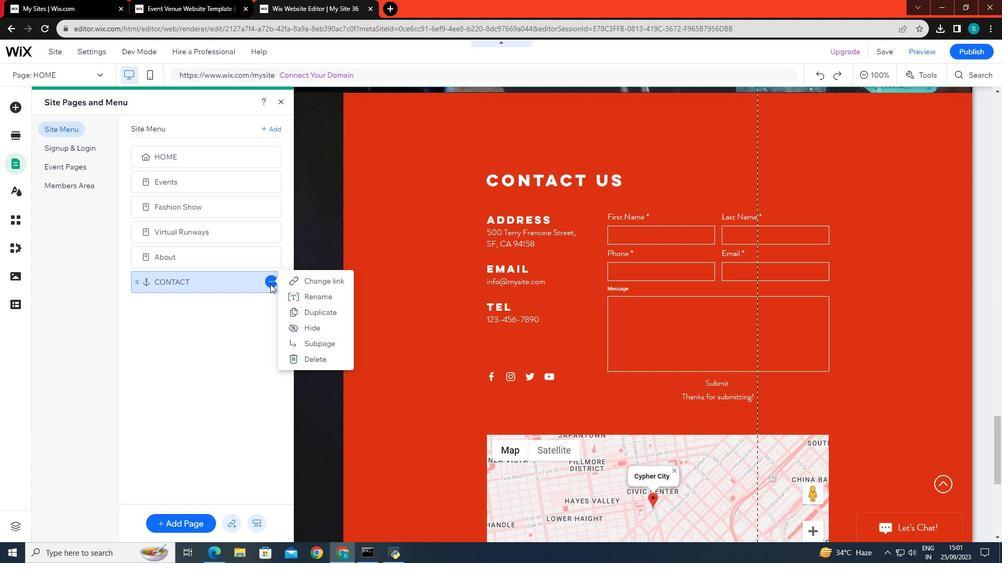 
Action: Mouse pressed left at (270, 284)
Screenshot: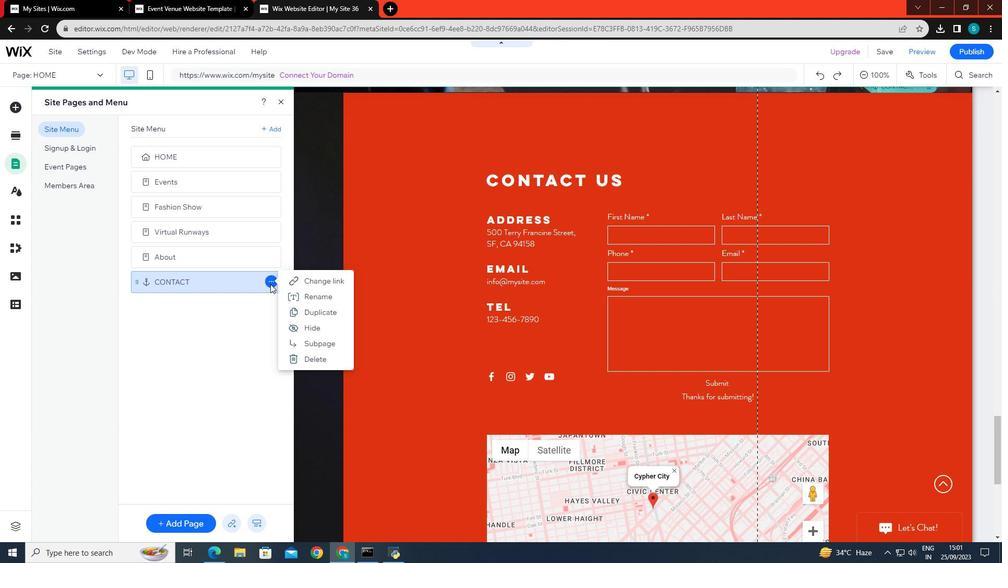 
Action: Mouse moved to (306, 300)
Screenshot: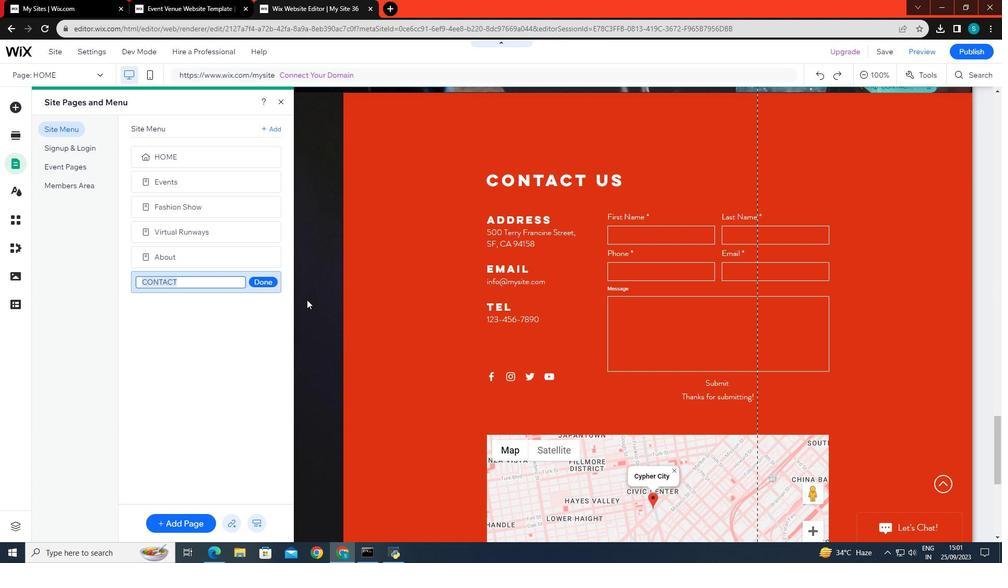 
Action: Mouse pressed left at (306, 300)
Screenshot: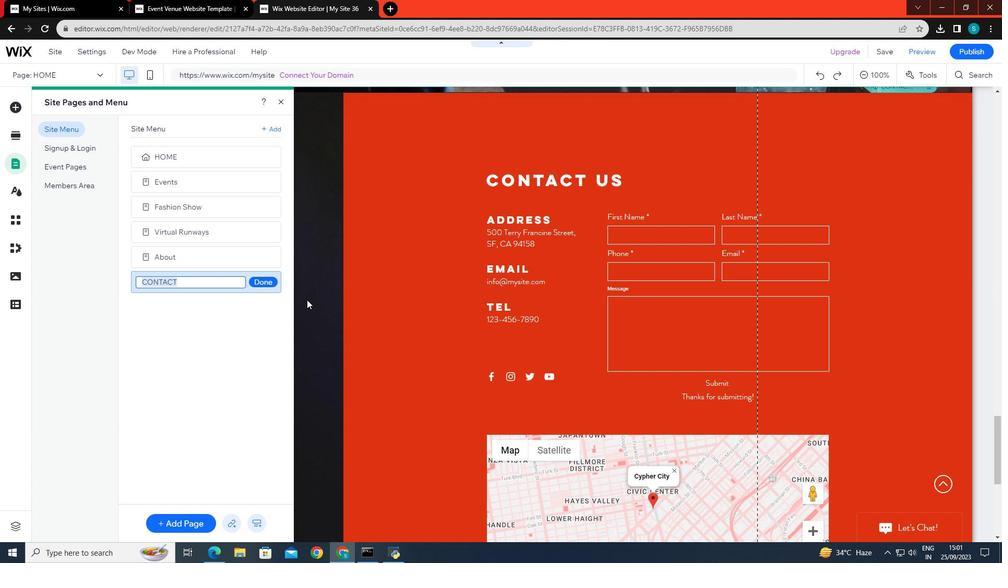 
Action: Mouse moved to (208, 284)
Screenshot: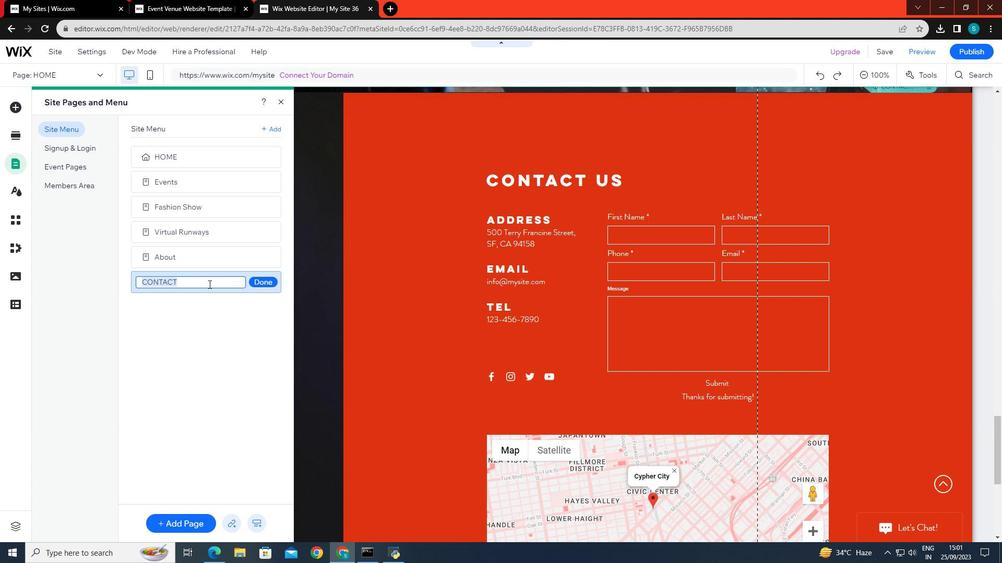 
Action: Mouse pressed left at (208, 284)
Screenshot: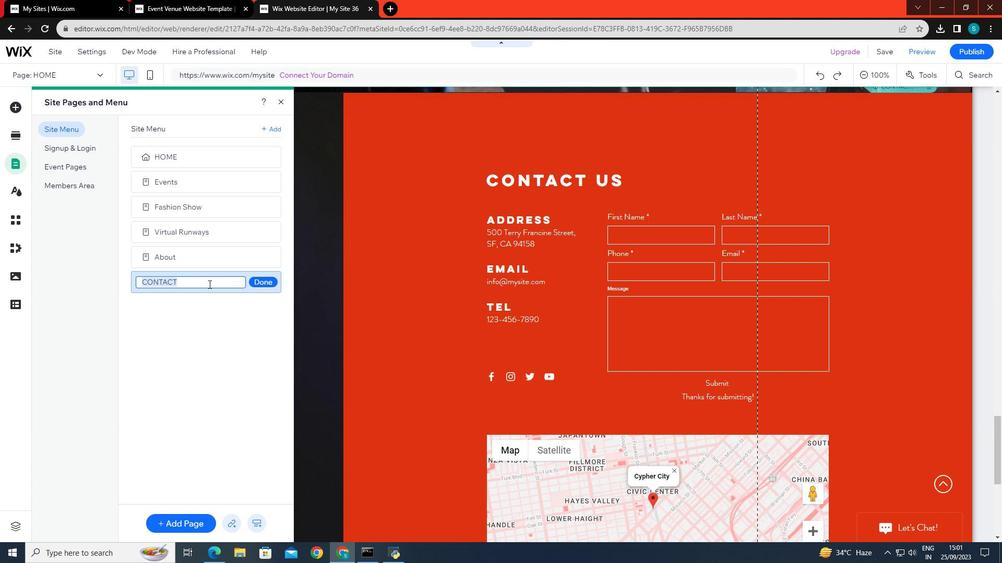 
Action: Mouse moved to (174, 282)
Screenshot: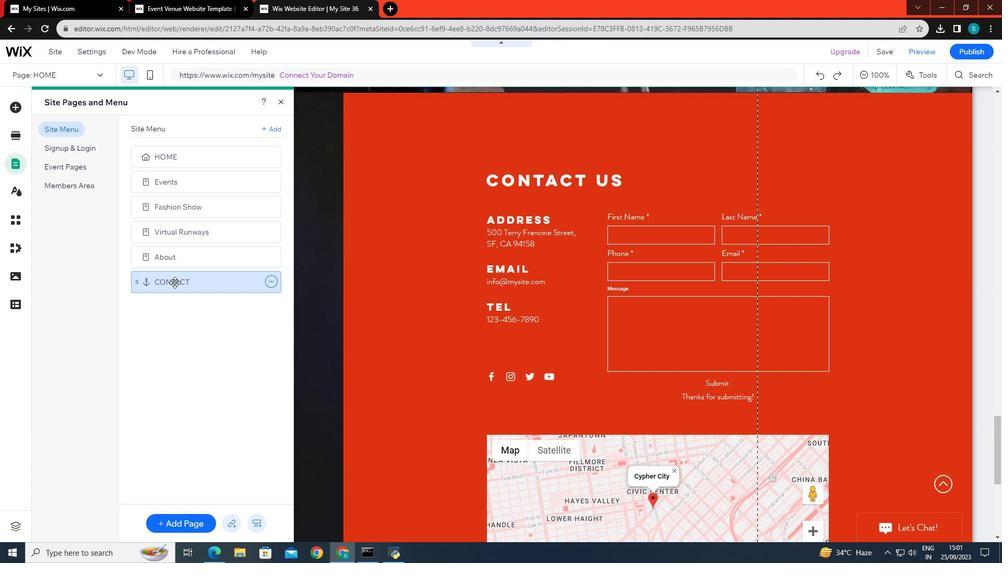 
Action: Mouse pressed left at (174, 282)
Screenshot: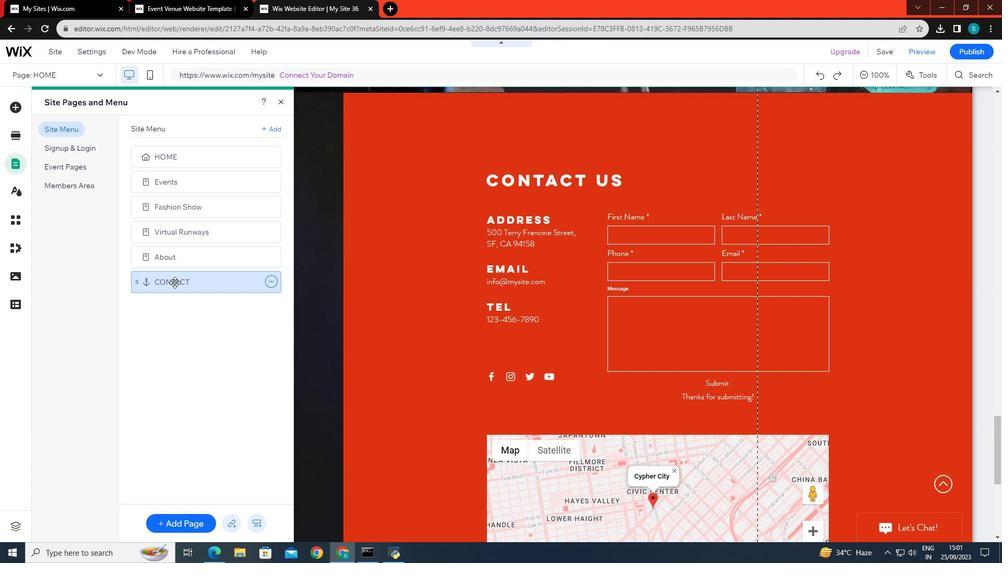 
Action: Mouse moved to (271, 281)
Screenshot: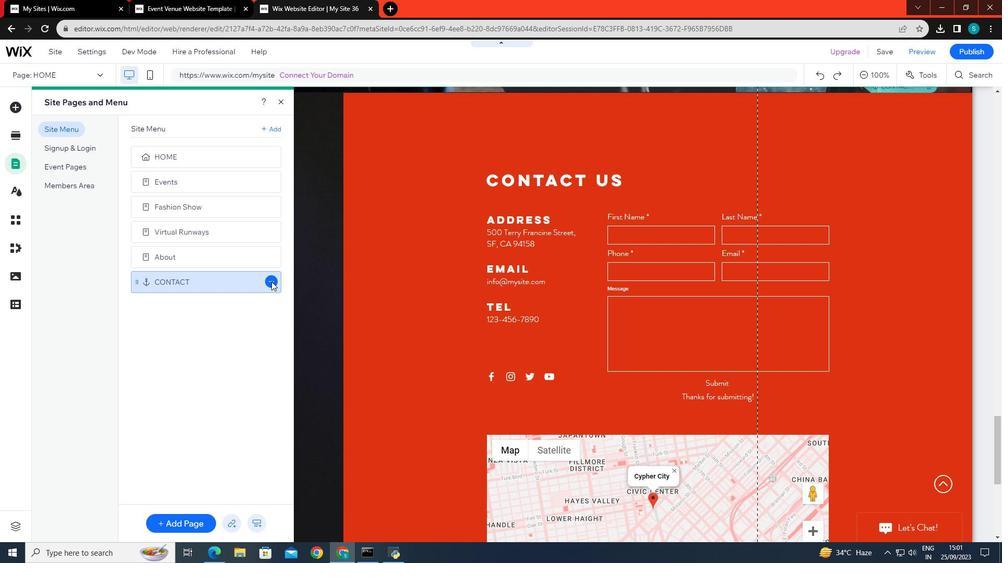 
Action: Mouse pressed left at (271, 281)
Screenshot: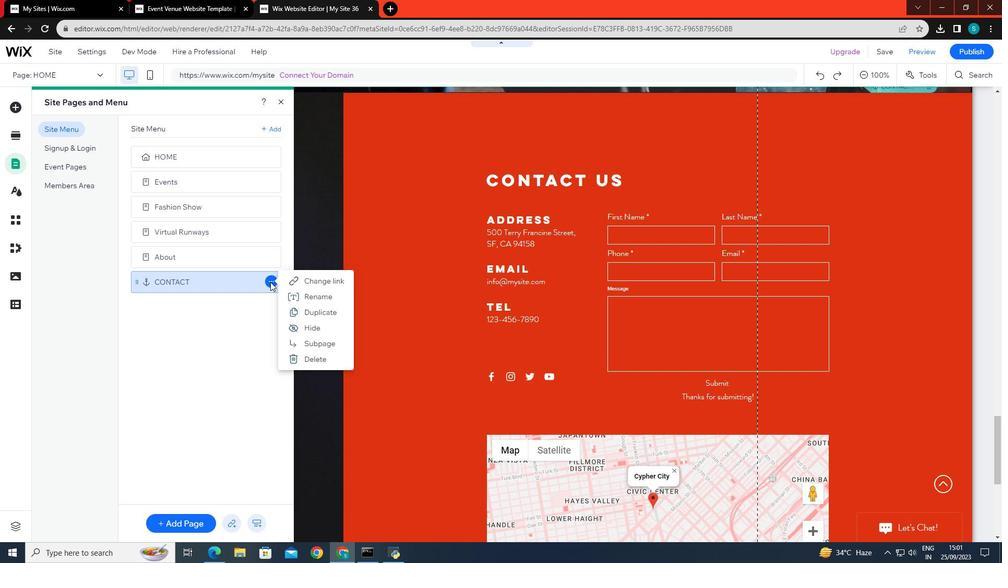 
Action: Mouse moved to (308, 299)
Screenshot: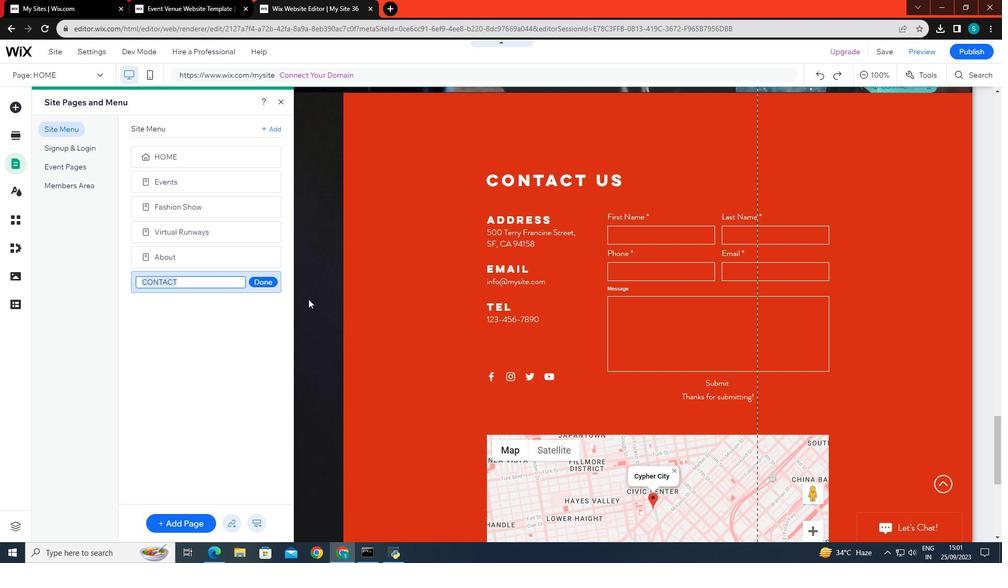
Action: Mouse pressed left at (308, 299)
Screenshot: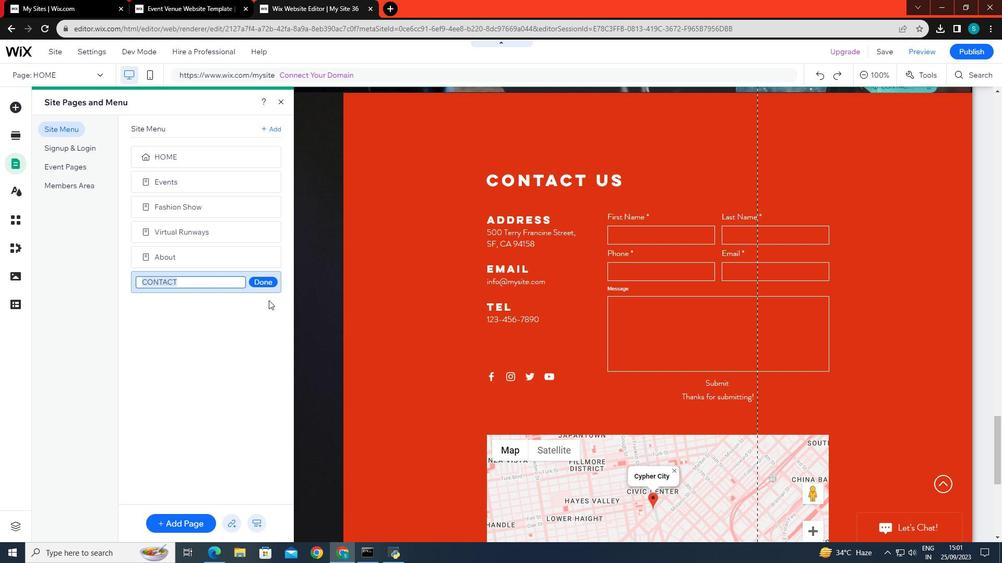 
Action: Mouse moved to (225, 280)
Screenshot: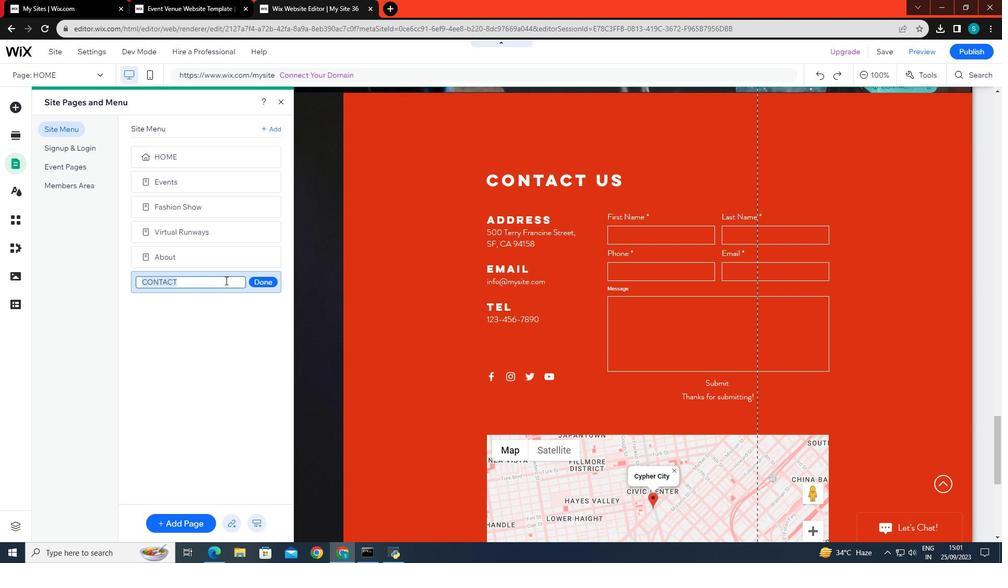 
Action: Mouse pressed left at (225, 280)
Screenshot: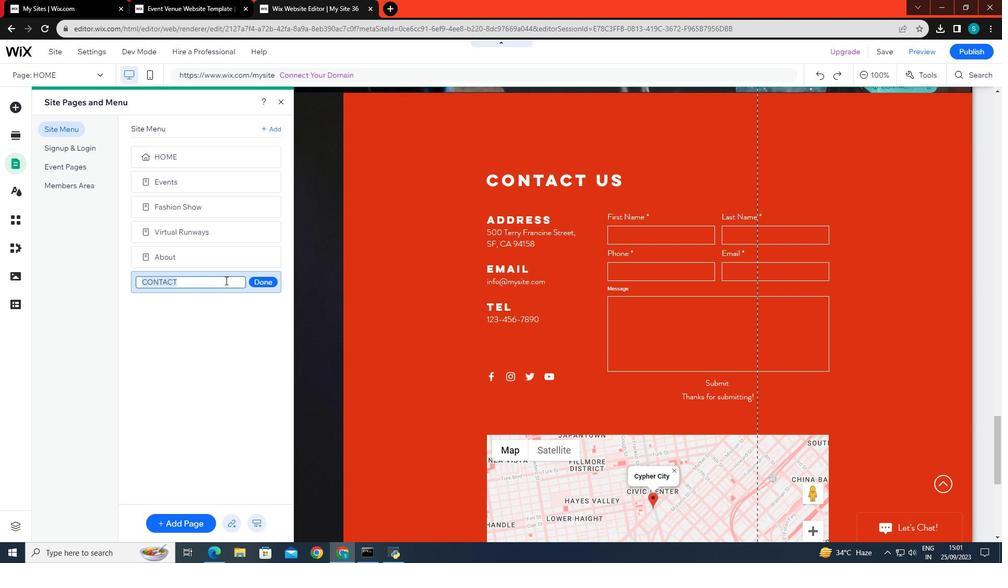 
Action: Key pressed <Key.right><Key.backspace><Key.backspace><Key.backspace><Key.backspace>
Screenshot: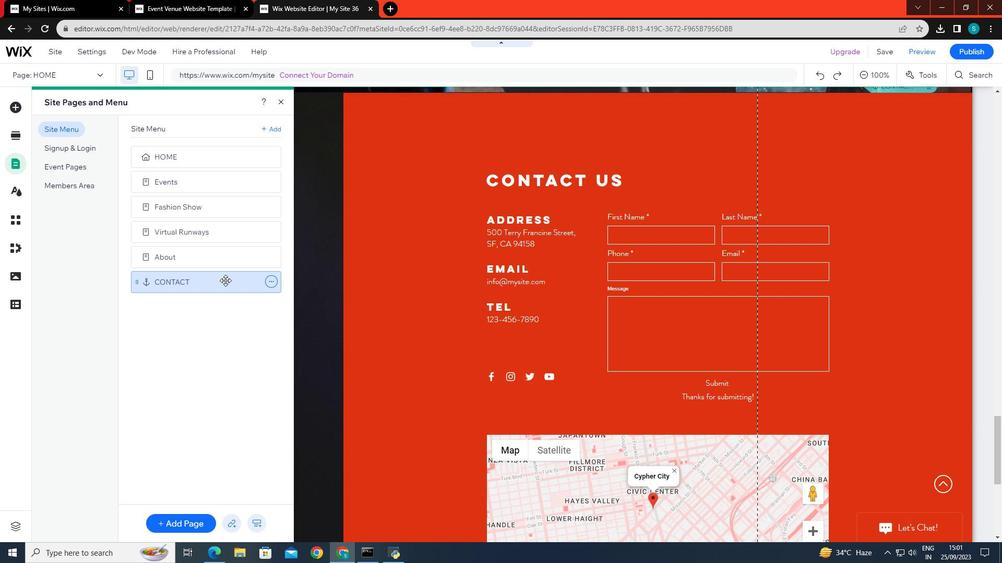 
Action: Mouse moved to (269, 281)
Screenshot: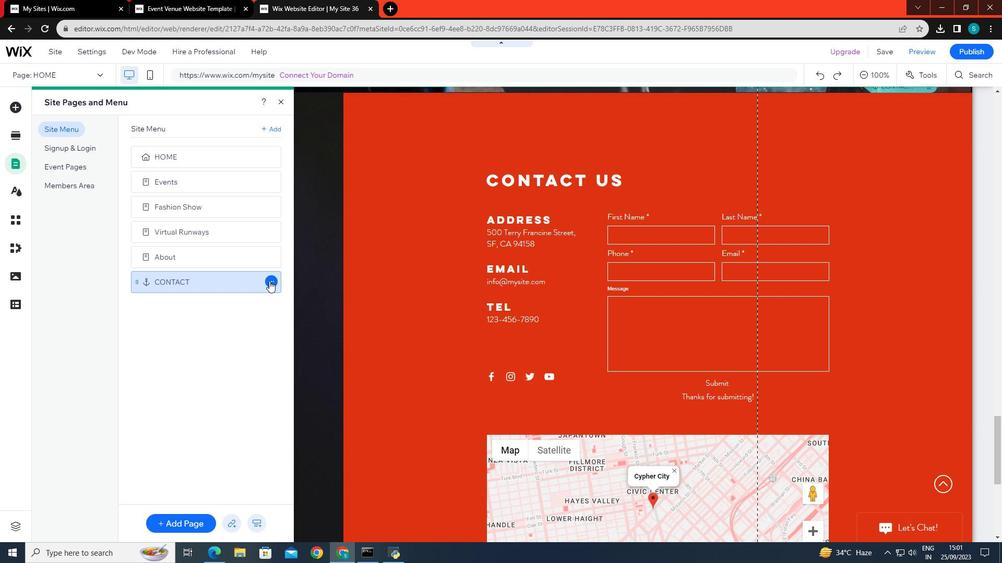
Action: Mouse pressed left at (269, 281)
Screenshot: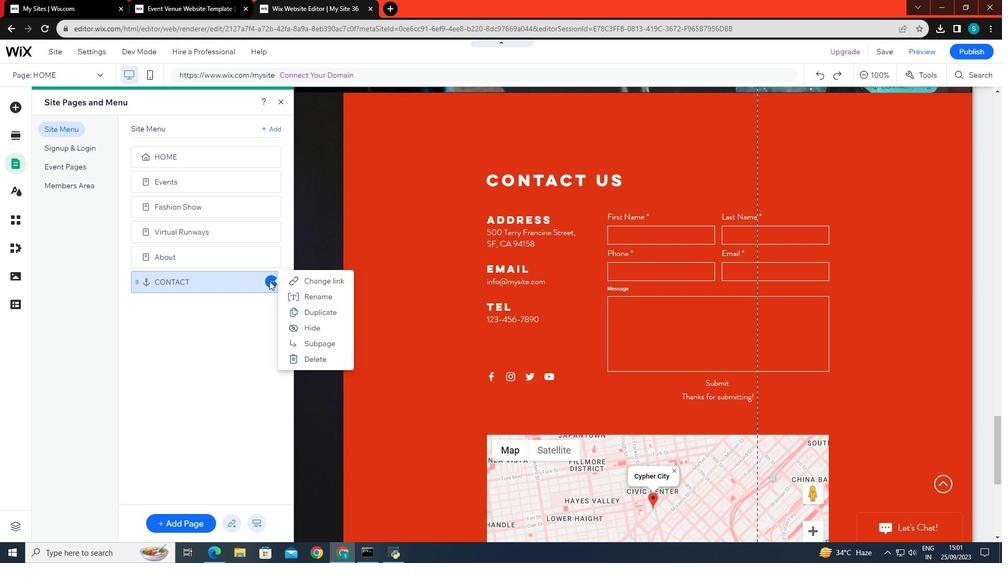 
Action: Mouse moved to (302, 293)
Screenshot: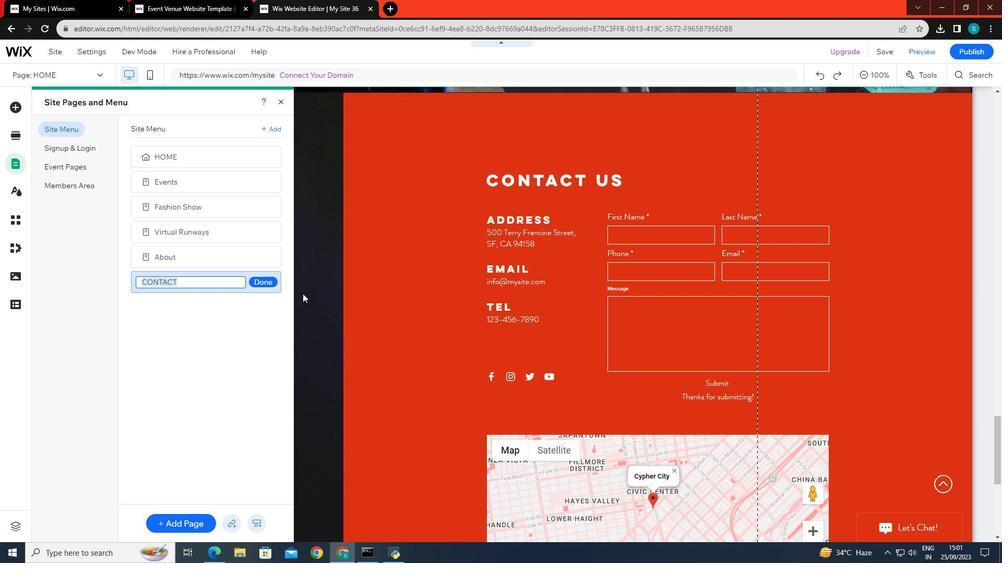 
Action: Mouse pressed left at (302, 293)
